 Task: Remove the watermark and format the document title with a new font, size, and color. Highlight important text and change the page color.
Action: Mouse scrolled (836, 341) with delta (0, 0)
Screenshot: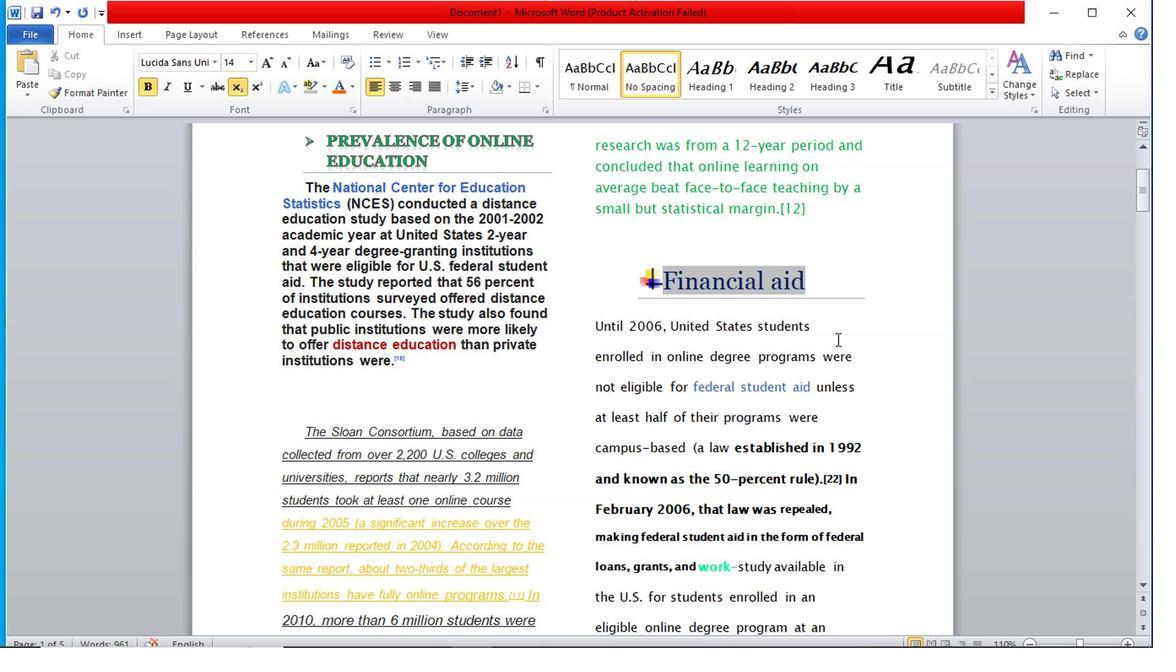 
Action: Mouse scrolled (836, 341) with delta (0, 0)
Screenshot: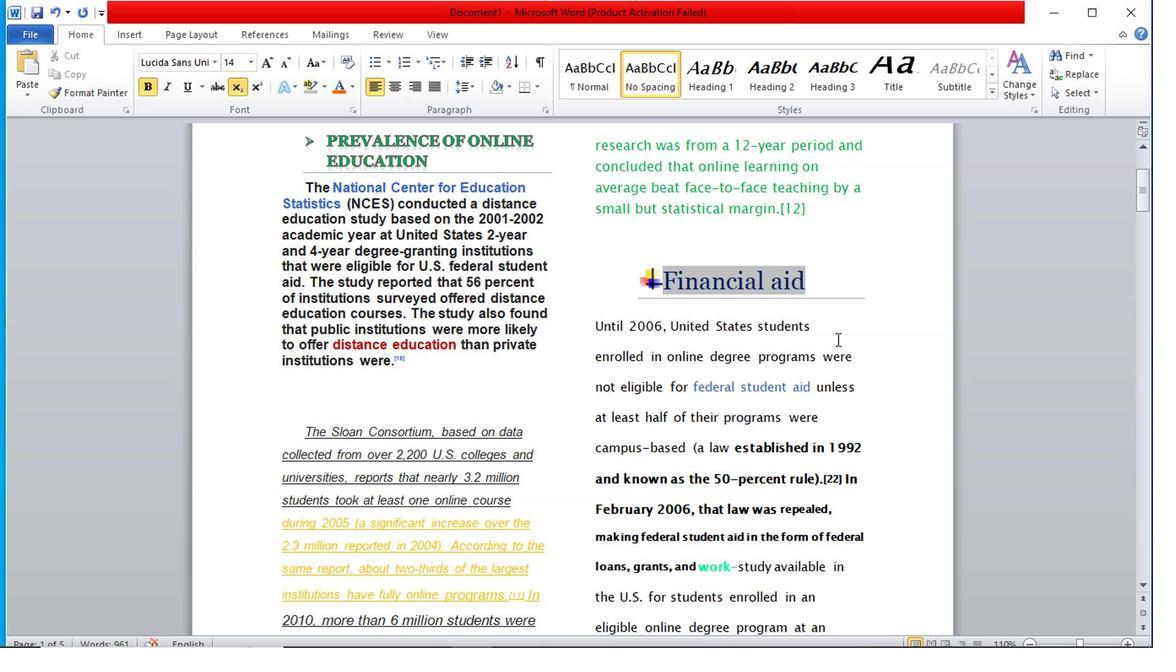 
Action: Mouse scrolled (836, 341) with delta (0, 0)
Screenshot: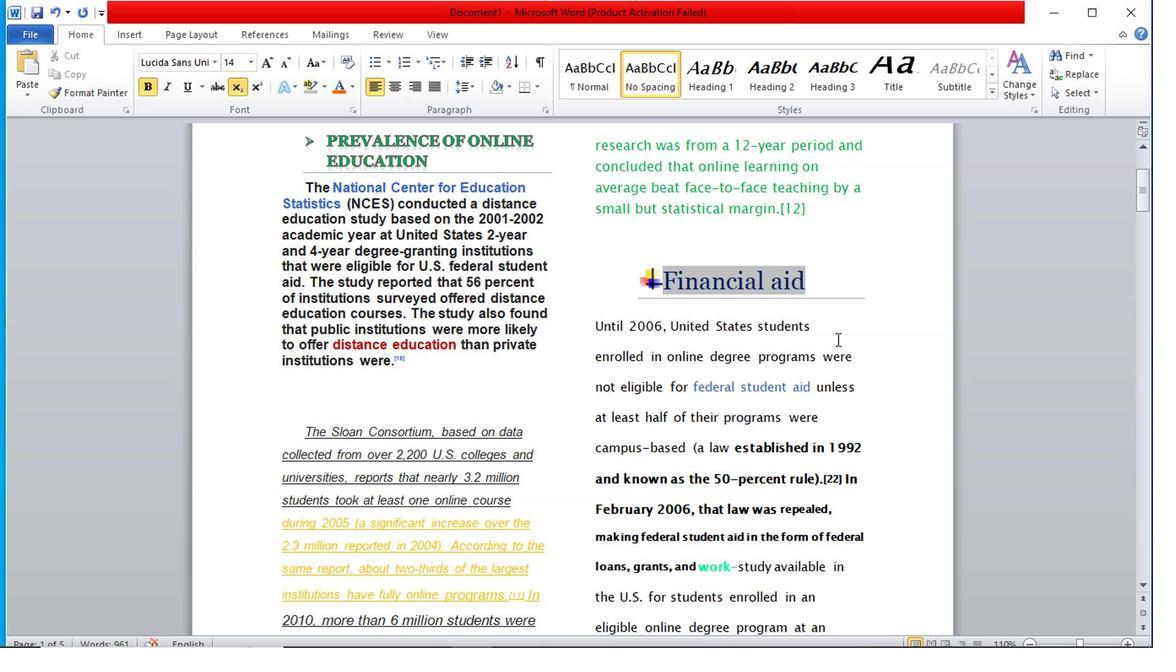 
Action: Mouse scrolled (836, 339) with delta (0, 0)
Screenshot: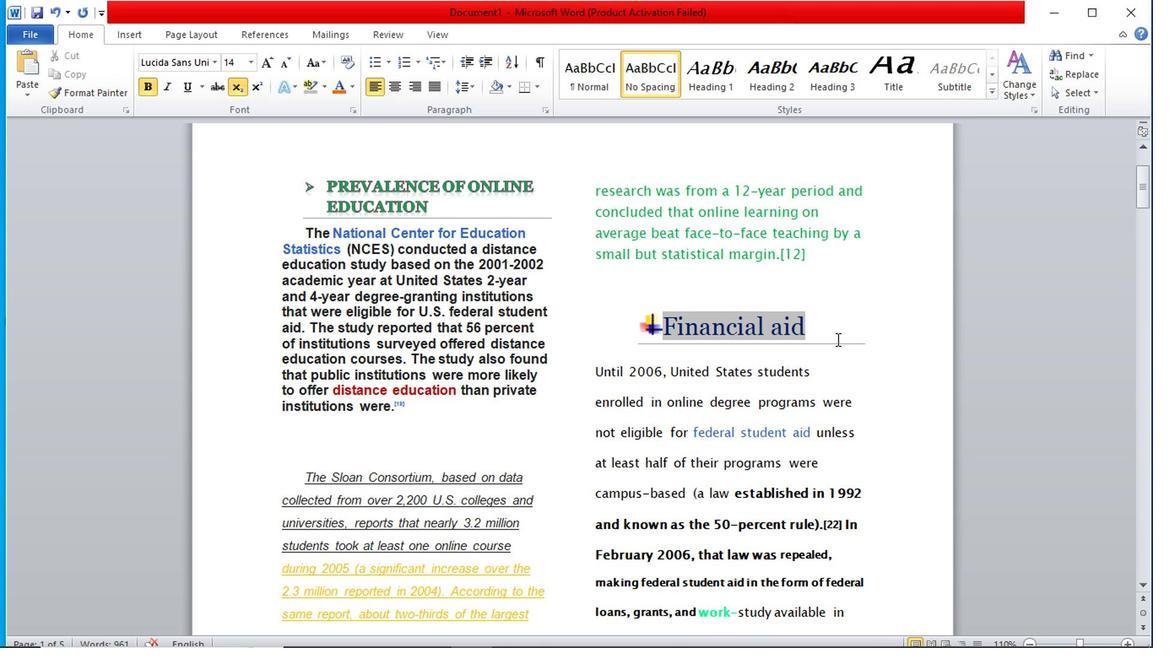 
Action: Mouse scrolled (836, 339) with delta (0, 0)
Screenshot: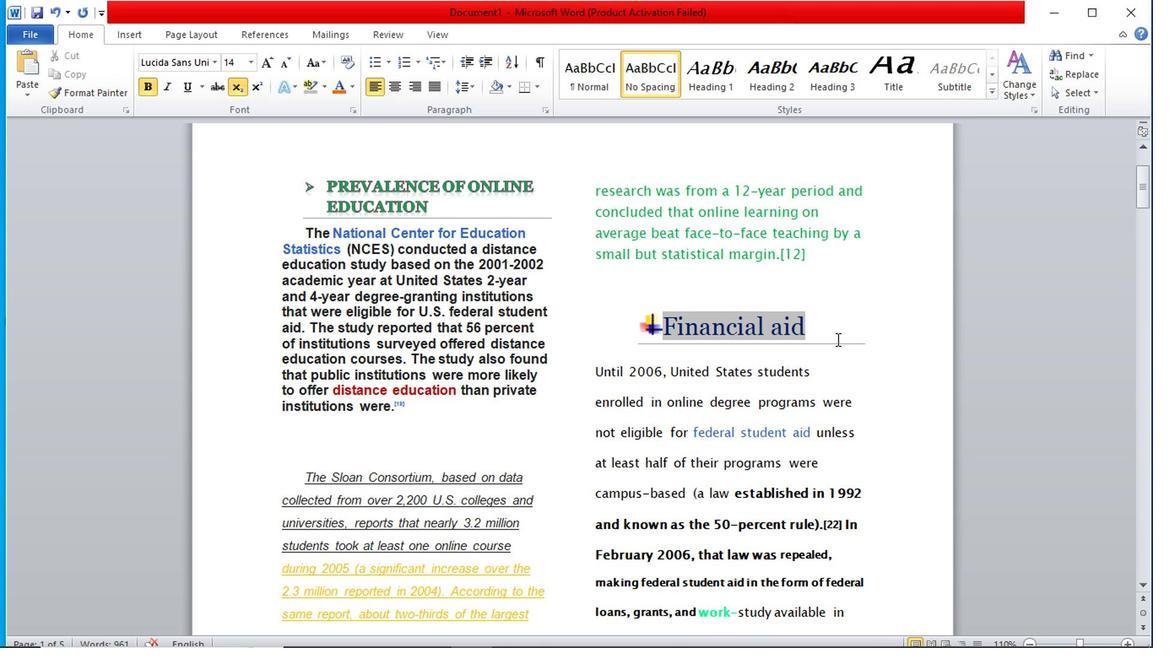 
Action: Mouse scrolled (836, 339) with delta (0, 0)
Screenshot: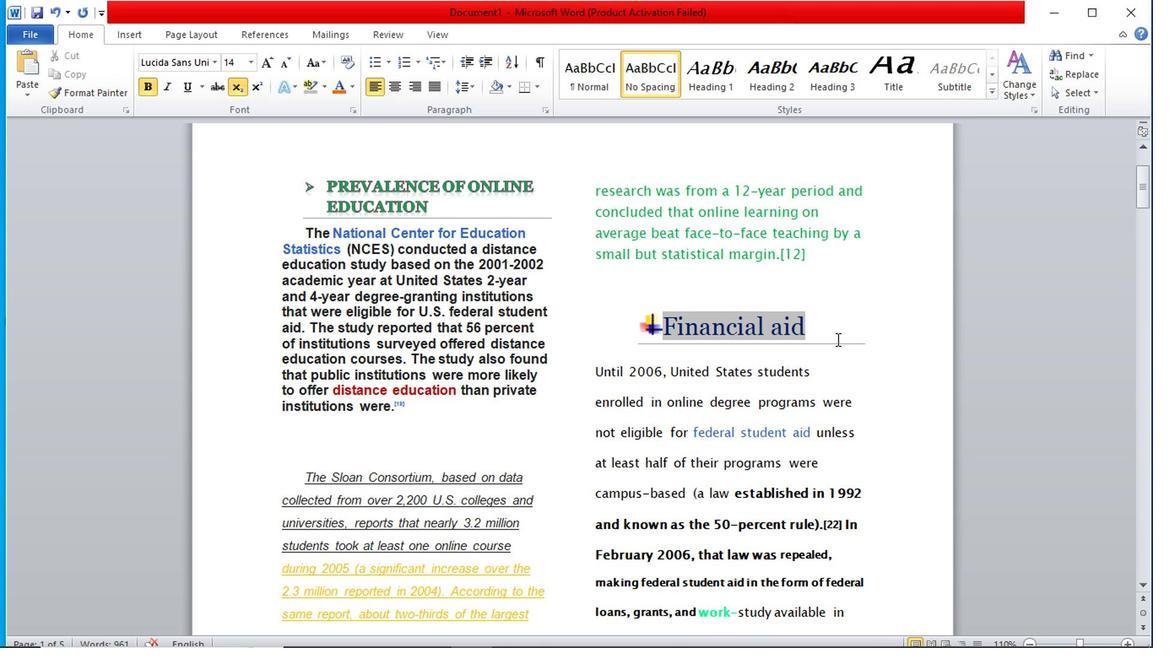 
Action: Mouse scrolled (836, 339) with delta (0, 0)
Screenshot: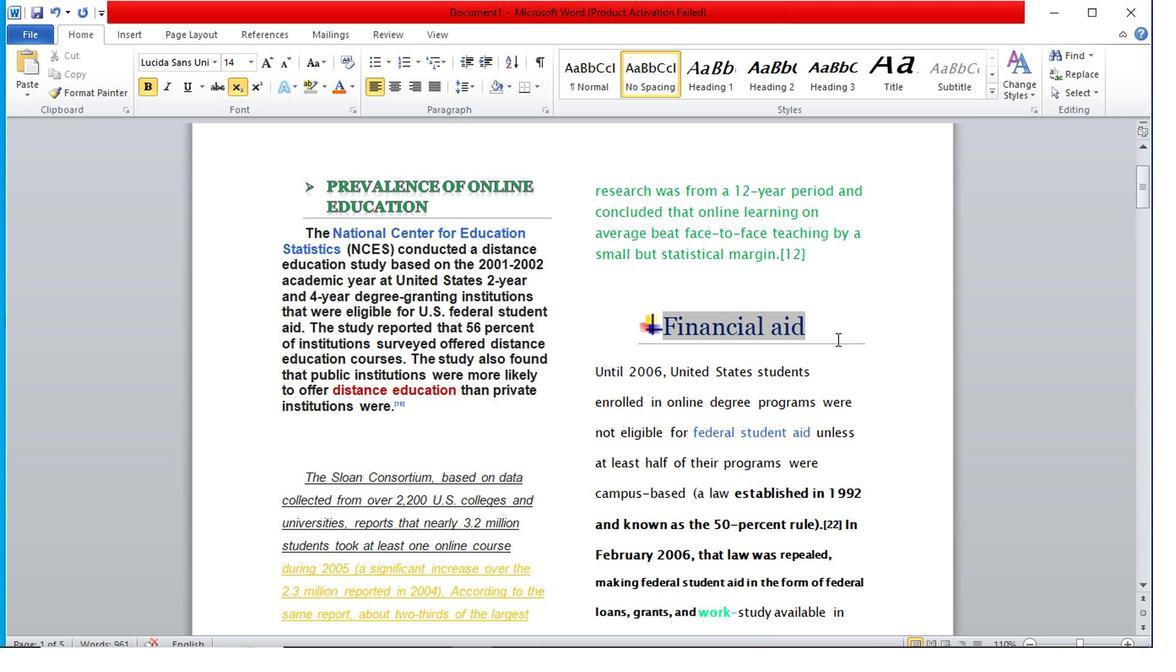 
Action: Mouse scrolled (836, 339) with delta (0, 0)
Screenshot: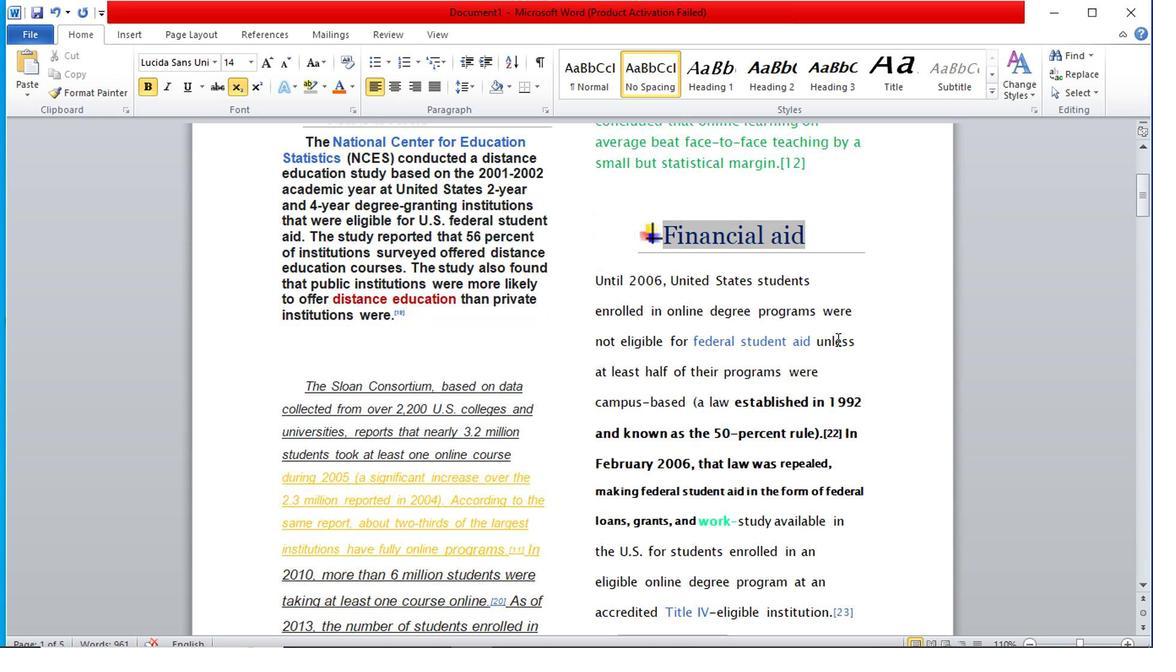 
Action: Mouse scrolled (836, 339) with delta (0, 0)
Screenshot: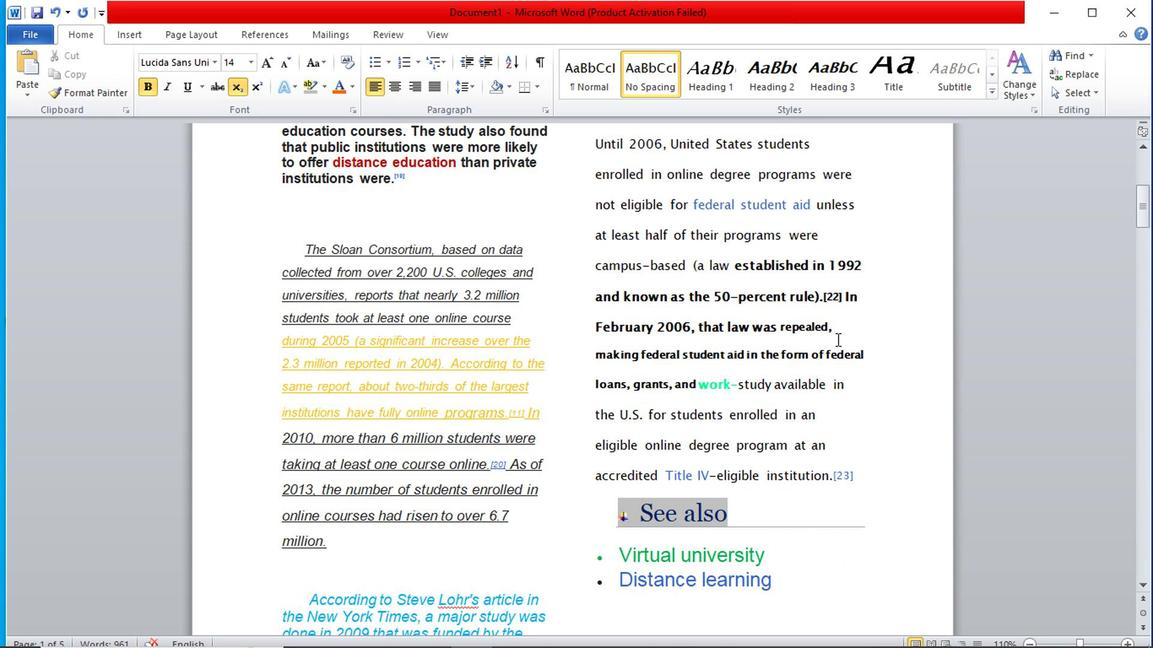
Action: Mouse scrolled (836, 339) with delta (0, 0)
Screenshot: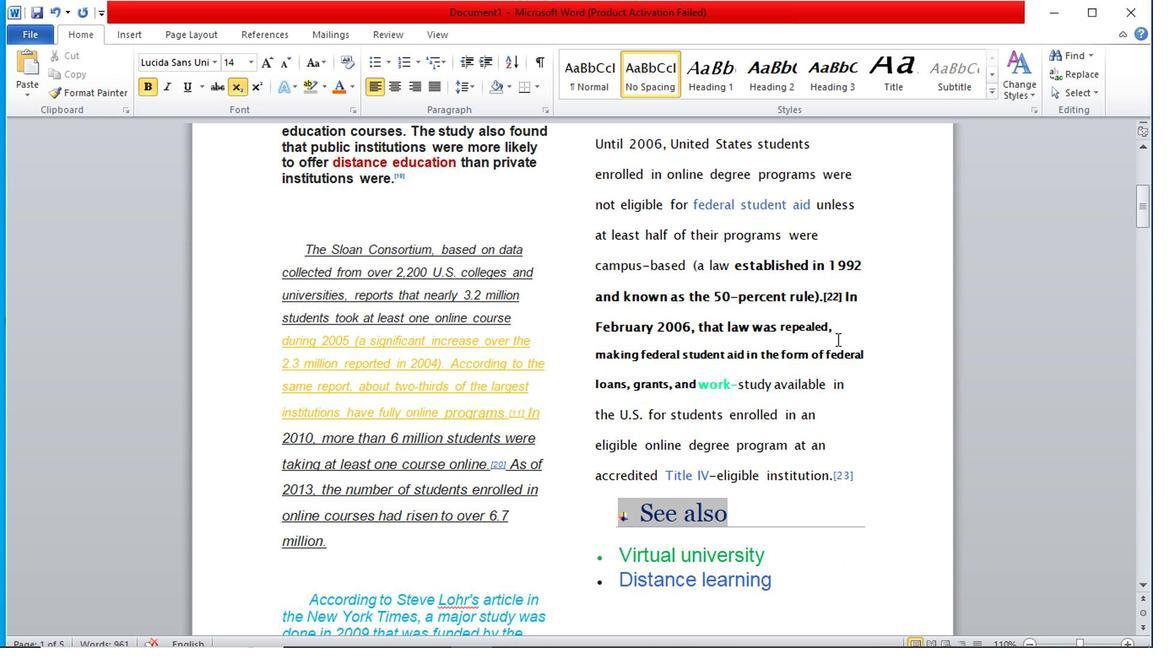 
Action: Mouse scrolled (836, 339) with delta (0, 0)
Screenshot: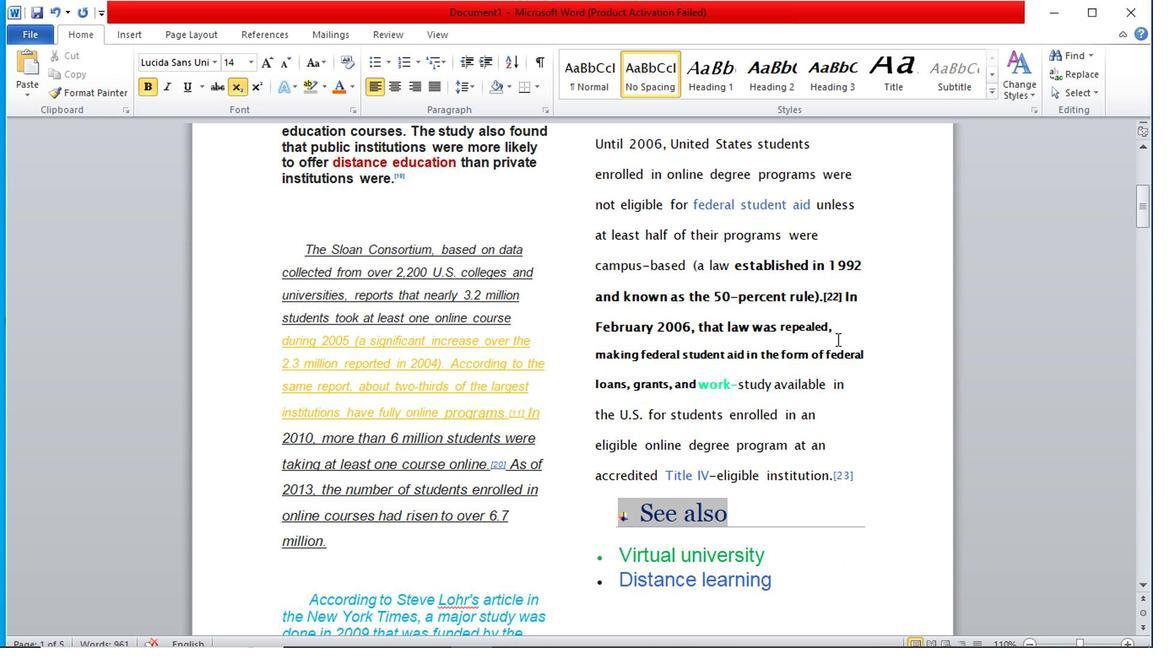 
Action: Mouse scrolled (836, 339) with delta (0, 0)
Screenshot: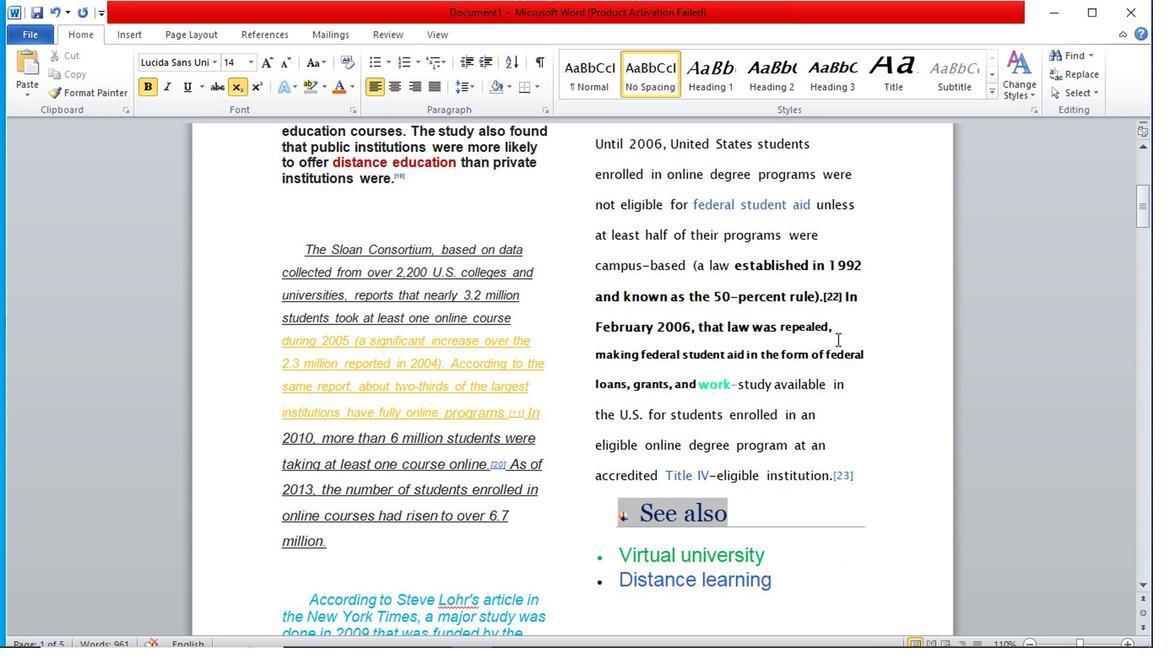 
Action: Mouse scrolled (836, 339) with delta (0, 0)
Screenshot: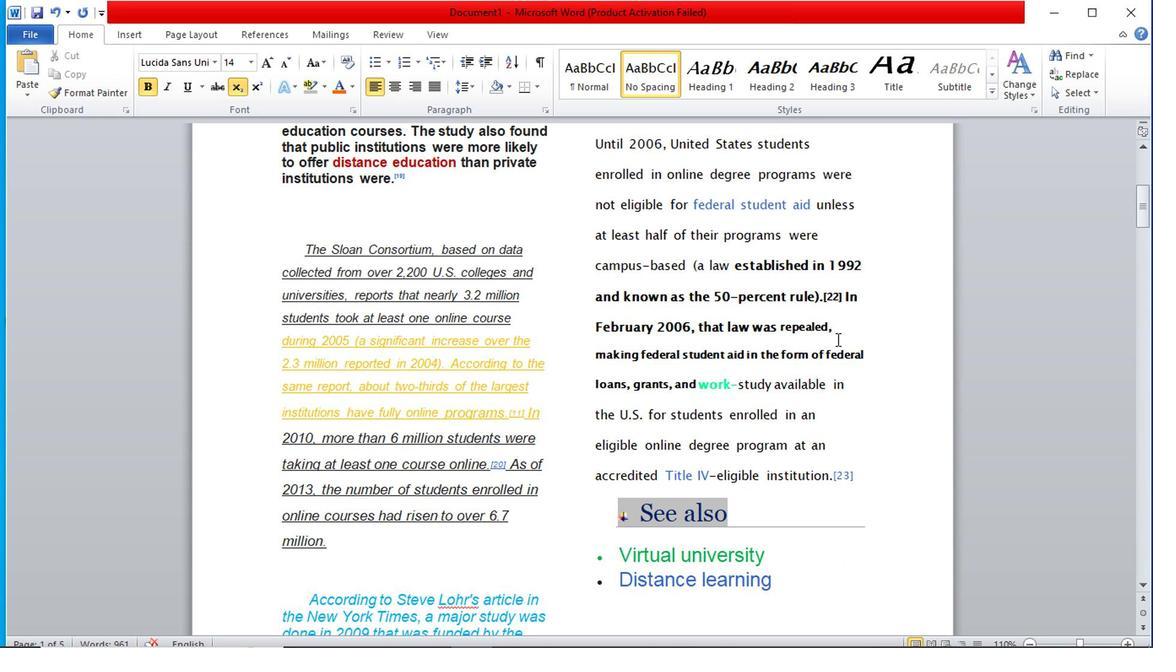 
Action: Mouse scrolled (836, 341) with delta (0, 0)
Screenshot: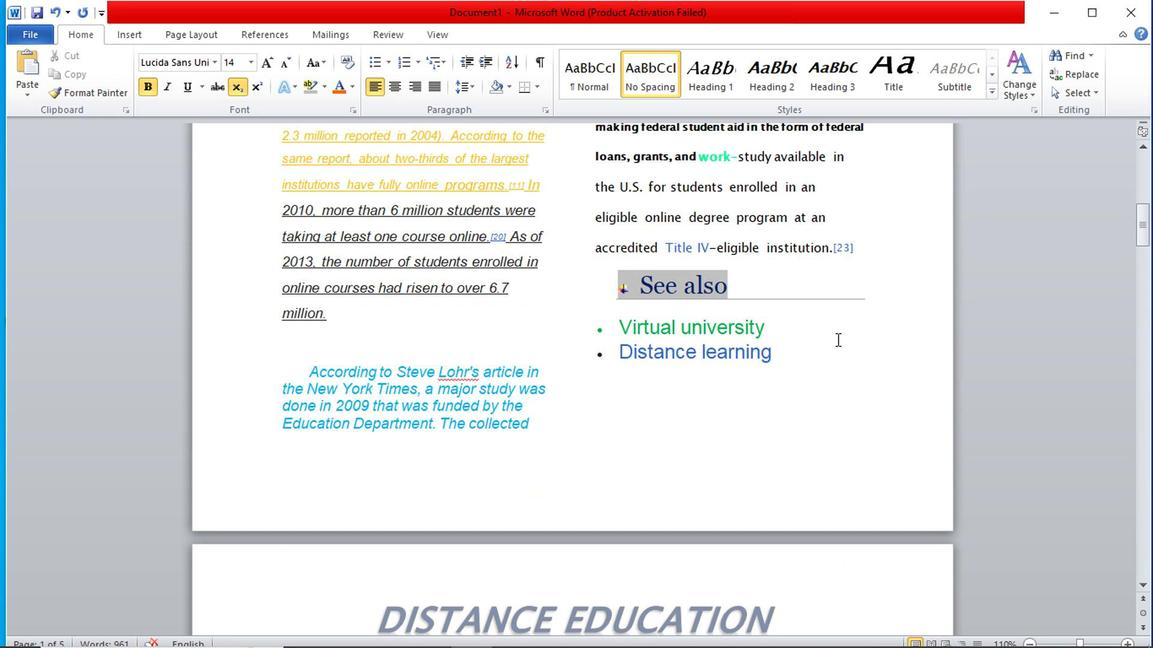 
Action: Mouse scrolled (836, 341) with delta (0, 0)
Screenshot: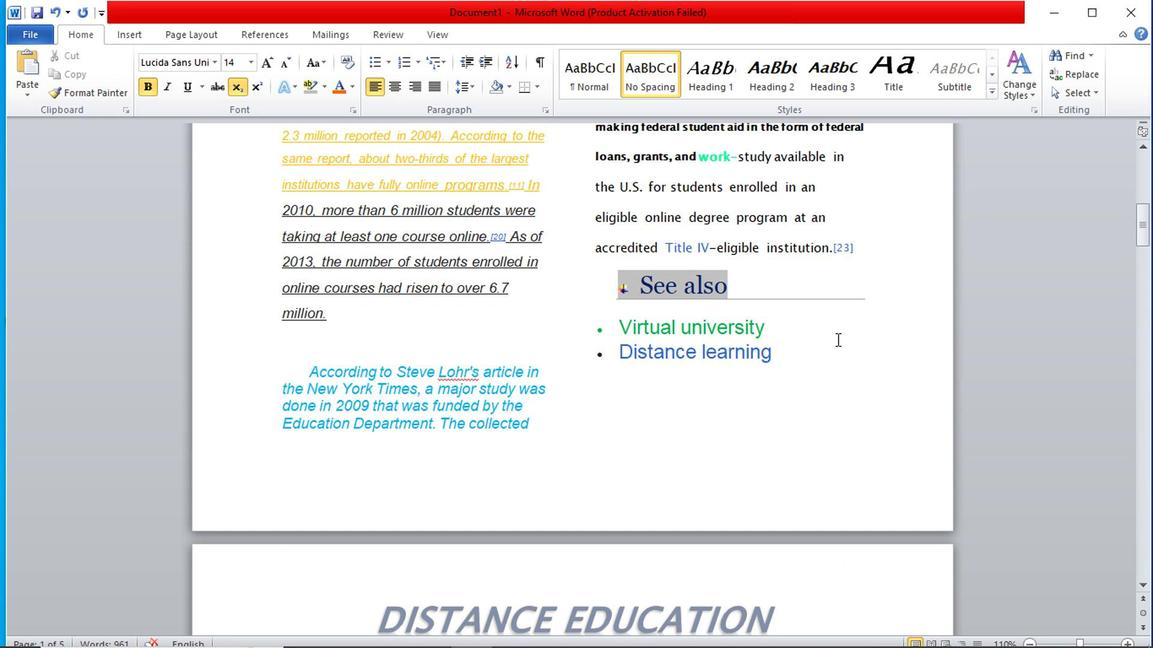 
Action: Mouse scrolled (836, 341) with delta (0, 0)
Screenshot: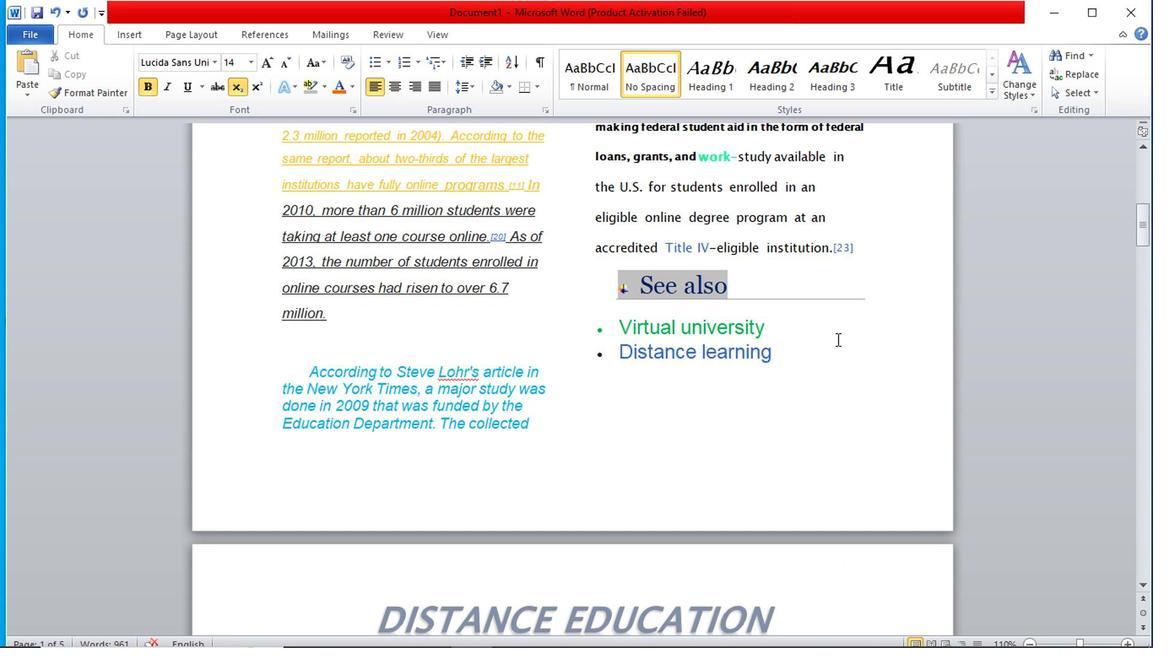 
Action: Mouse scrolled (836, 341) with delta (0, 0)
Screenshot: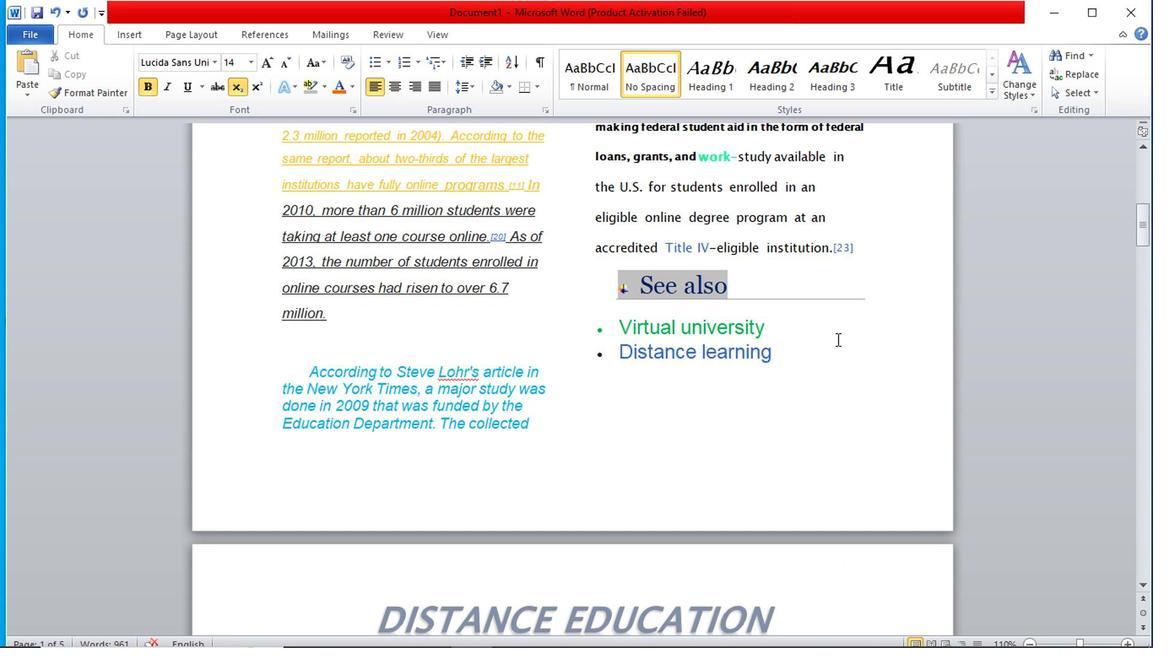 
Action: Mouse scrolled (836, 341) with delta (0, 0)
Screenshot: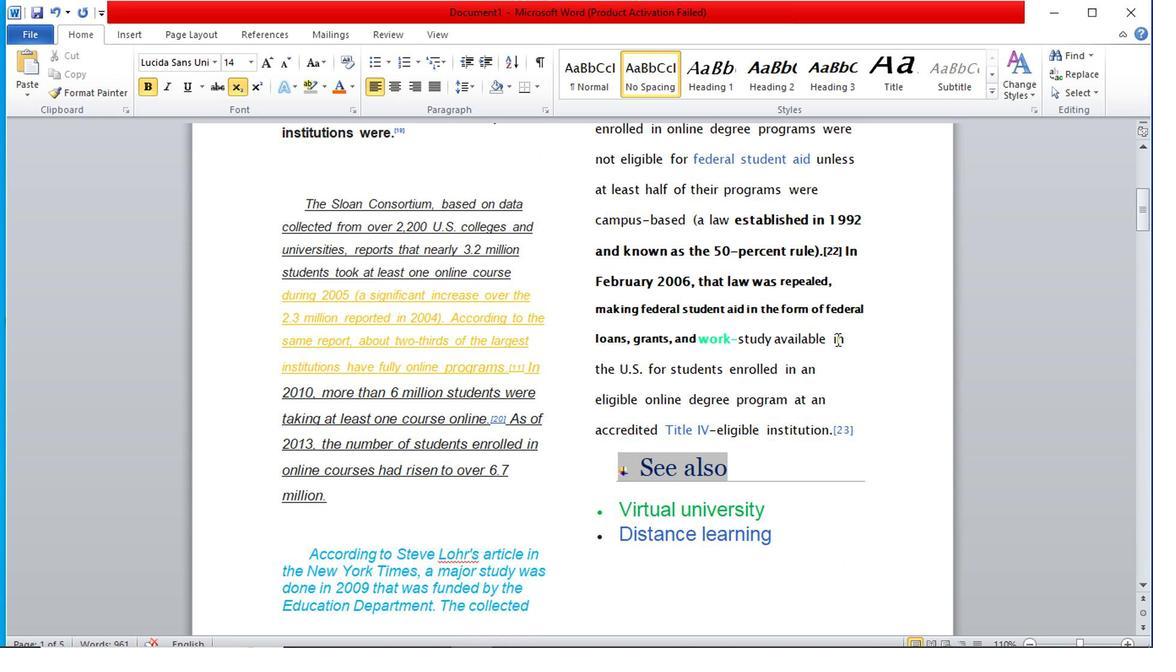 
Action: Mouse scrolled (836, 341) with delta (0, 0)
Screenshot: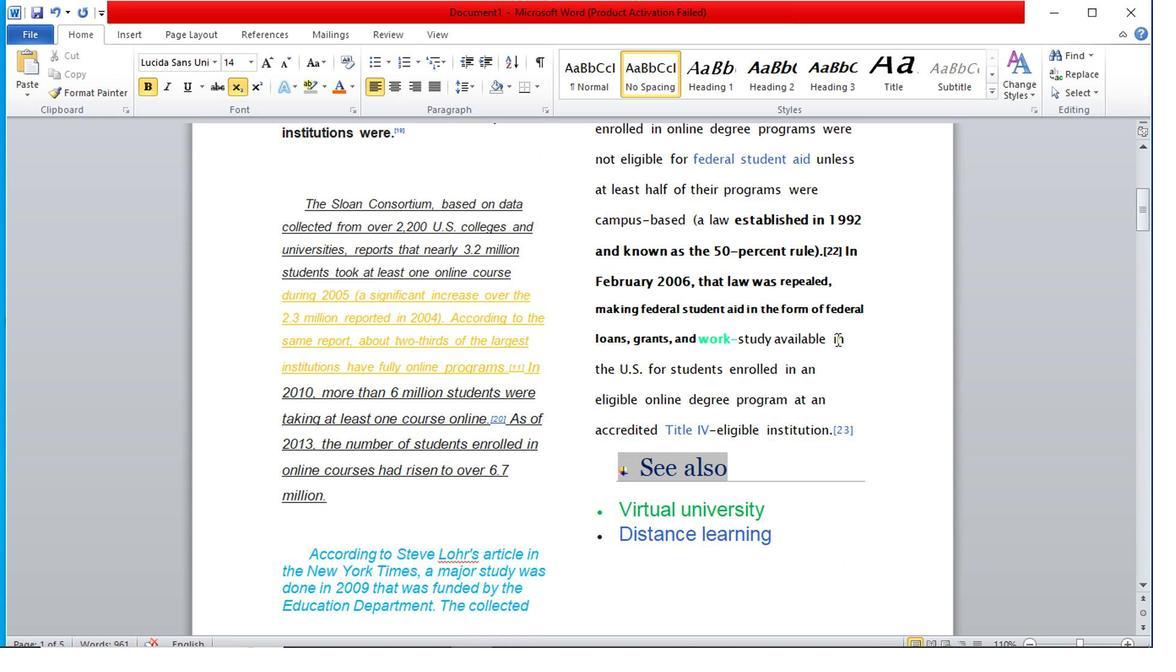 
Action: Mouse scrolled (836, 341) with delta (0, 0)
Screenshot: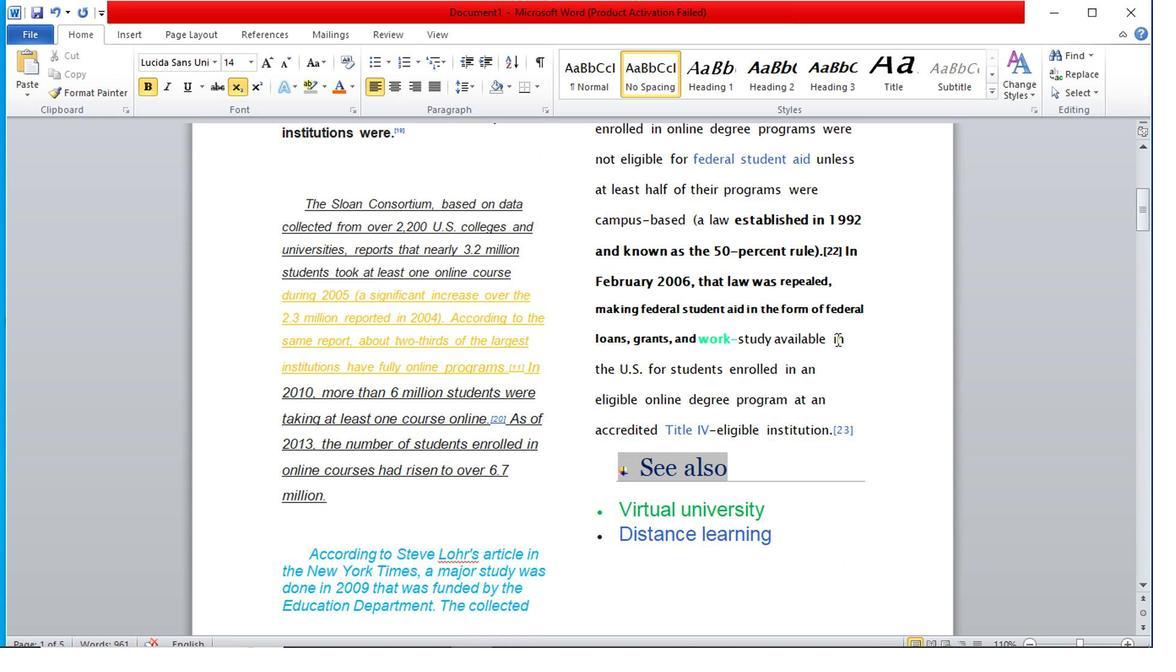 
Action: Mouse scrolled (836, 341) with delta (0, 0)
Screenshot: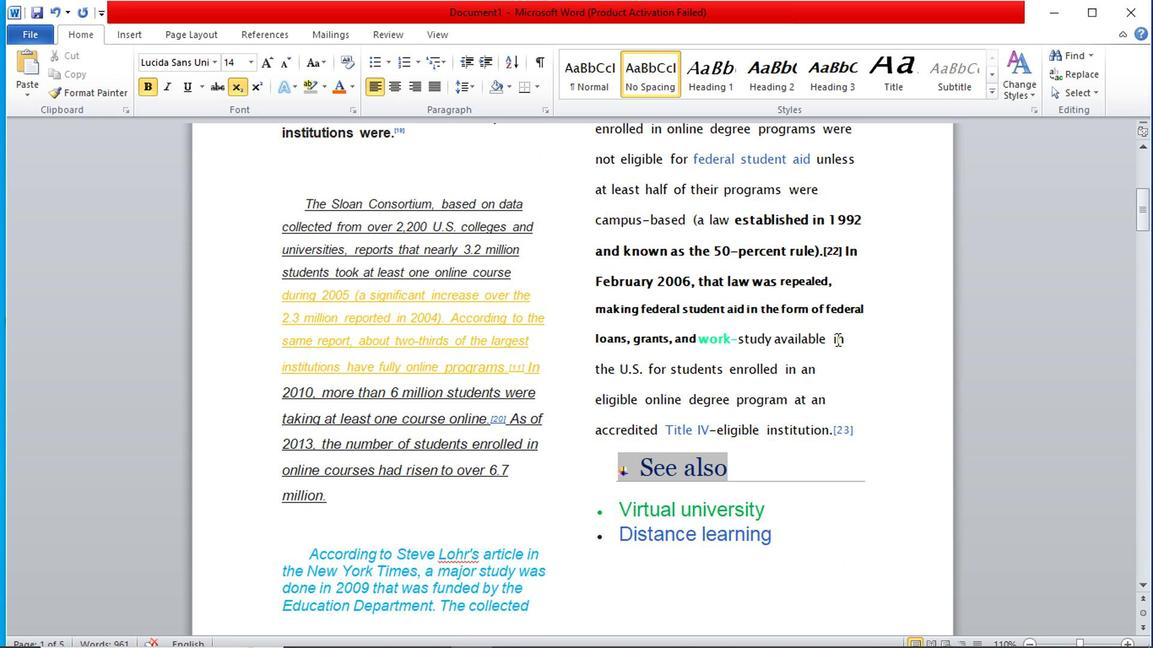 
Action: Mouse scrolled (836, 341) with delta (0, 0)
Screenshot: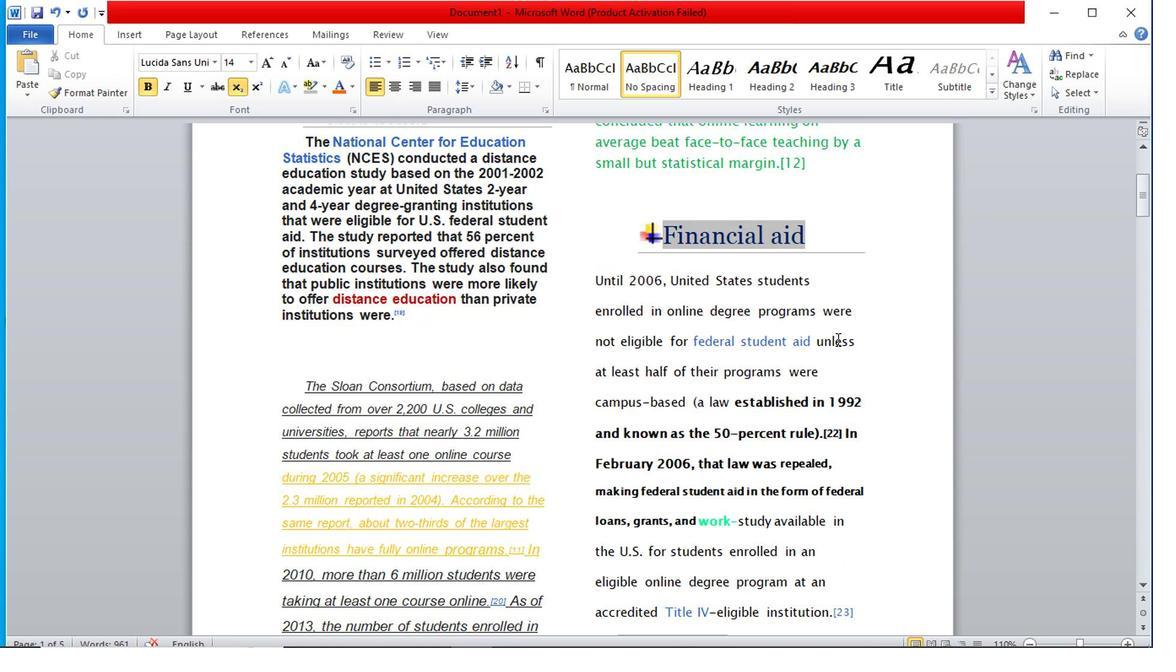 
Action: Mouse scrolled (836, 341) with delta (0, 0)
Screenshot: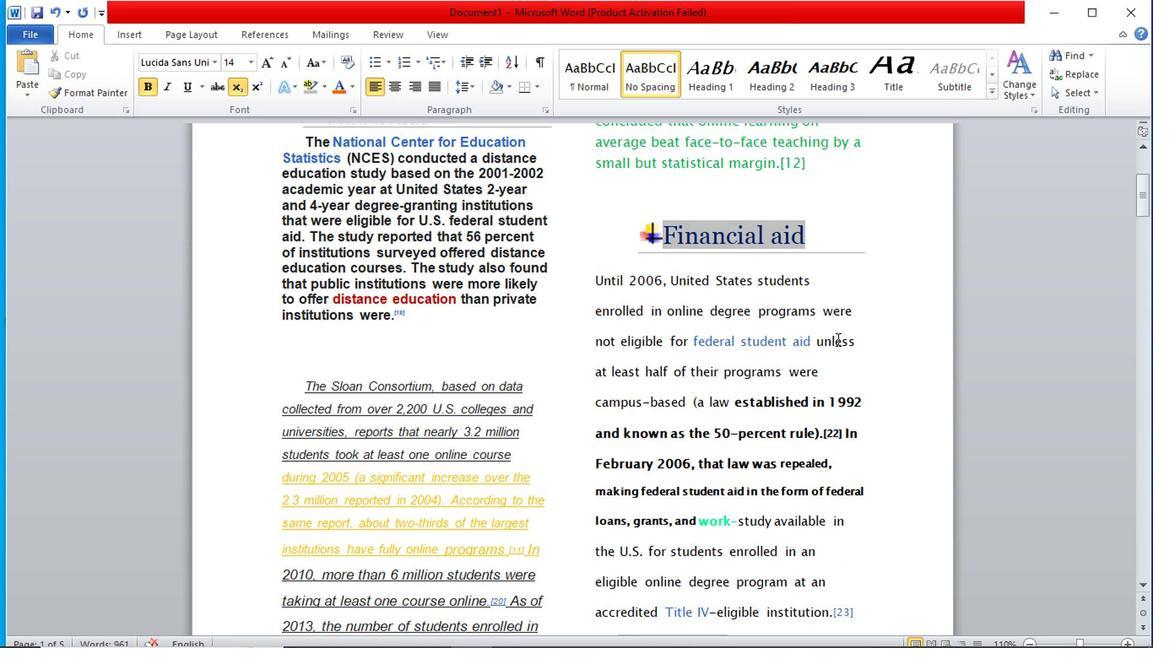 
Action: Mouse scrolled (836, 341) with delta (0, 0)
Screenshot: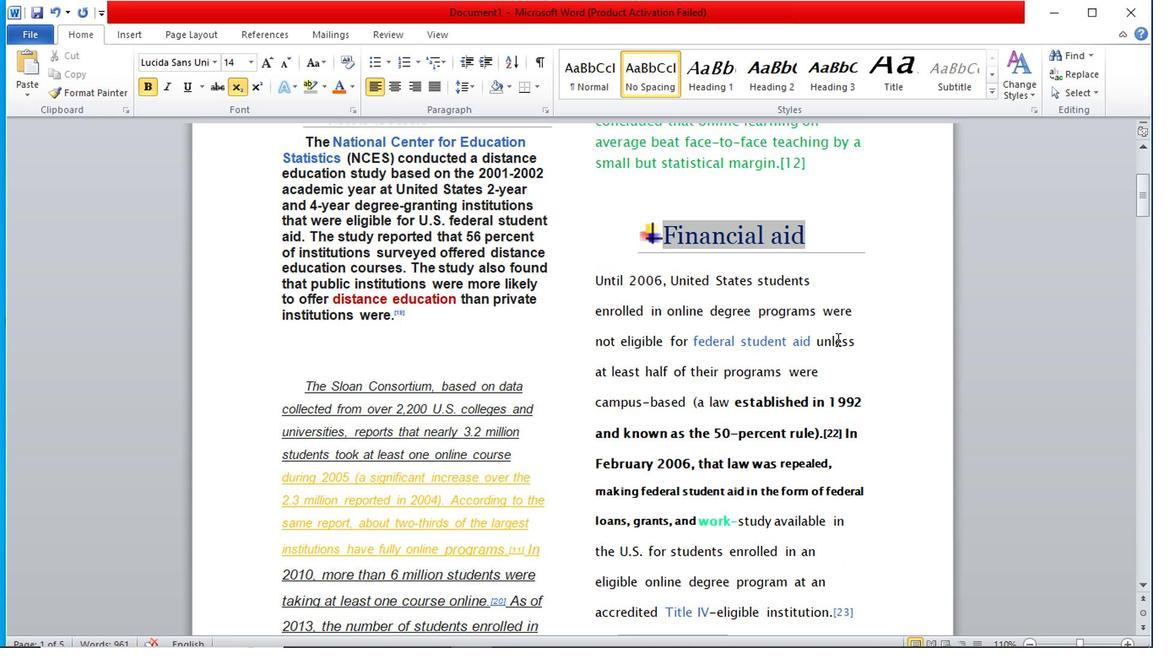 
Action: Mouse scrolled (836, 341) with delta (0, 0)
Screenshot: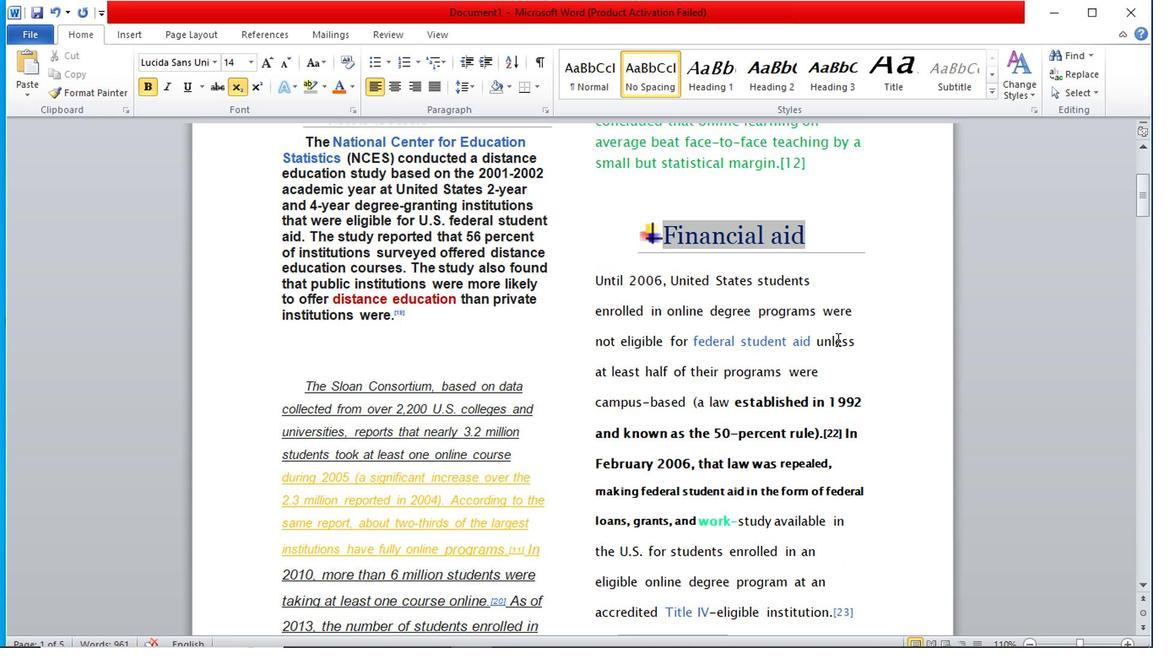 
Action: Mouse scrolled (836, 341) with delta (0, 0)
Screenshot: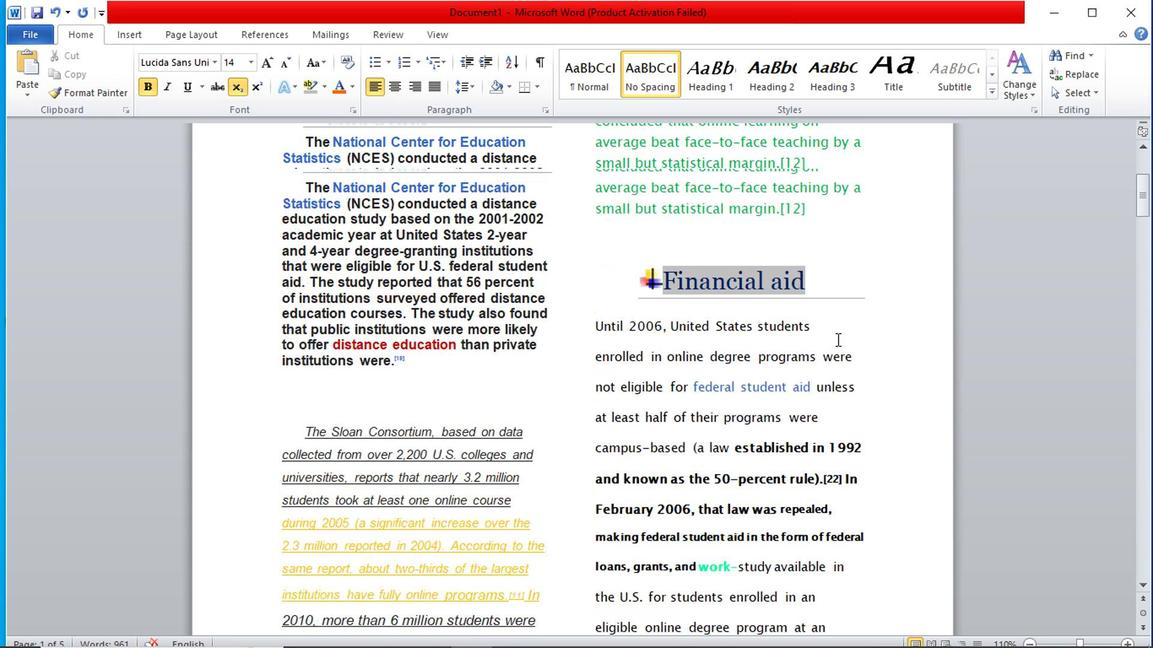 
Action: Mouse scrolled (836, 341) with delta (0, 0)
Screenshot: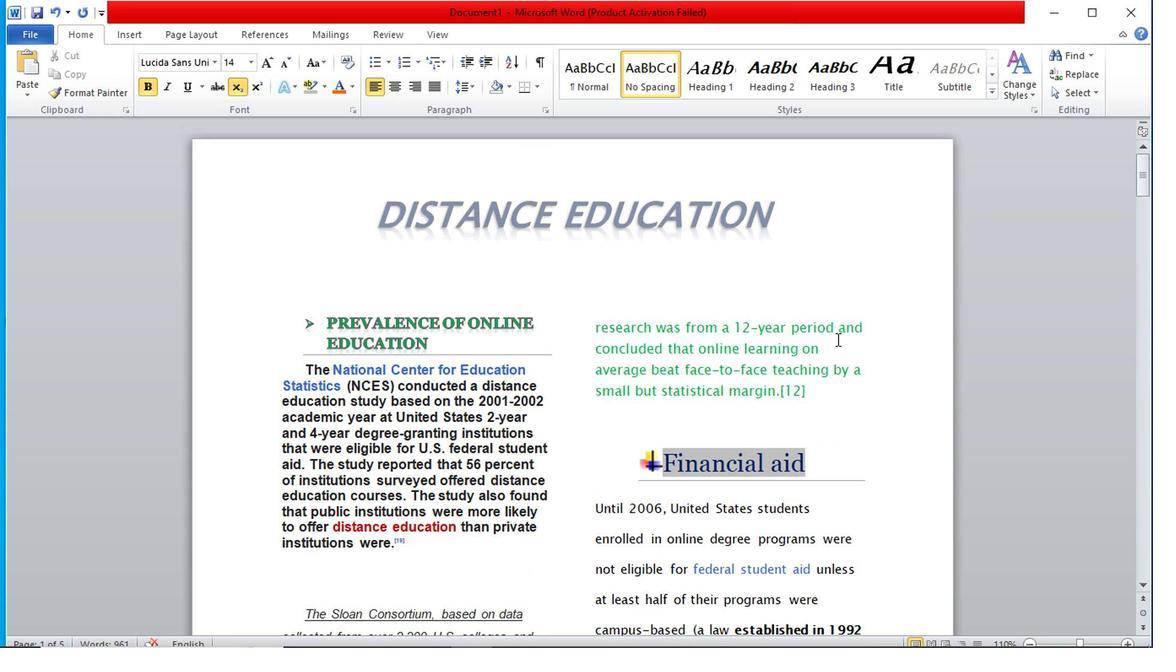 
Action: Mouse scrolled (836, 341) with delta (0, 0)
Screenshot: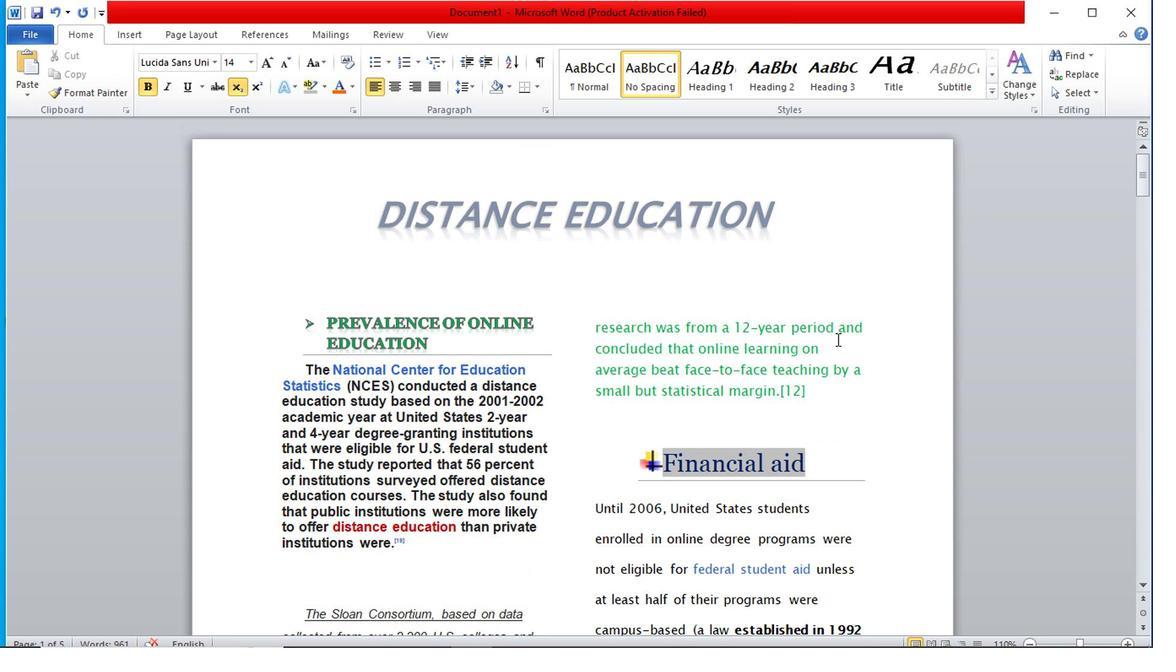 
Action: Mouse scrolled (836, 341) with delta (0, 0)
Screenshot: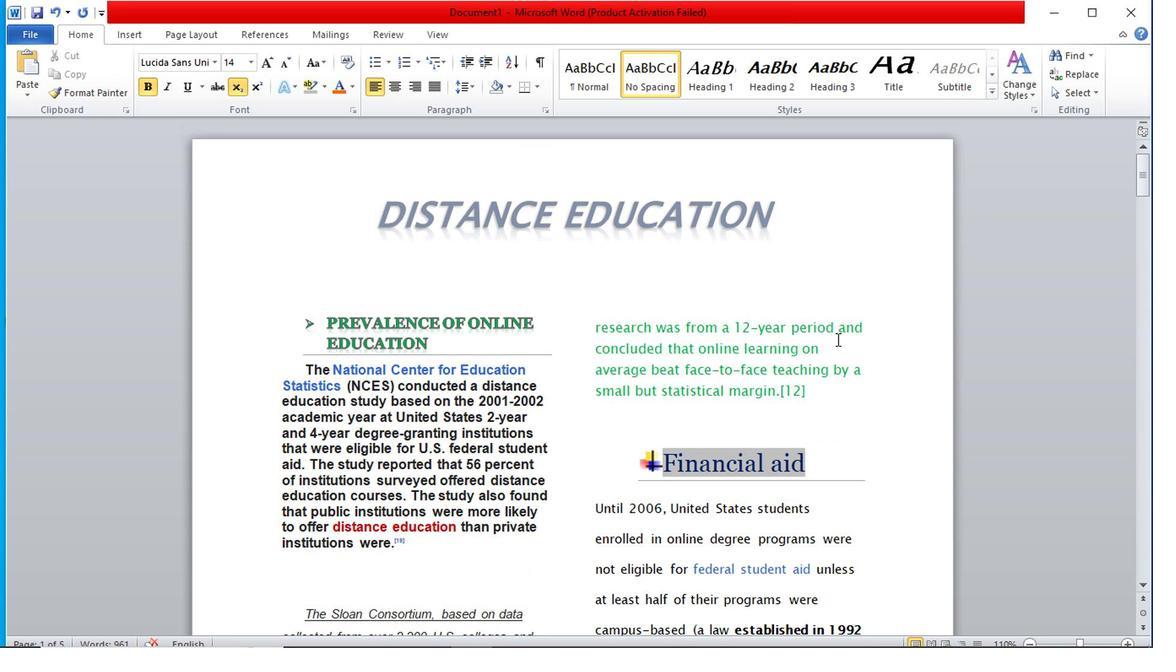 
Action: Mouse scrolled (836, 341) with delta (0, 0)
Screenshot: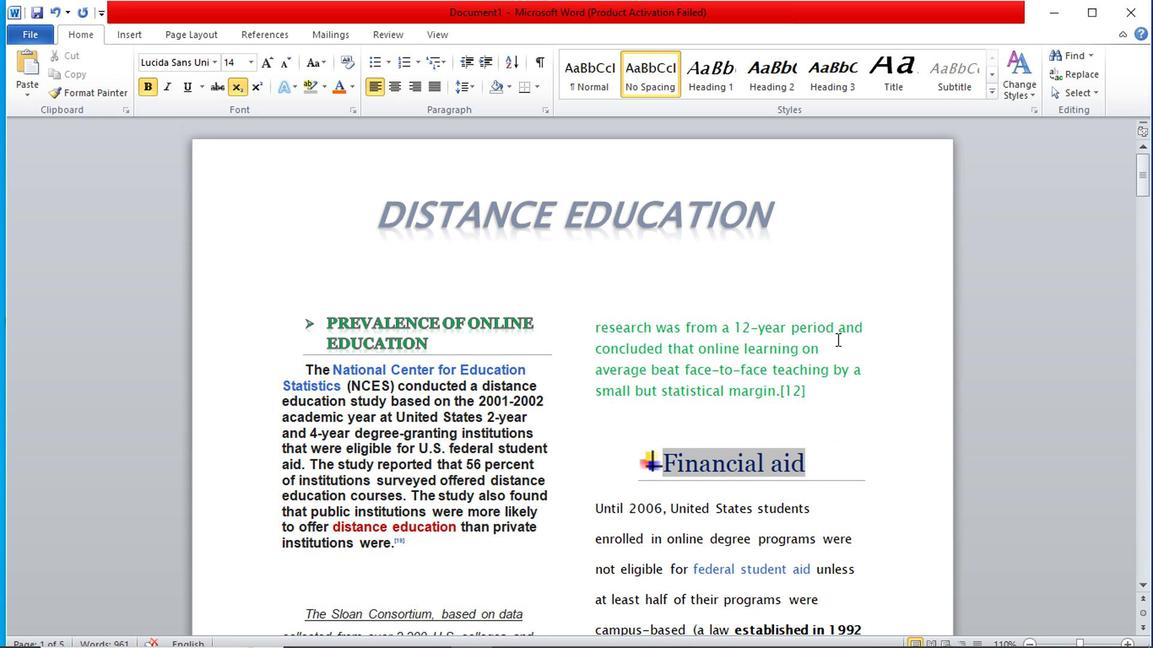 
Action: Mouse scrolled (836, 341) with delta (0, 0)
Screenshot: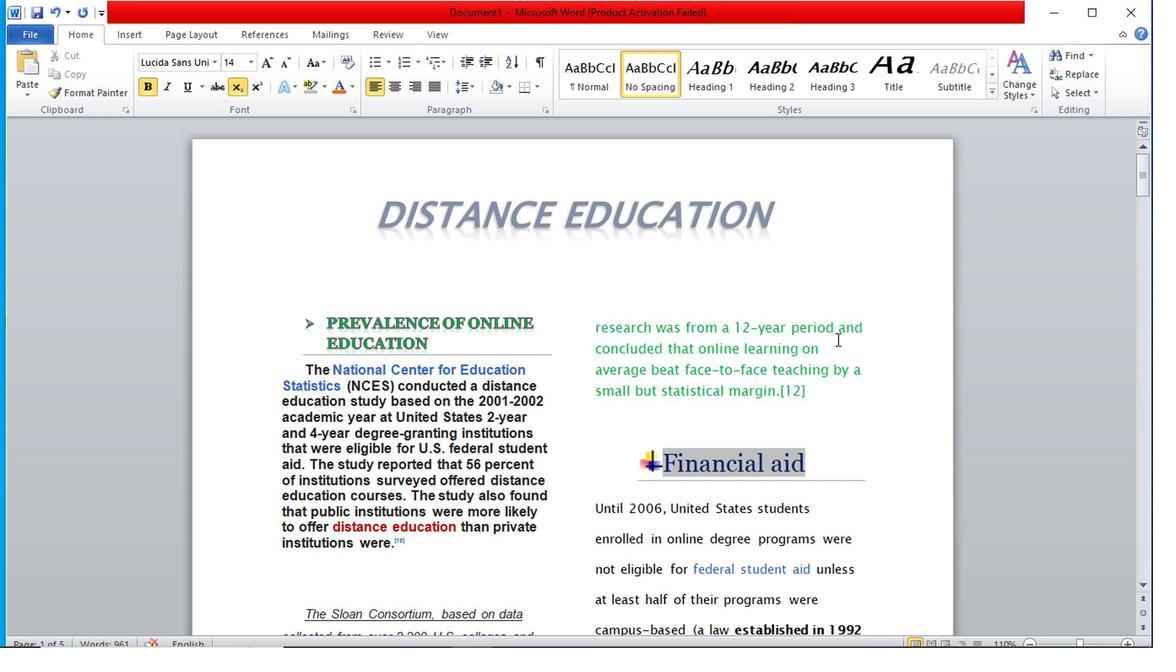 
Action: Mouse scrolled (836, 341) with delta (0, 0)
Screenshot: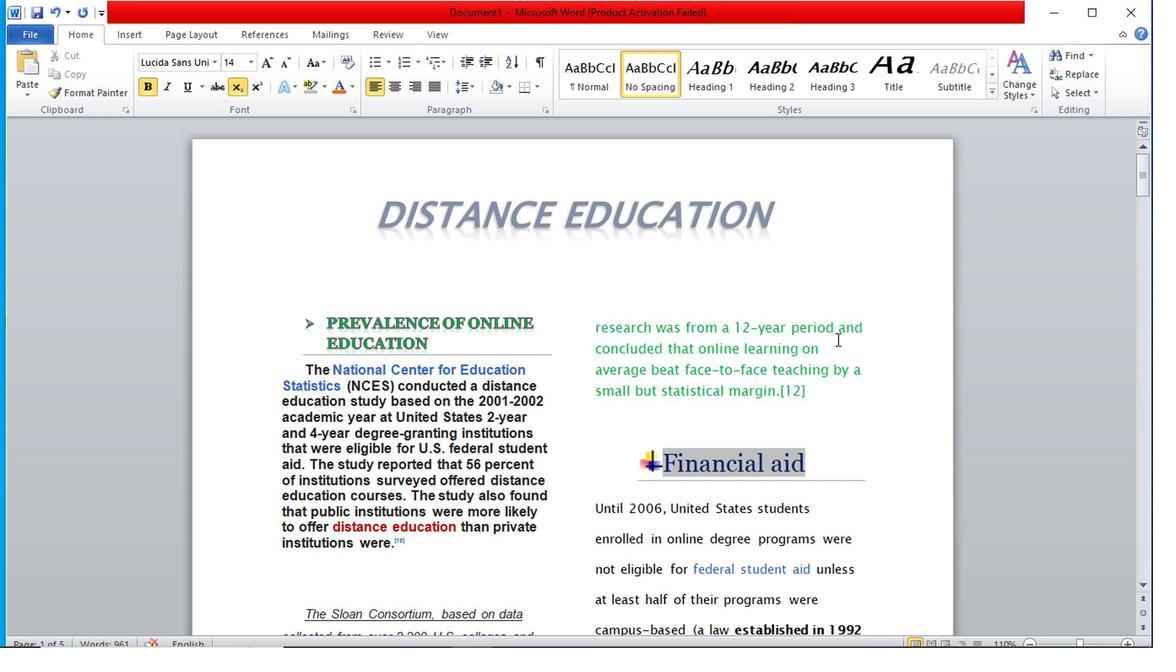
Action: Mouse scrolled (836, 341) with delta (0, 0)
Screenshot: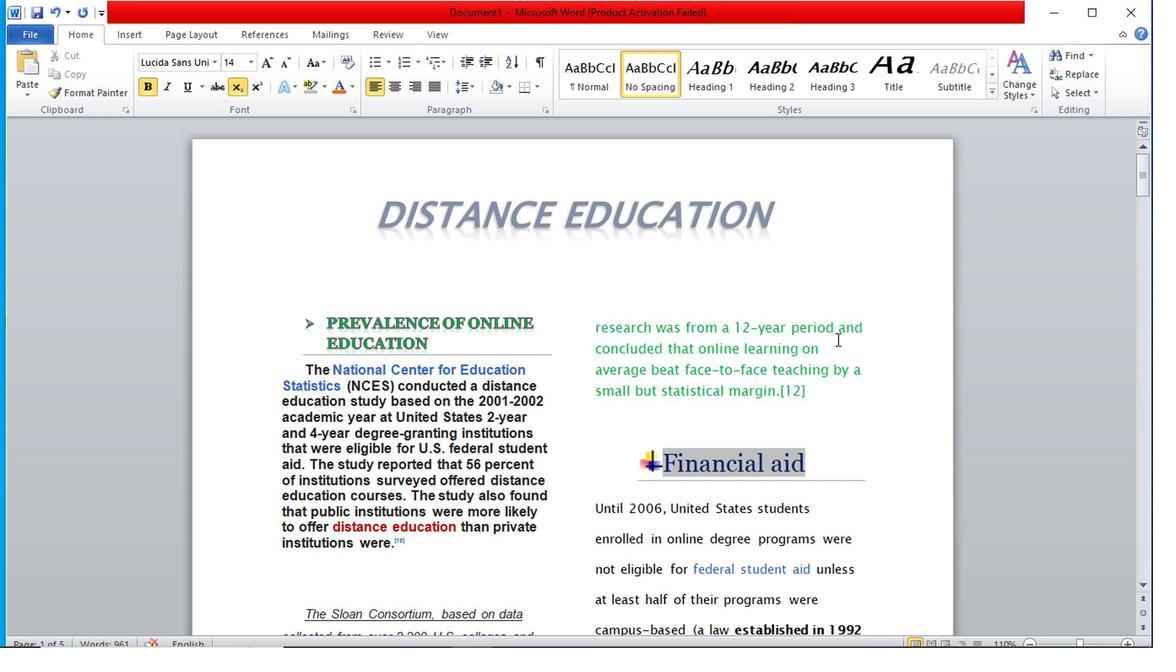 
Action: Mouse scrolled (836, 341) with delta (0, 0)
Screenshot: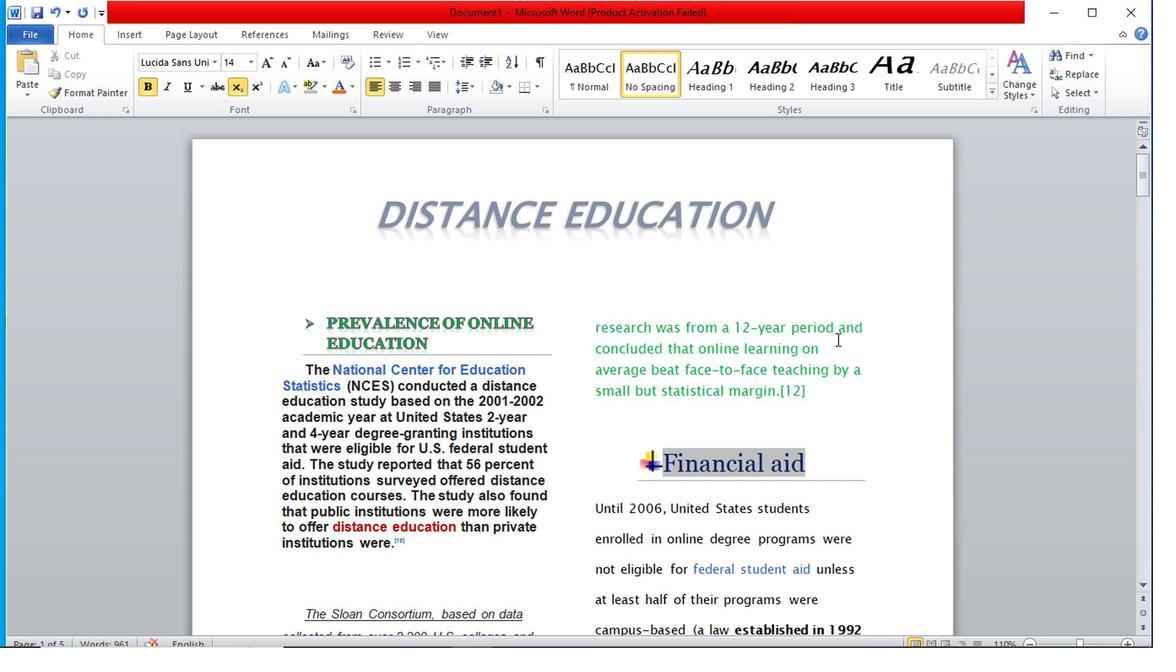 
Action: Mouse scrolled (836, 339) with delta (0, 0)
Screenshot: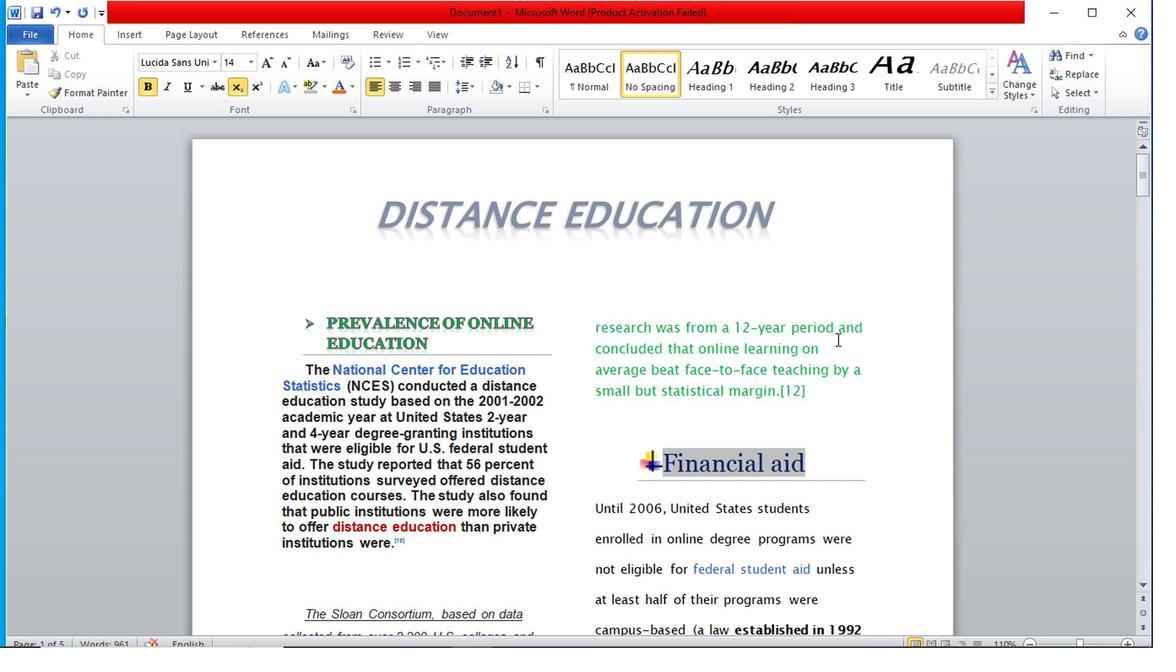 
Action: Mouse scrolled (836, 339) with delta (0, 0)
Screenshot: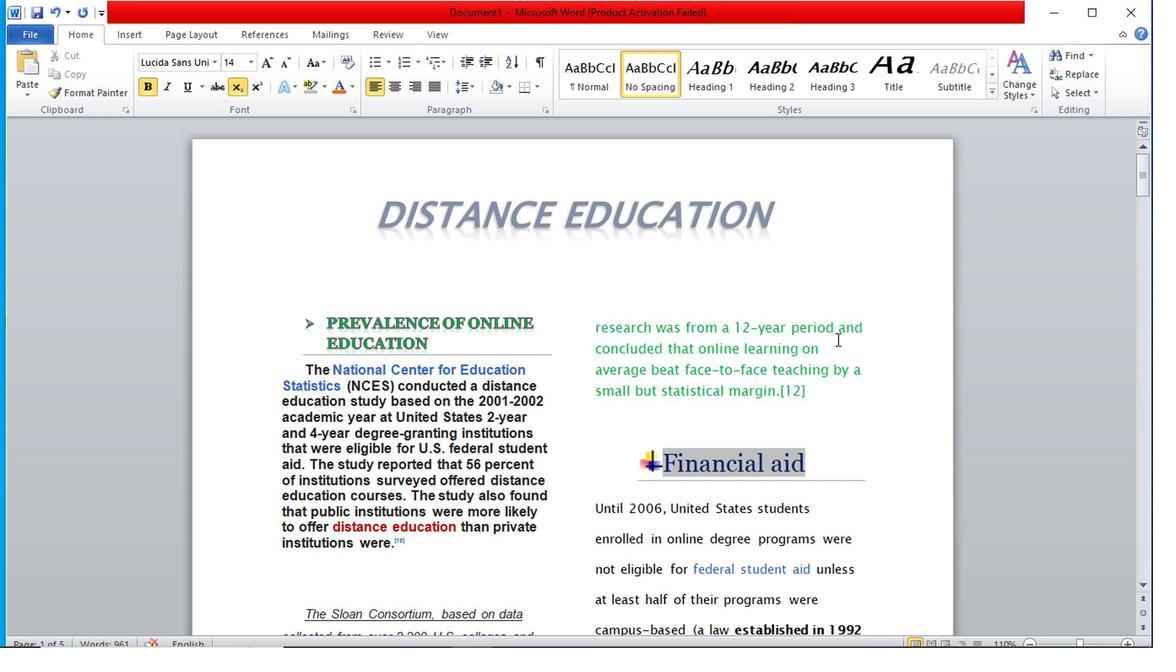 
Action: Mouse scrolled (836, 339) with delta (0, 0)
Screenshot: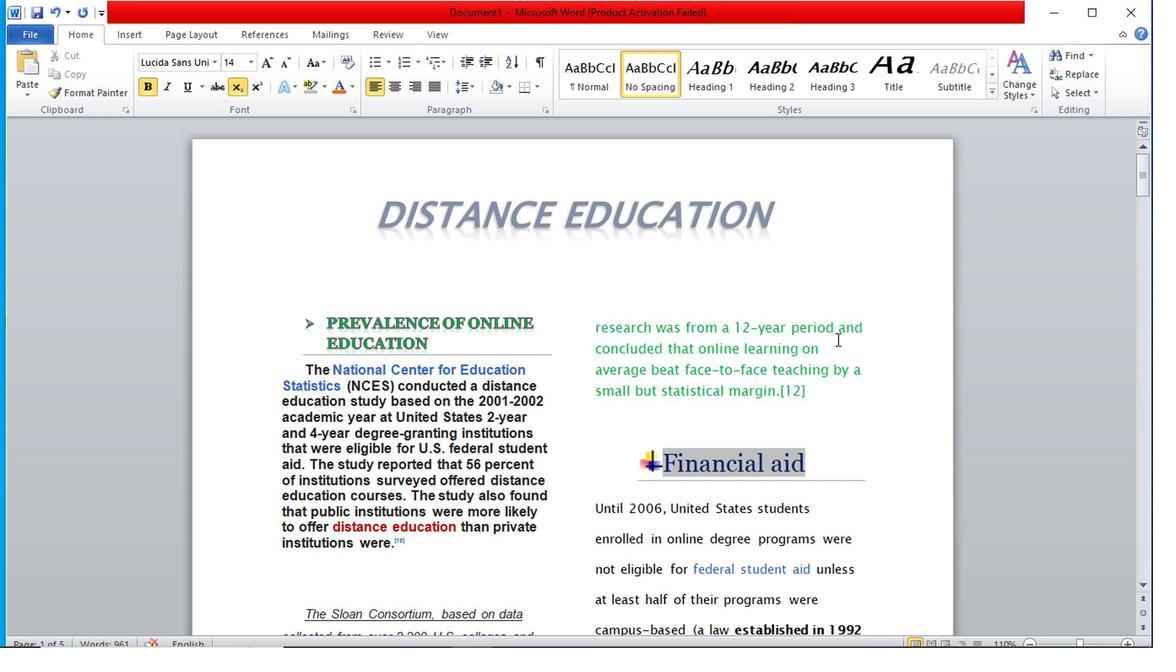 
Action: Mouse scrolled (836, 339) with delta (0, 0)
Screenshot: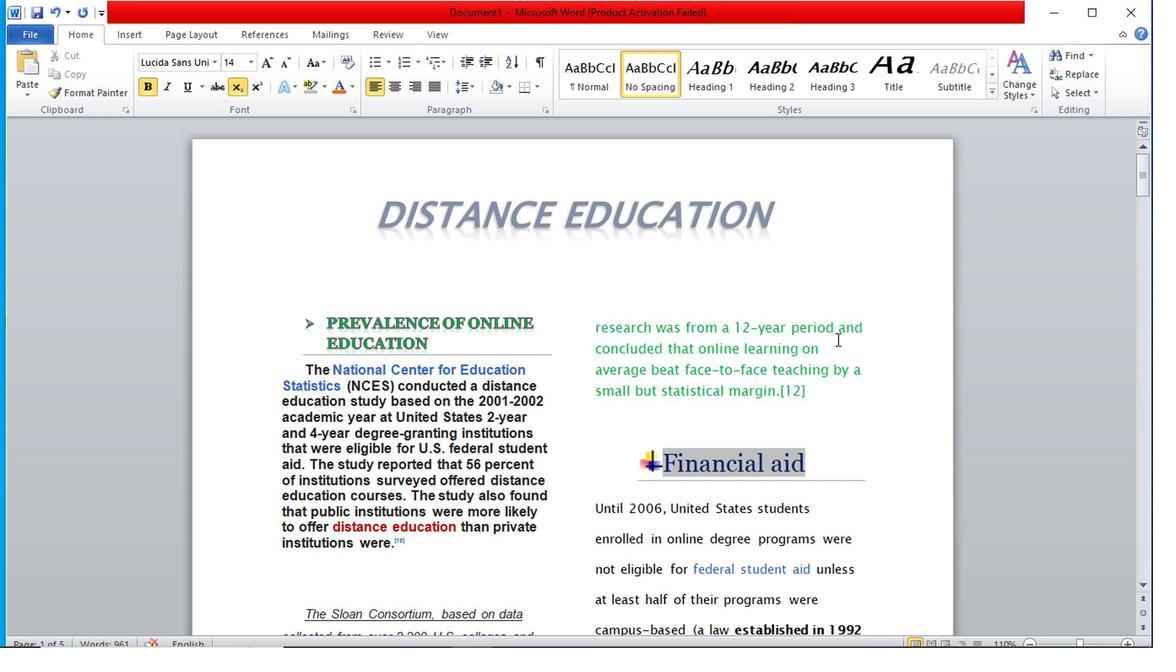 
Action: Mouse scrolled (836, 339) with delta (0, 0)
Screenshot: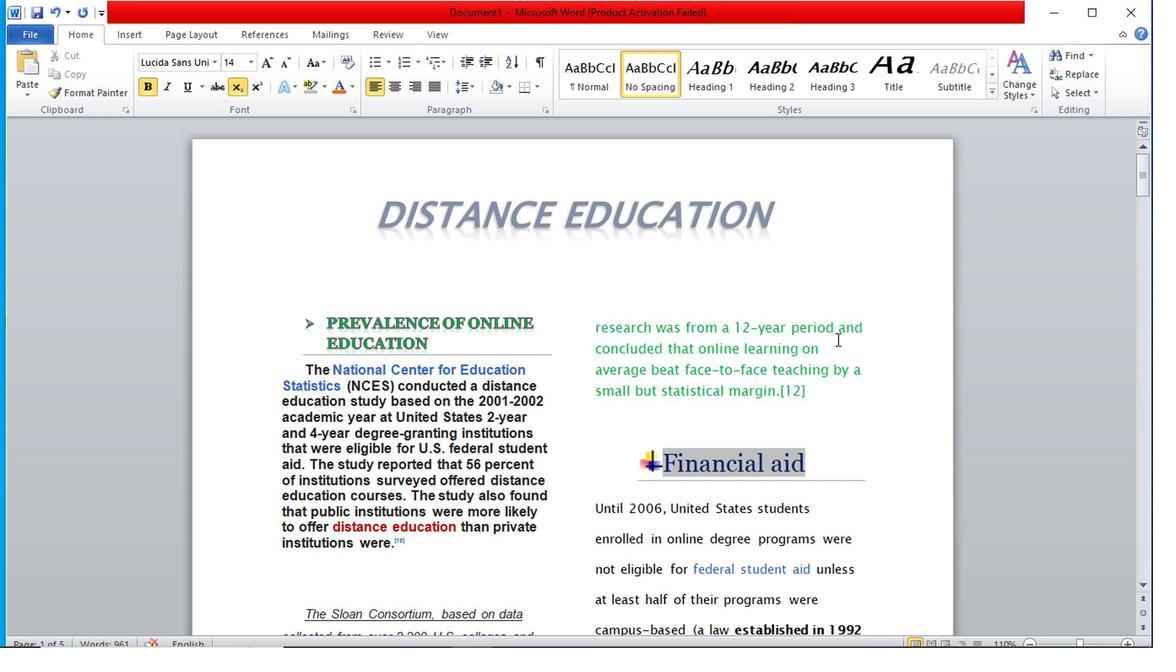 
Action: Mouse scrolled (836, 339) with delta (0, 0)
Screenshot: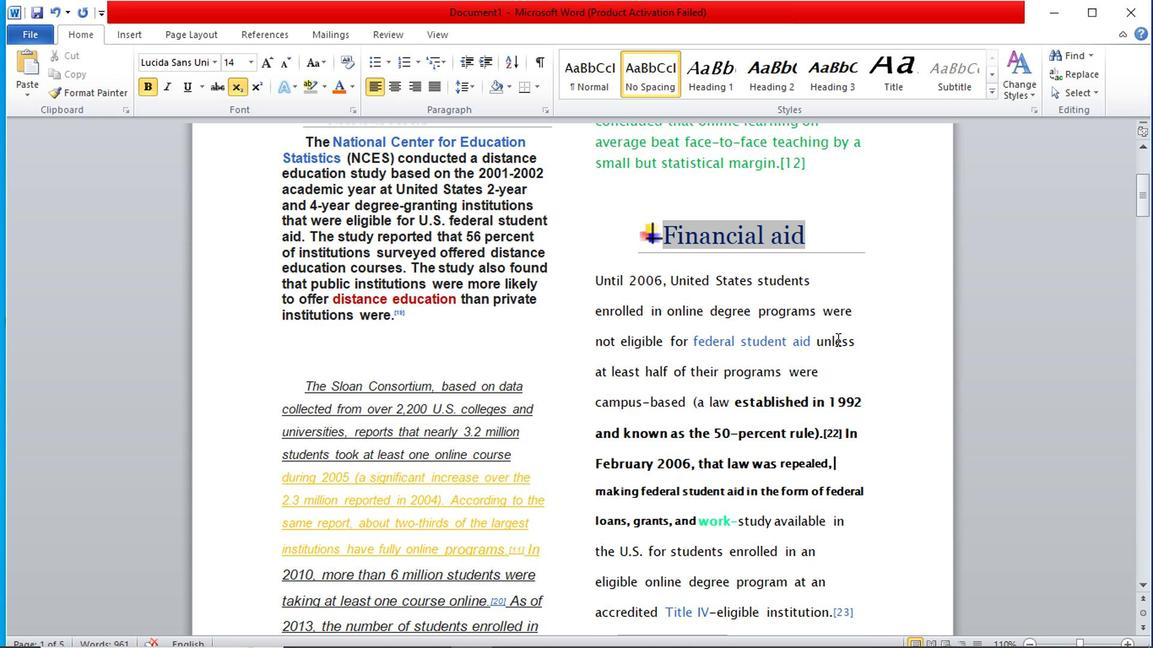 
Action: Mouse scrolled (836, 339) with delta (0, 0)
Screenshot: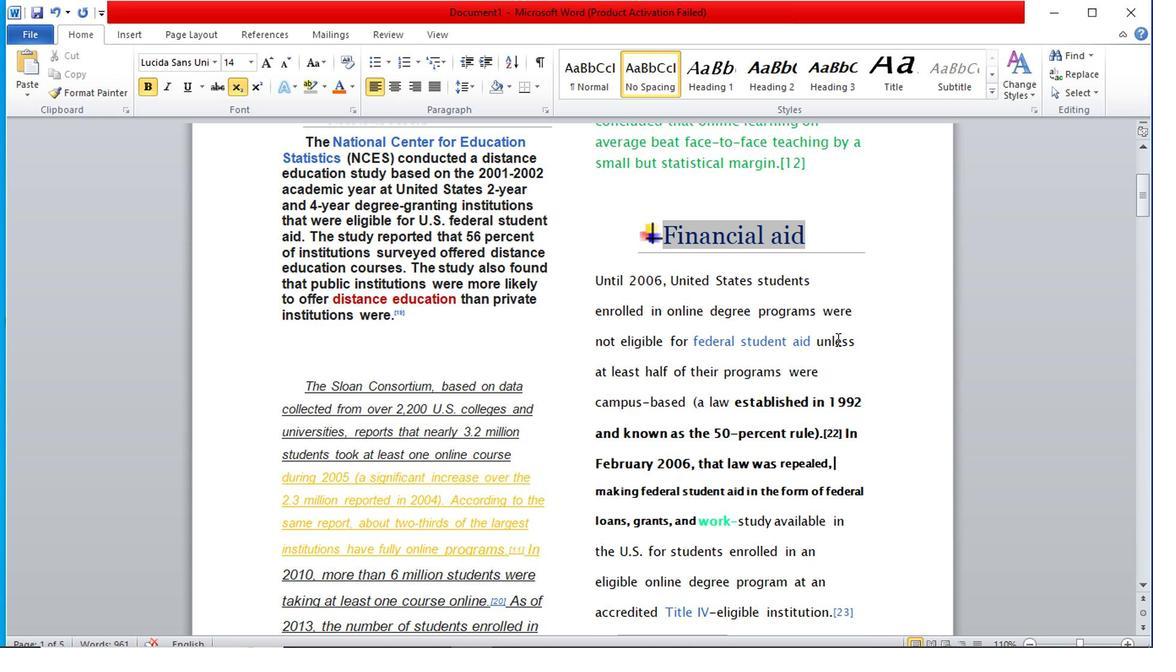 
Action: Mouse scrolled (836, 339) with delta (0, 0)
Screenshot: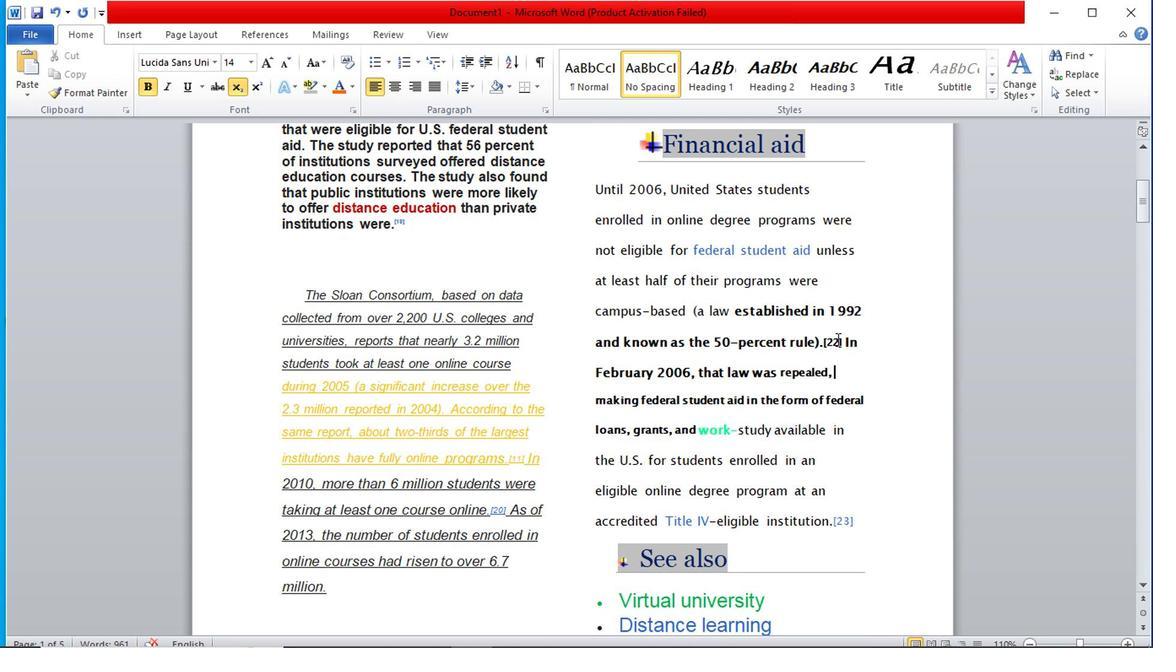 
Action: Mouse scrolled (836, 339) with delta (0, 0)
Screenshot: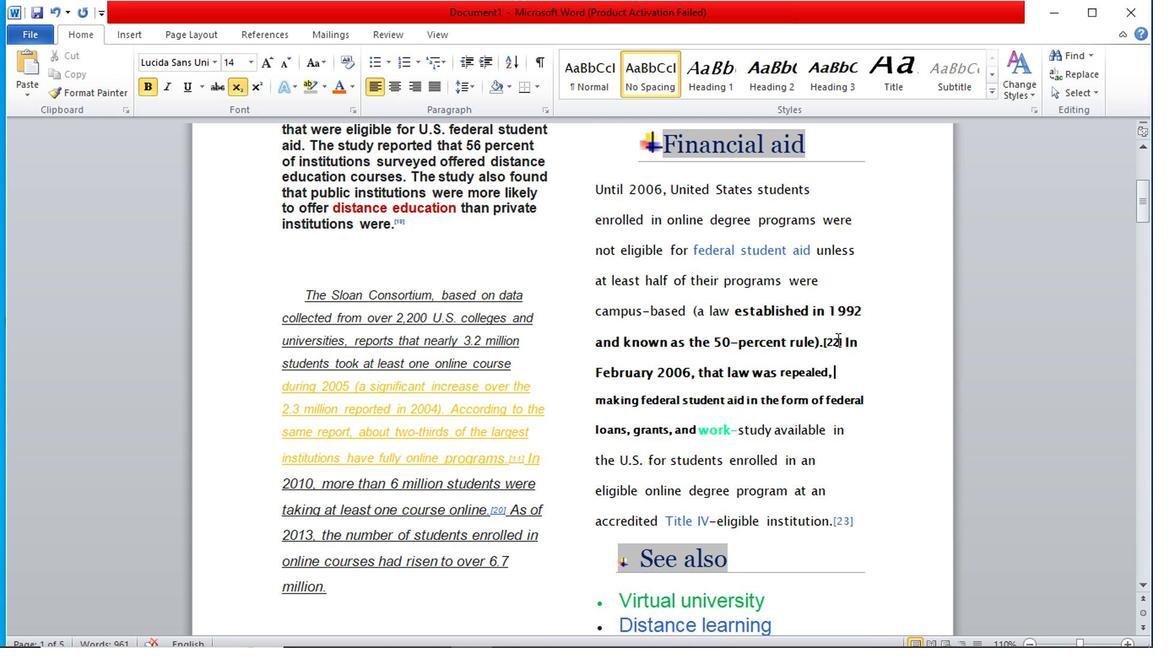 
Action: Mouse scrolled (836, 339) with delta (0, 0)
Screenshot: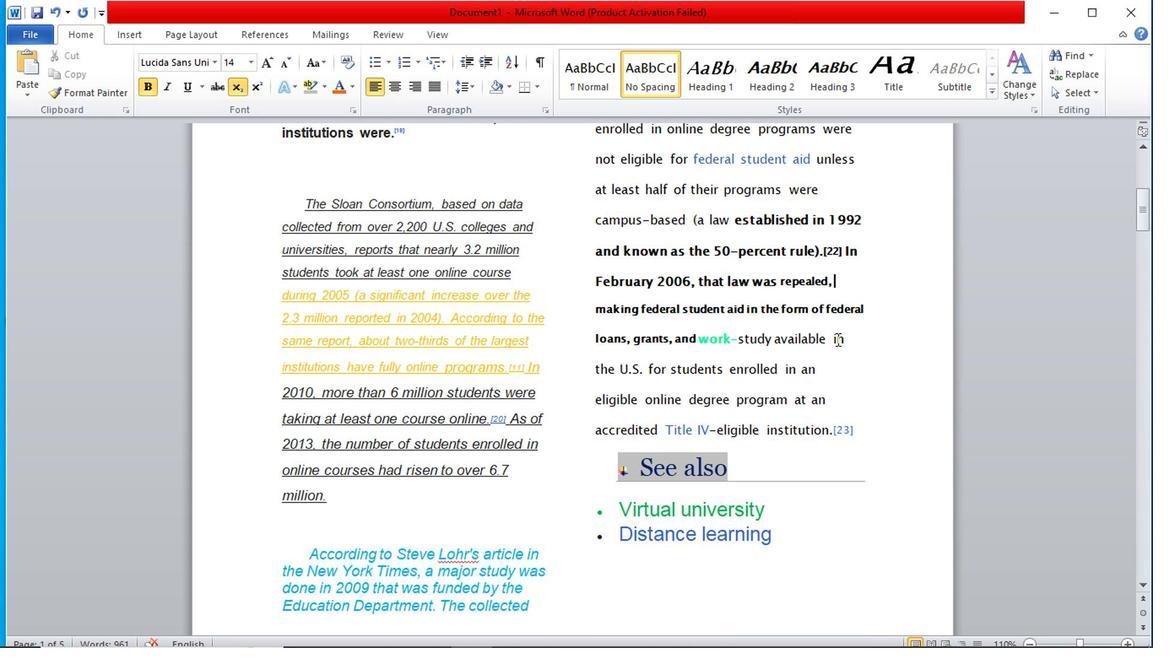 
Action: Mouse scrolled (836, 339) with delta (0, 0)
Screenshot: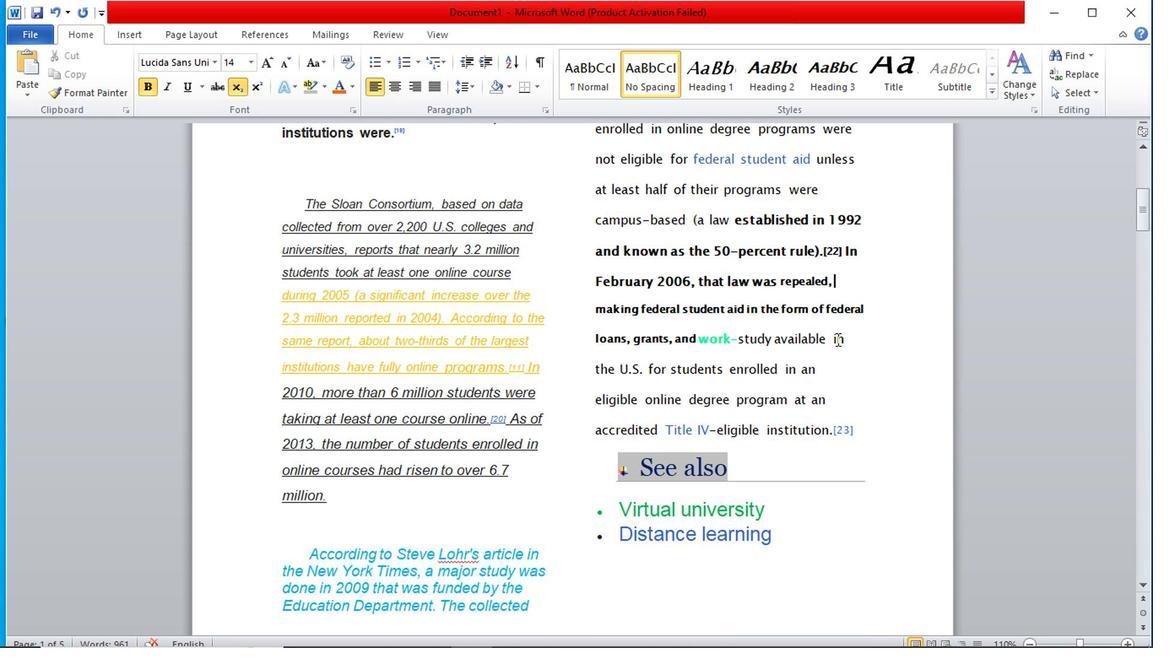 
Action: Mouse scrolled (836, 339) with delta (0, 0)
Screenshot: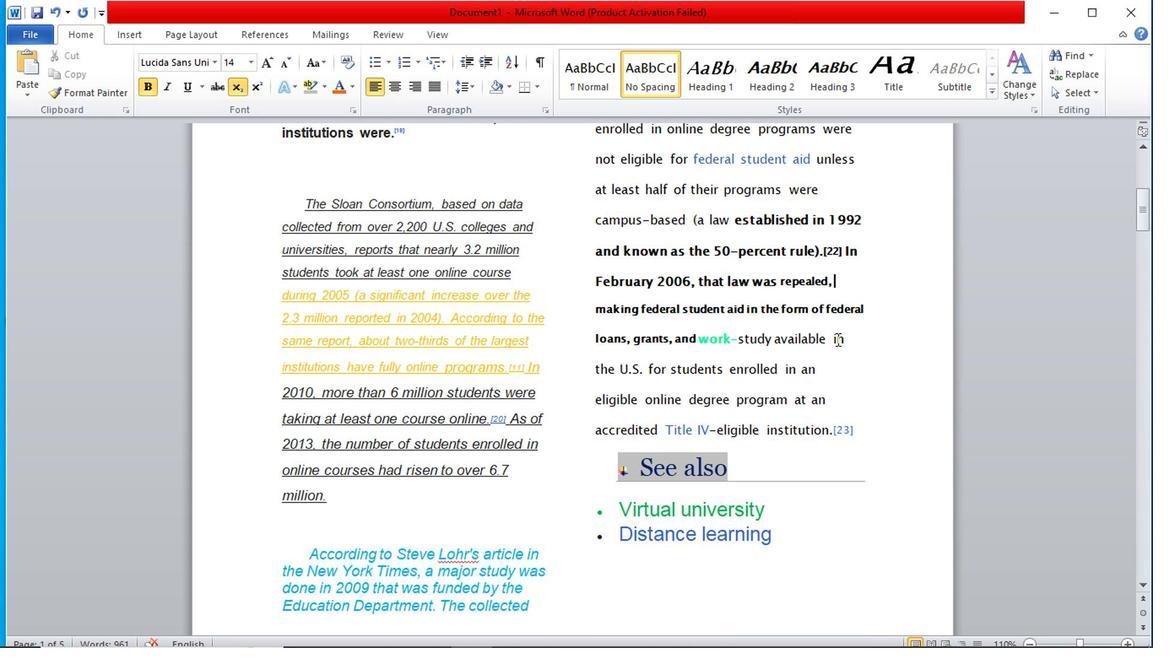 
Action: Mouse scrolled (836, 339) with delta (0, 0)
Screenshot: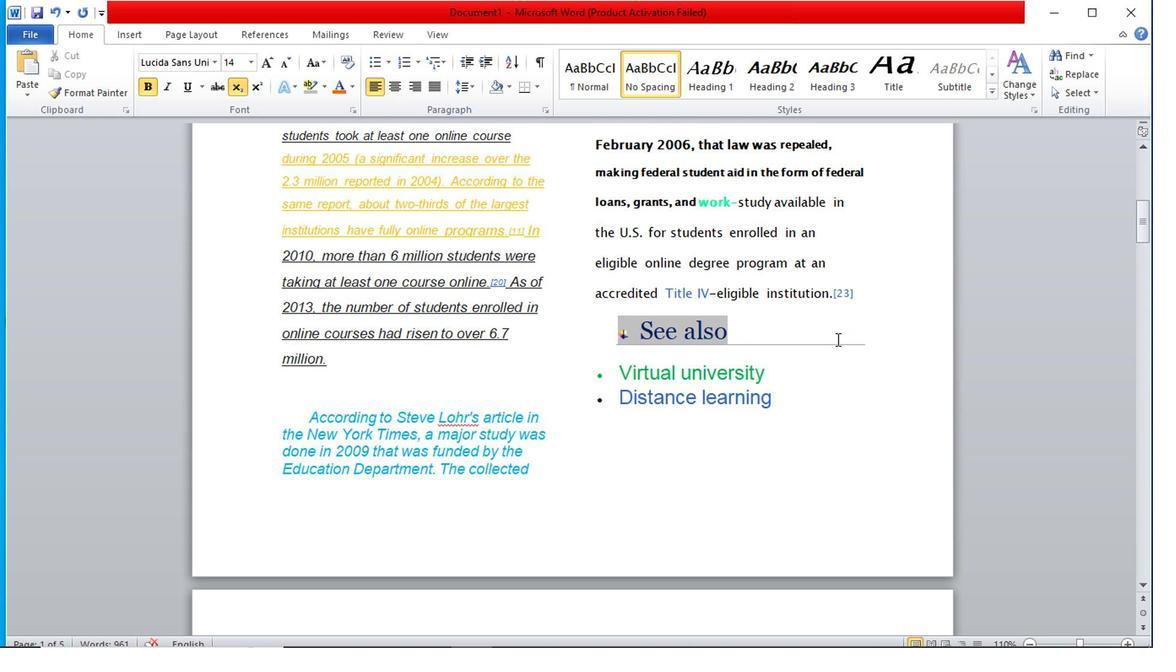 
Action: Mouse scrolled (836, 339) with delta (0, 0)
Screenshot: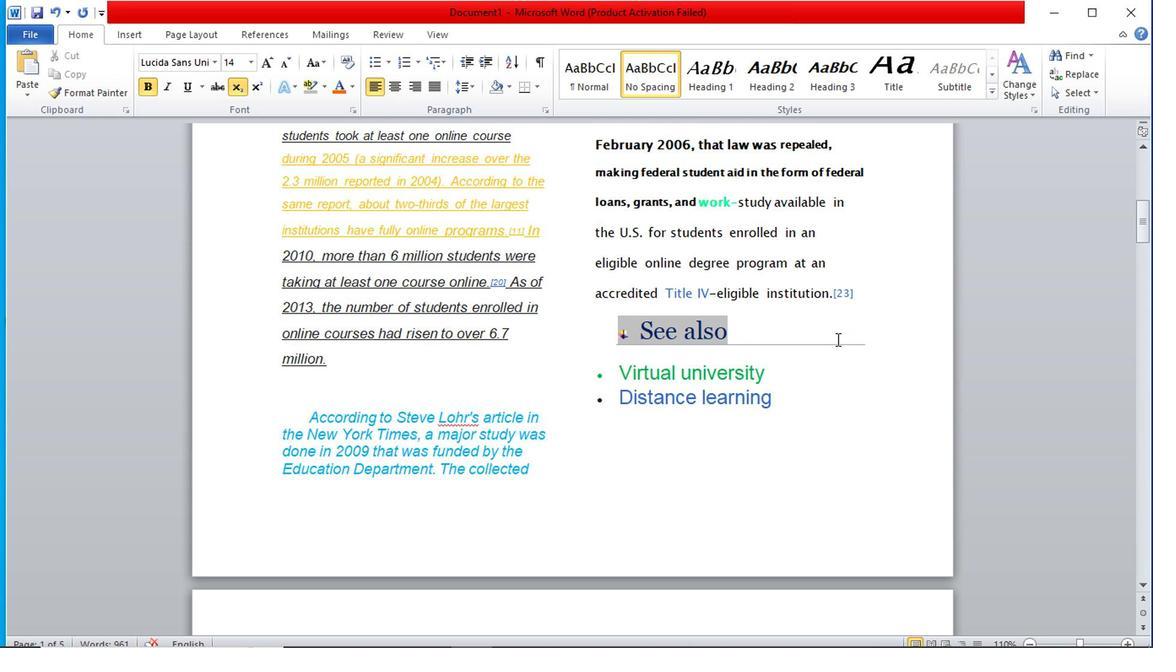 
Action: Mouse scrolled (836, 339) with delta (0, 0)
Screenshot: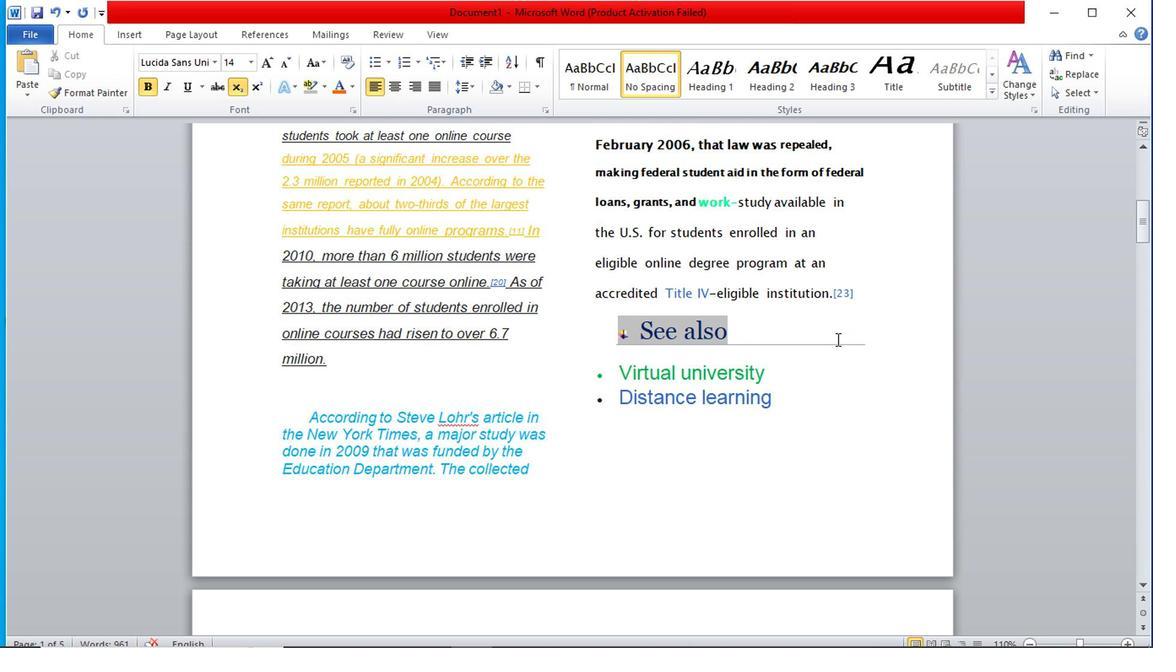 
Action: Mouse scrolled (836, 339) with delta (0, 0)
Screenshot: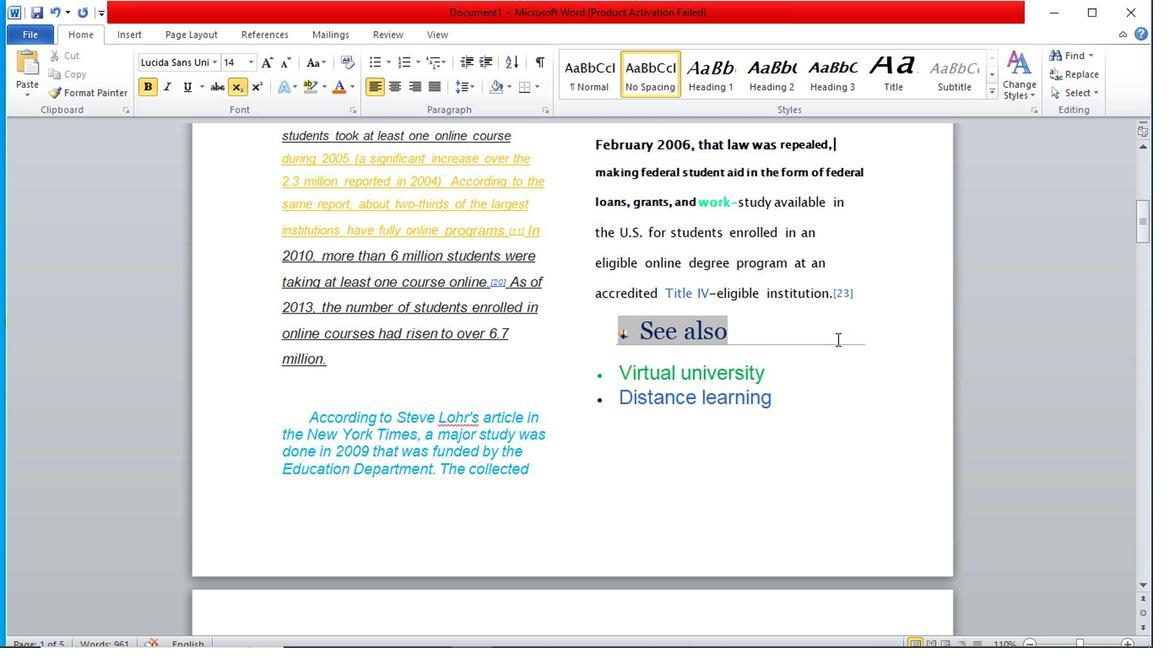 
Action: Mouse scrolled (836, 339) with delta (0, 0)
Screenshot: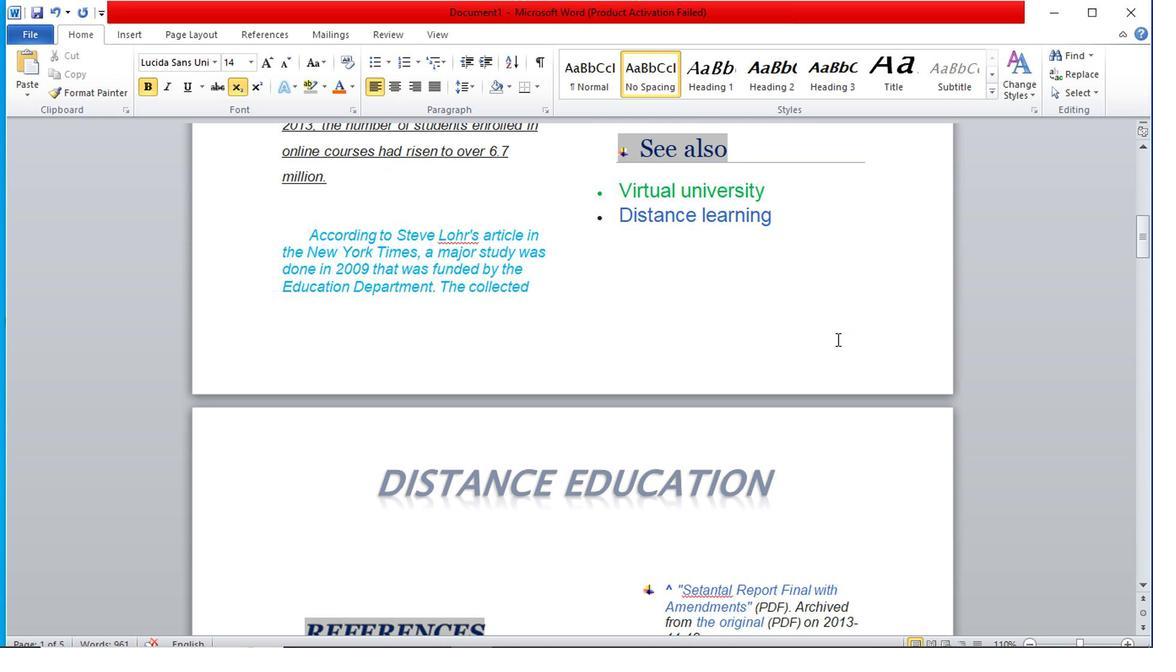 
Action: Mouse scrolled (836, 339) with delta (0, 0)
Screenshot: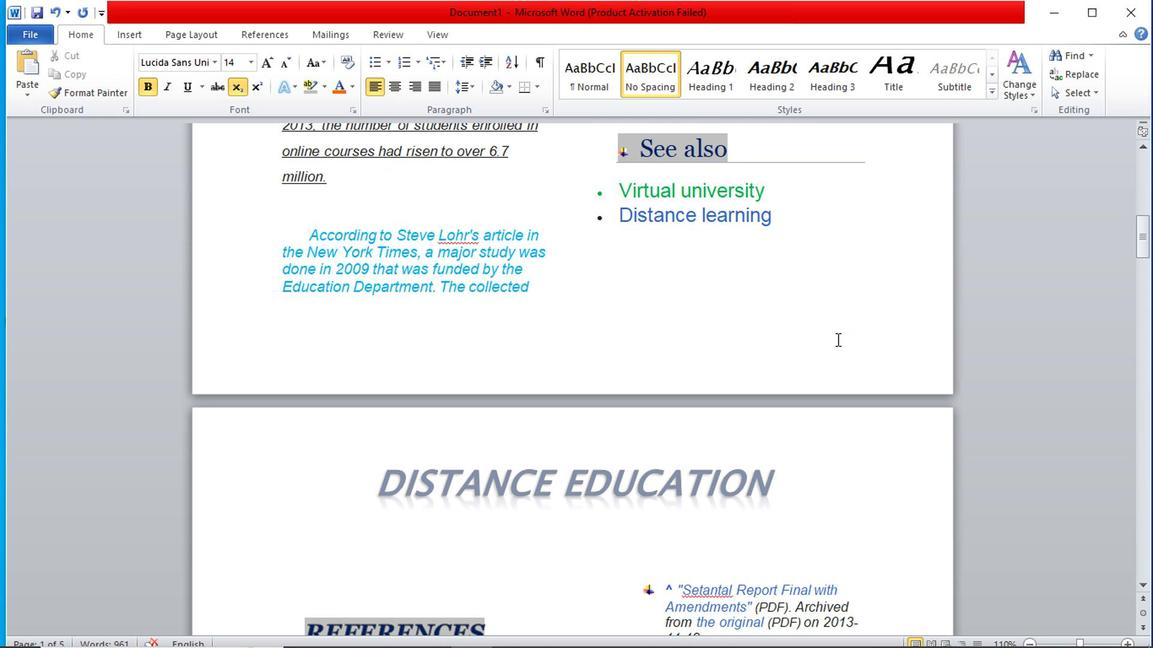 
Action: Mouse scrolled (836, 339) with delta (0, 0)
Screenshot: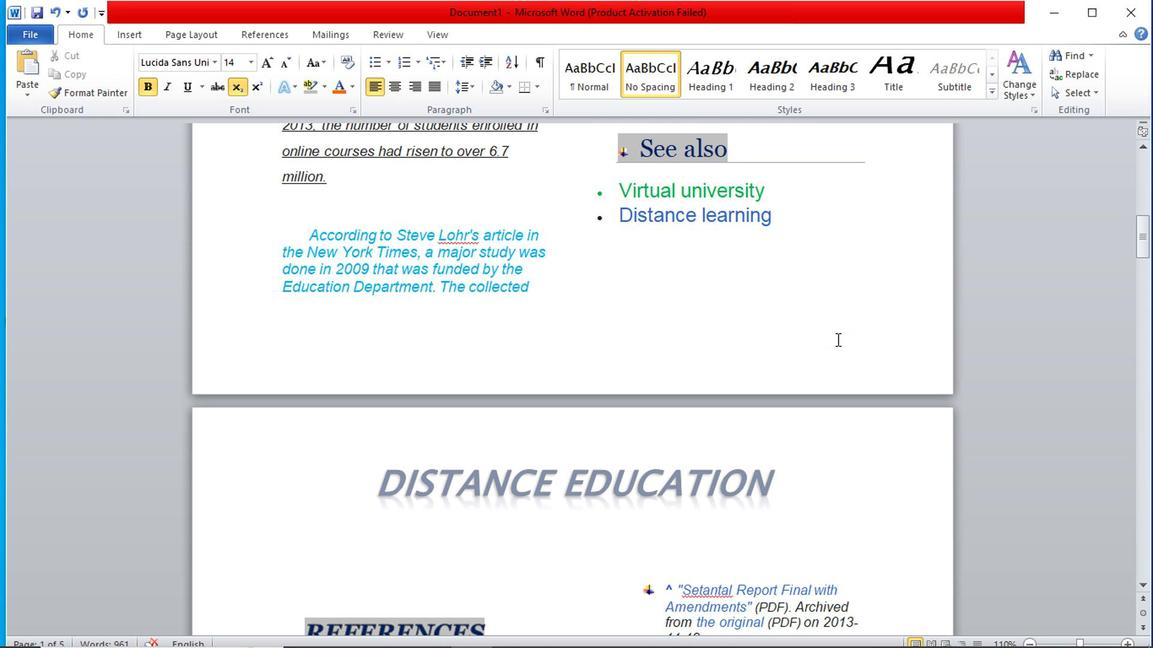 
Action: Mouse scrolled (836, 339) with delta (0, 0)
Screenshot: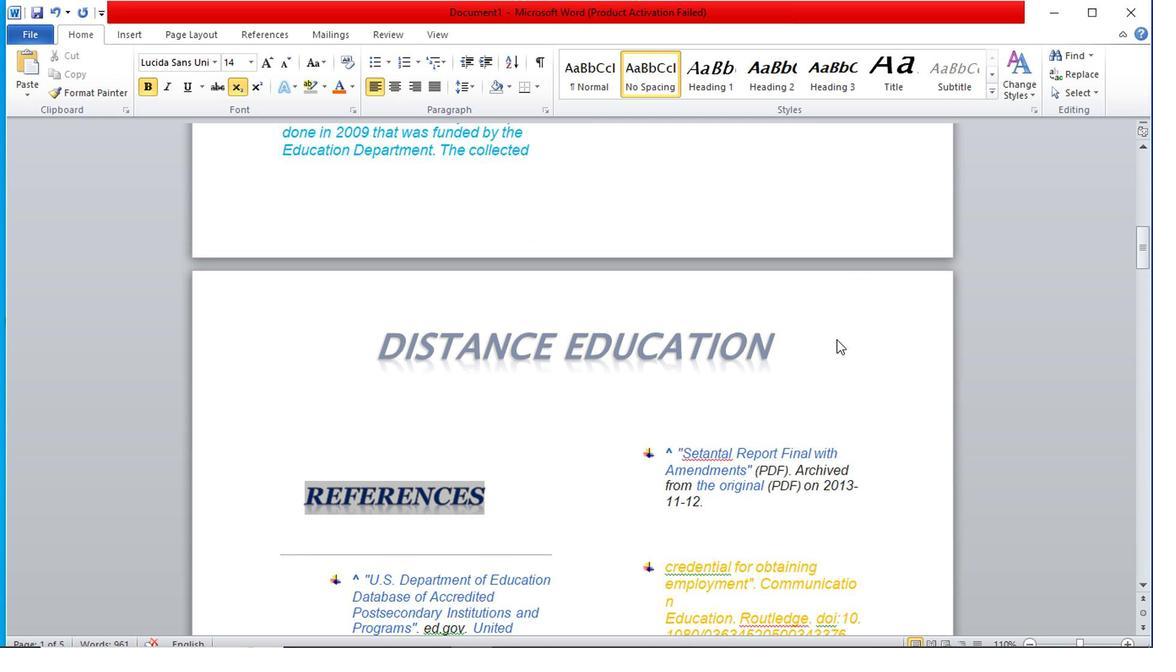 
Action: Mouse scrolled (836, 339) with delta (0, 0)
Screenshot: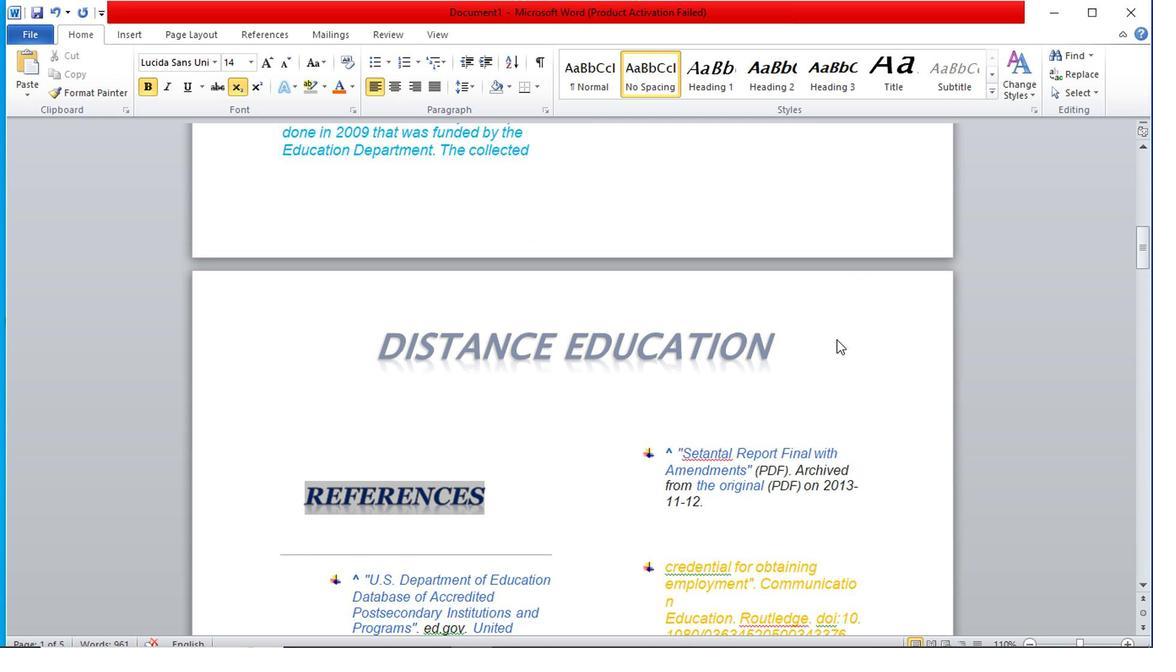 
Action: Mouse scrolled (836, 339) with delta (0, 0)
Screenshot: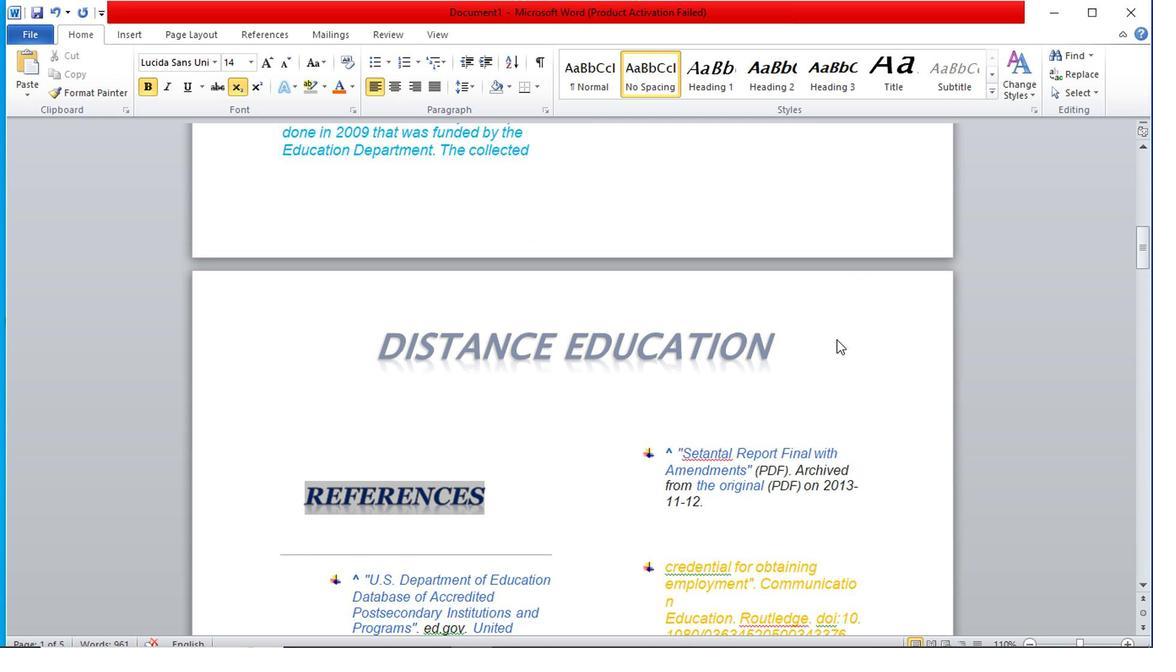 
Action: Mouse scrolled (836, 339) with delta (0, 0)
Screenshot: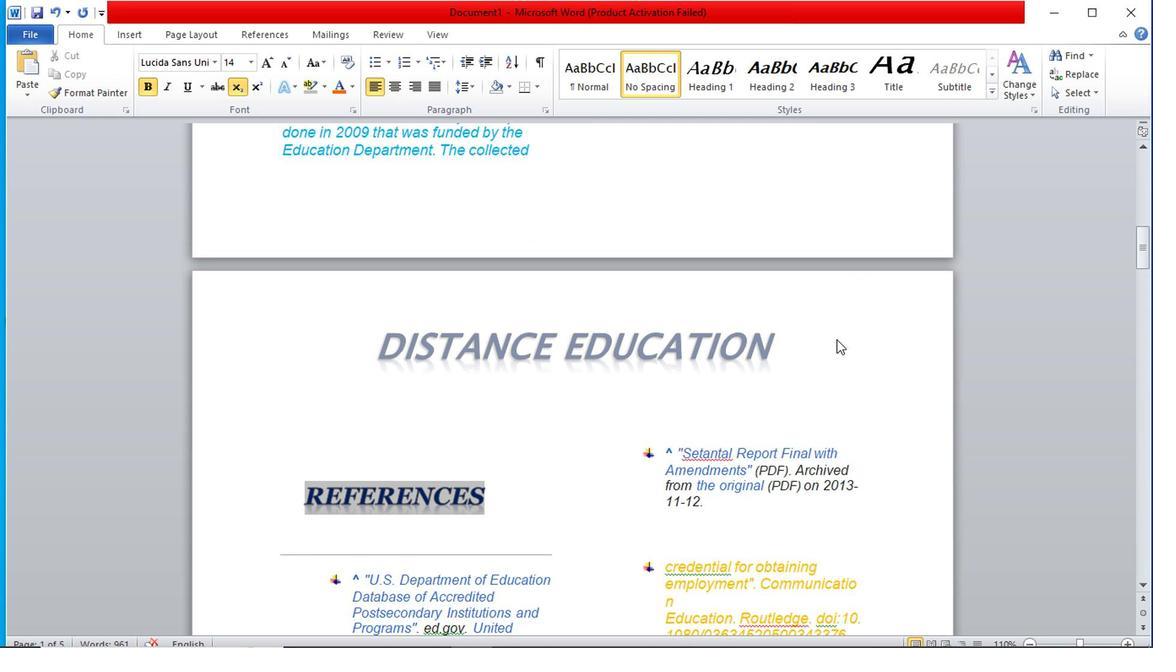 
Action: Mouse scrolled (836, 339) with delta (0, 0)
Screenshot: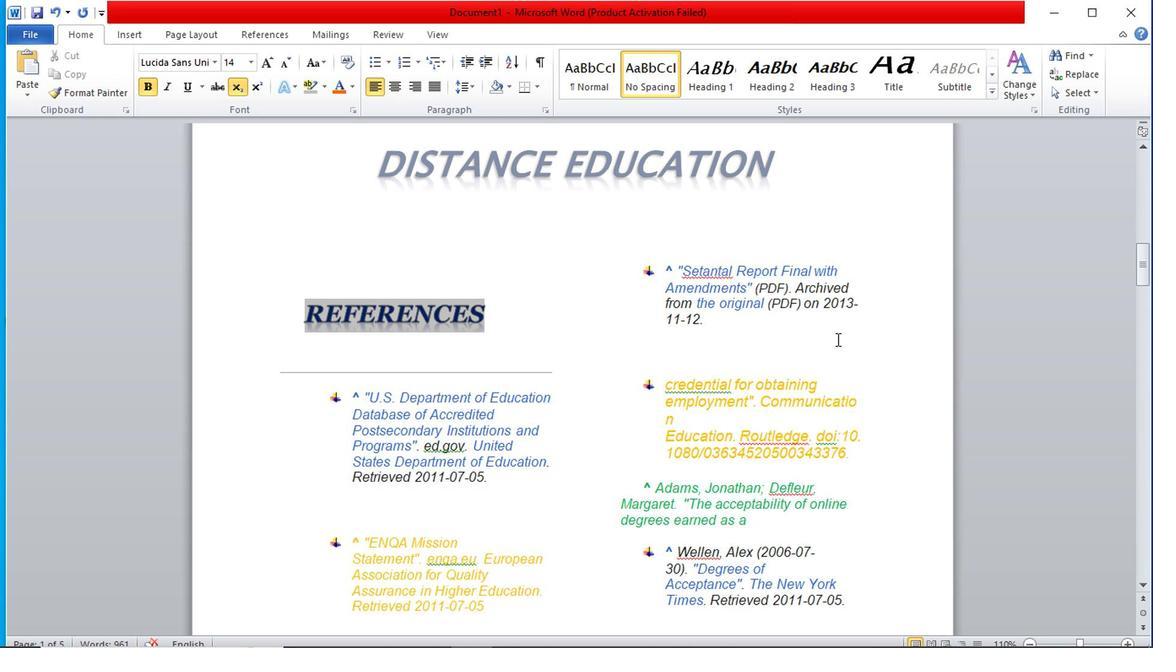 
Action: Mouse scrolled (836, 339) with delta (0, 0)
Screenshot: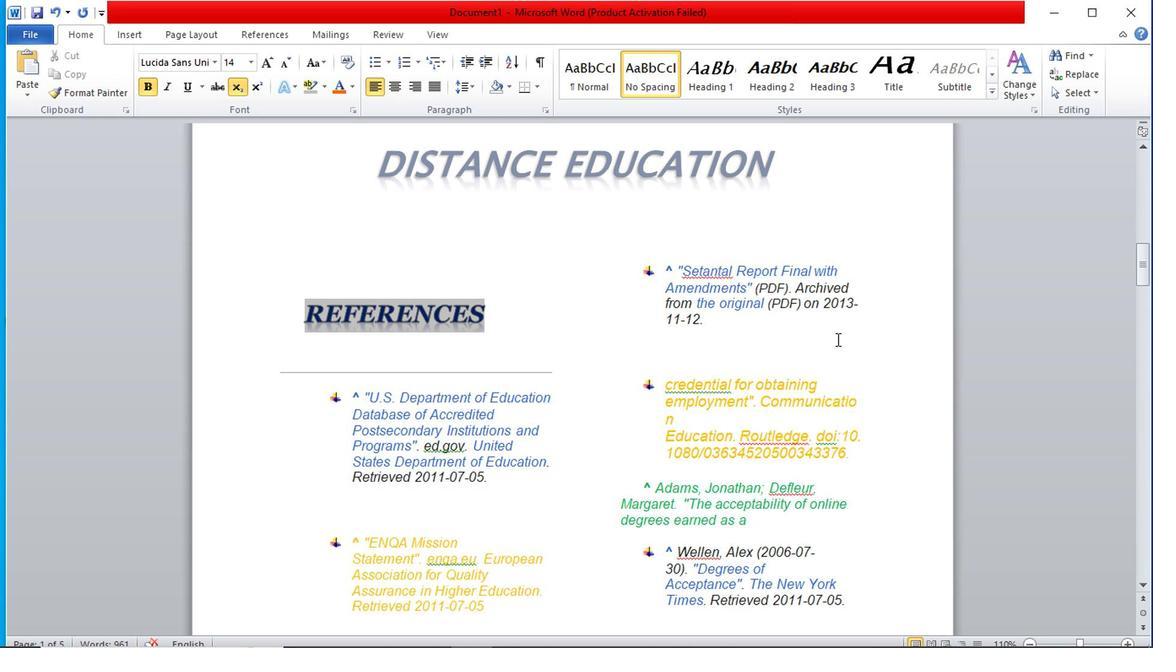 
Action: Mouse scrolled (836, 339) with delta (0, 0)
Screenshot: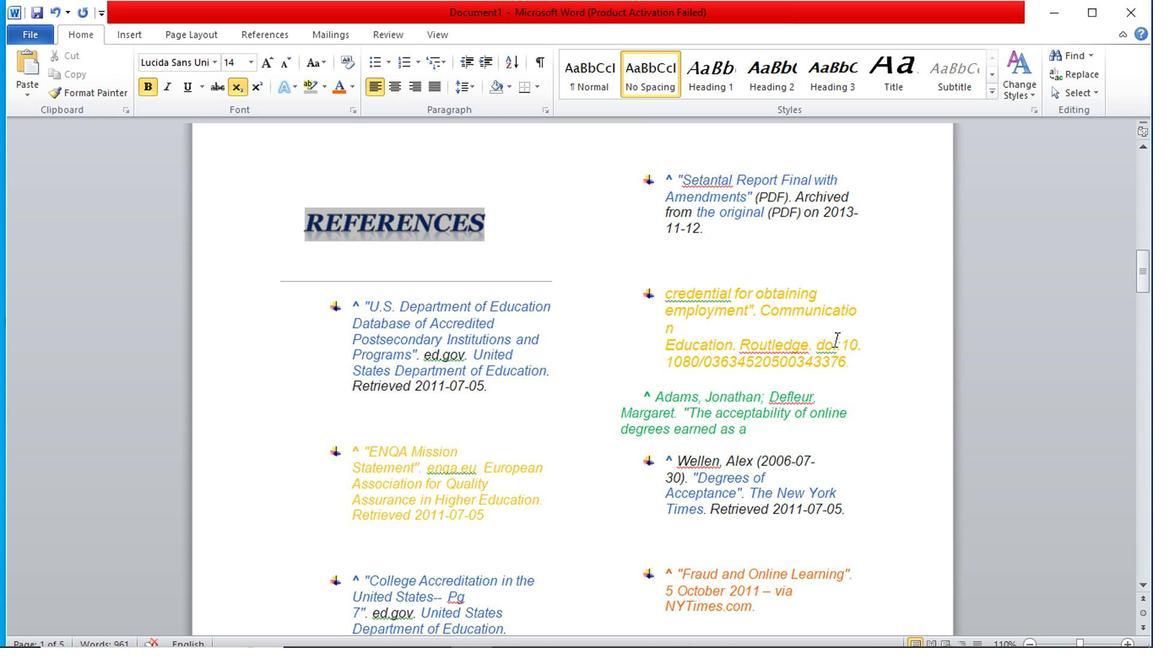 
Action: Mouse scrolled (836, 339) with delta (0, 0)
Screenshot: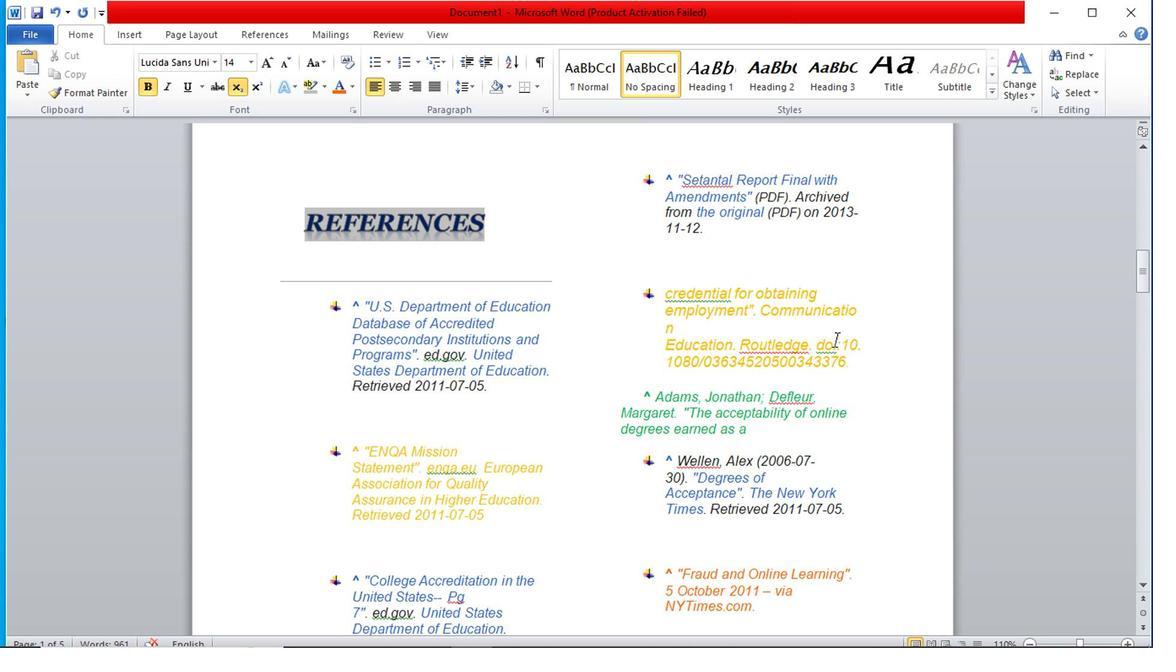 
Action: Mouse scrolled (836, 339) with delta (0, 0)
Screenshot: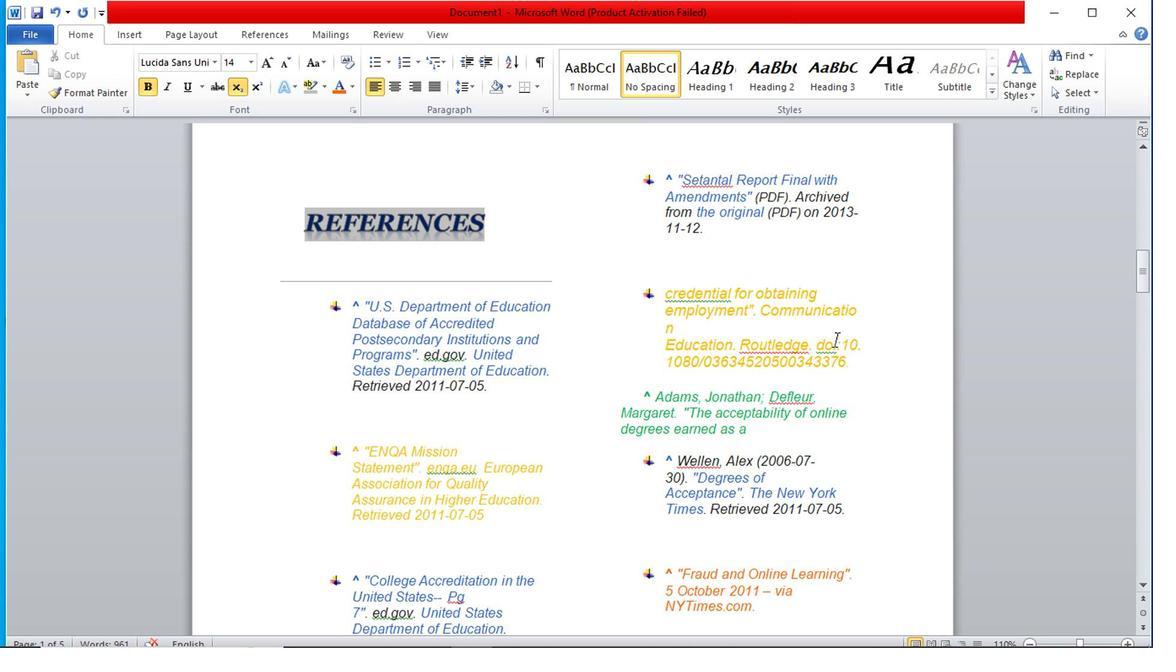 
Action: Mouse scrolled (836, 339) with delta (0, 0)
Screenshot: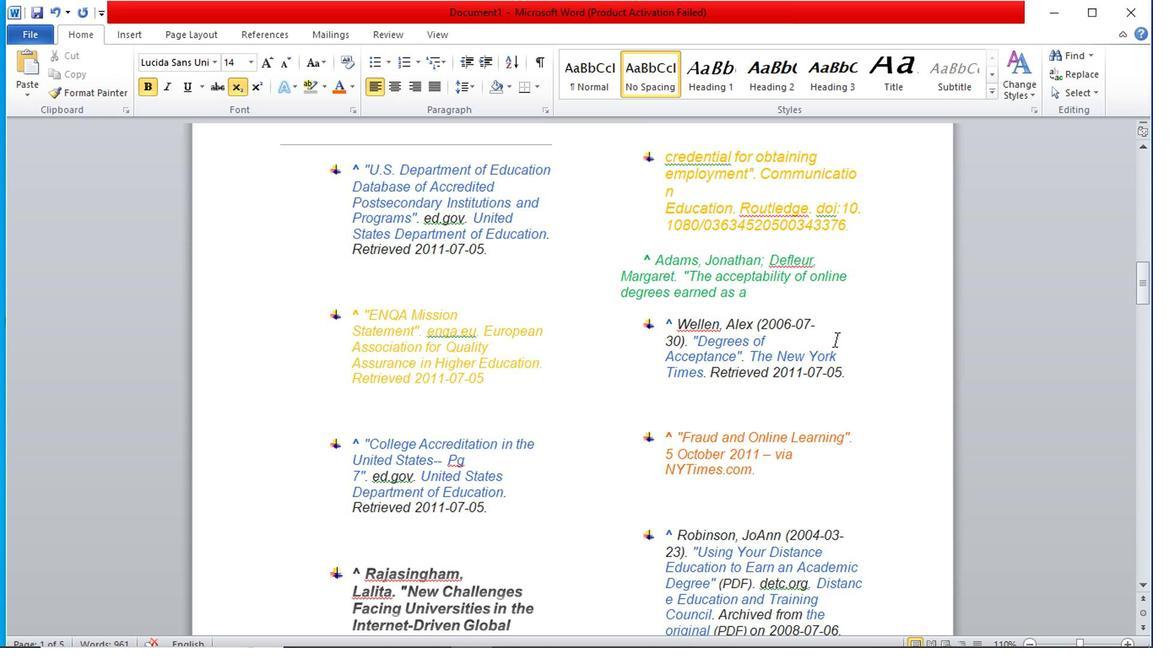 
Action: Mouse scrolled (836, 339) with delta (0, 0)
Screenshot: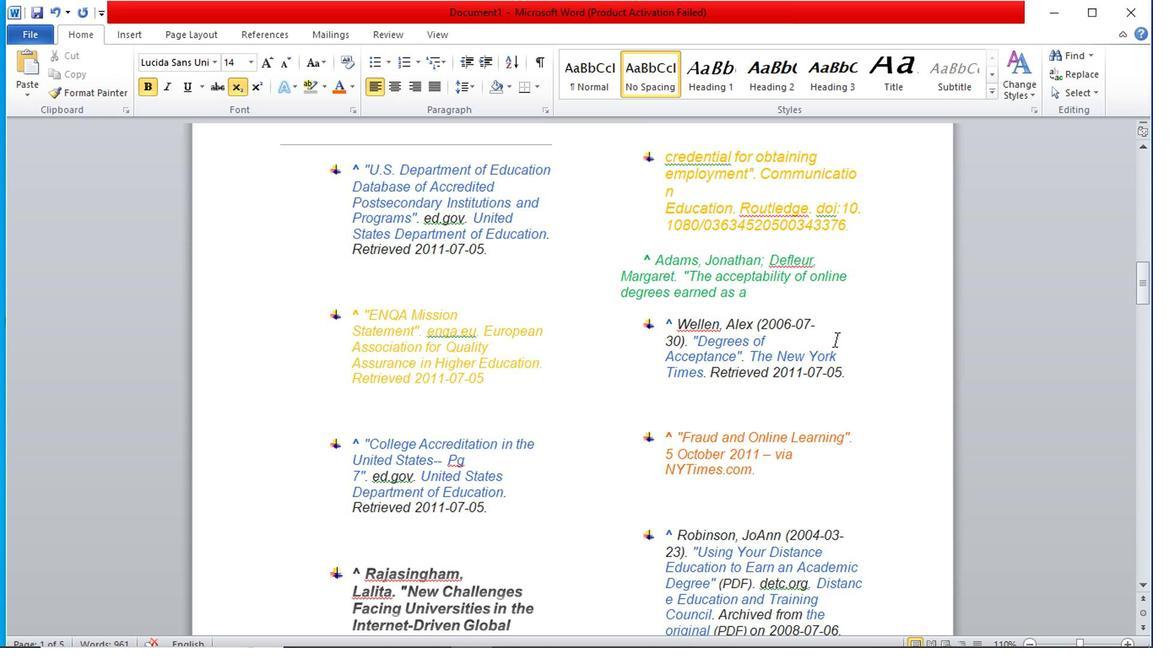 
Action: Mouse scrolled (836, 339) with delta (0, 0)
Screenshot: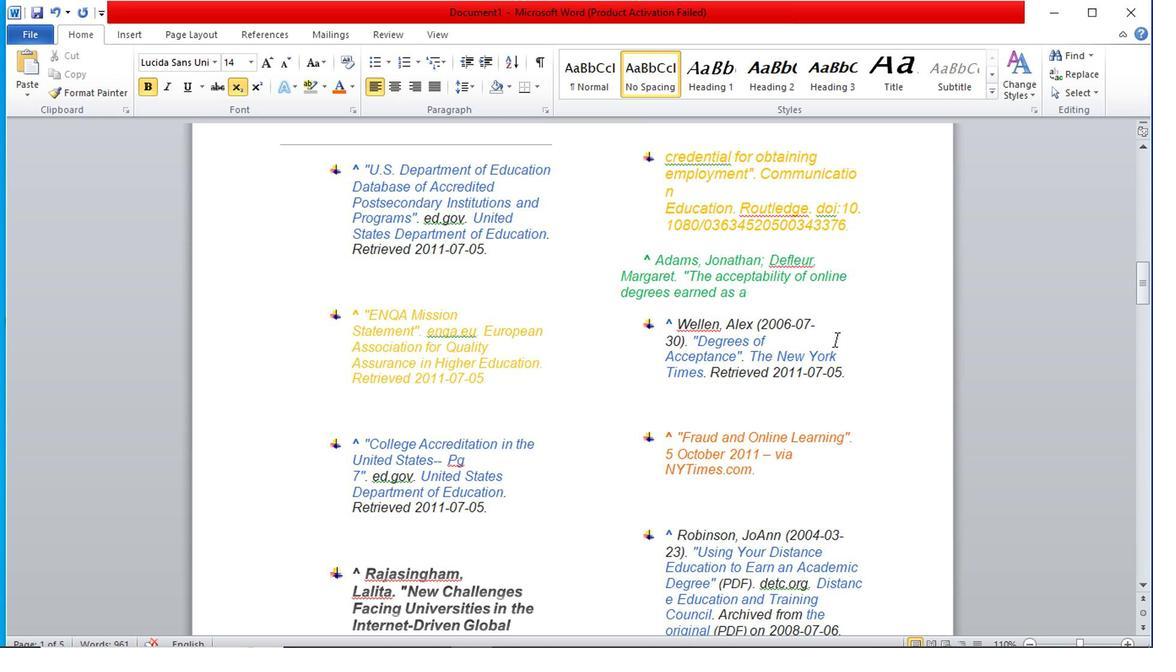 
Action: Mouse scrolled (836, 339) with delta (0, 0)
Screenshot: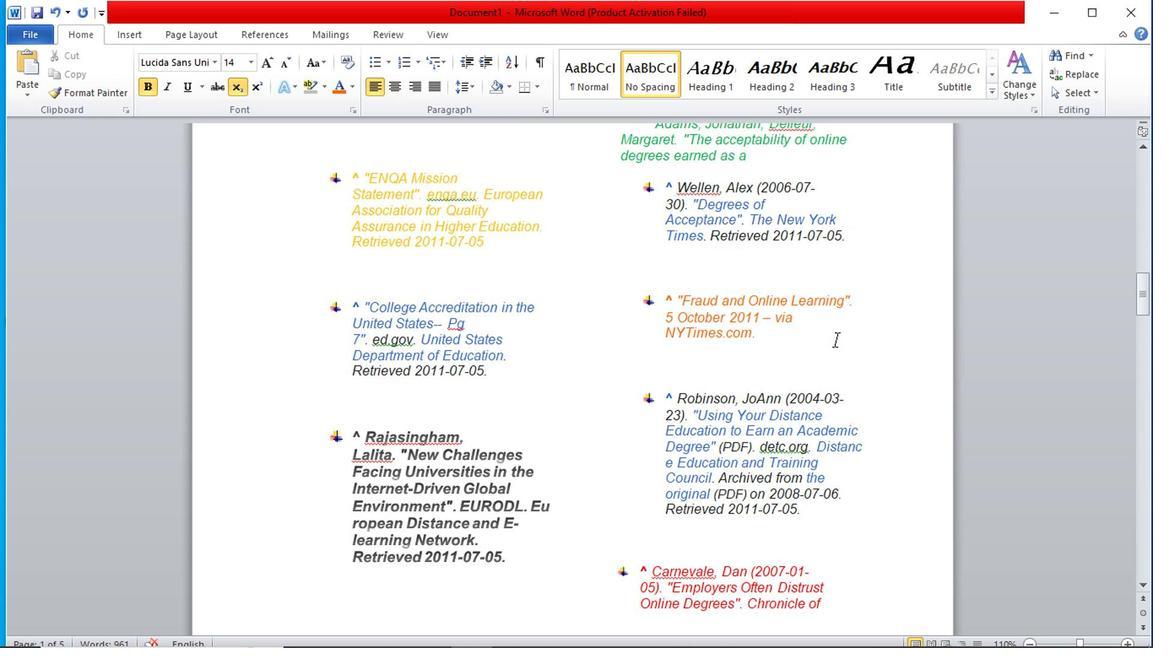 
Action: Mouse scrolled (836, 339) with delta (0, 0)
Screenshot: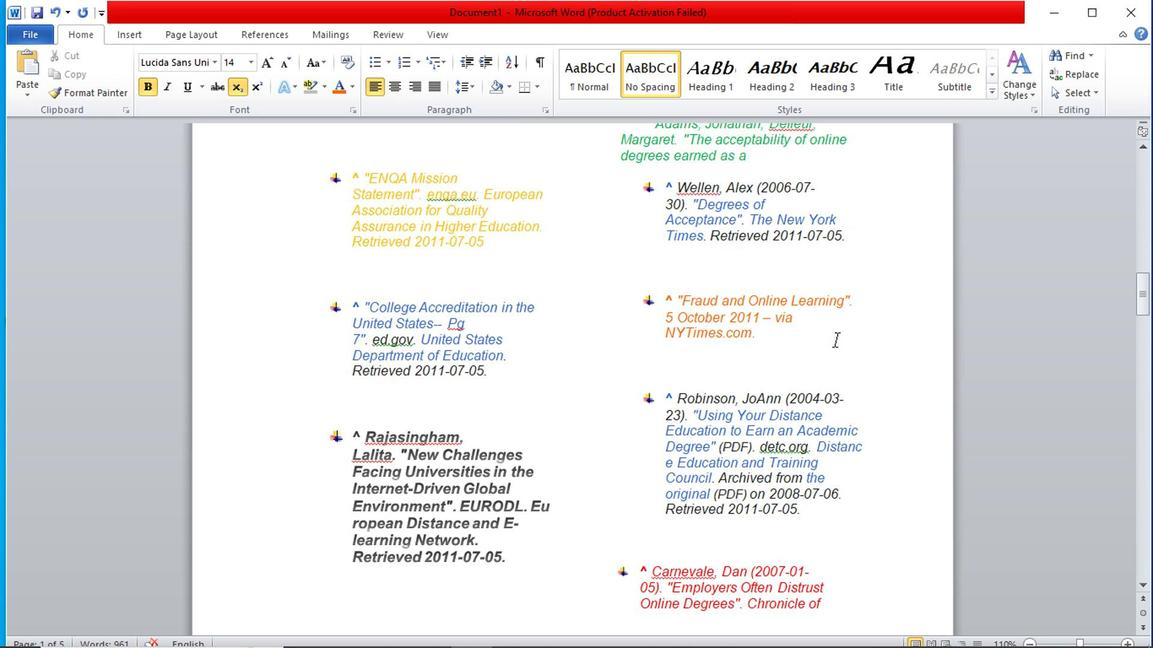 
Action: Mouse scrolled (836, 339) with delta (0, 0)
Screenshot: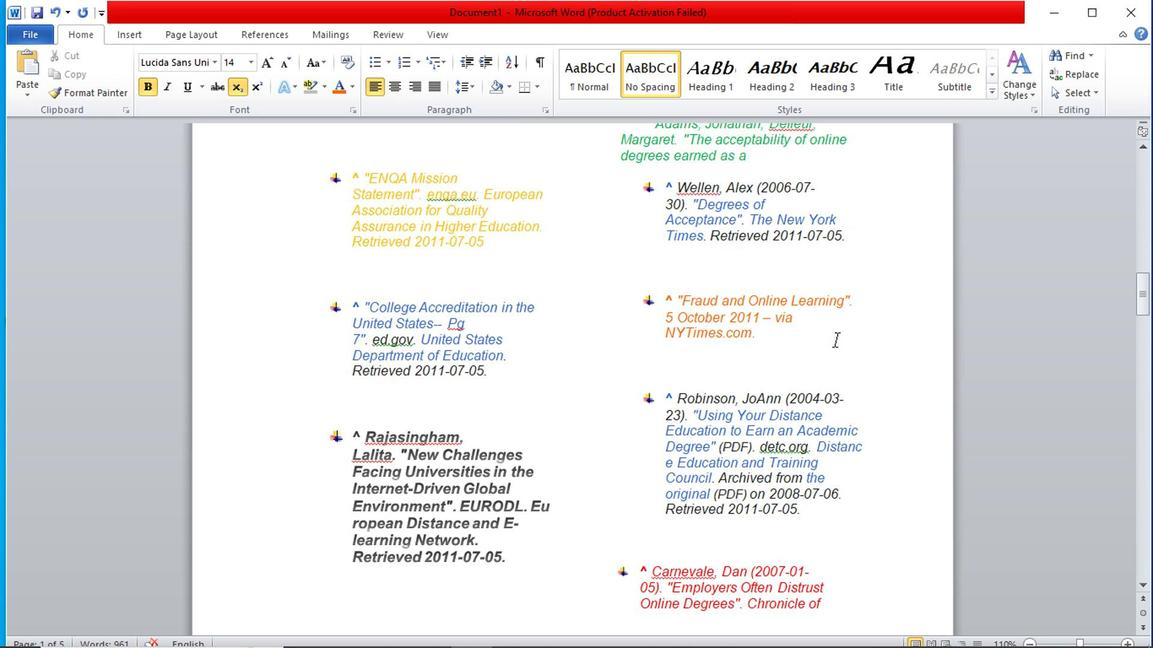 
Action: Mouse scrolled (836, 339) with delta (0, 0)
Screenshot: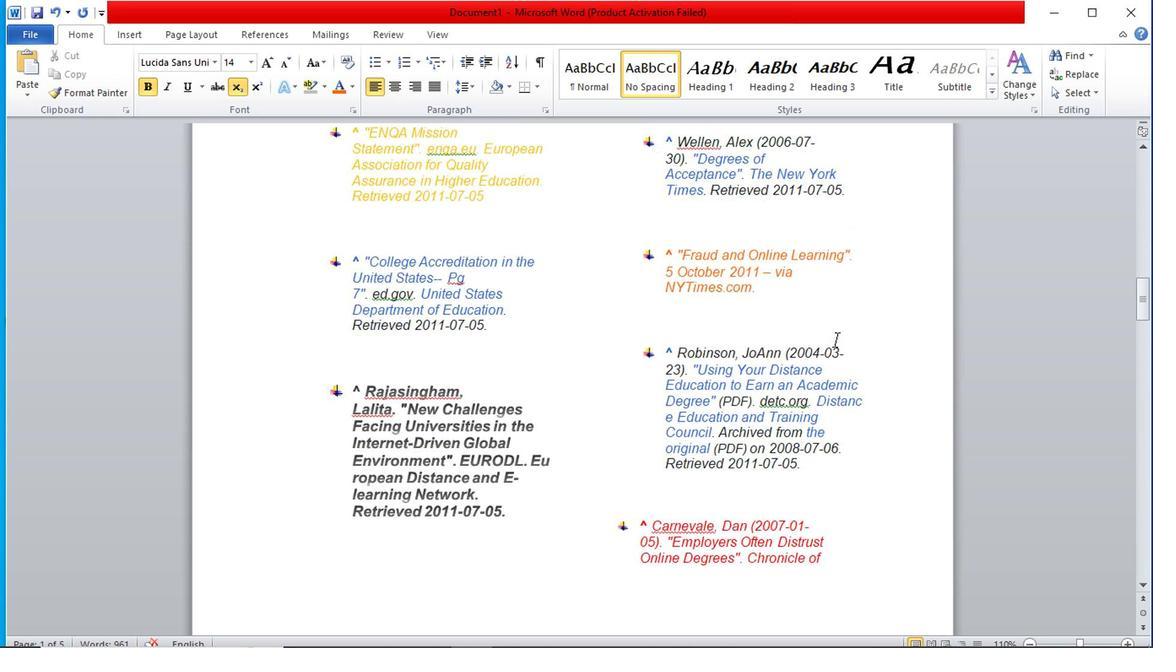 
Action: Mouse scrolled (836, 339) with delta (0, 0)
Screenshot: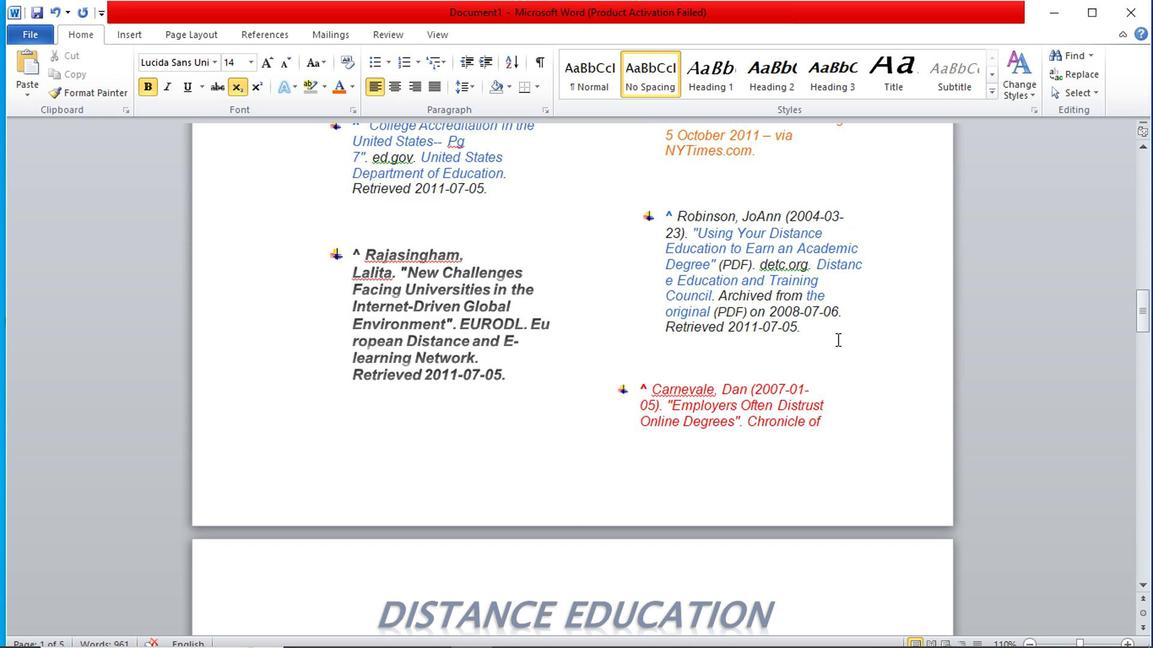 
Action: Mouse scrolled (836, 339) with delta (0, 0)
Screenshot: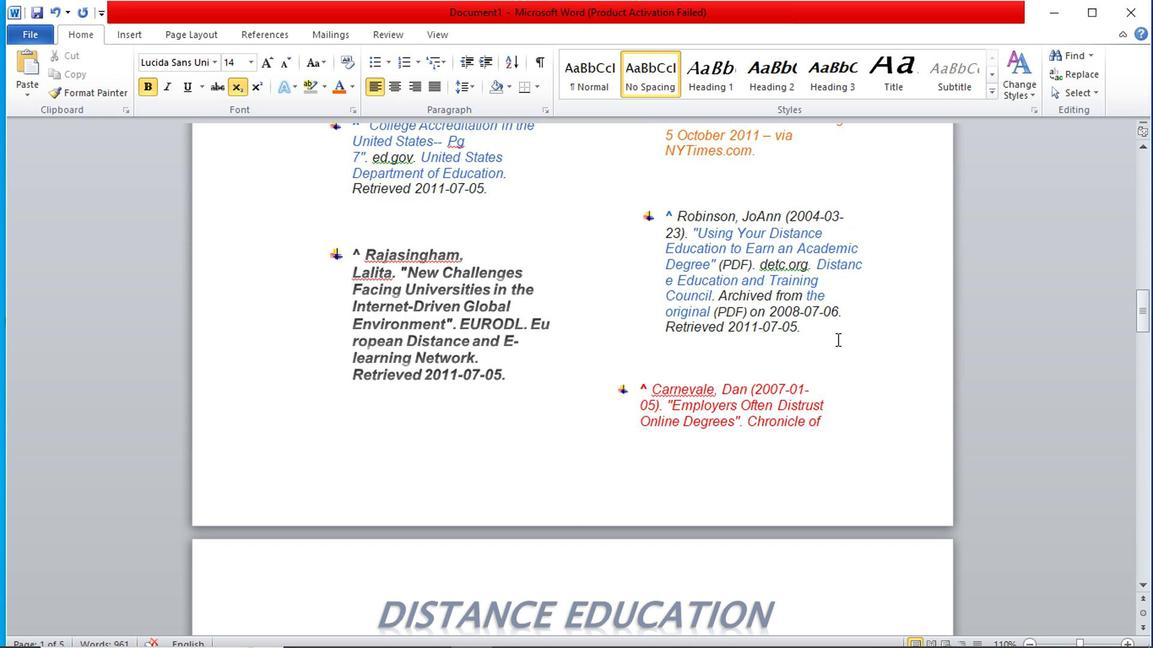 
Action: Mouse scrolled (836, 339) with delta (0, 0)
Screenshot: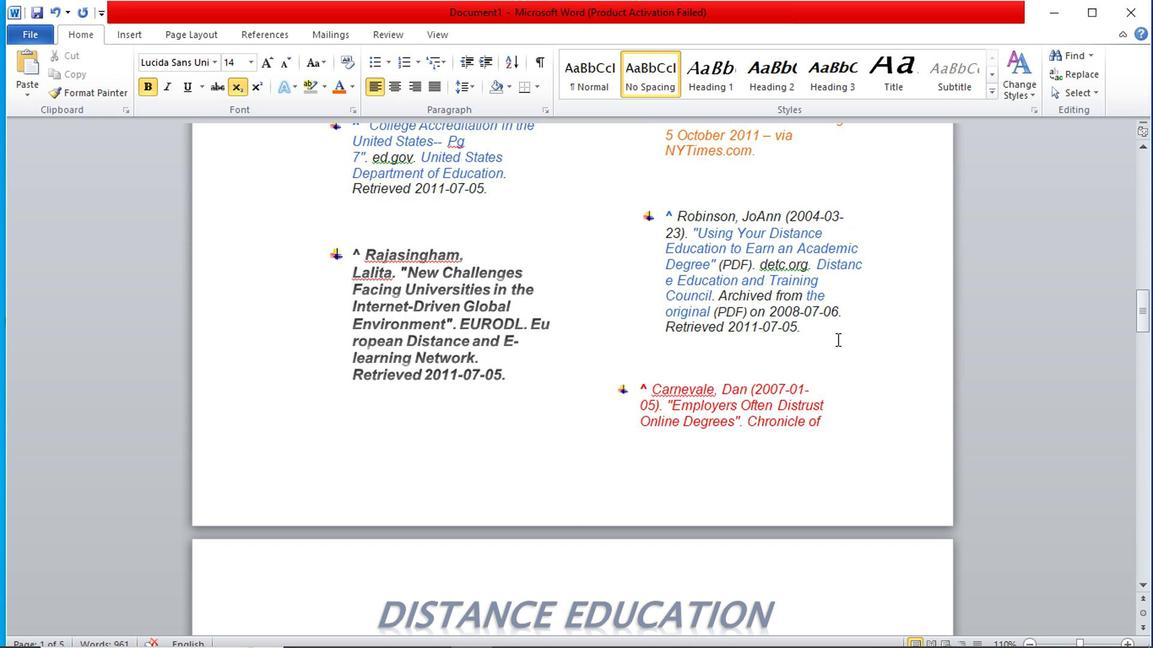 
Action: Mouse scrolled (836, 341) with delta (0, 0)
Screenshot: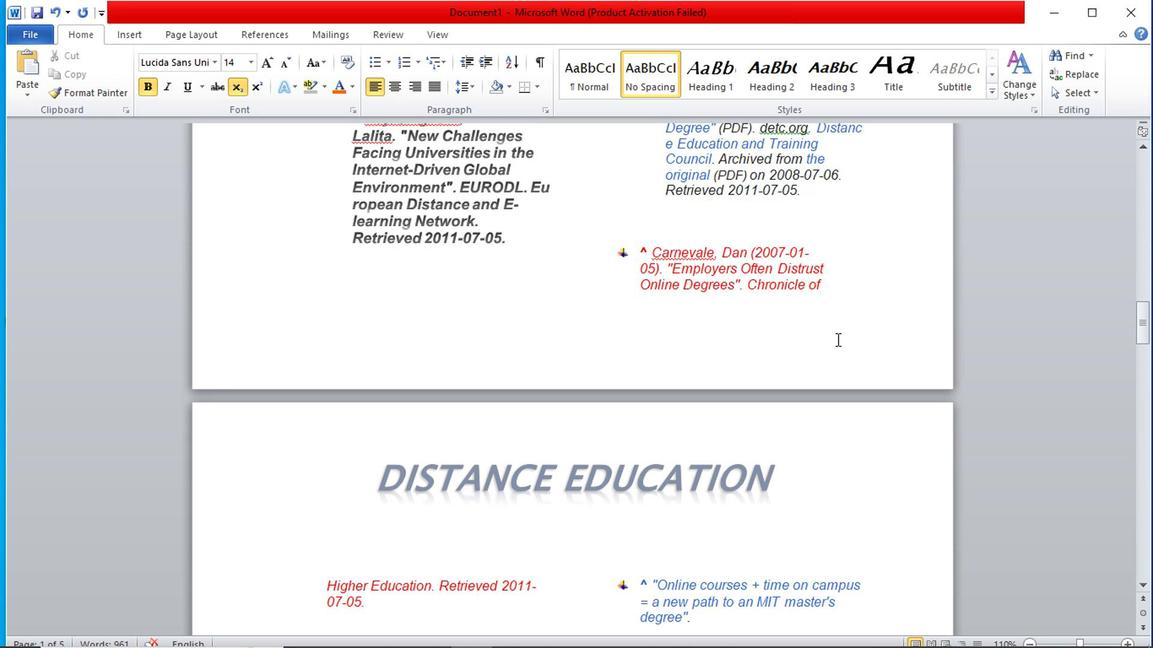 
Action: Mouse scrolled (836, 341) with delta (0, 0)
Screenshot: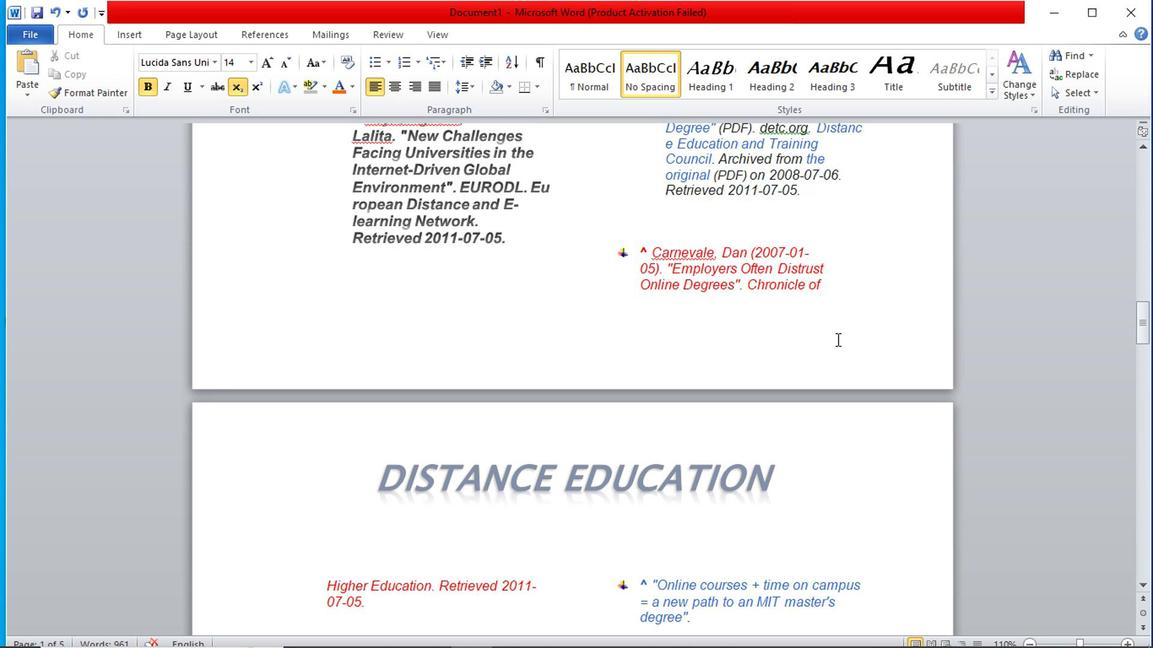 
Action: Mouse scrolled (836, 341) with delta (0, 0)
Screenshot: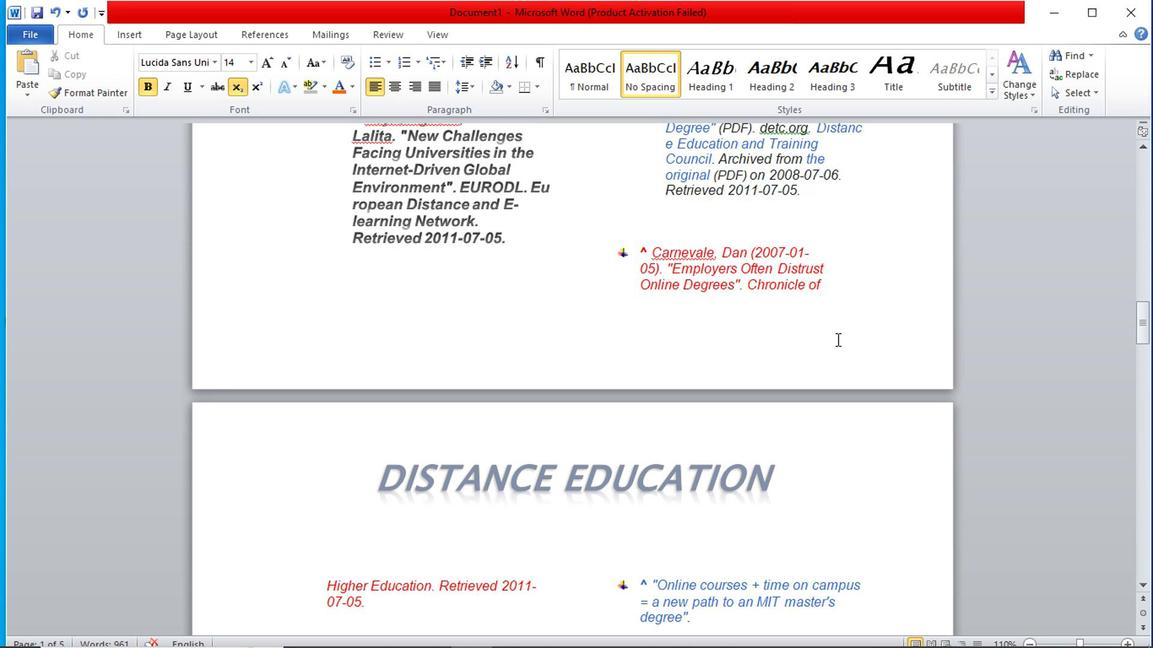 
Action: Mouse scrolled (836, 341) with delta (0, 0)
Screenshot: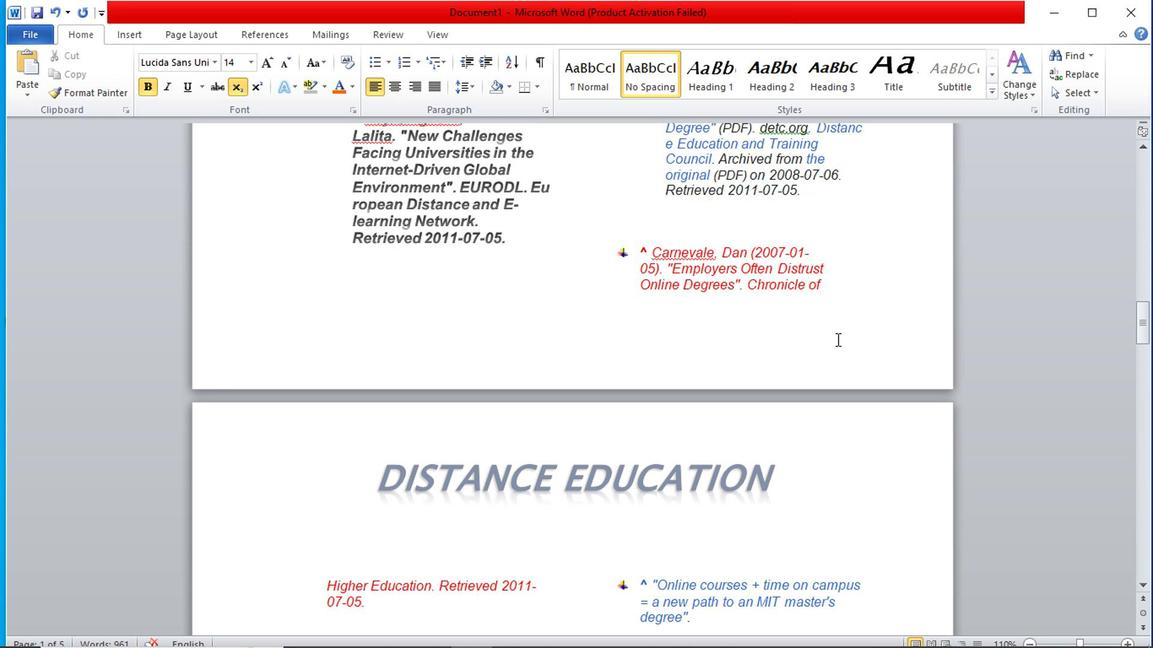 
Action: Mouse moved to (806, 302)
Screenshot: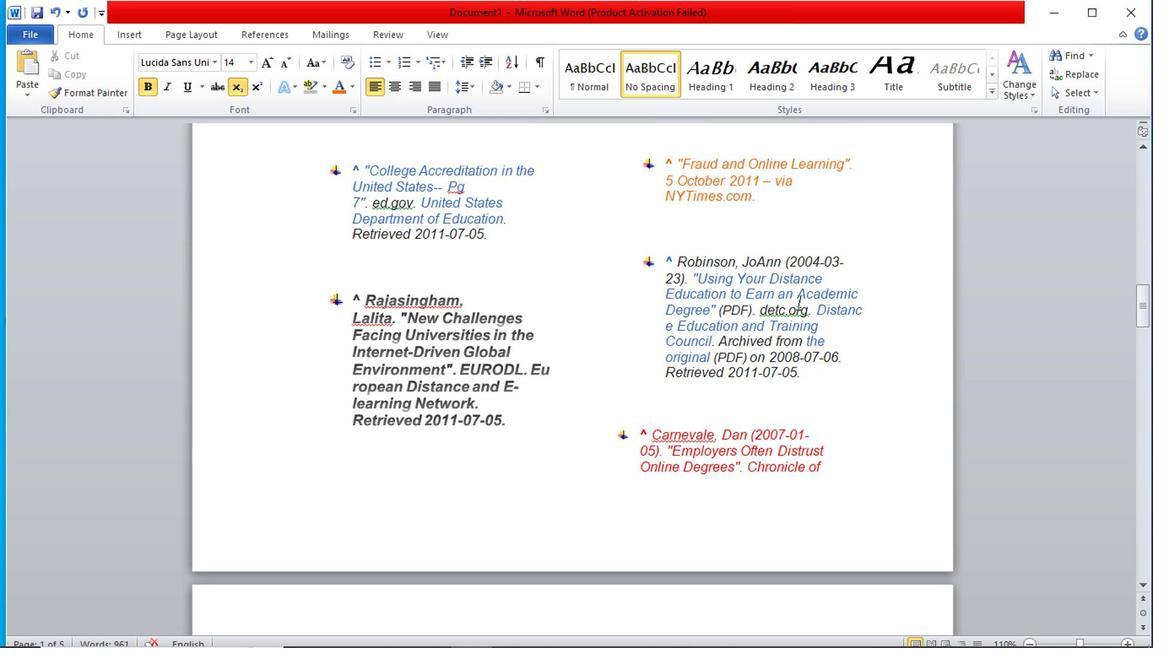 
Action: Mouse scrolled (806, 303) with delta (0, 1)
Screenshot: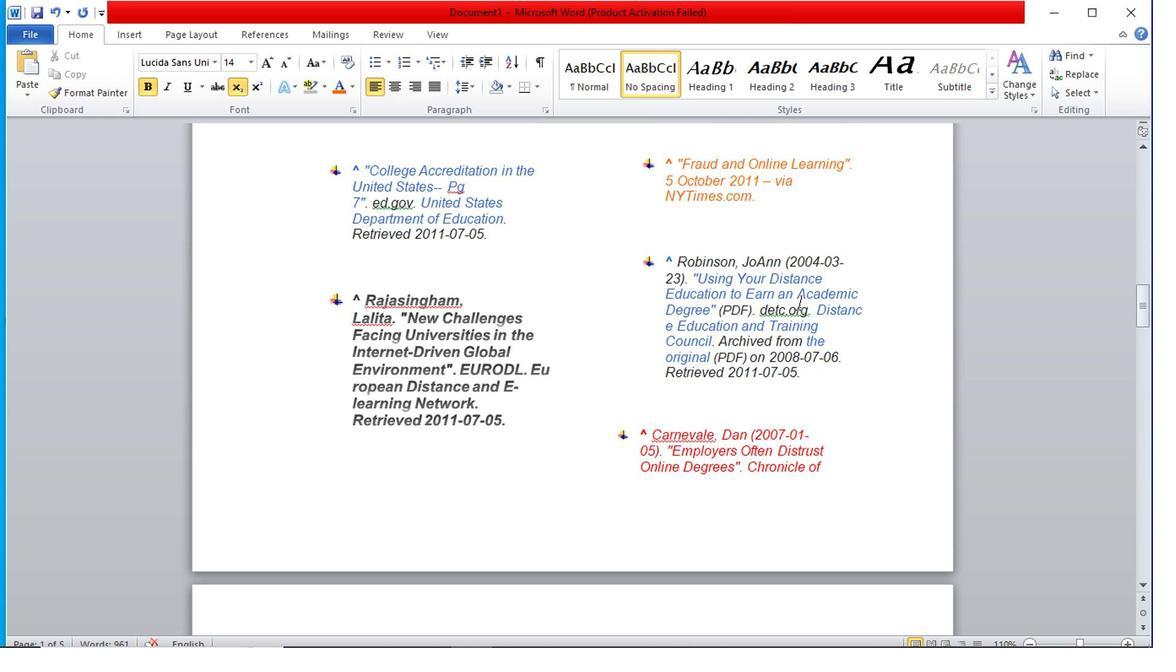 
Action: Mouse moved to (807, 302)
Screenshot: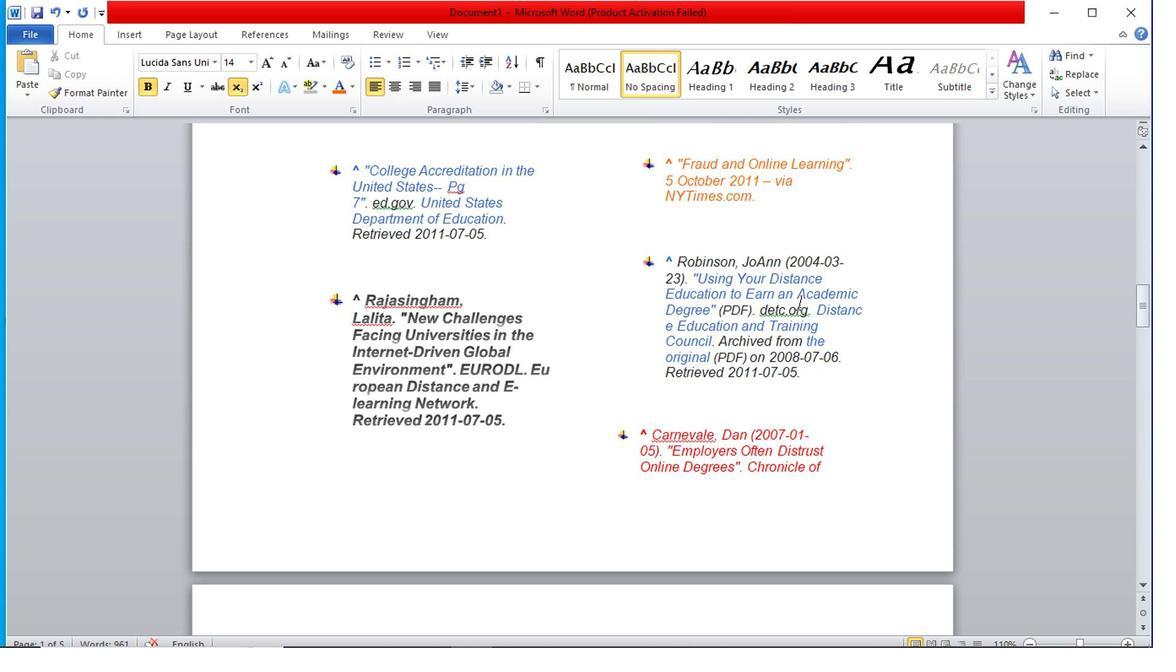 
Action: Mouse scrolled (807, 303) with delta (0, 1)
Screenshot: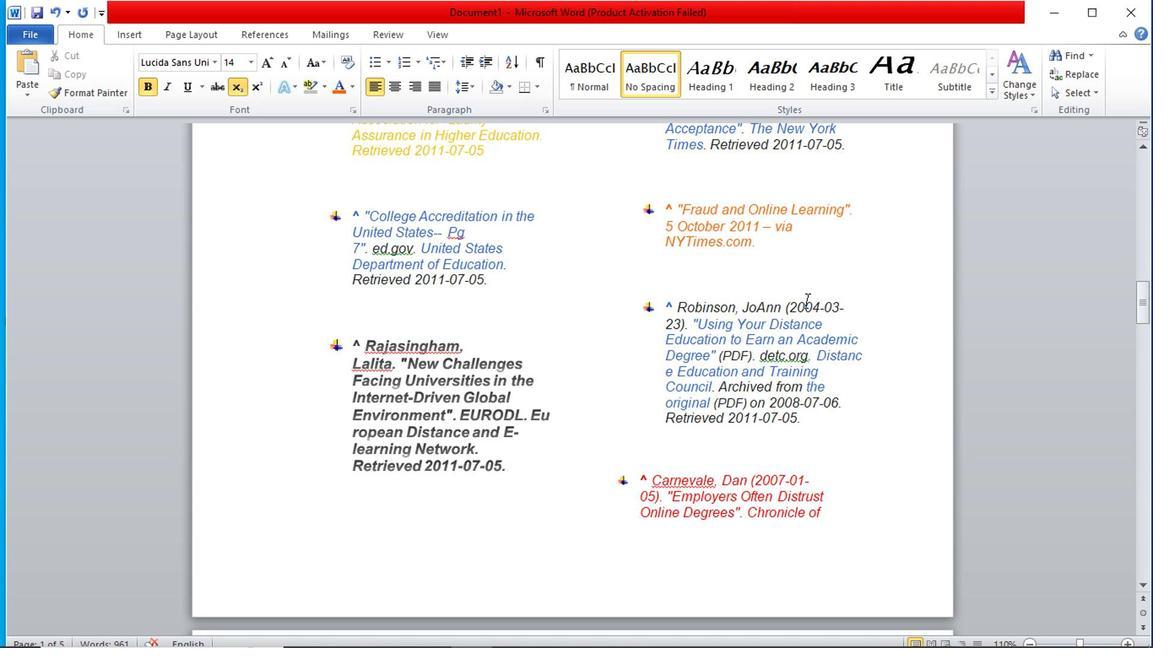 
Action: Mouse scrolled (807, 303) with delta (0, 1)
Screenshot: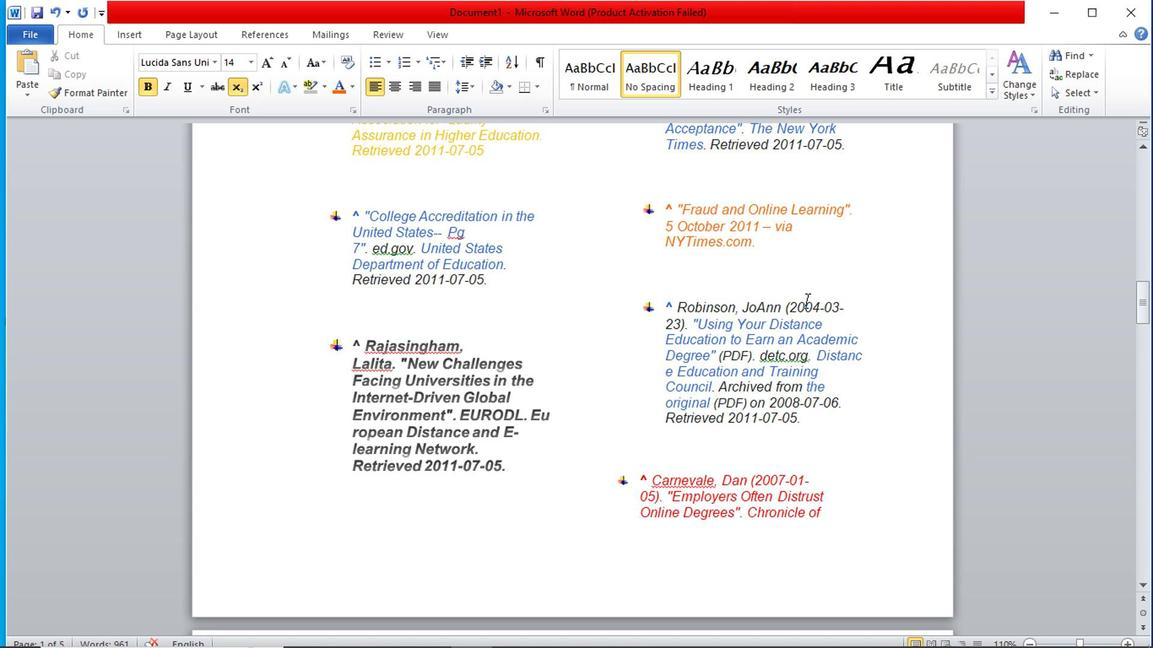 
Action: Mouse scrolled (807, 303) with delta (0, 1)
Screenshot: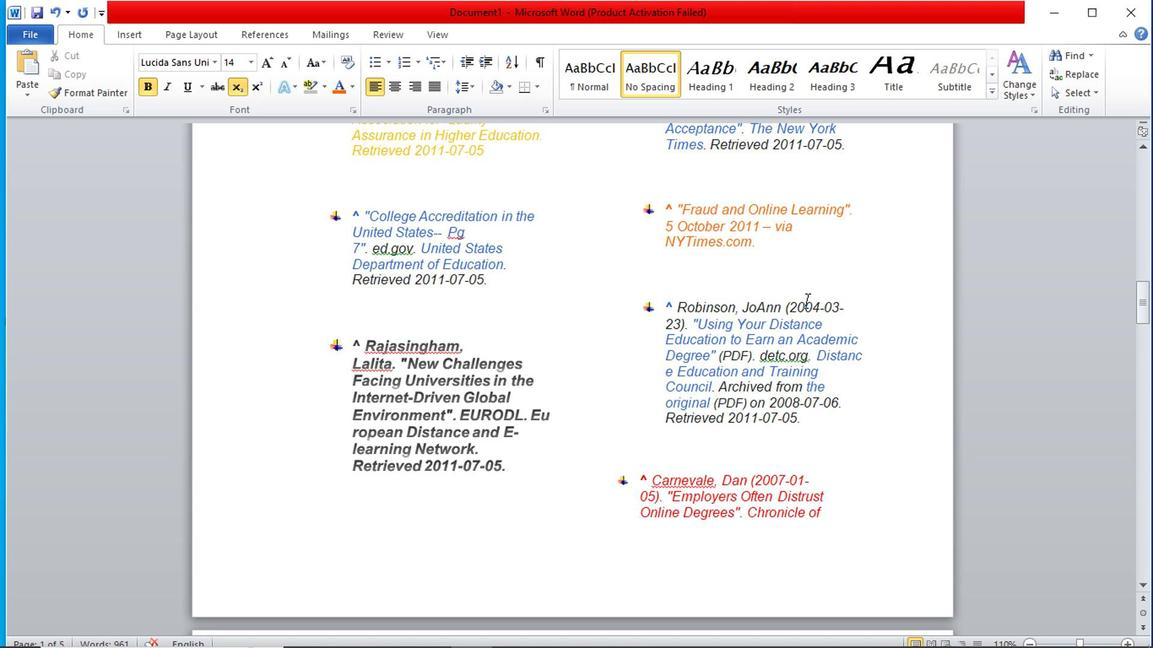 
Action: Mouse scrolled (807, 303) with delta (0, 1)
Screenshot: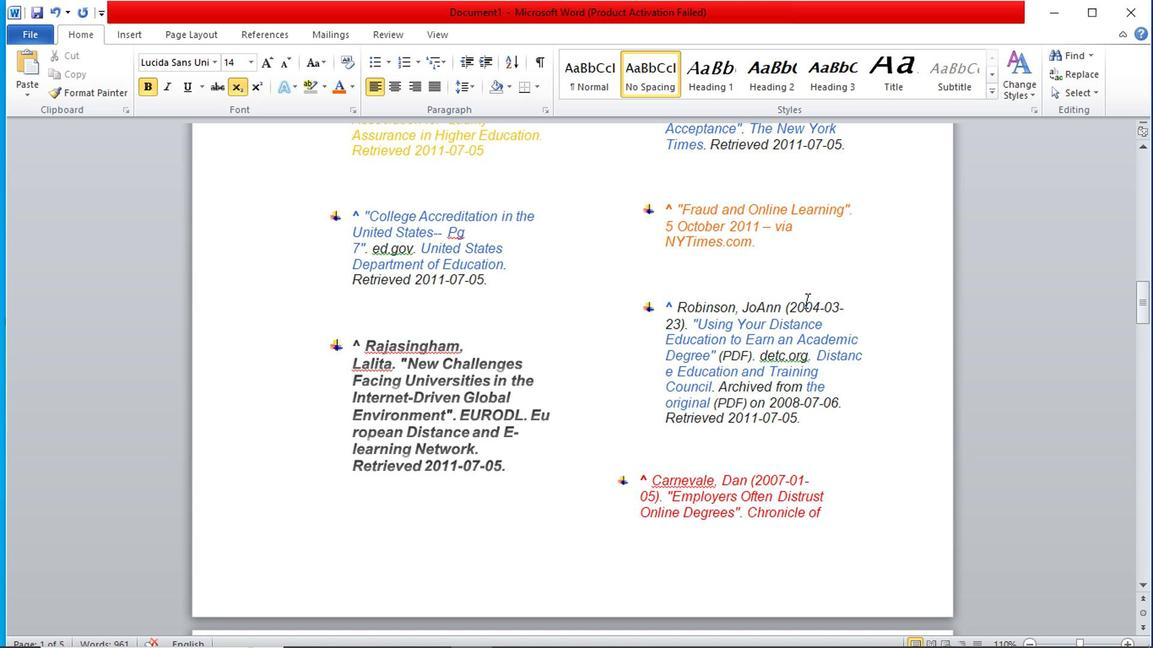 
Action: Mouse scrolled (807, 303) with delta (0, 1)
Screenshot: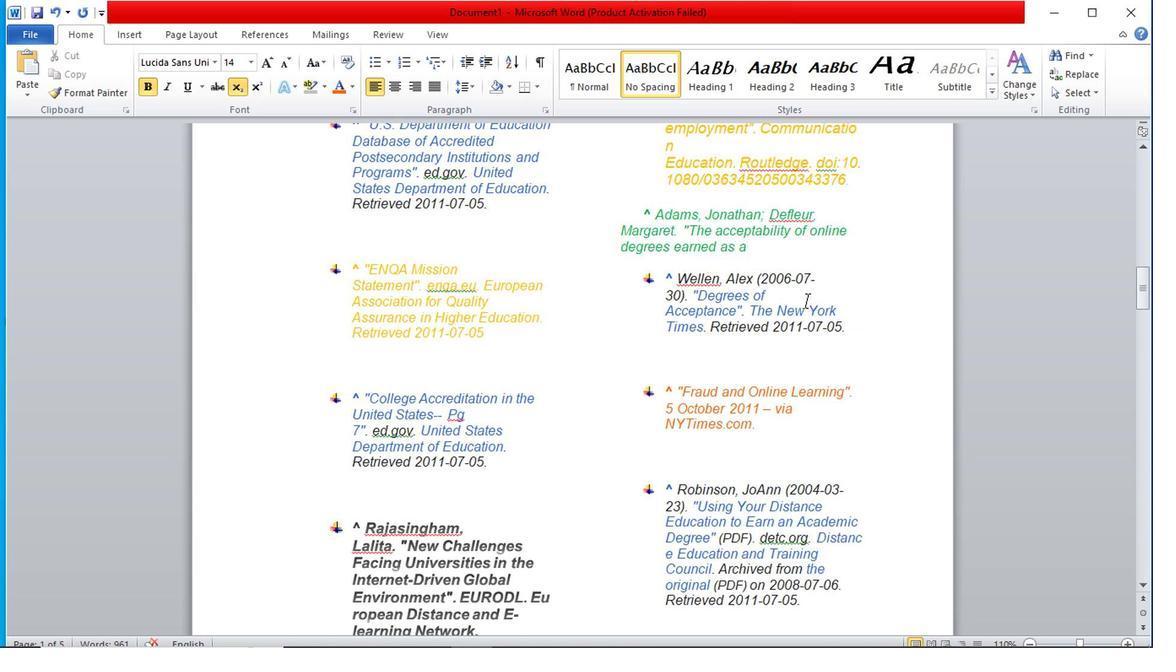 
Action: Mouse scrolled (807, 303) with delta (0, 1)
Screenshot: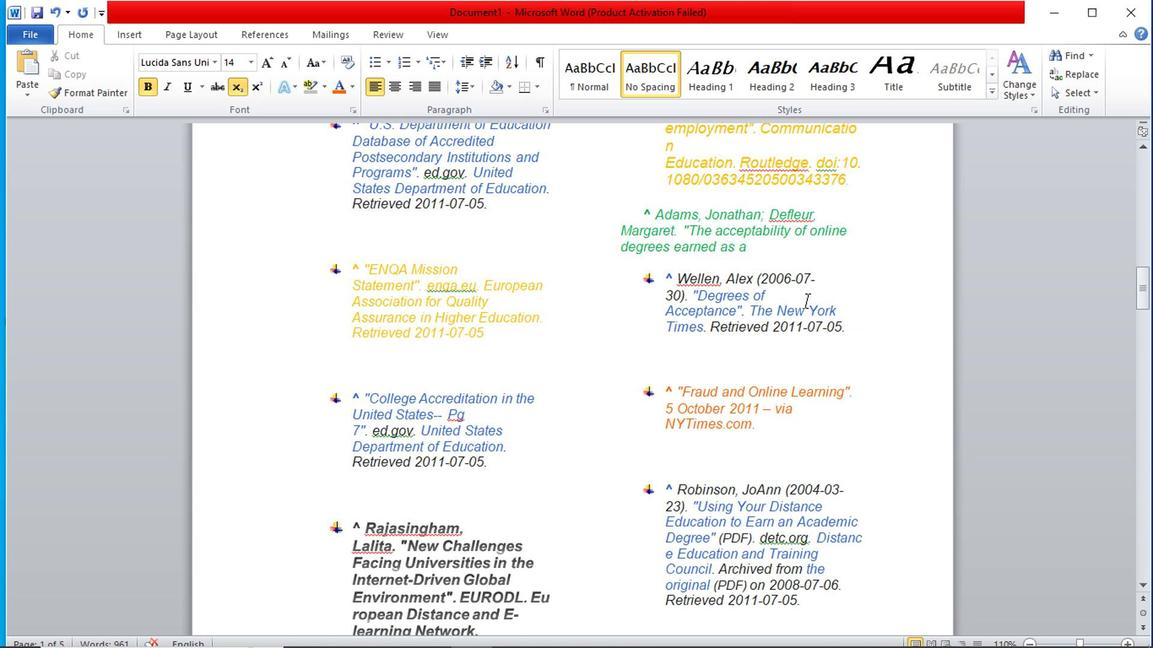 
Action: Mouse scrolled (807, 303) with delta (0, 1)
Screenshot: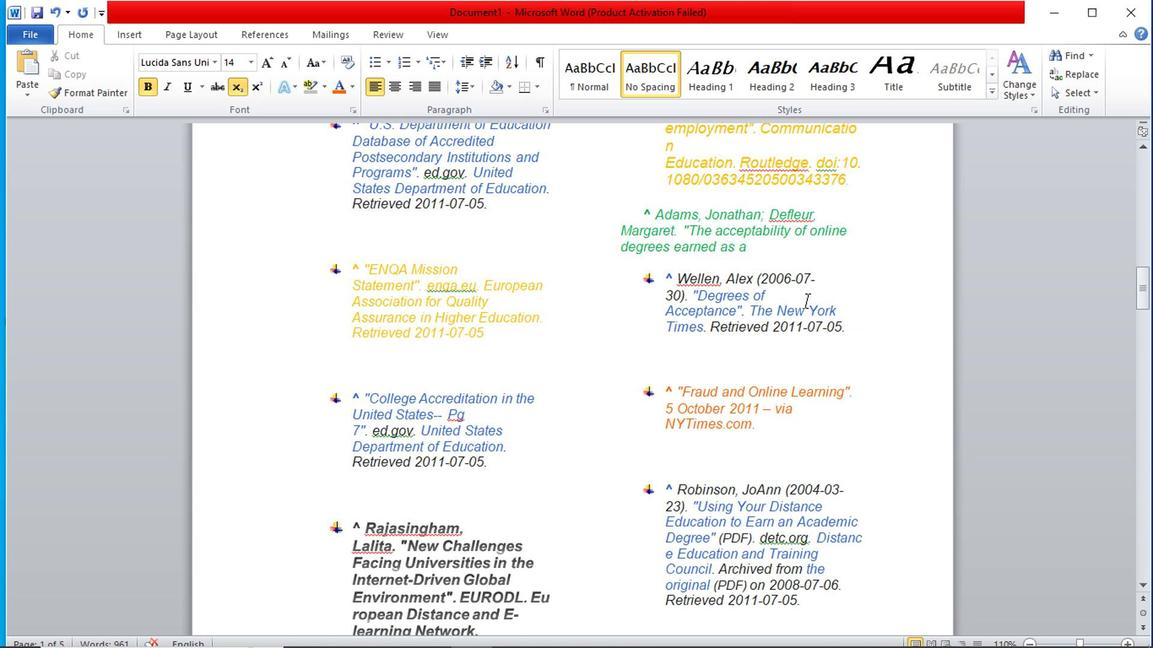 
Action: Mouse scrolled (807, 303) with delta (0, 1)
Screenshot: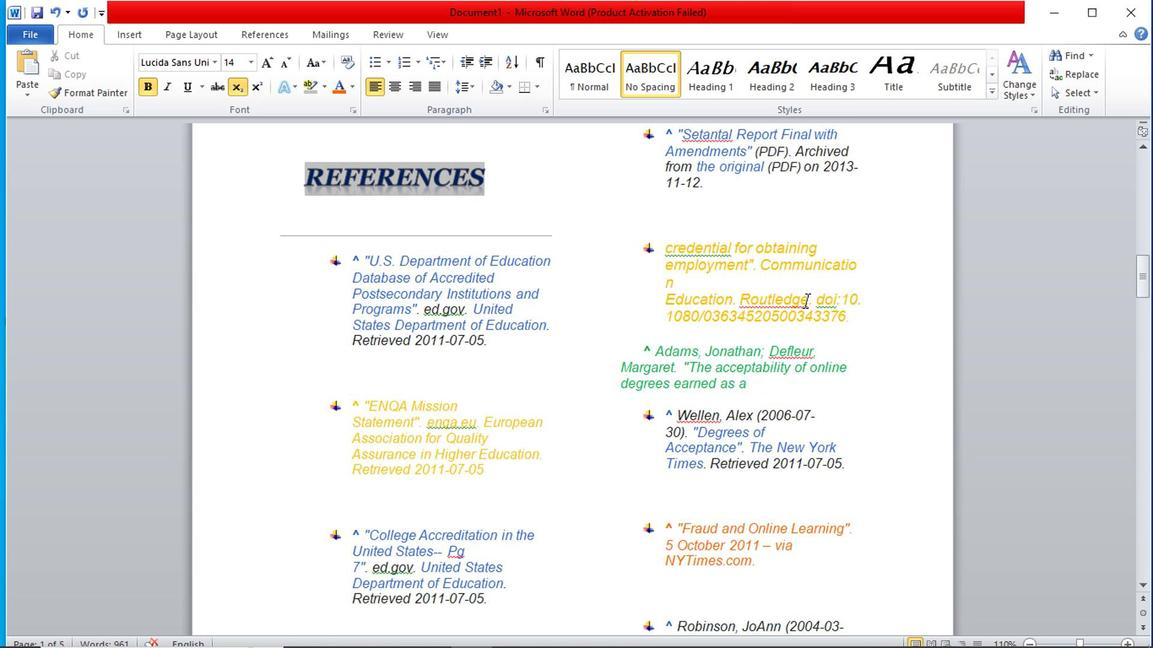 
Action: Mouse scrolled (807, 303) with delta (0, 1)
Screenshot: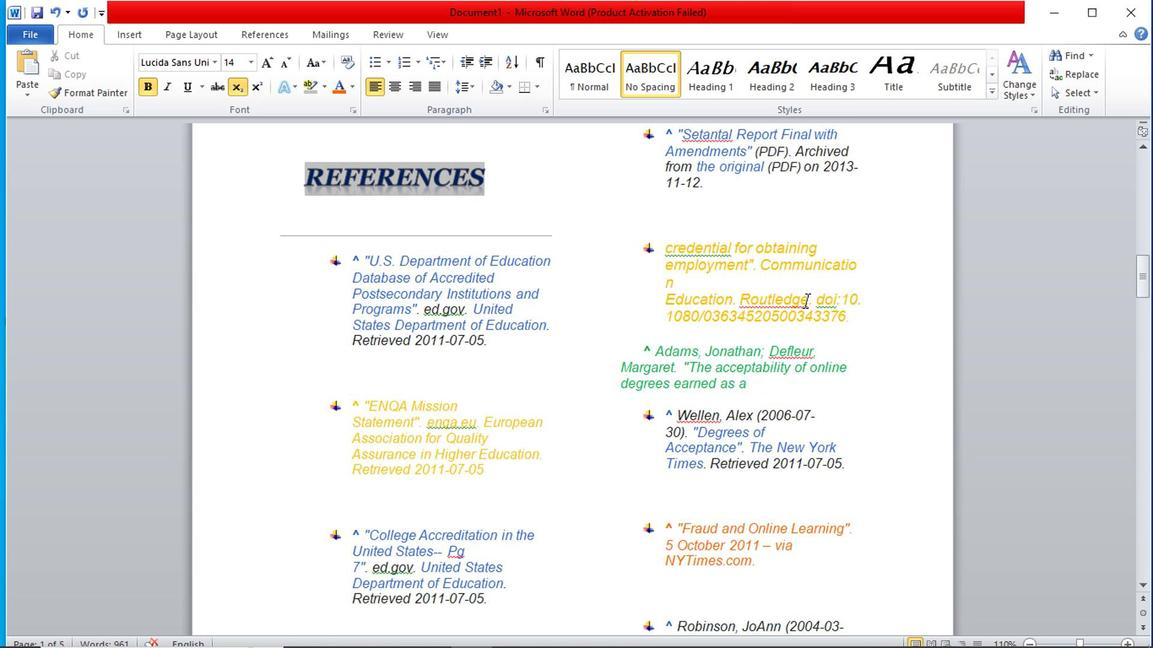 
Action: Mouse scrolled (807, 303) with delta (0, 1)
Screenshot: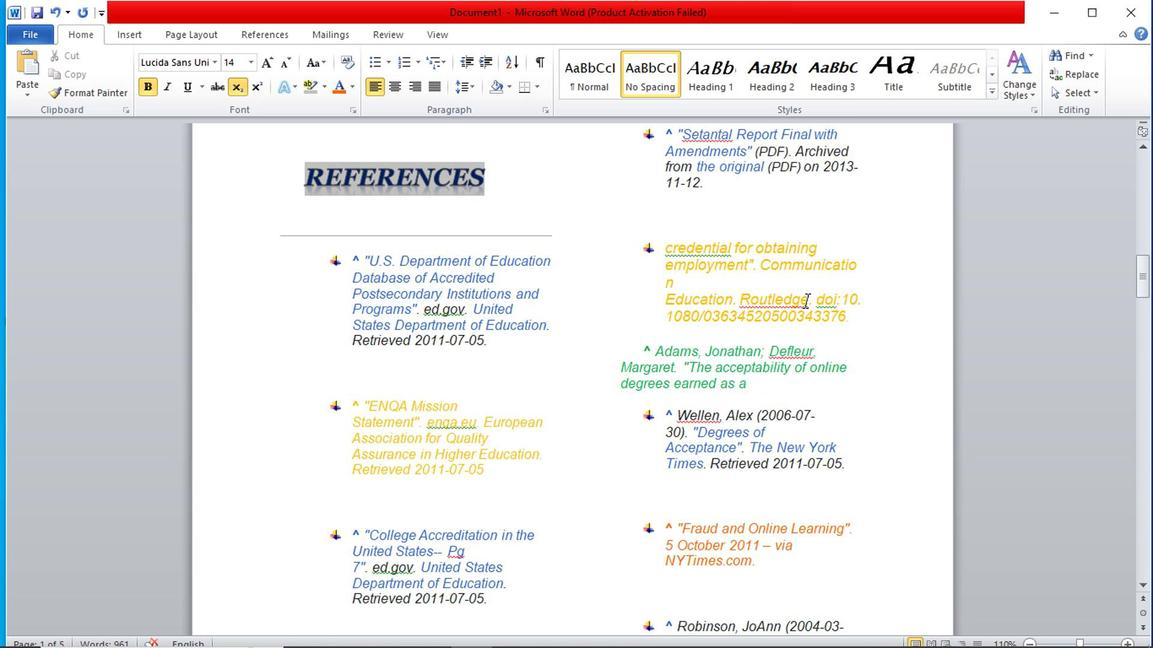 
Action: Mouse scrolled (807, 303) with delta (0, 1)
Screenshot: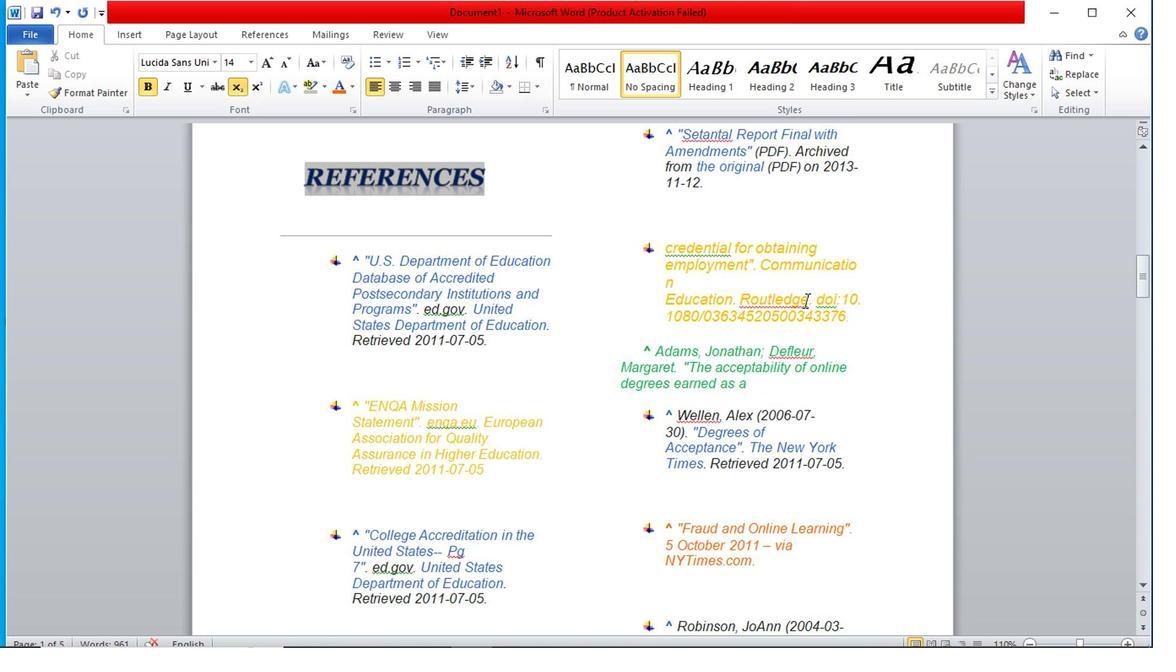 
Action: Mouse scrolled (807, 303) with delta (0, 1)
Screenshot: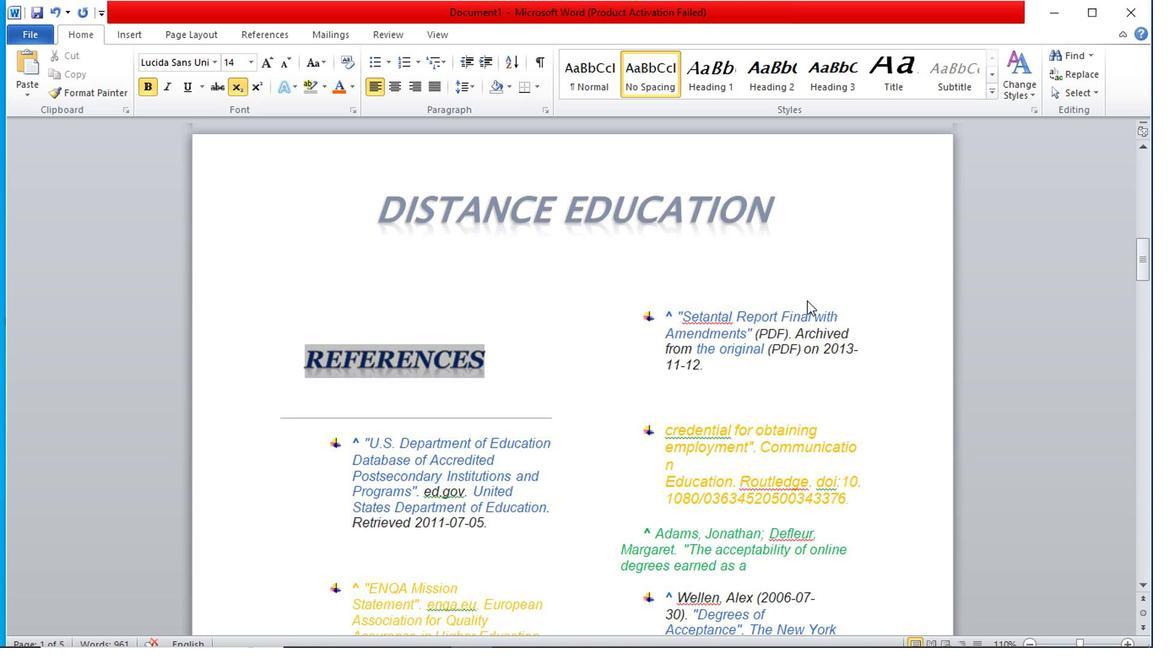 
Action: Mouse scrolled (807, 303) with delta (0, 1)
Screenshot: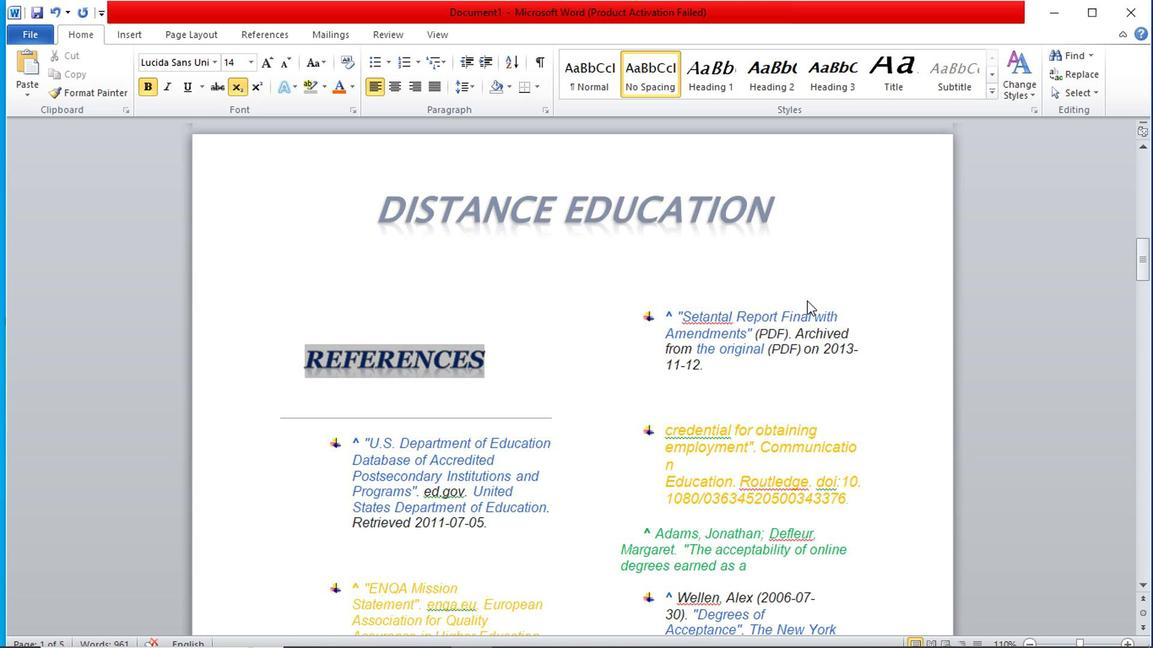 
Action: Mouse scrolled (807, 303) with delta (0, 1)
Screenshot: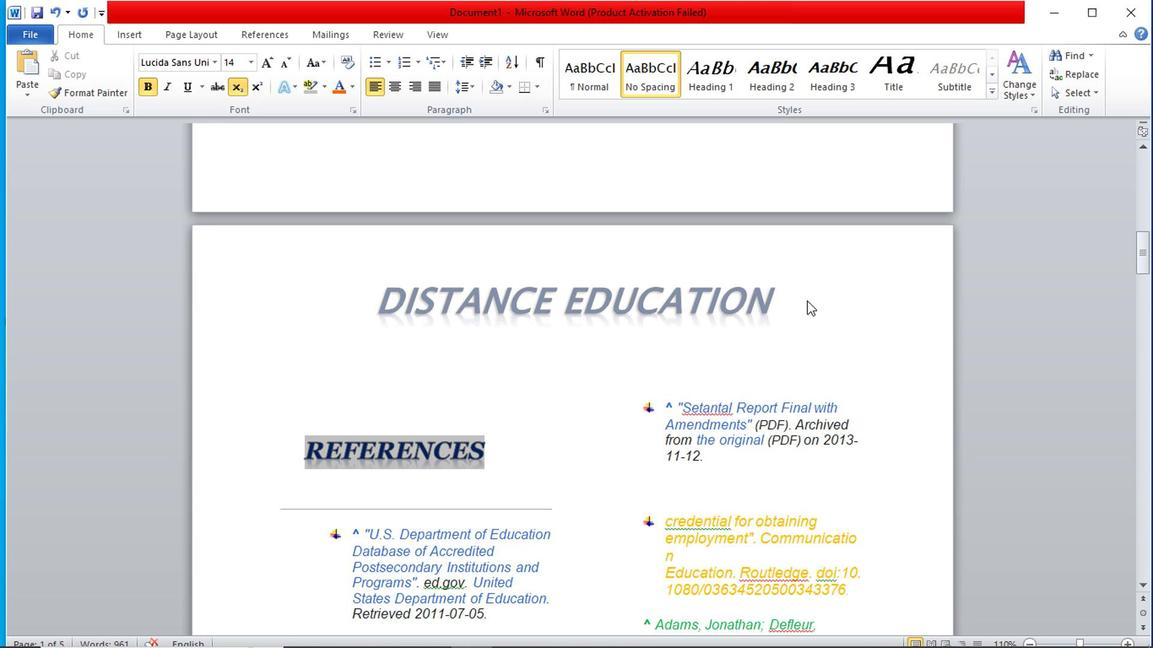 
Action: Mouse scrolled (807, 303) with delta (0, 1)
Screenshot: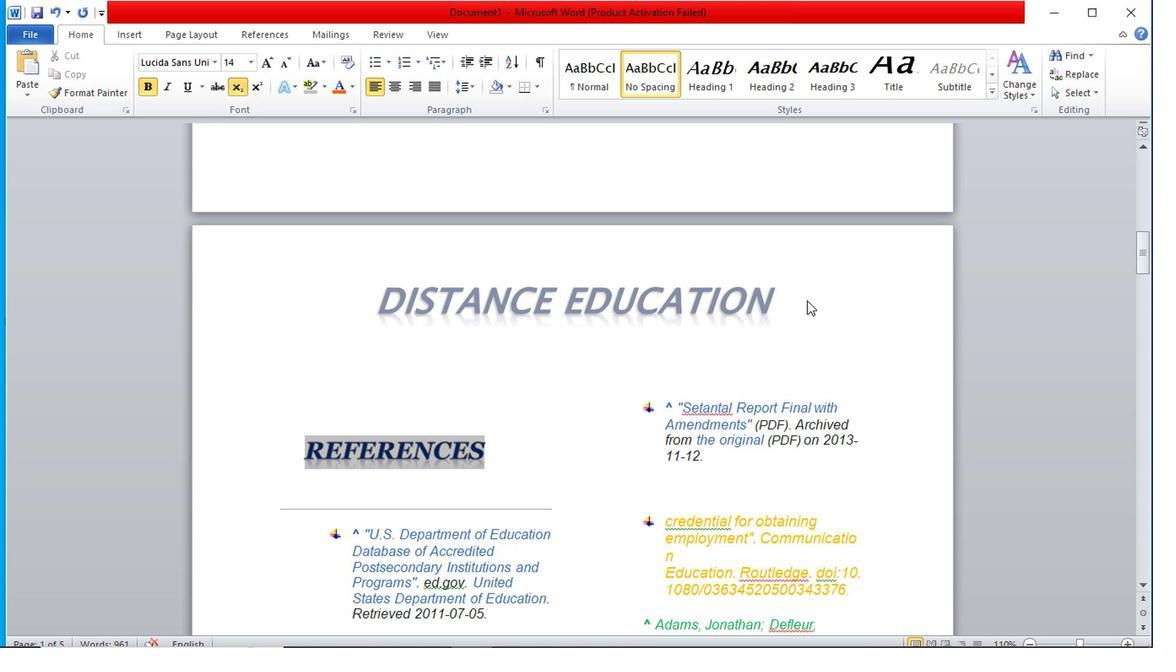 
Action: Mouse scrolled (807, 303) with delta (0, 1)
Screenshot: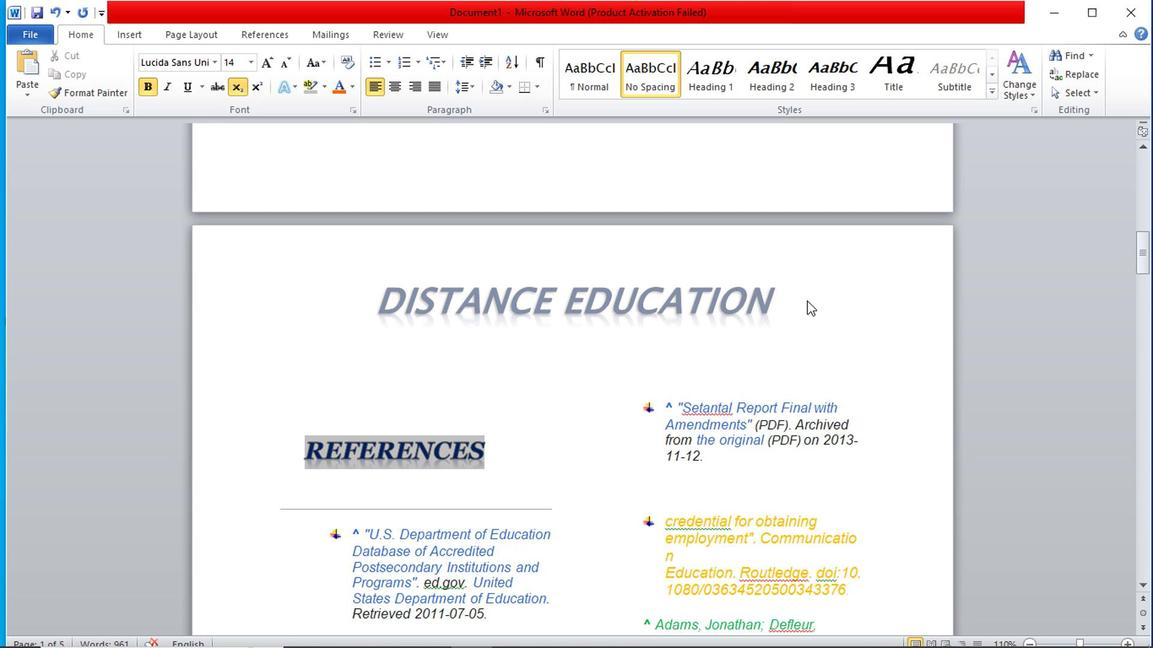 
Action: Mouse scrolled (807, 303) with delta (0, 1)
Screenshot: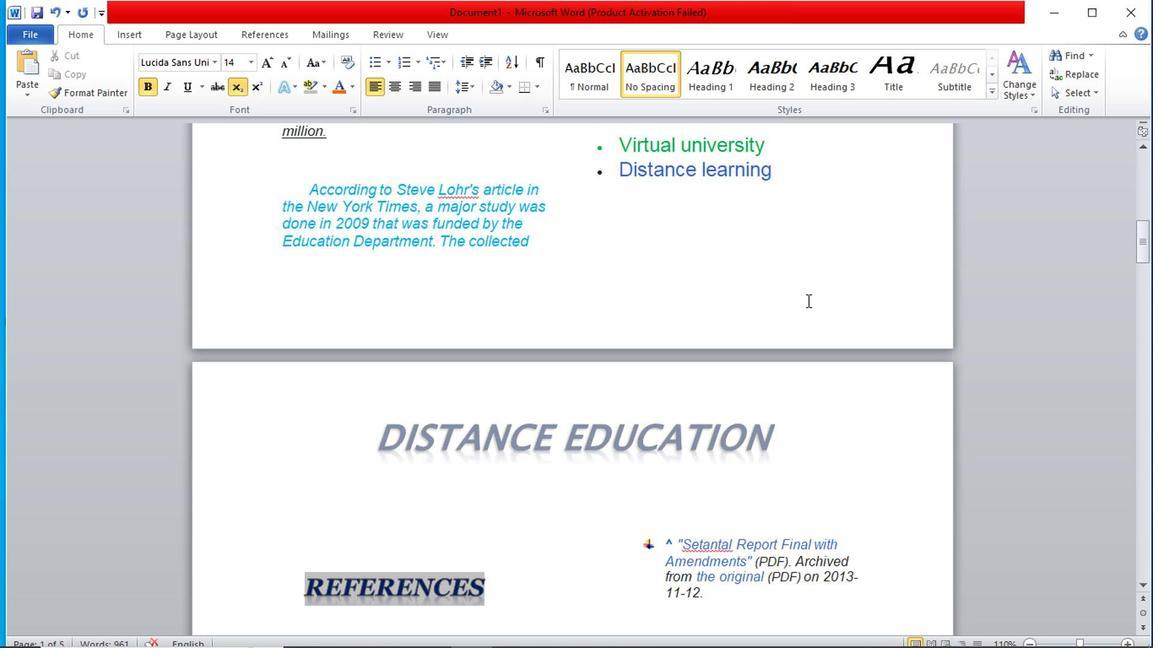 
Action: Mouse scrolled (807, 303) with delta (0, 1)
Screenshot: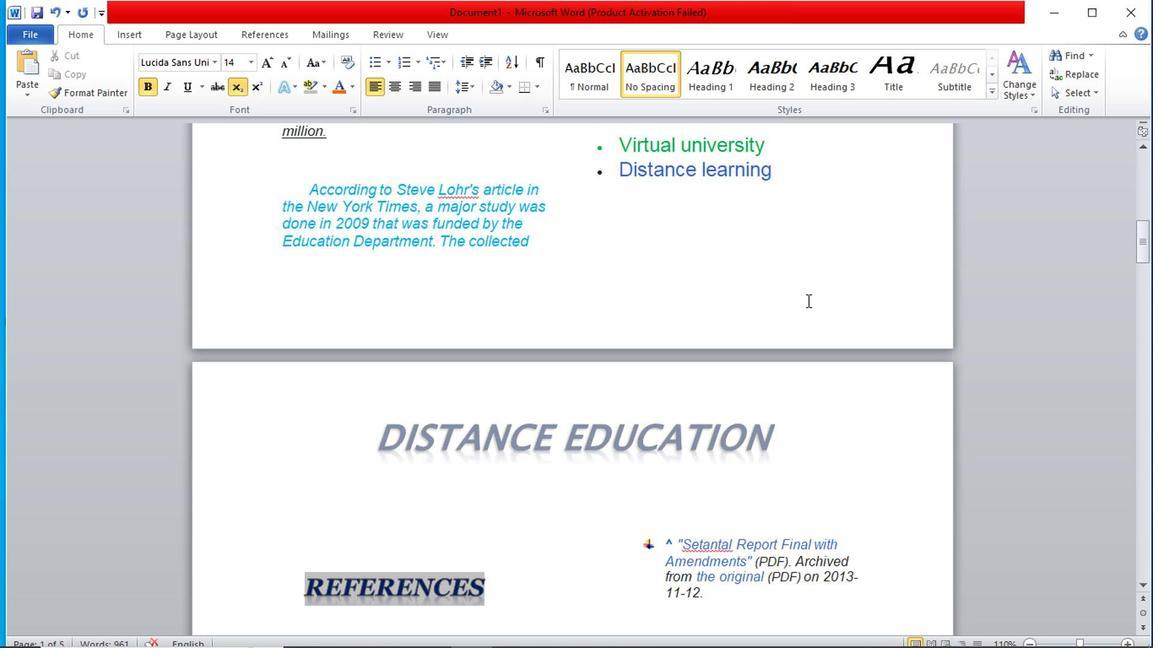 
Action: Mouse scrolled (807, 303) with delta (0, 1)
Screenshot: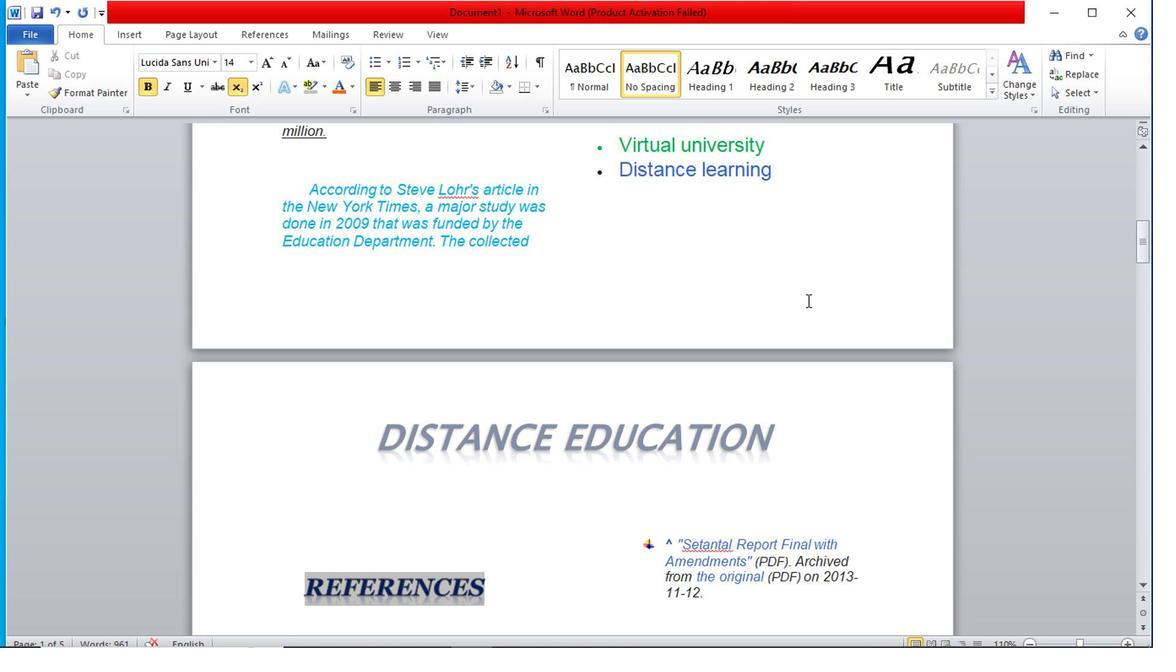 
Action: Mouse scrolled (807, 303) with delta (0, 1)
Screenshot: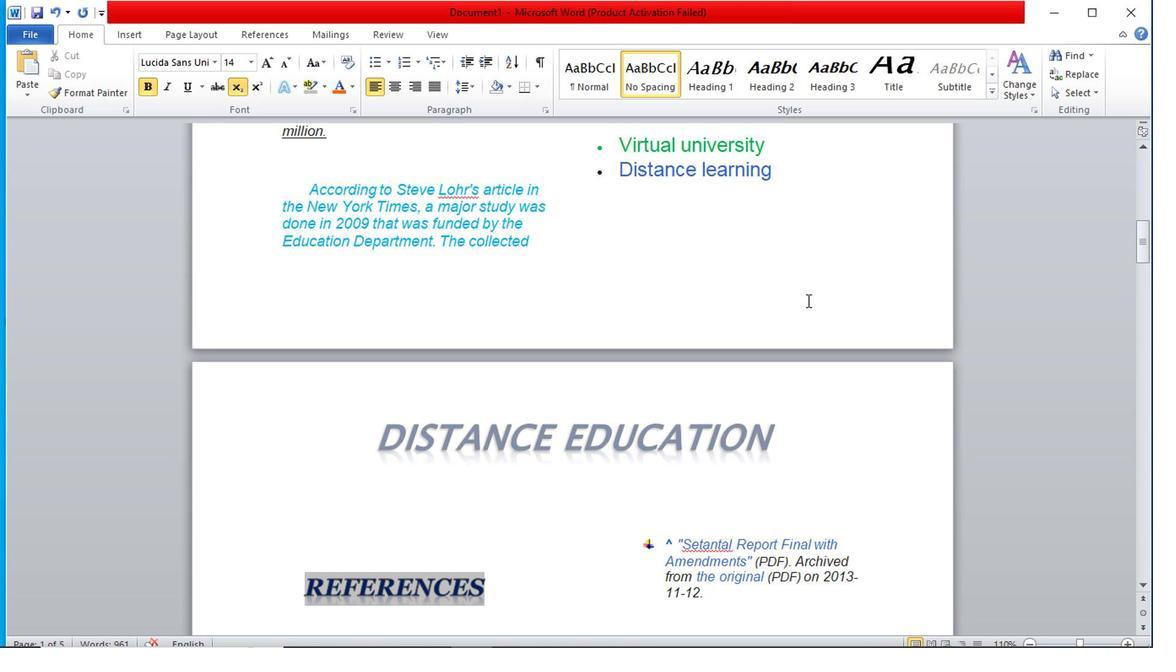 
Action: Mouse scrolled (807, 303) with delta (0, 1)
Screenshot: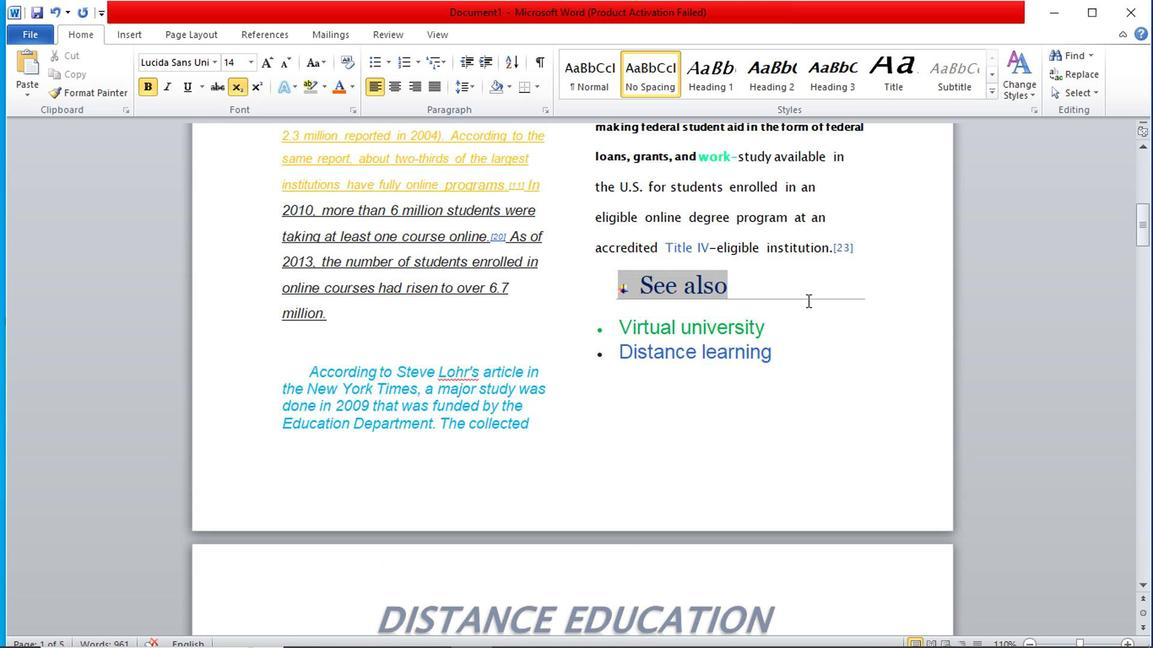 
Action: Mouse scrolled (807, 303) with delta (0, 1)
Screenshot: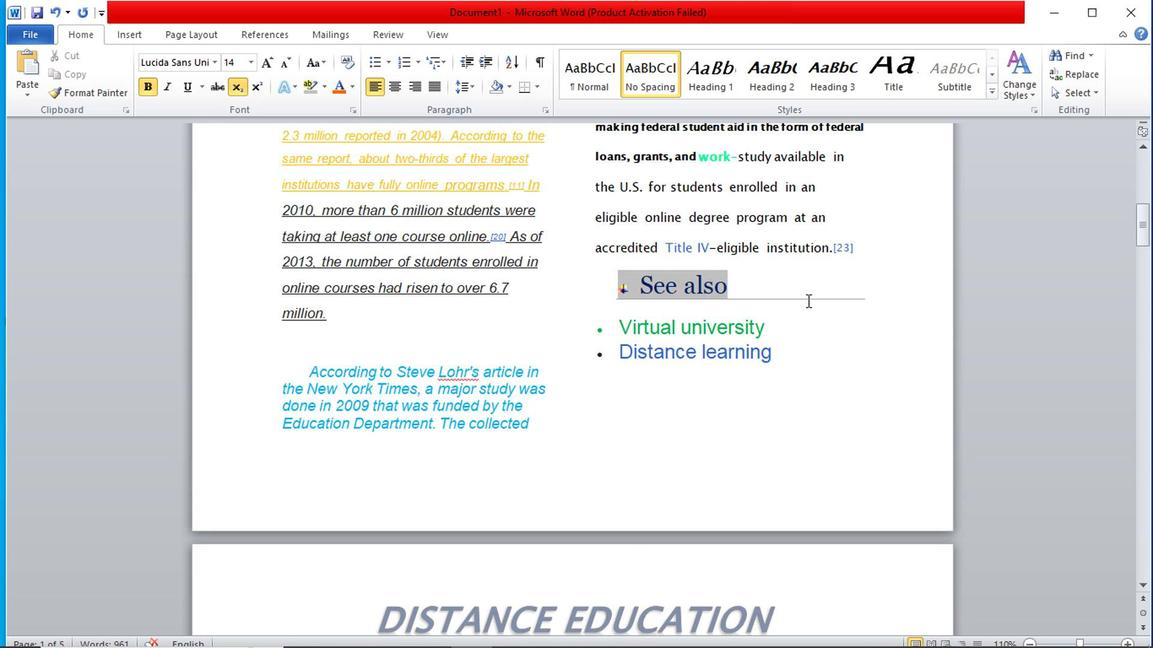 
Action: Mouse scrolled (807, 303) with delta (0, 1)
Screenshot: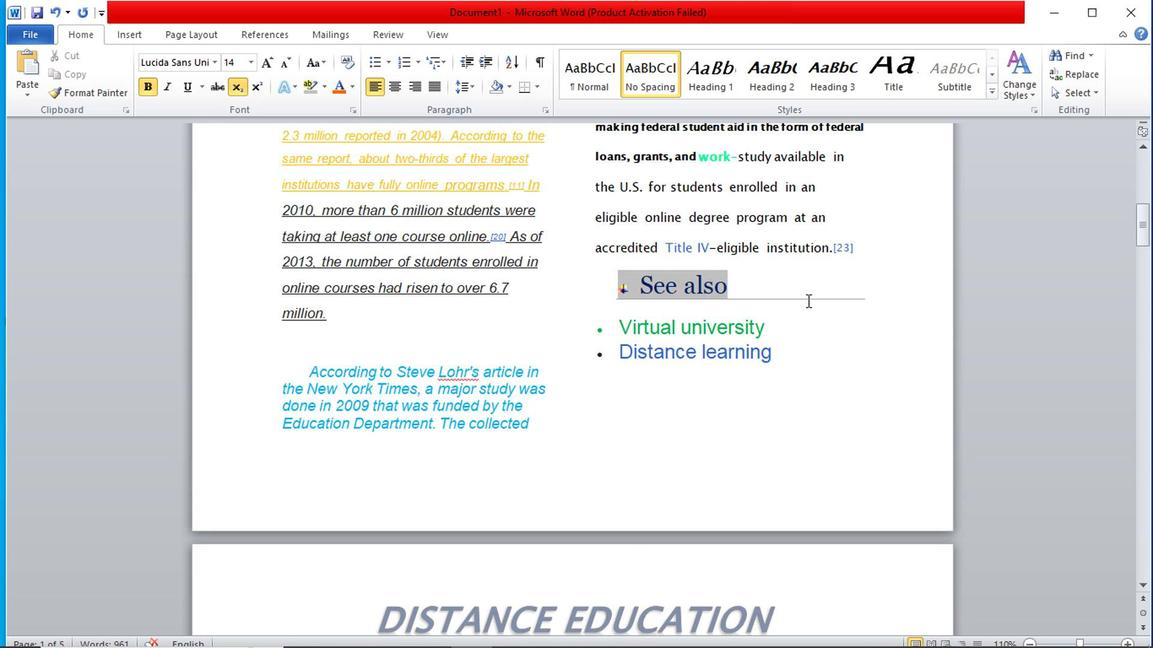 
Action: Mouse scrolled (807, 303) with delta (0, 1)
Screenshot: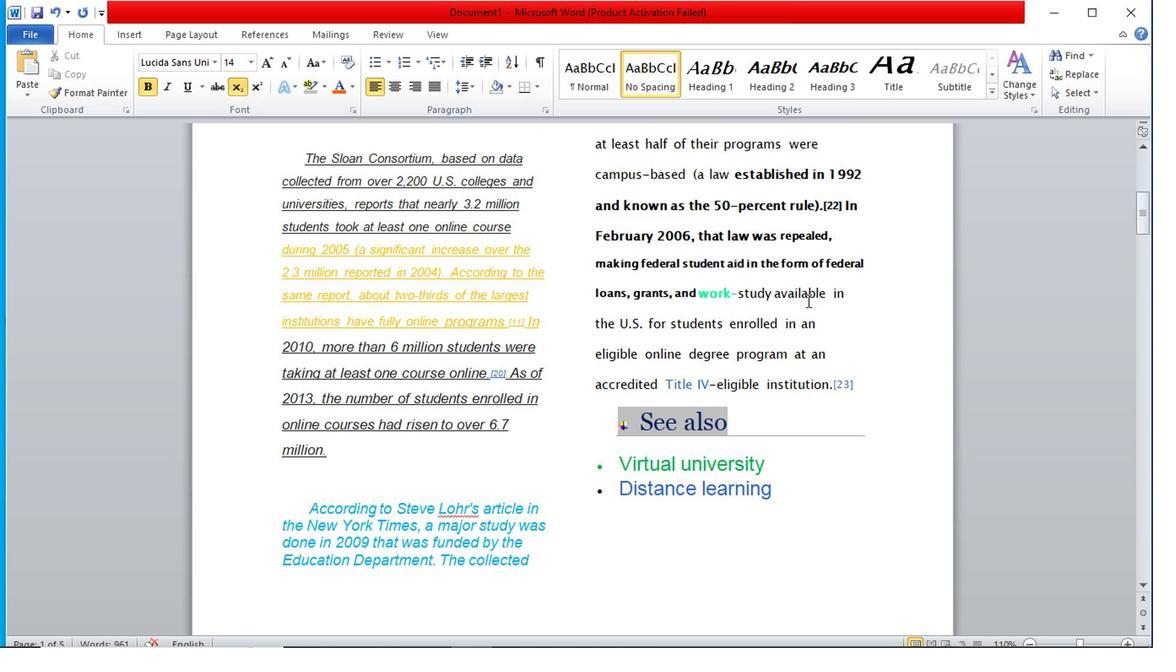
Action: Mouse scrolled (807, 303) with delta (0, 1)
Screenshot: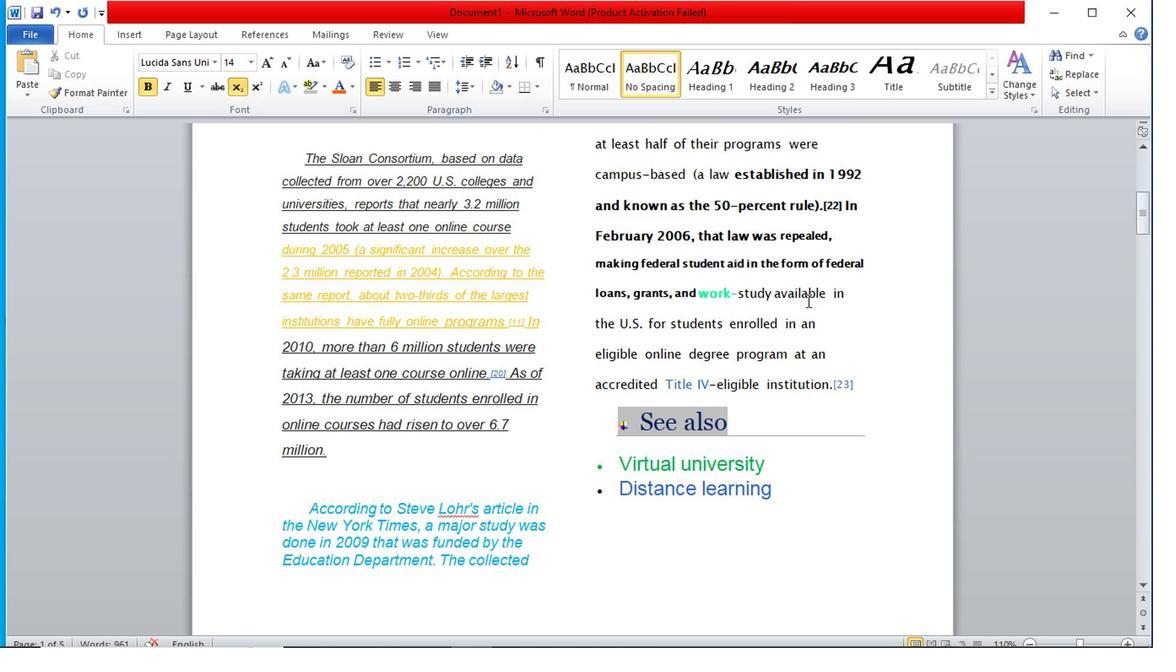 
Action: Mouse scrolled (807, 303) with delta (0, 1)
Screenshot: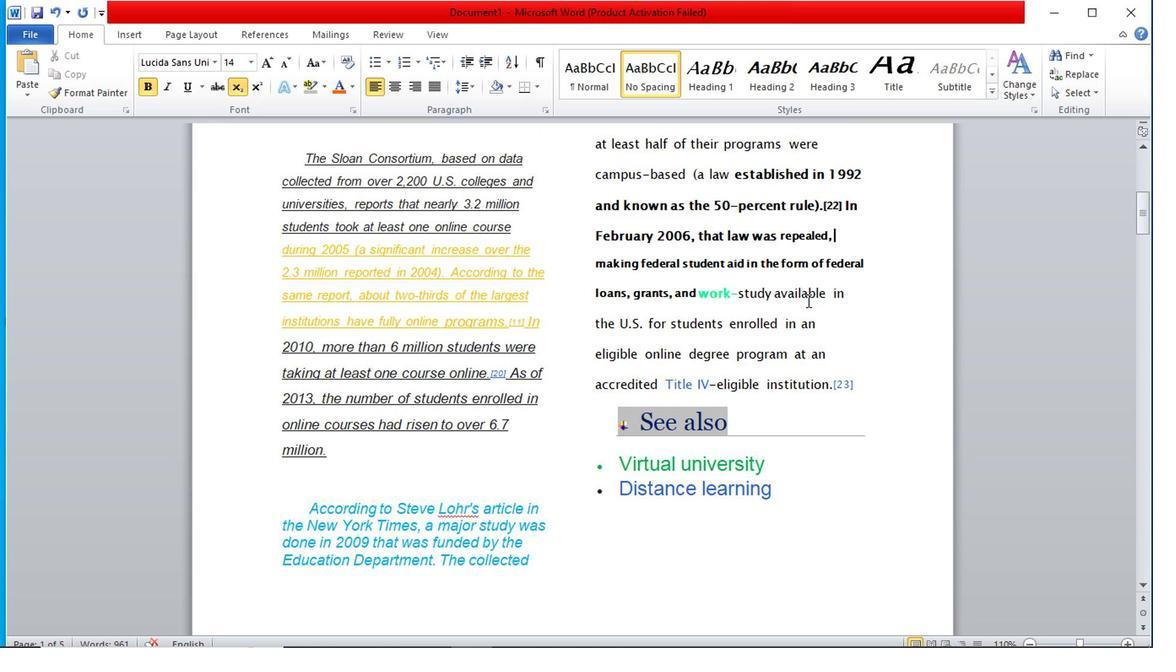 
Action: Mouse scrolled (807, 303) with delta (0, 1)
Screenshot: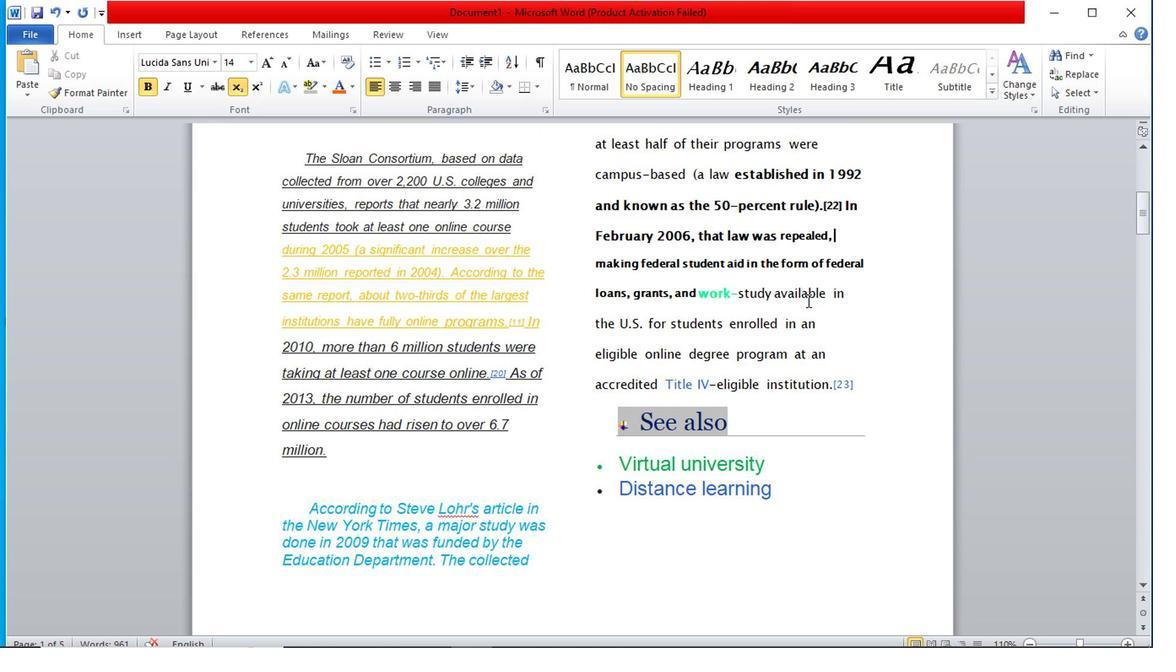 
Action: Mouse scrolled (807, 303) with delta (0, 1)
Screenshot: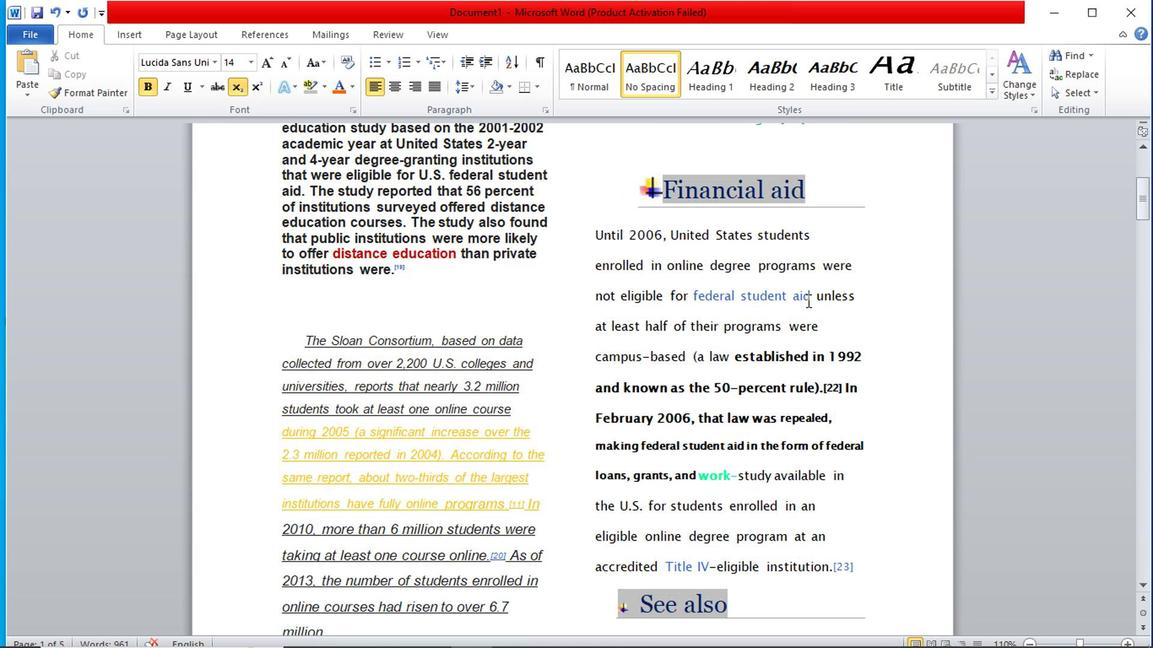 
Action: Mouse scrolled (807, 303) with delta (0, 1)
Screenshot: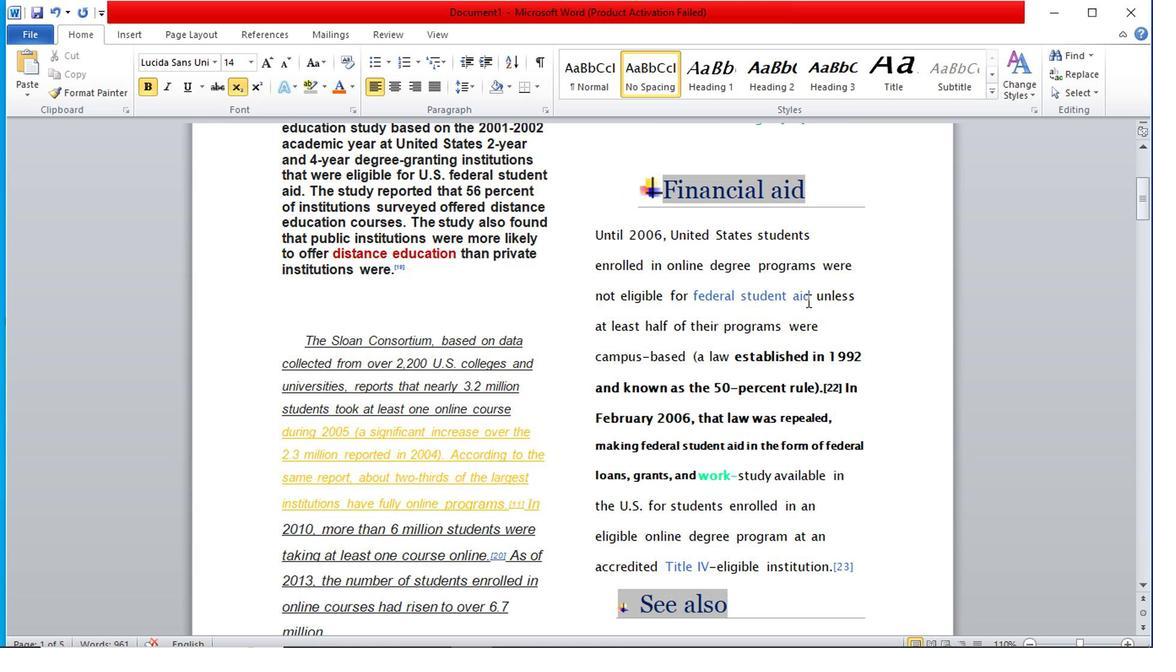 
Action: Mouse scrolled (807, 303) with delta (0, 1)
Screenshot: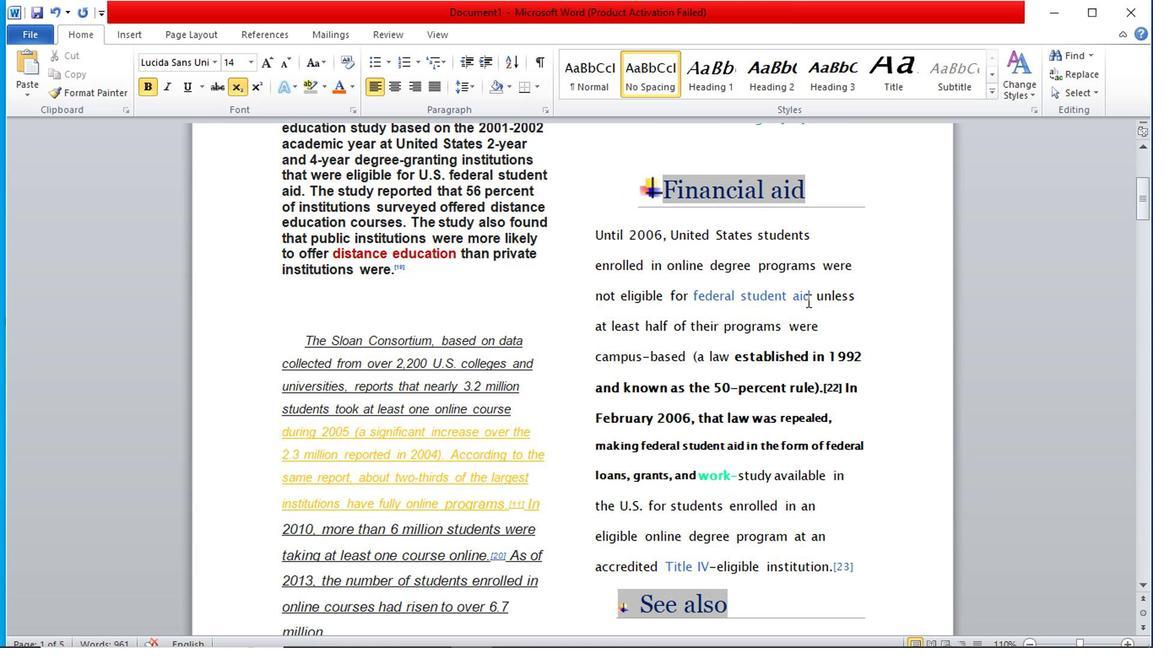
Action: Mouse scrolled (807, 303) with delta (0, 1)
Screenshot: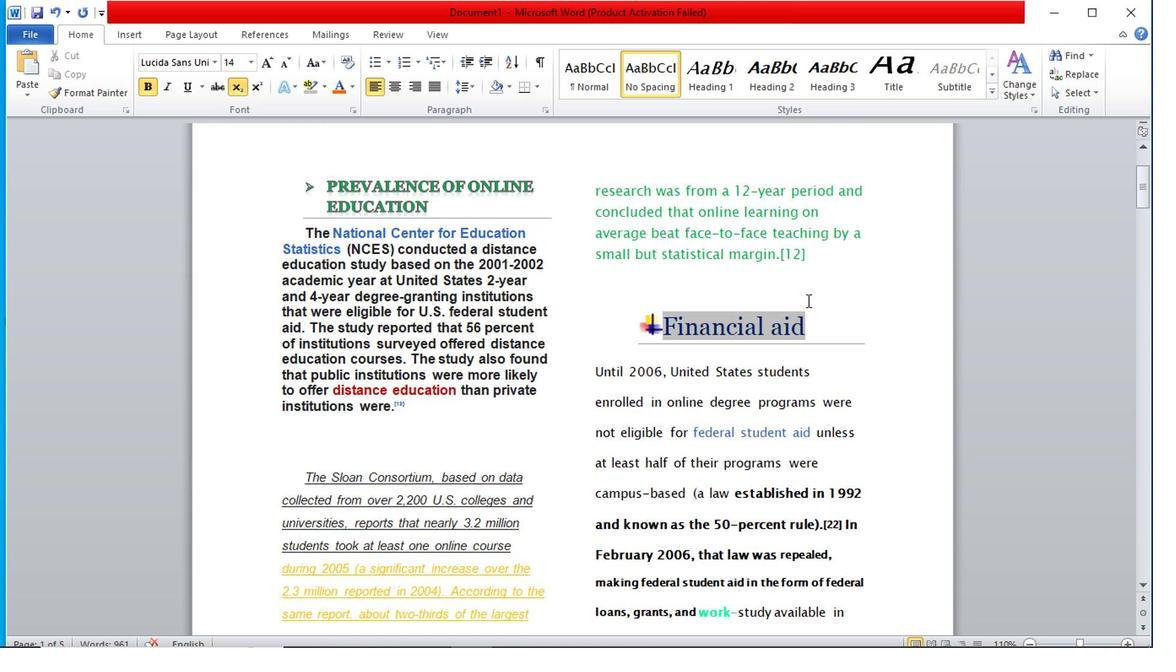 
Action: Mouse scrolled (807, 303) with delta (0, 1)
Screenshot: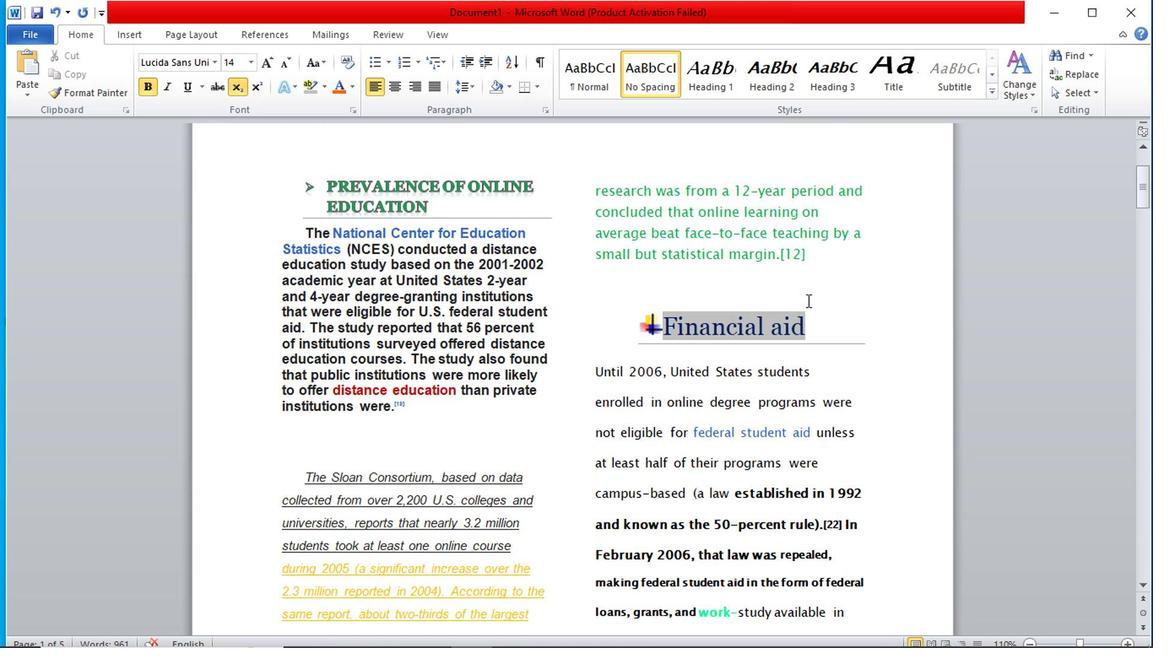 
Action: Mouse scrolled (807, 303) with delta (0, 1)
Screenshot: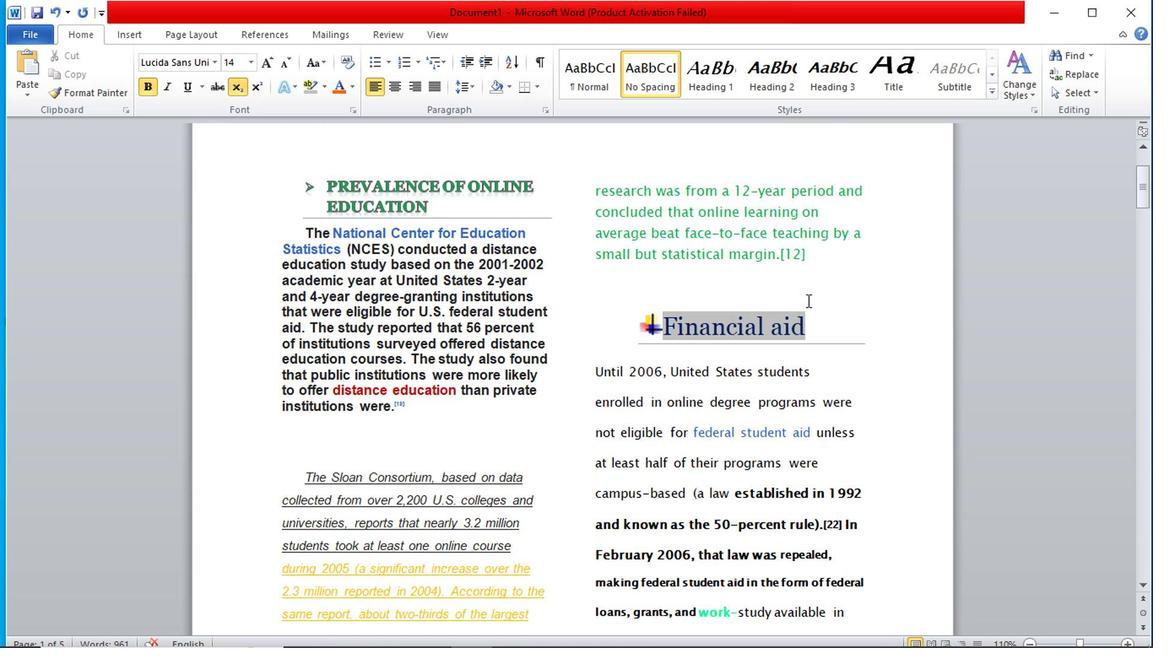 
Action: Mouse scrolled (807, 303) with delta (0, 1)
Screenshot: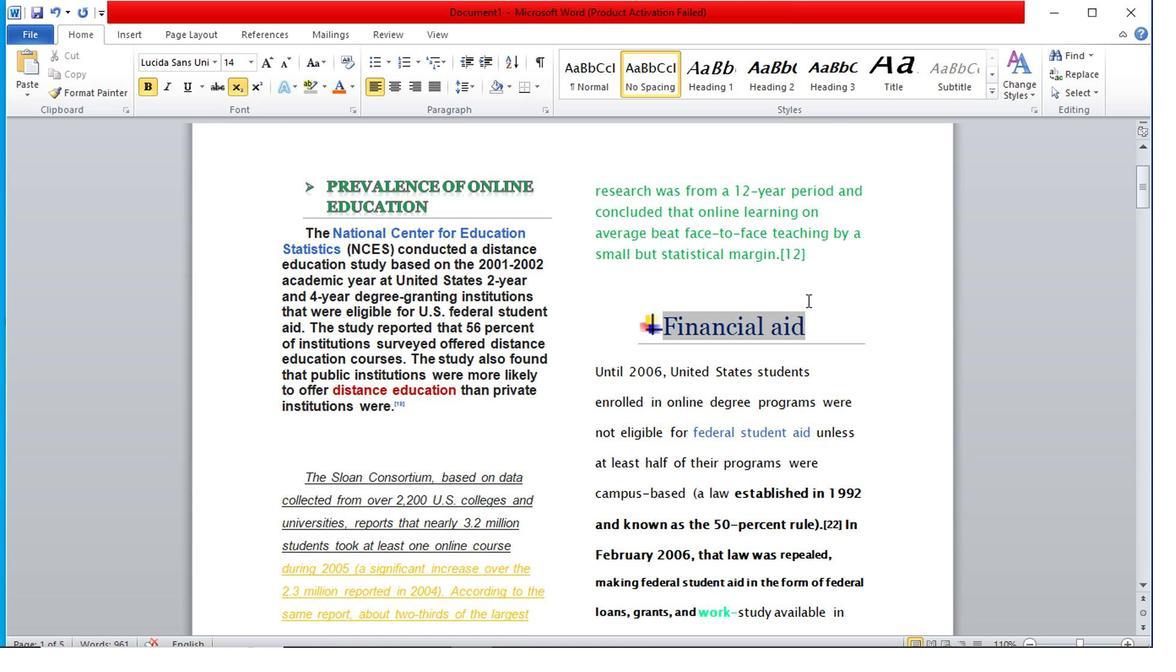 
Action: Mouse scrolled (807, 303) with delta (0, 1)
Screenshot: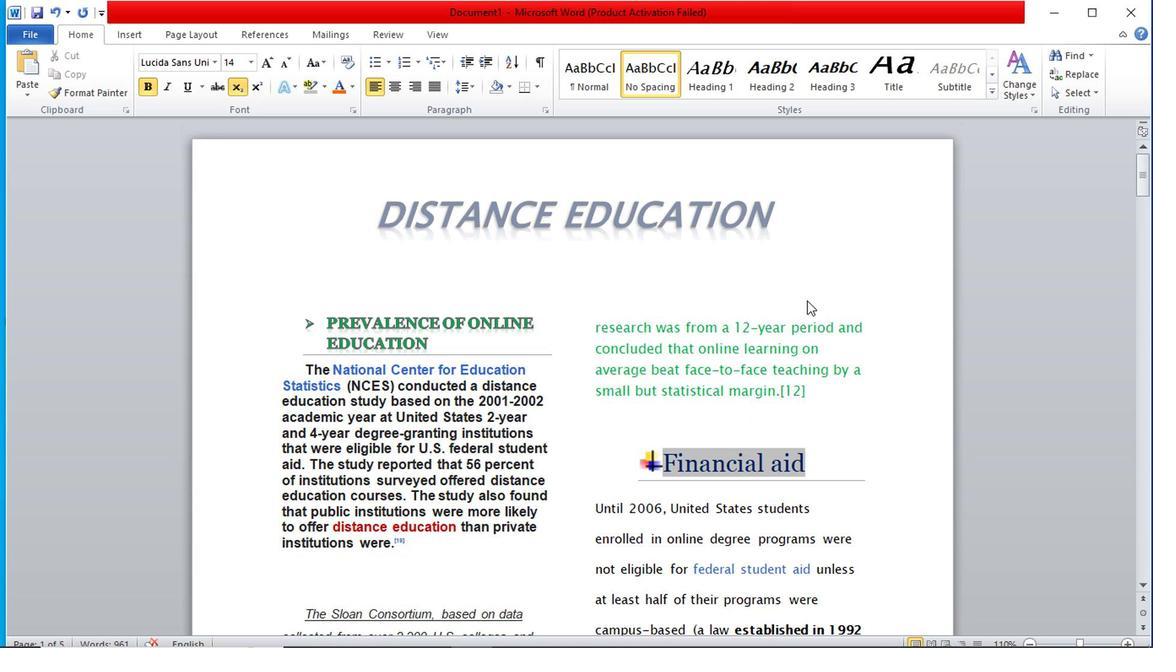 
Action: Mouse scrolled (807, 303) with delta (0, 1)
Screenshot: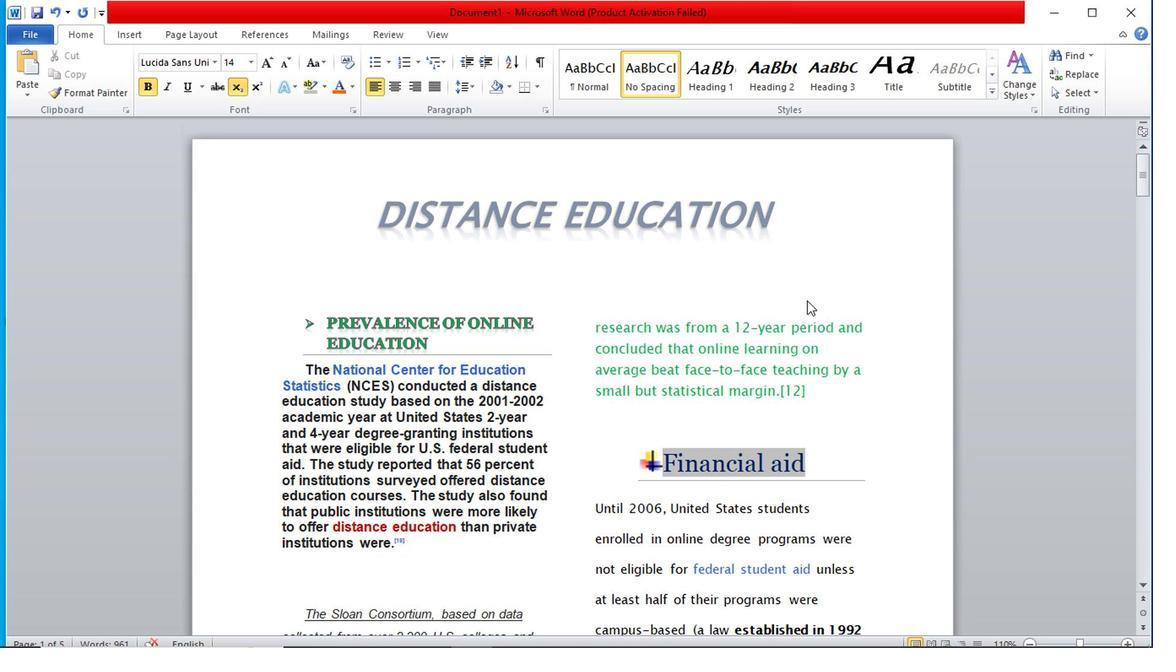 
Action: Mouse scrolled (807, 303) with delta (0, 1)
Screenshot: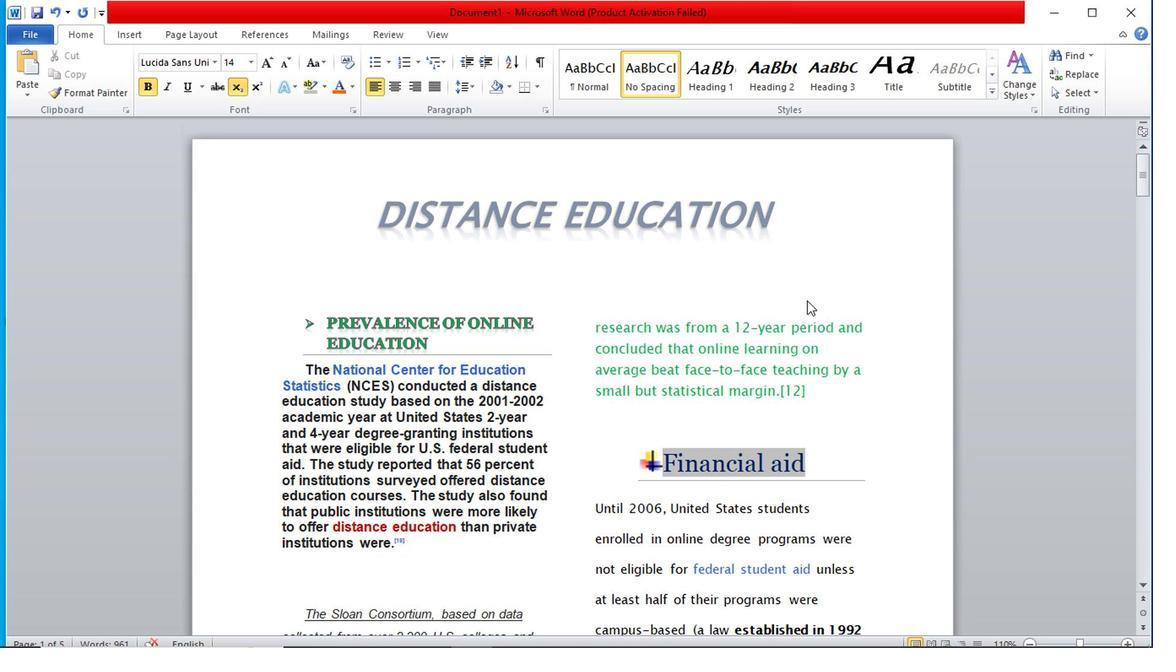 
Action: Mouse scrolled (807, 303) with delta (0, 1)
Screenshot: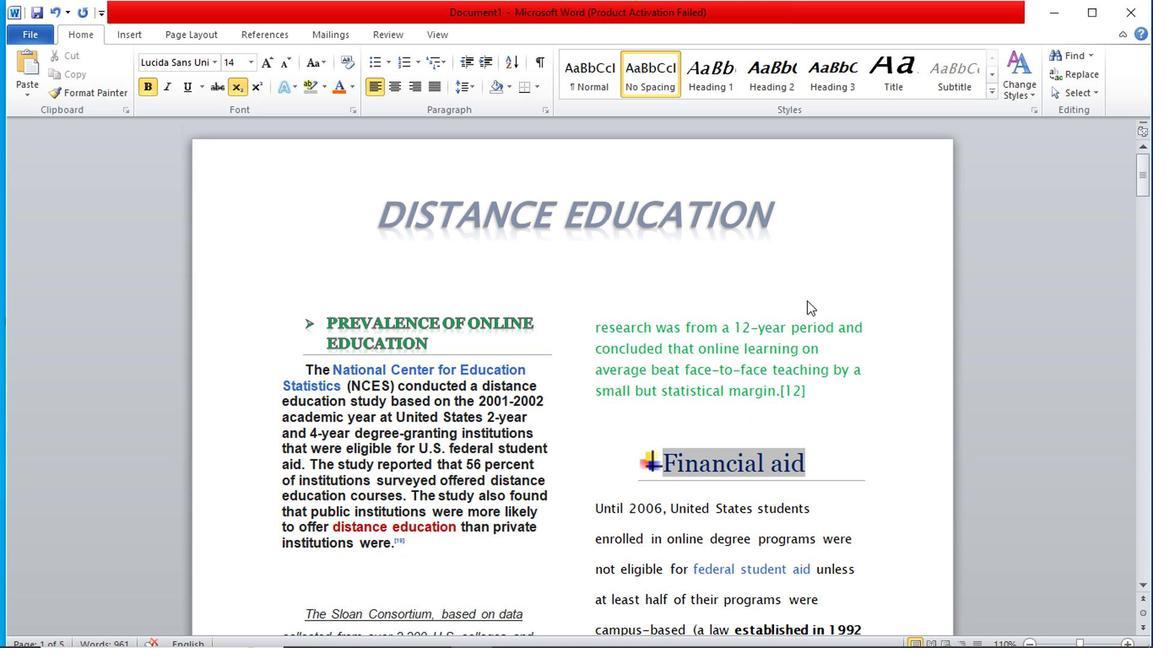 
Action: Mouse scrolled (807, 303) with delta (0, 1)
Screenshot: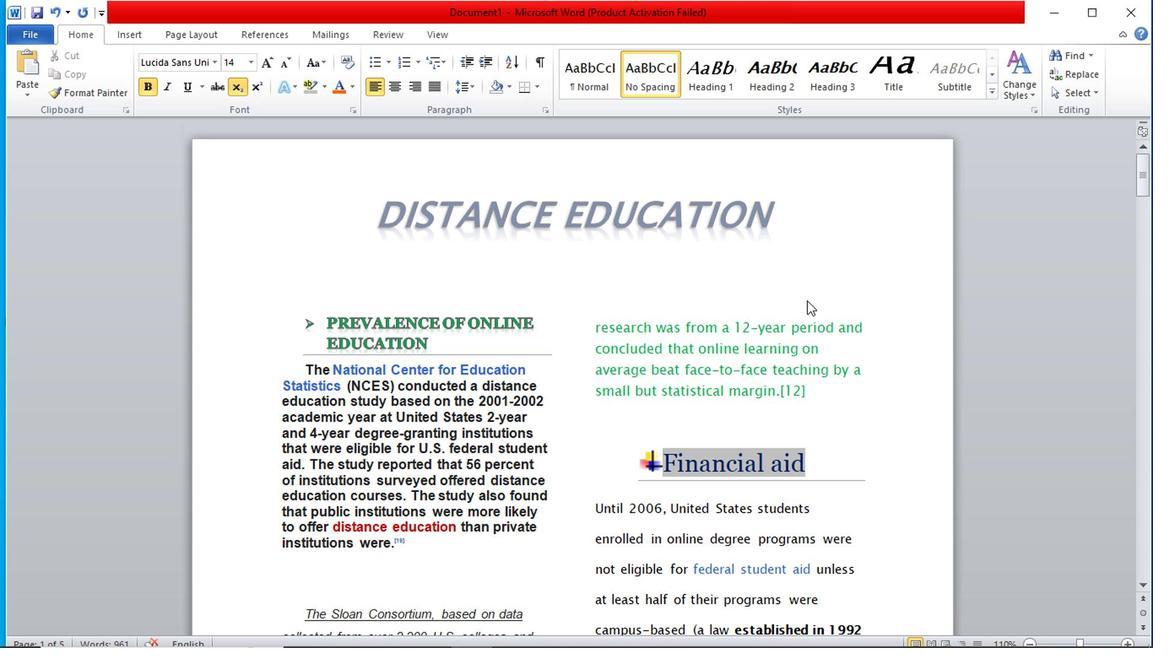 
Action: Mouse scrolled (807, 303) with delta (0, 1)
Screenshot: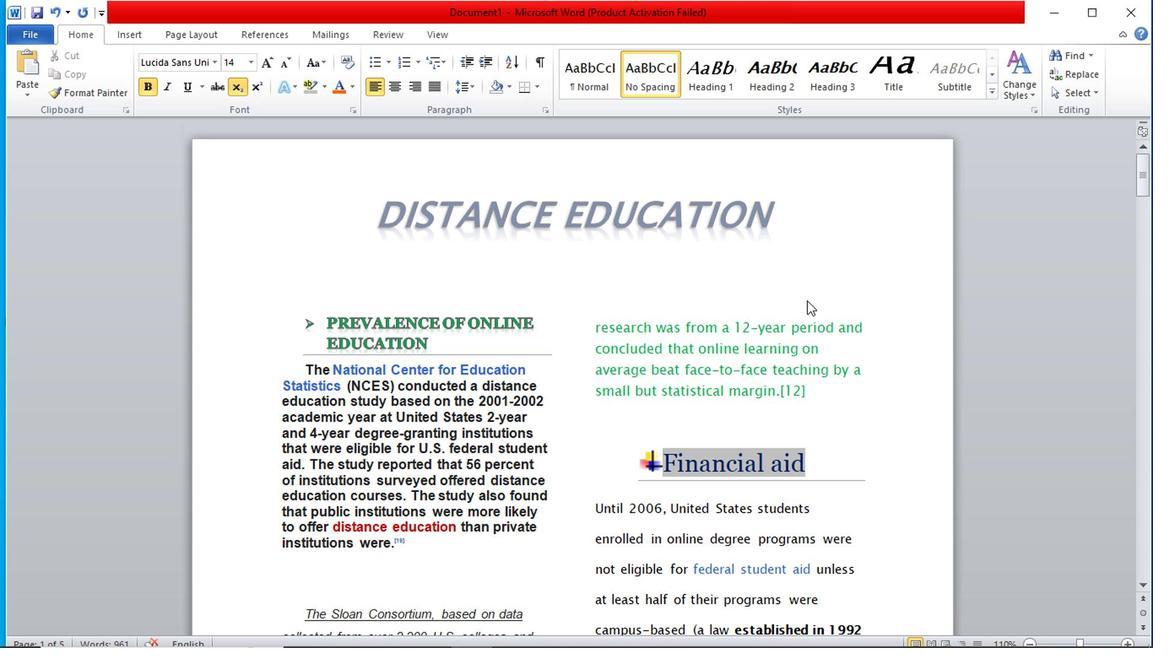 
Action: Mouse scrolled (807, 301) with delta (0, 0)
Screenshot: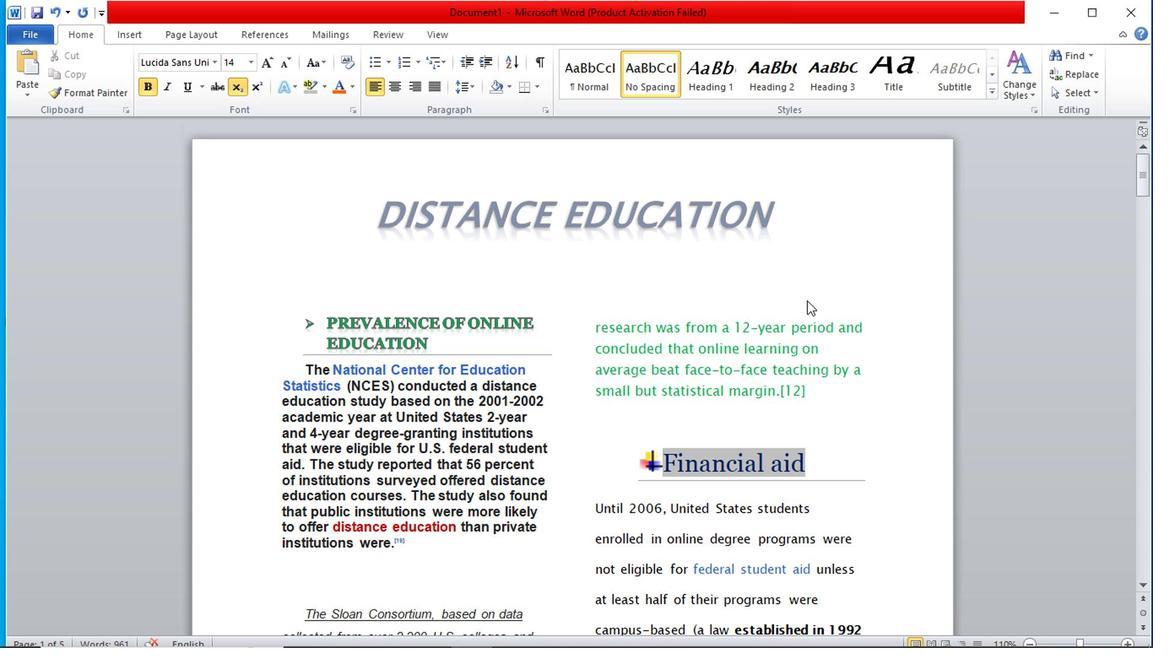 
Action: Mouse scrolled (807, 301) with delta (0, 0)
Screenshot: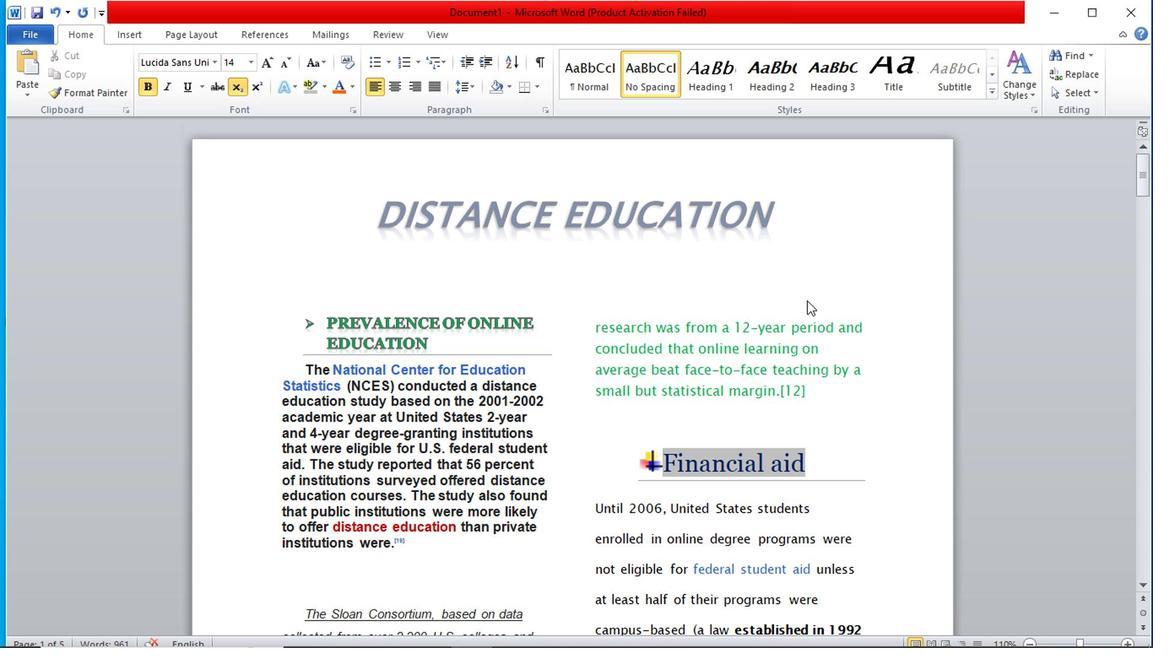 
Action: Mouse scrolled (807, 301) with delta (0, 0)
Screenshot: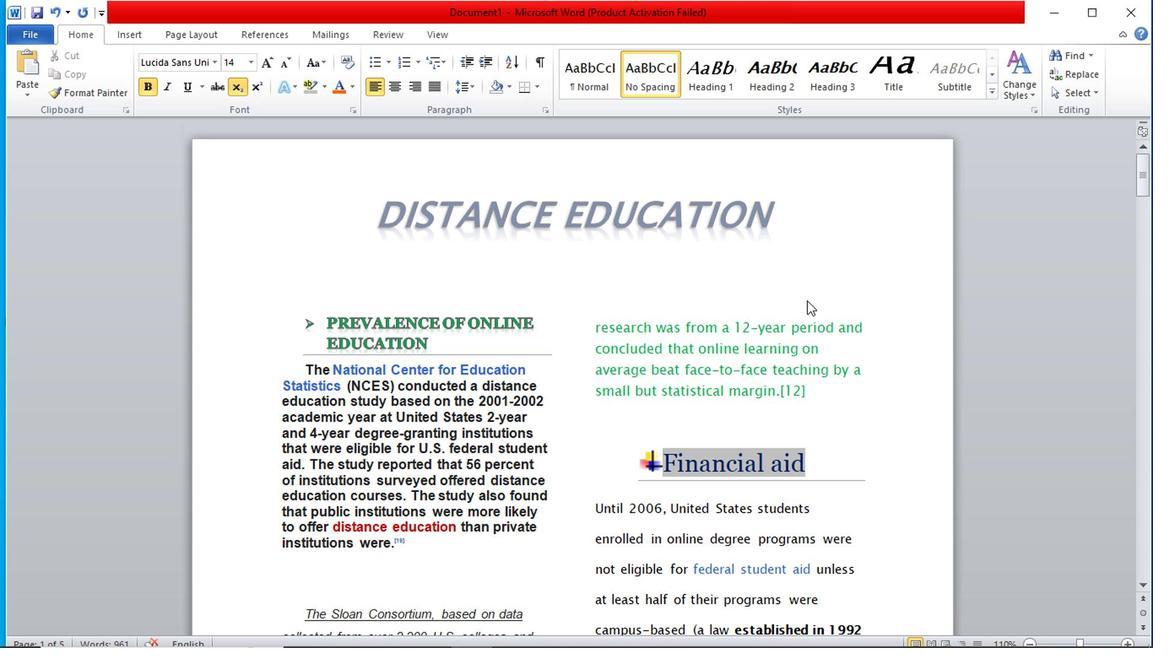 
Action: Mouse scrolled (807, 301) with delta (0, 0)
Screenshot: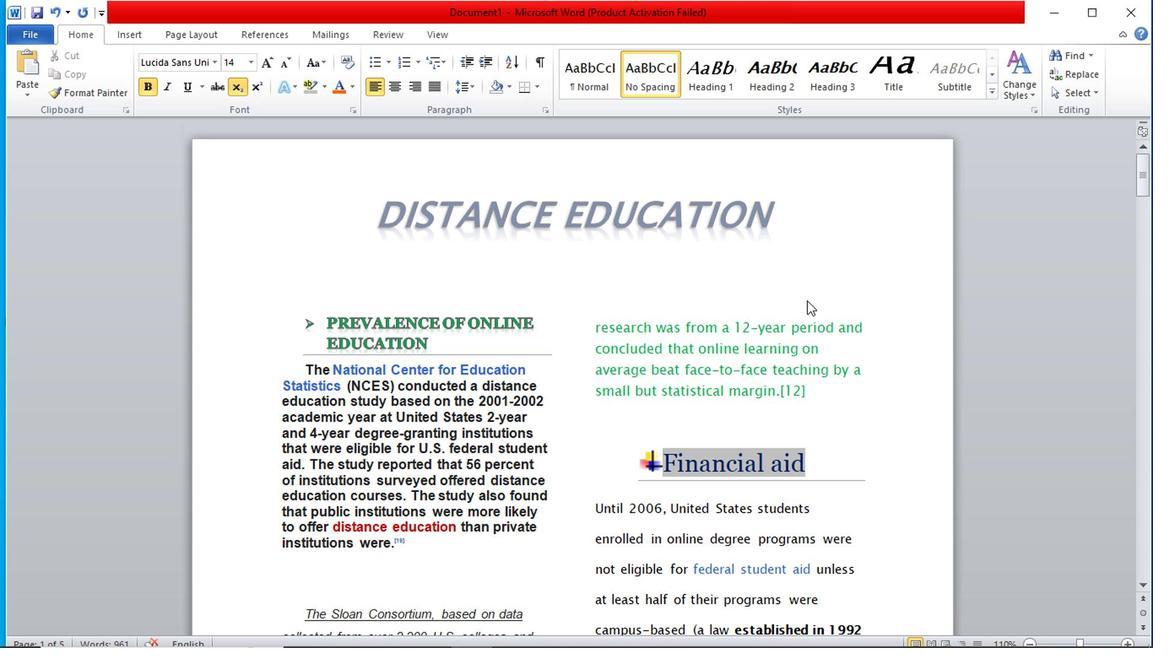 
Action: Mouse moved to (807, 303)
Screenshot: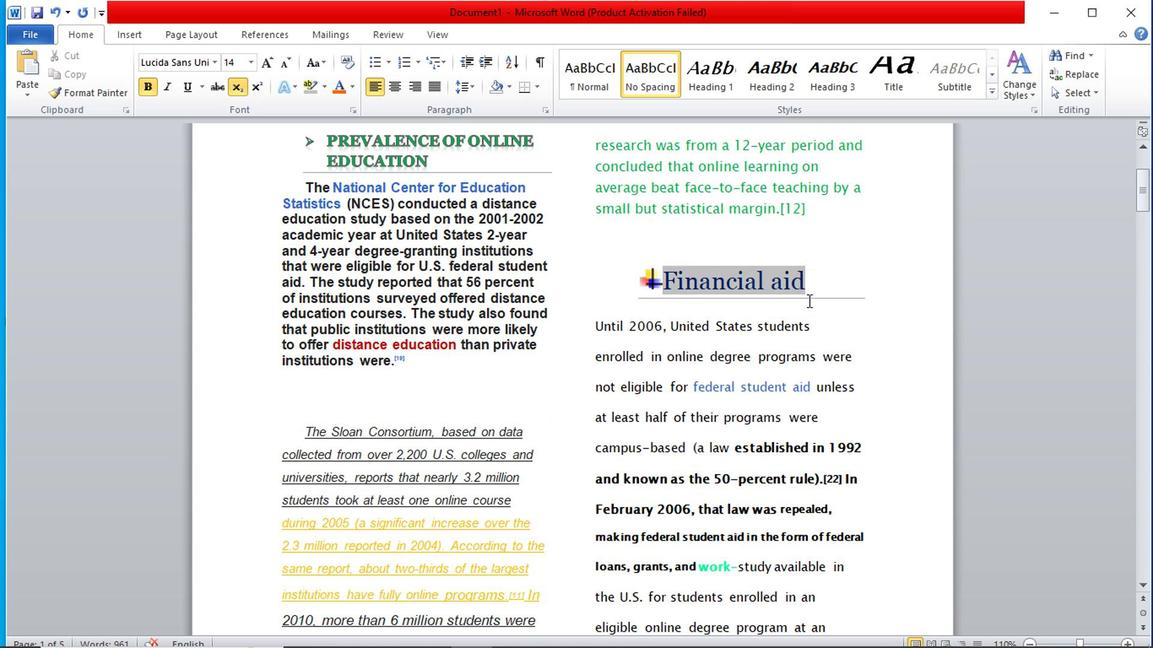 
Action: Mouse scrolled (807, 302) with delta (0, -1)
Screenshot: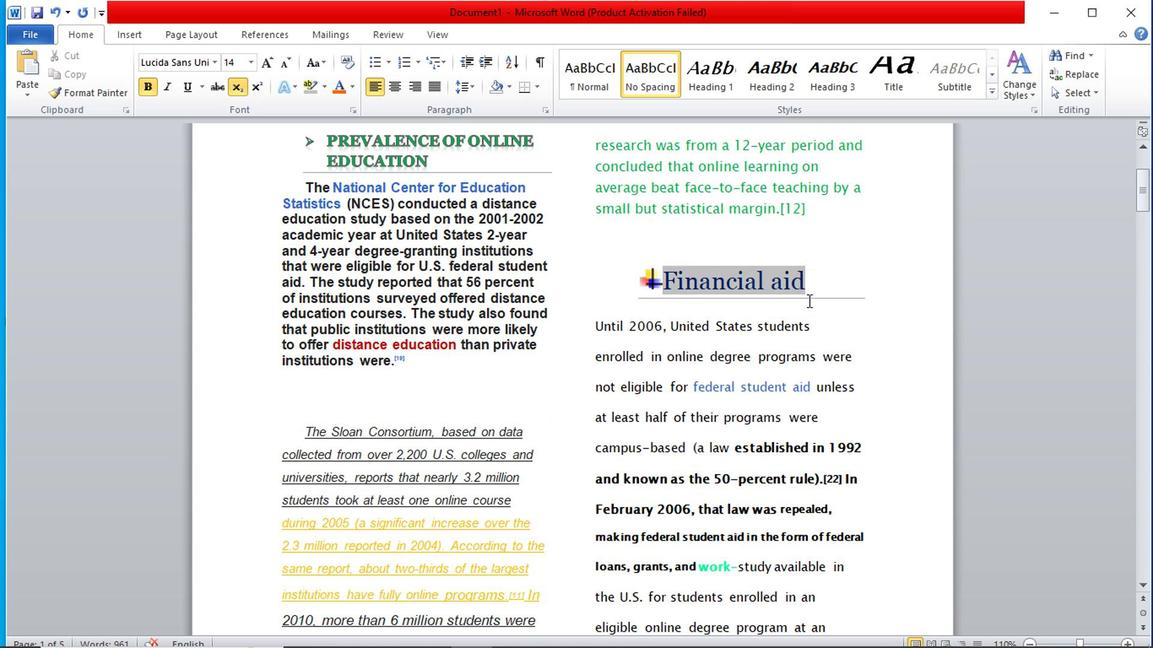 
Action: Mouse scrolled (807, 302) with delta (0, -1)
Screenshot: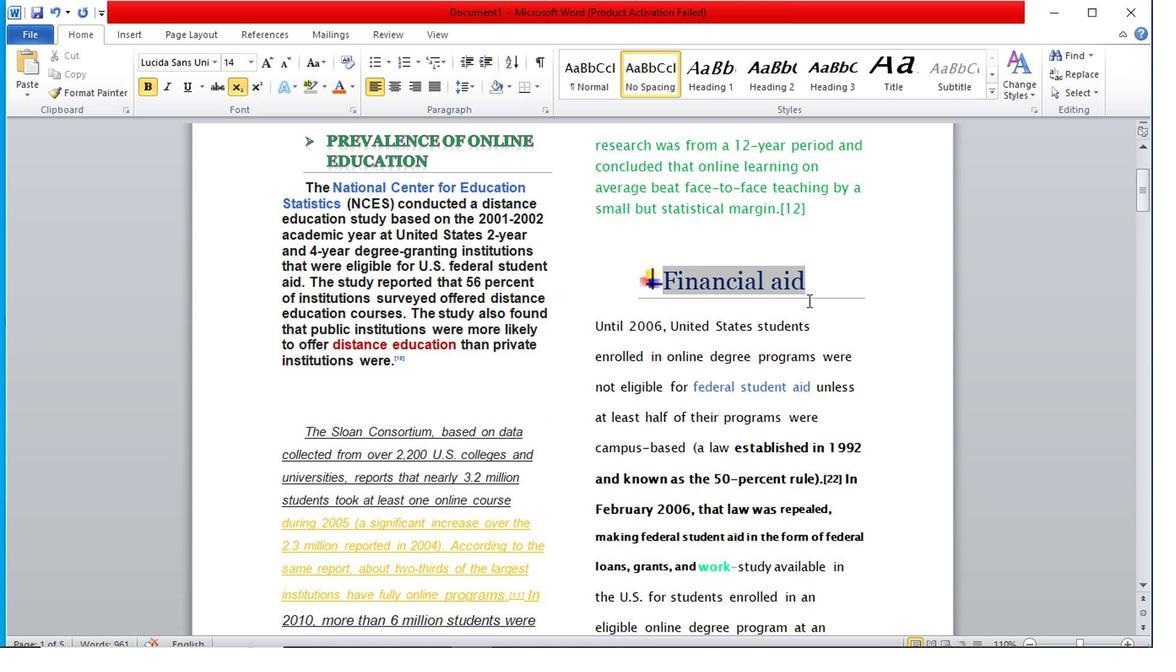
Action: Mouse scrolled (807, 302) with delta (0, -1)
Screenshot: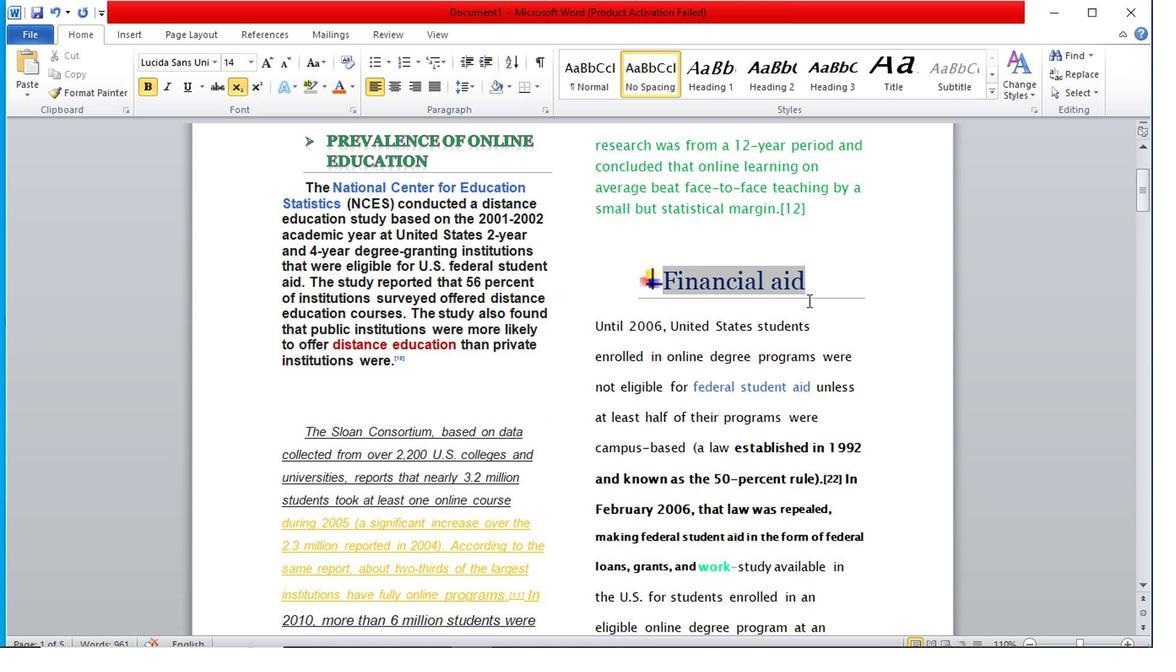 
Action: Mouse scrolled (807, 302) with delta (0, -1)
Screenshot: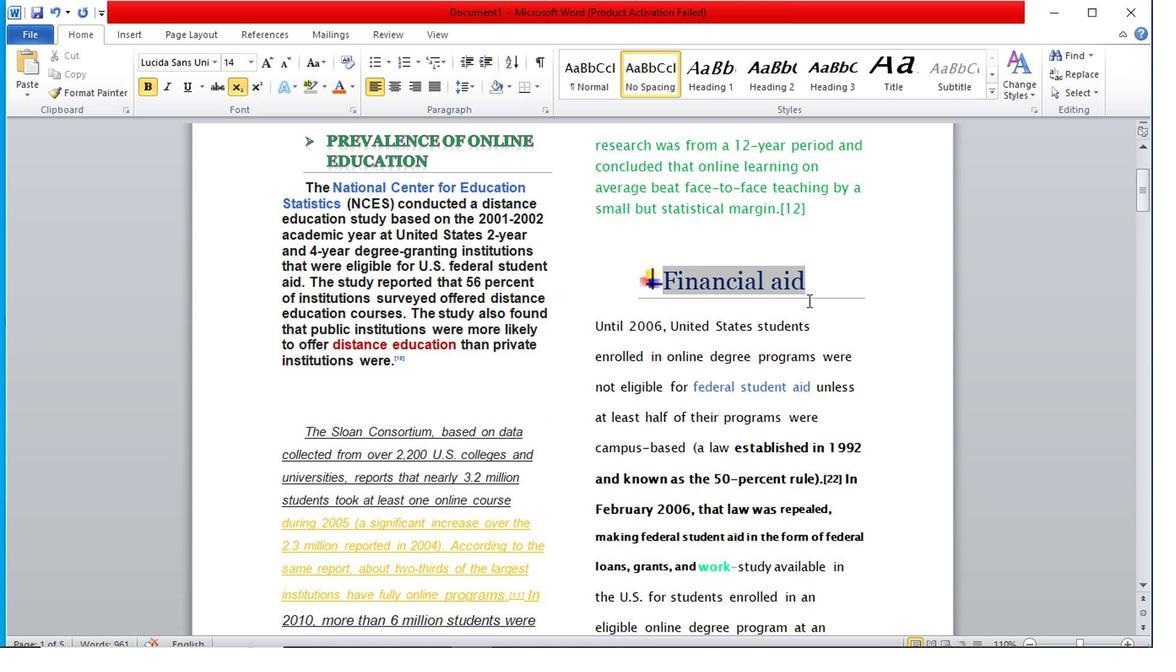 
Action: Mouse scrolled (807, 302) with delta (0, -1)
Screenshot: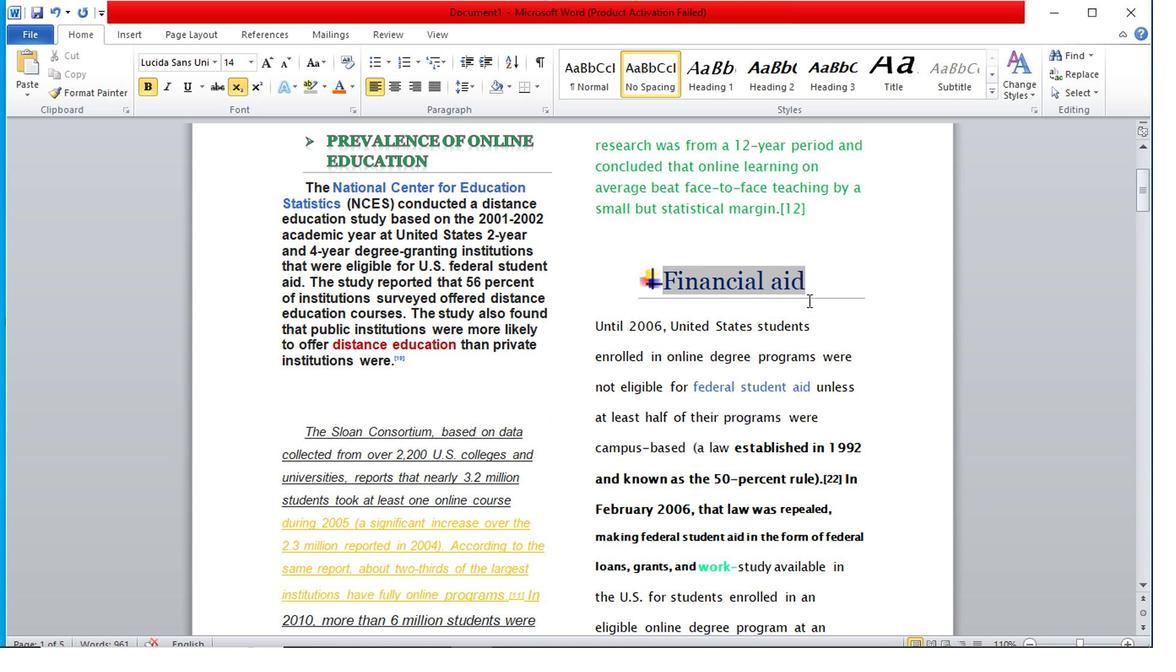 
Action: Mouse scrolled (807, 302) with delta (0, -1)
Screenshot: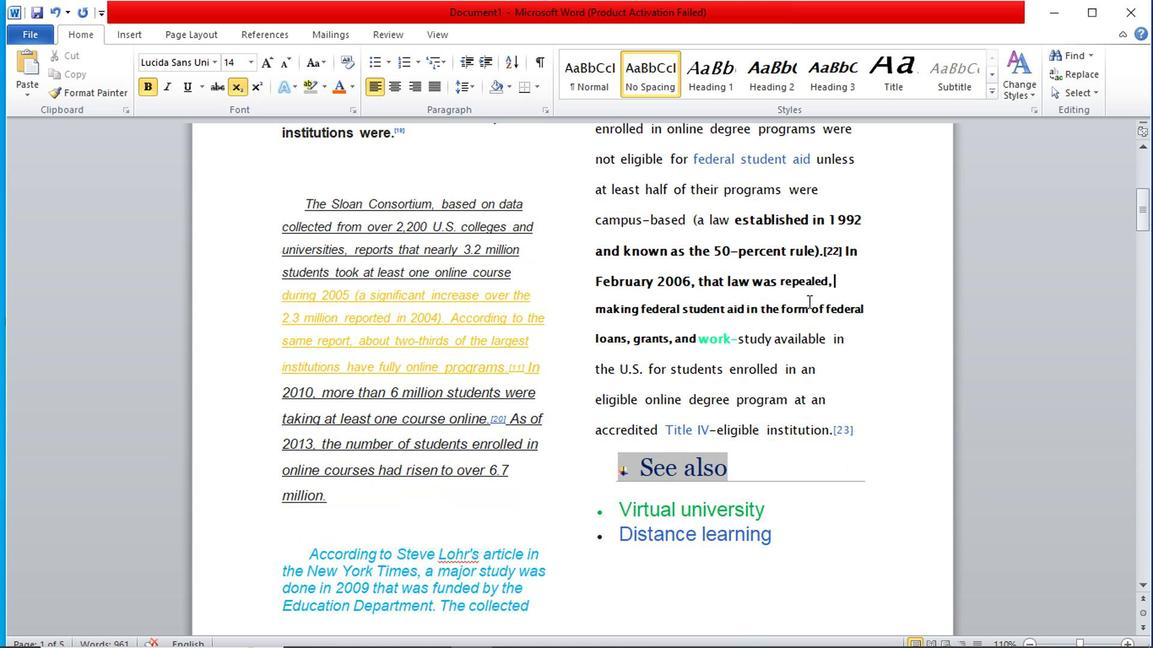 
Action: Mouse scrolled (807, 302) with delta (0, -1)
Screenshot: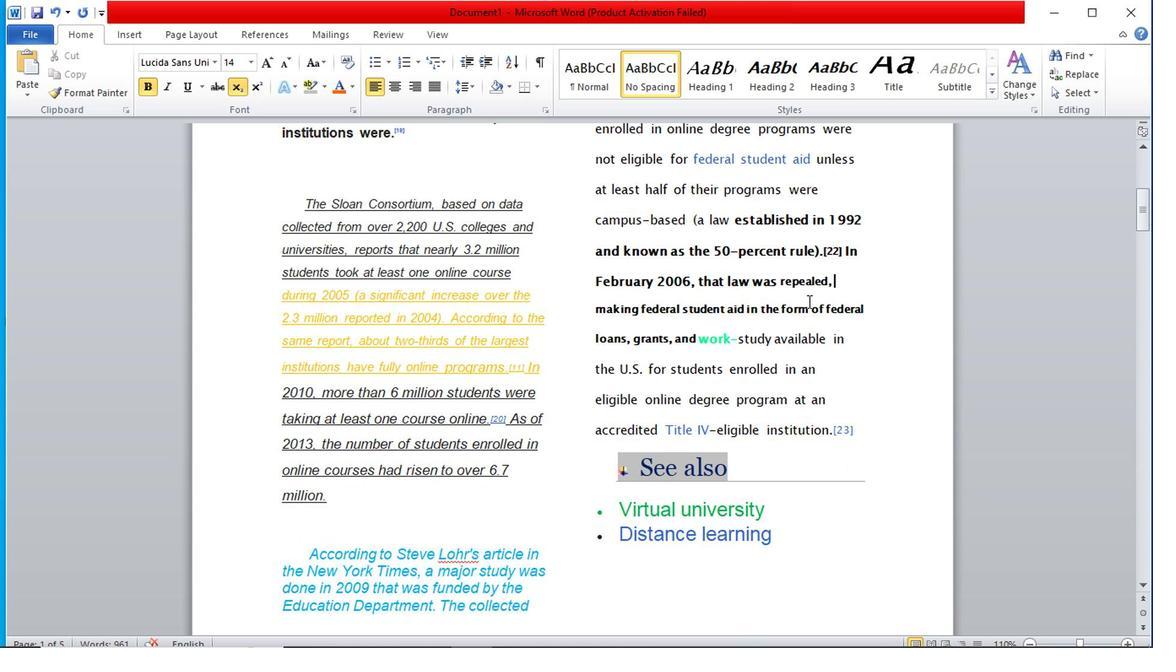 
Action: Mouse scrolled (807, 302) with delta (0, -1)
Screenshot: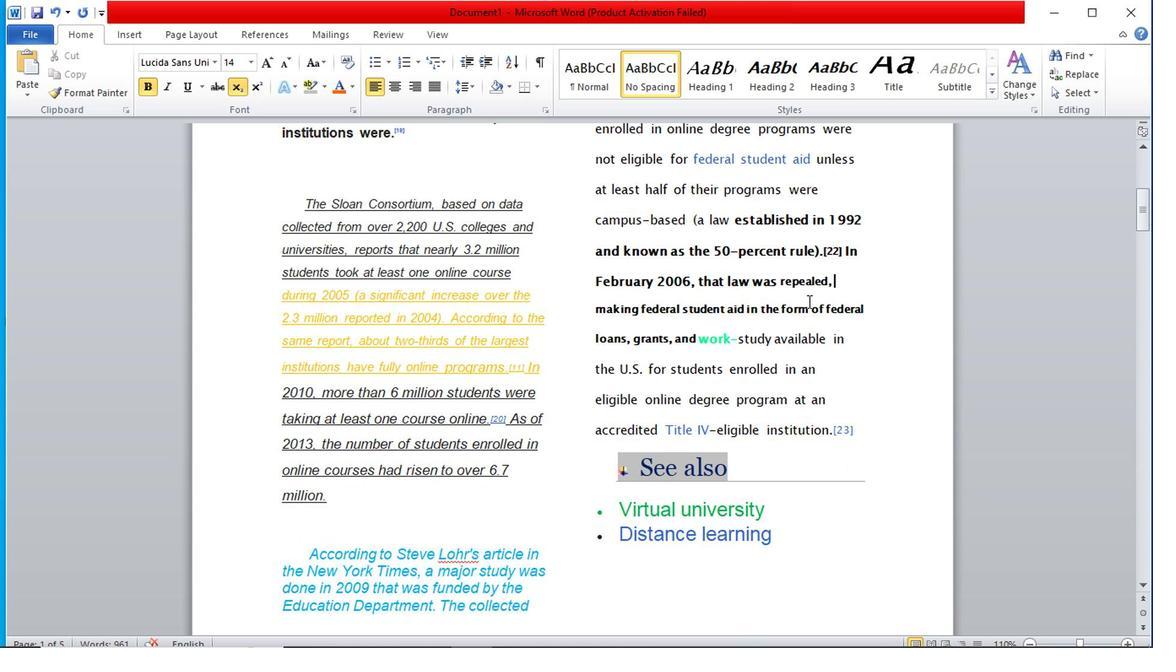
Action: Mouse scrolled (807, 302) with delta (0, -1)
Screenshot: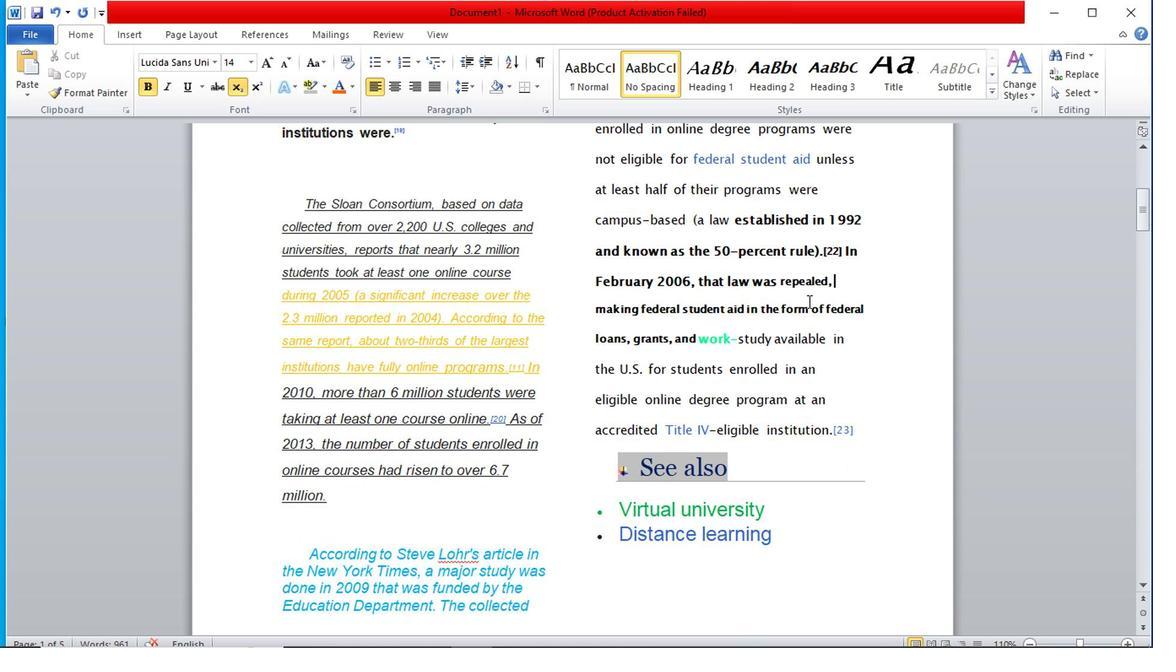 
Action: Mouse scrolled (807, 302) with delta (0, -1)
Screenshot: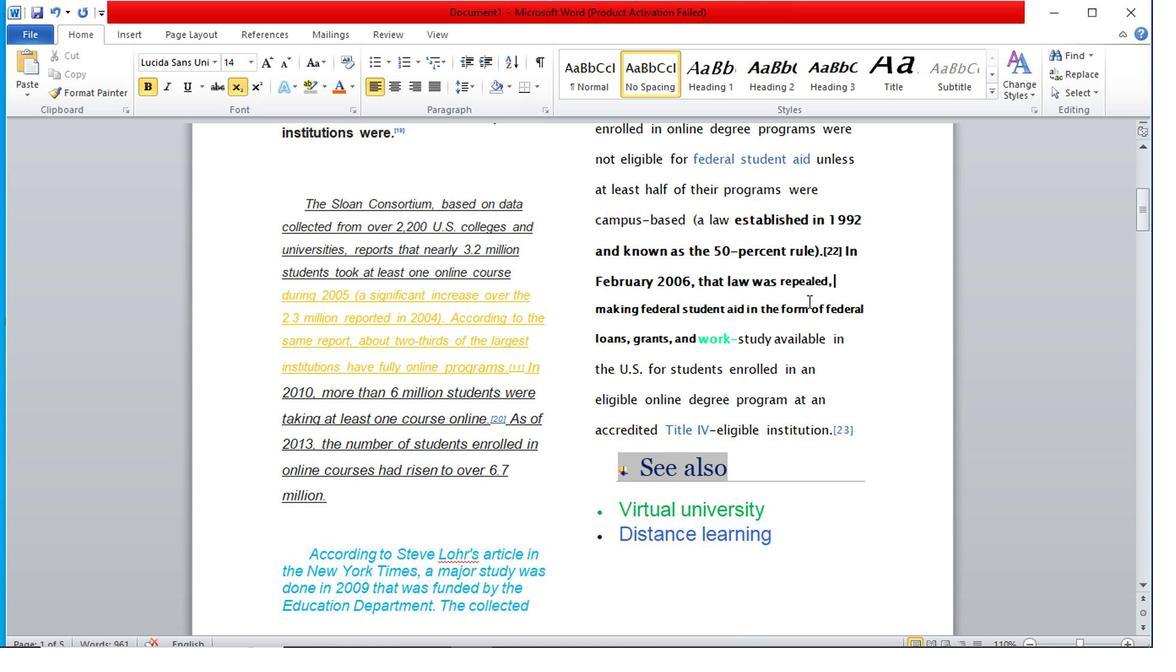 
Action: Mouse scrolled (807, 302) with delta (0, -1)
Screenshot: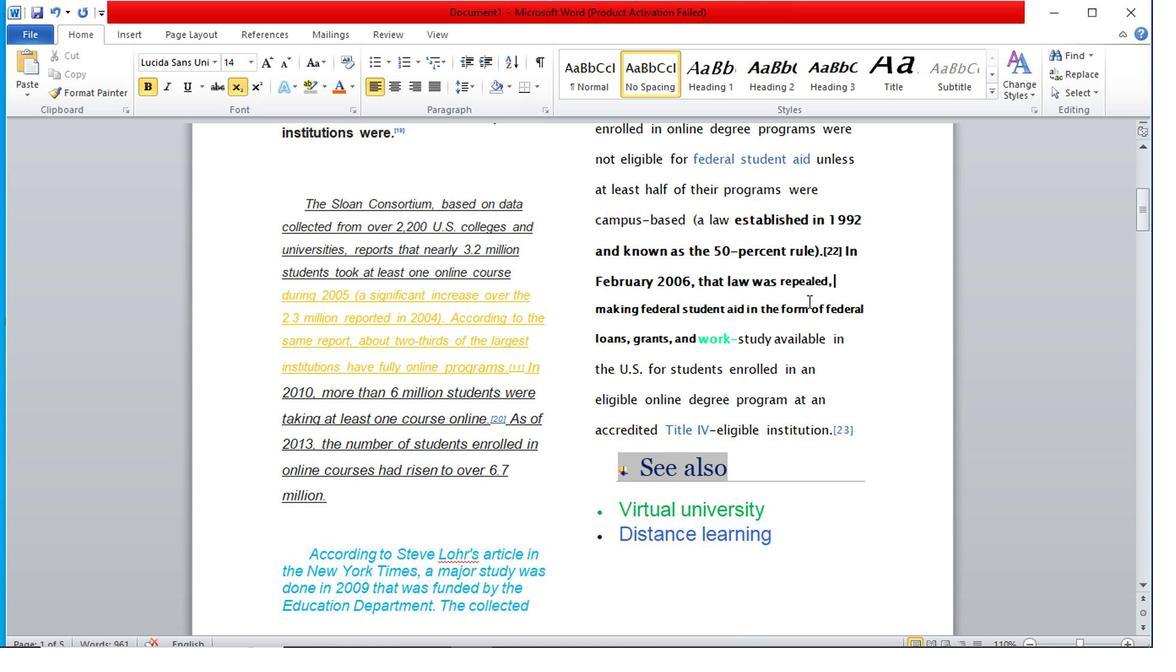 
Action: Mouse scrolled (807, 303) with delta (0, 0)
Screenshot: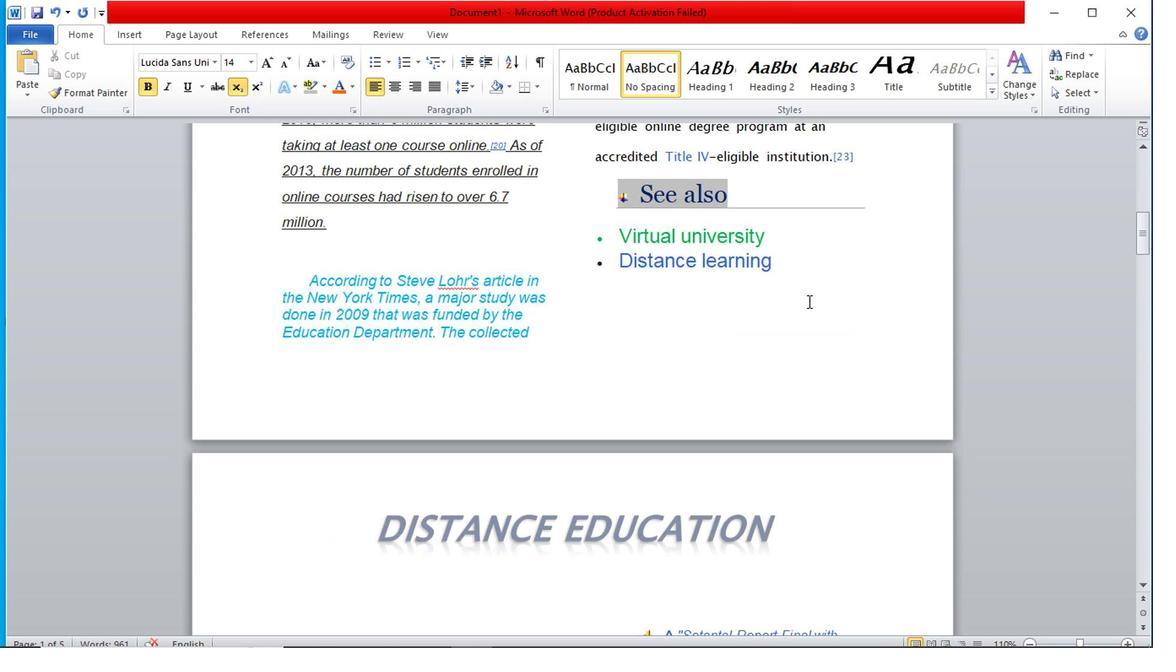 
Action: Mouse scrolled (807, 303) with delta (0, 0)
Screenshot: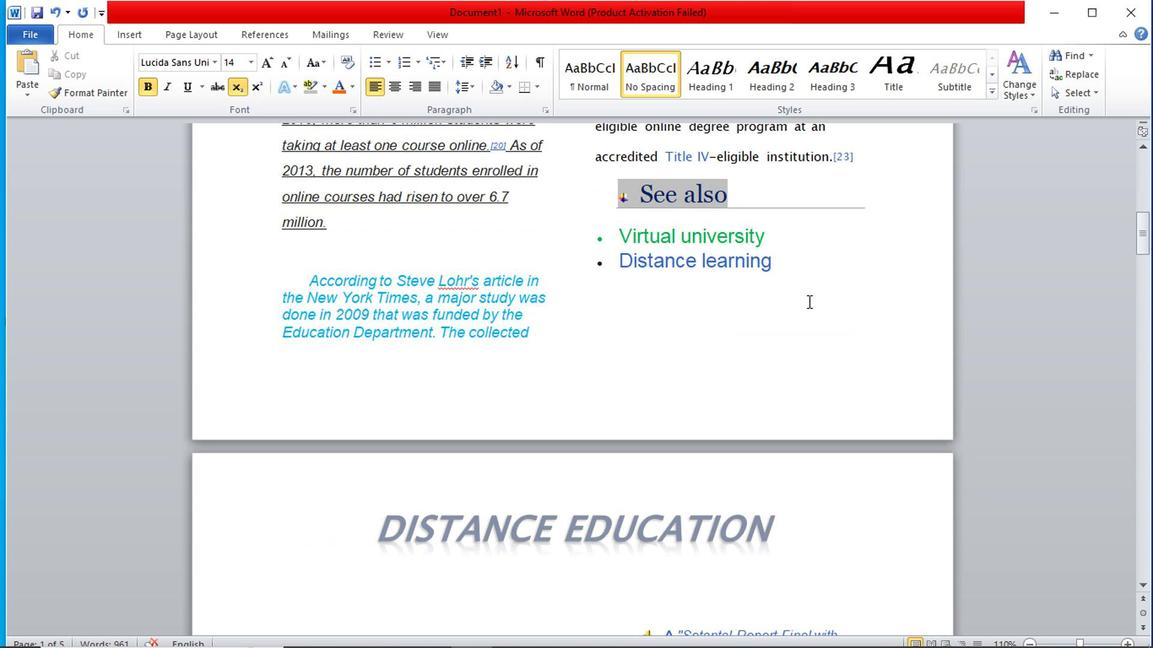 
Action: Mouse scrolled (807, 303) with delta (0, 0)
Screenshot: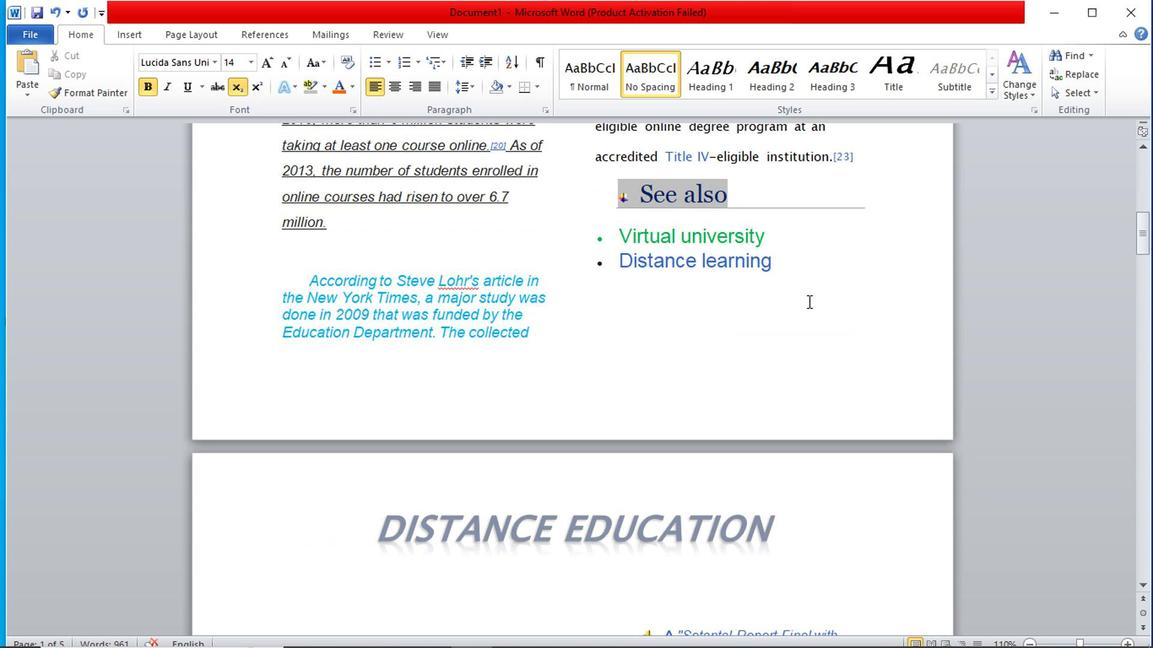 
Action: Mouse scrolled (807, 303) with delta (0, 0)
Screenshot: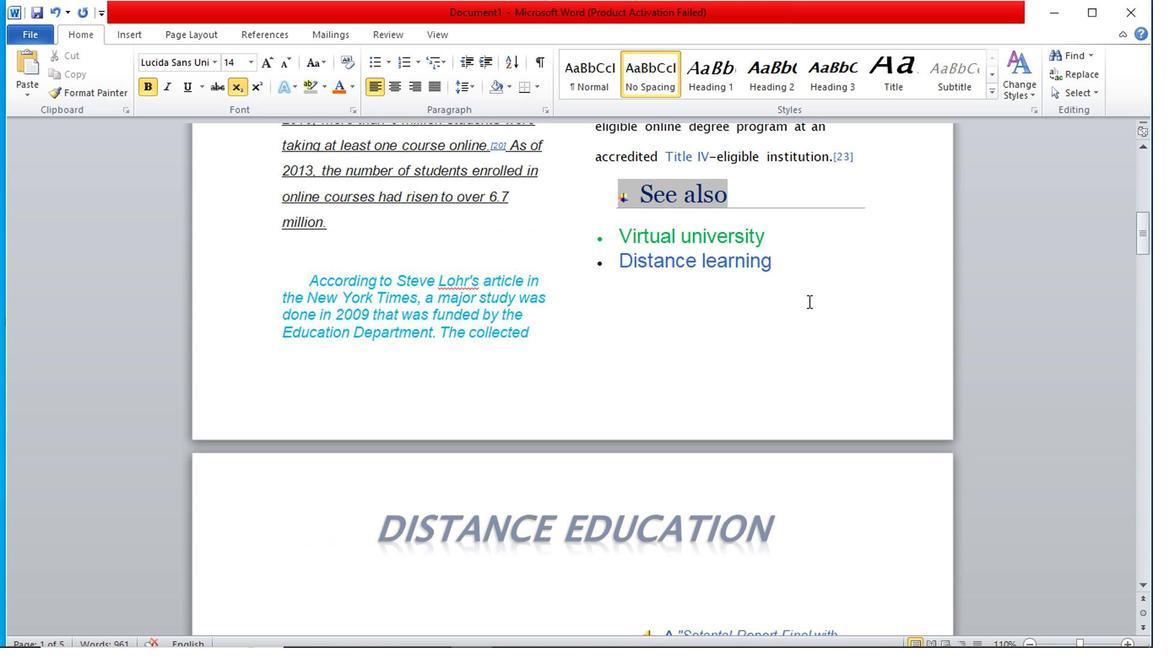 
Action: Mouse scrolled (807, 303) with delta (0, 0)
Screenshot: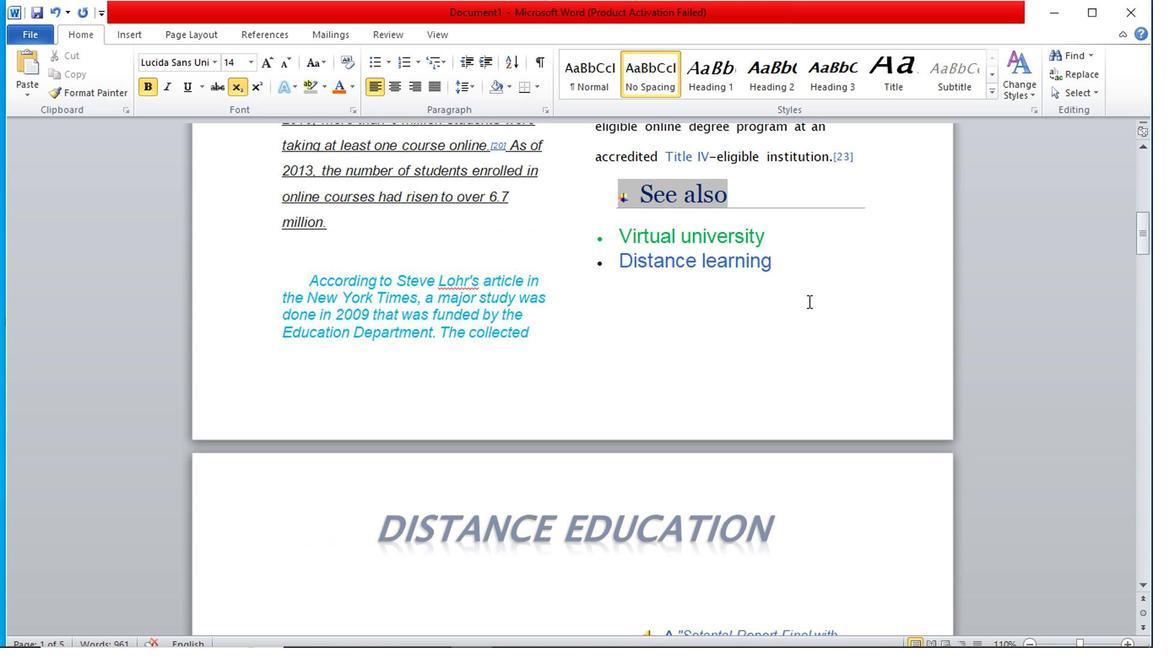 
Action: Mouse scrolled (807, 303) with delta (0, 0)
Screenshot: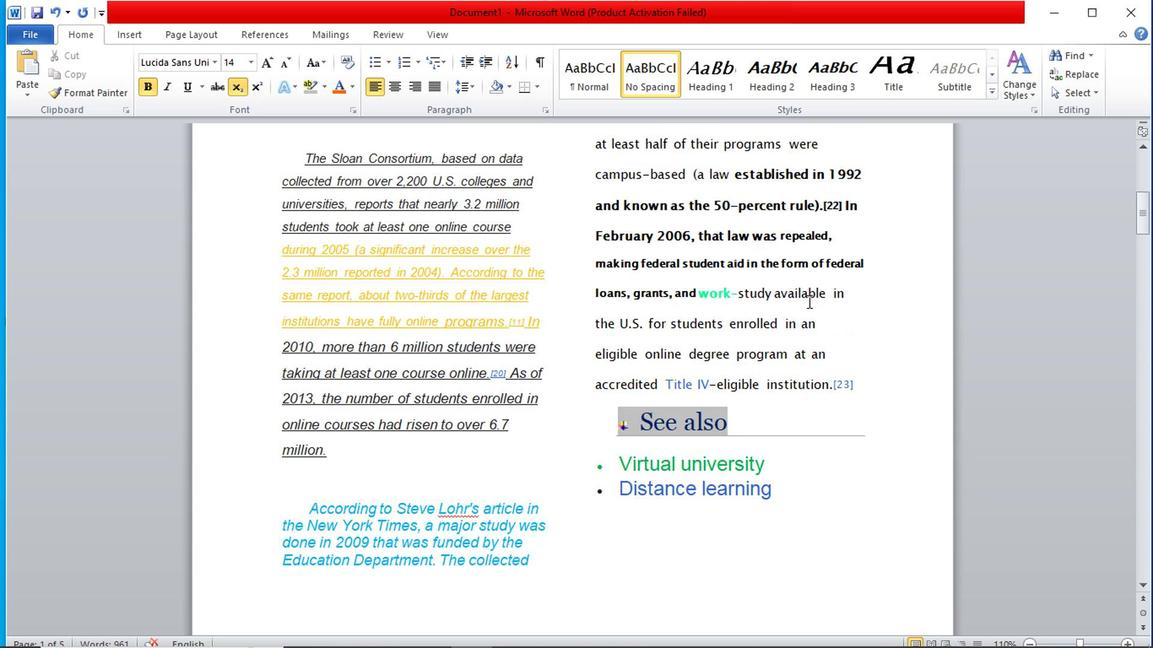 
Action: Mouse scrolled (807, 303) with delta (0, 0)
Screenshot: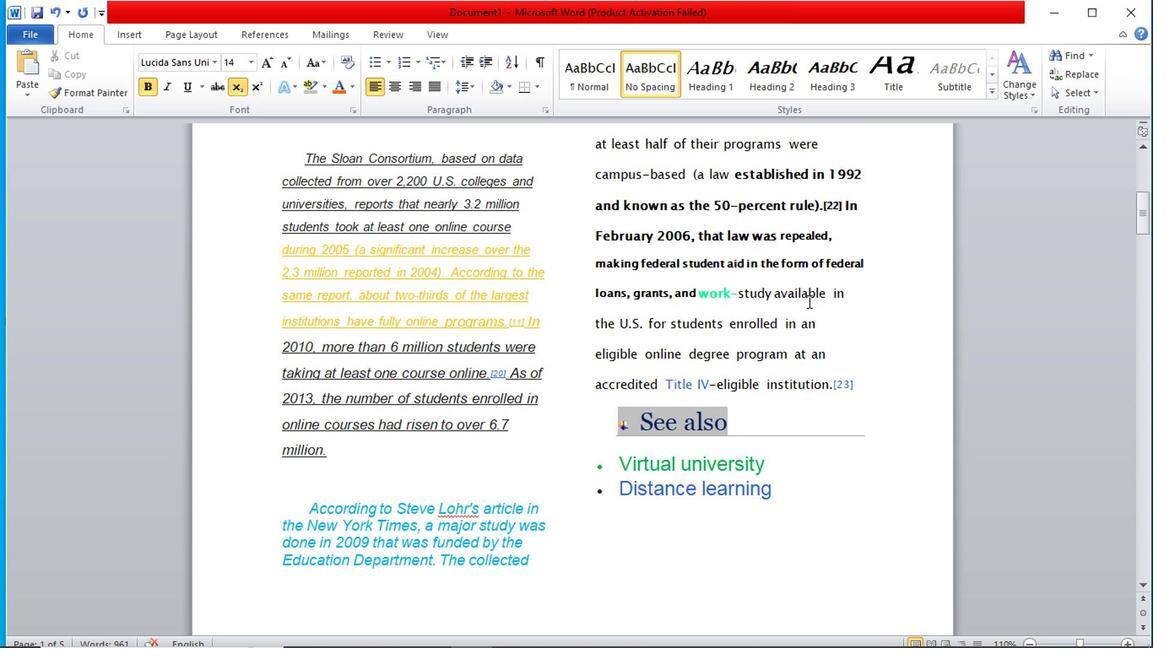 
Action: Mouse scrolled (807, 303) with delta (0, 0)
Screenshot: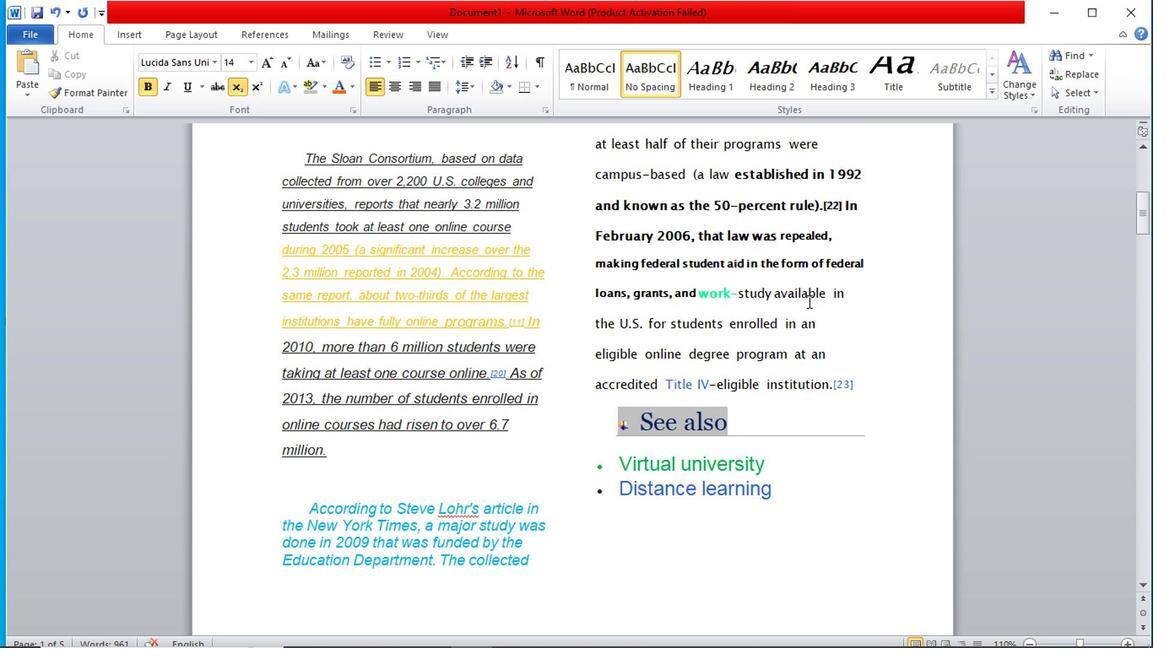 
Action: Mouse scrolled (807, 303) with delta (0, 0)
Screenshot: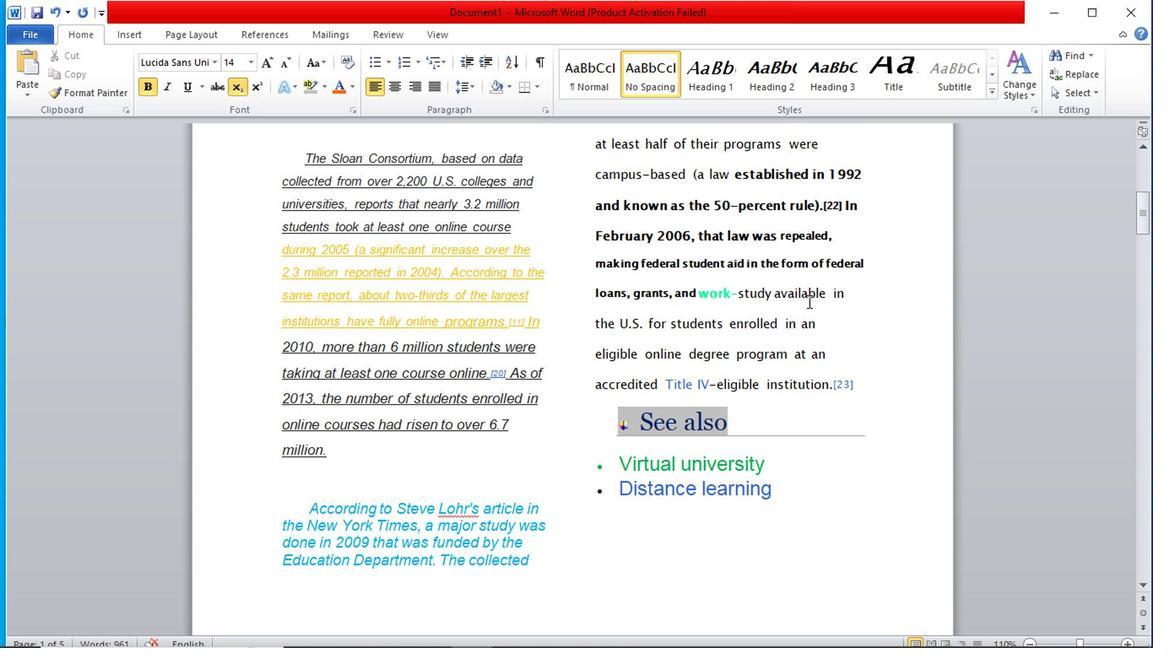 
Action: Mouse scrolled (807, 303) with delta (0, 0)
Screenshot: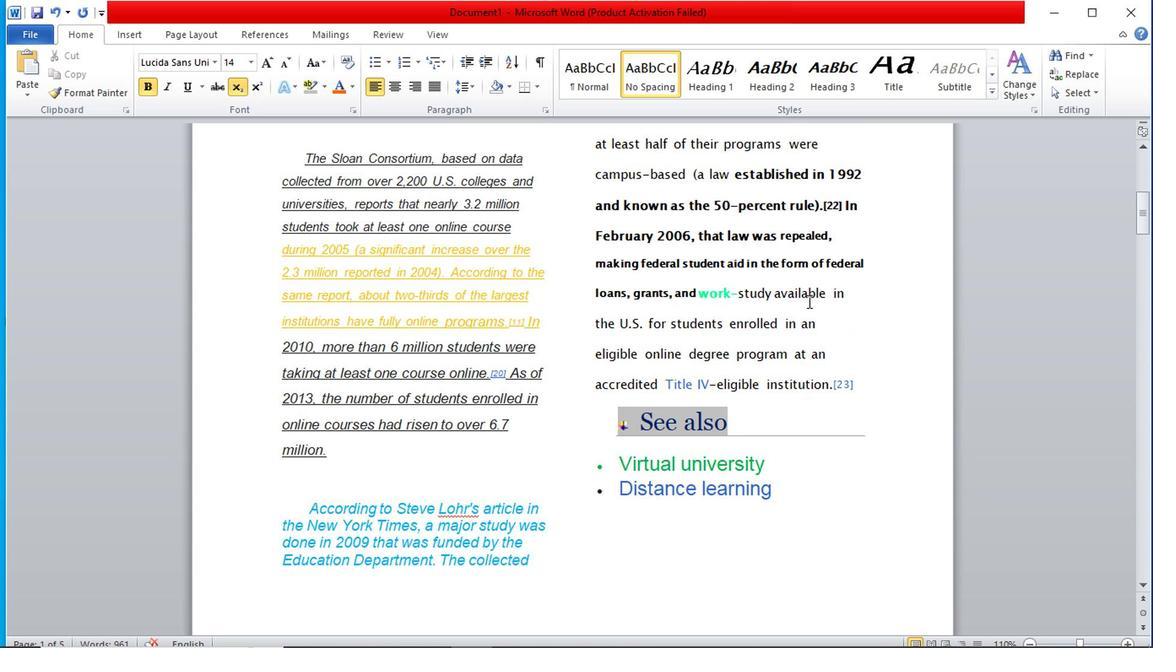 
Action: Mouse scrolled (807, 303) with delta (0, 0)
Screenshot: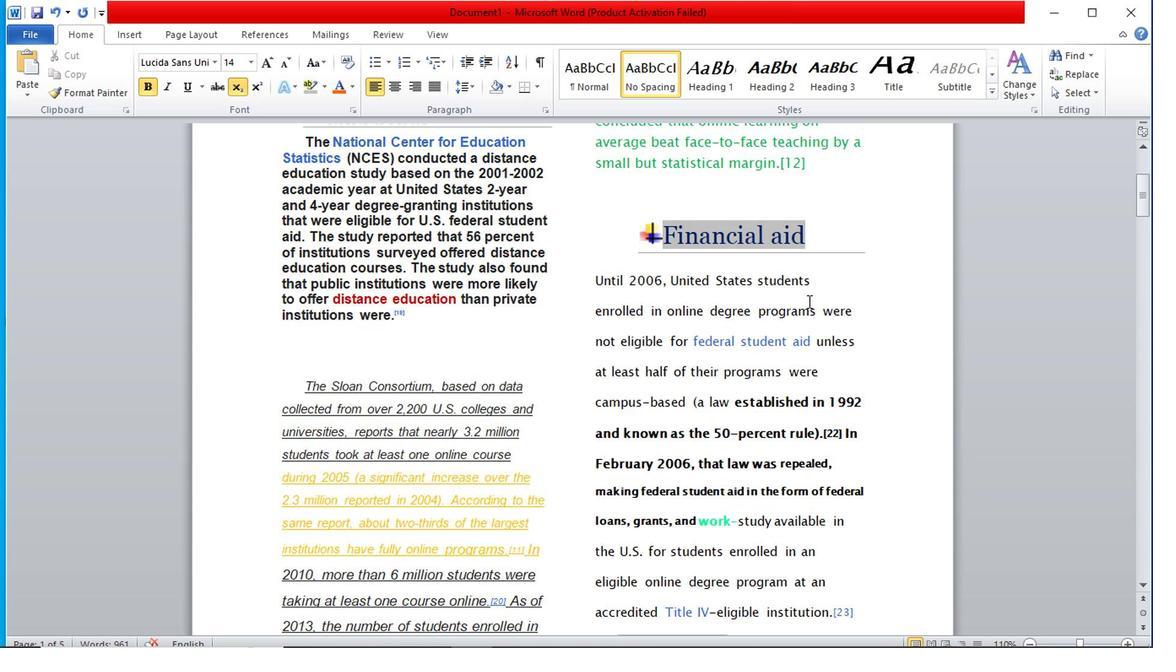 
Action: Mouse scrolled (807, 303) with delta (0, 0)
Screenshot: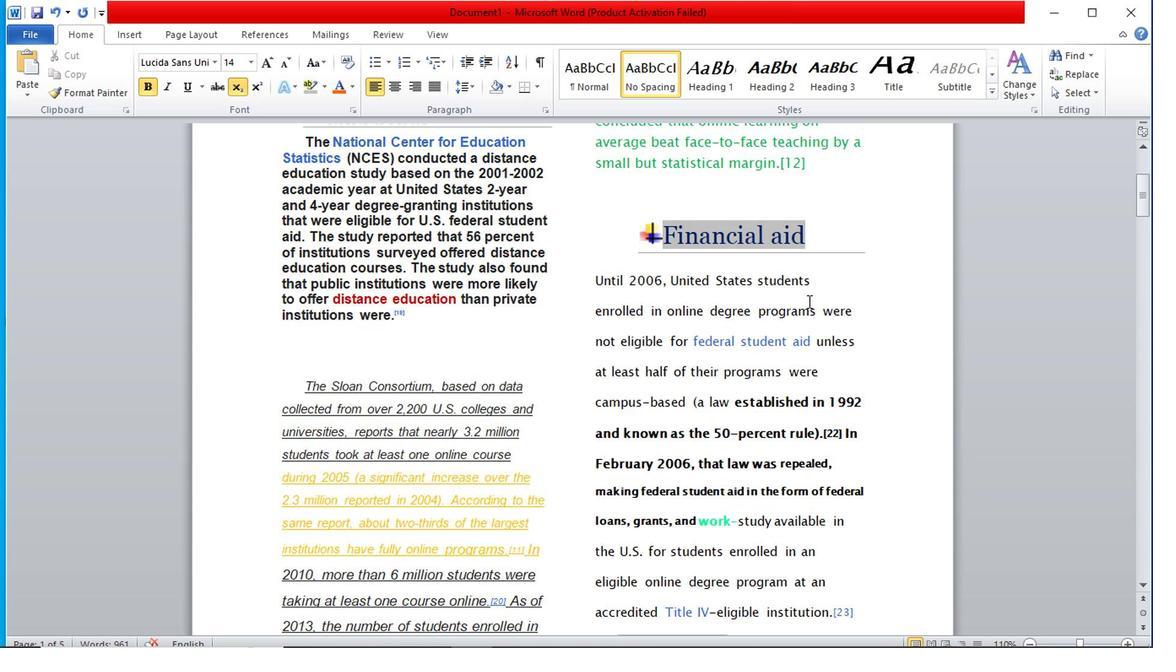 
Action: Mouse scrolled (807, 303) with delta (0, 0)
Screenshot: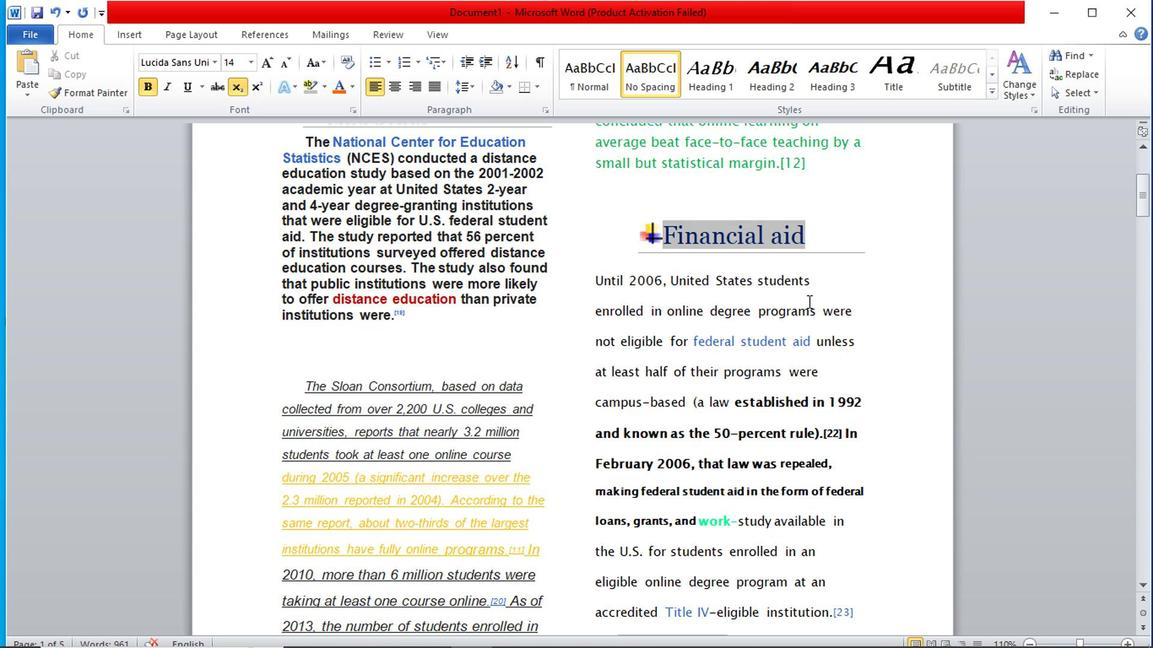 
Action: Mouse scrolled (807, 303) with delta (0, 0)
Screenshot: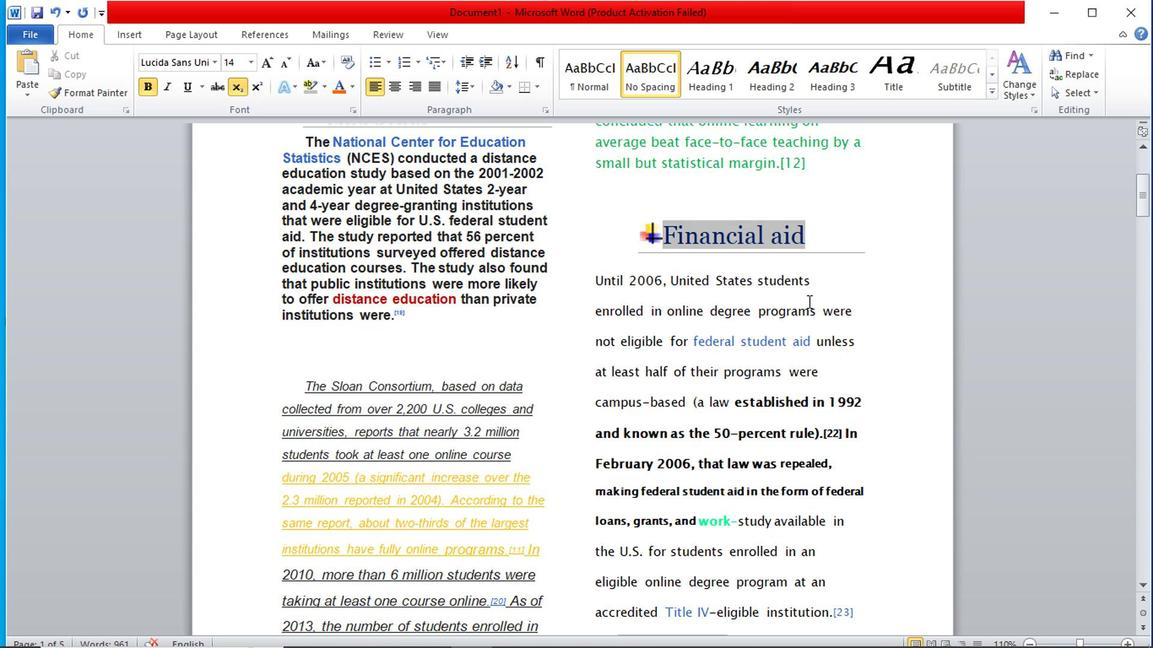 
Action: Mouse scrolled (807, 303) with delta (0, 0)
Screenshot: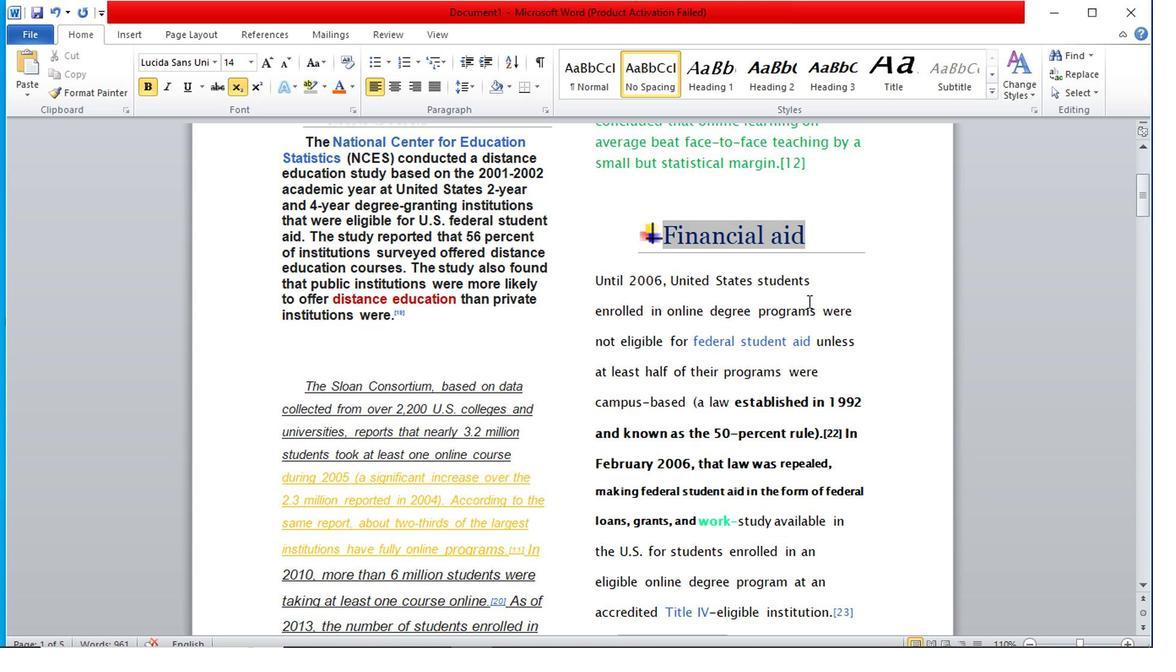 
Action: Mouse scrolled (807, 303) with delta (0, 0)
Screenshot: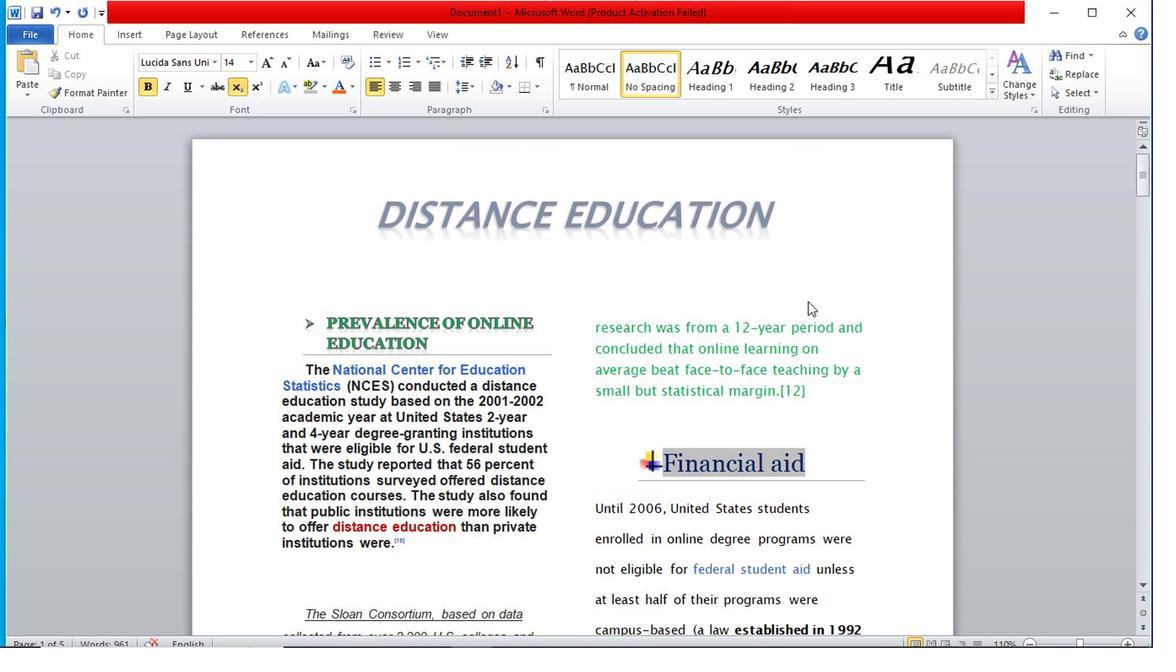
Action: Mouse scrolled (807, 303) with delta (0, 0)
Screenshot: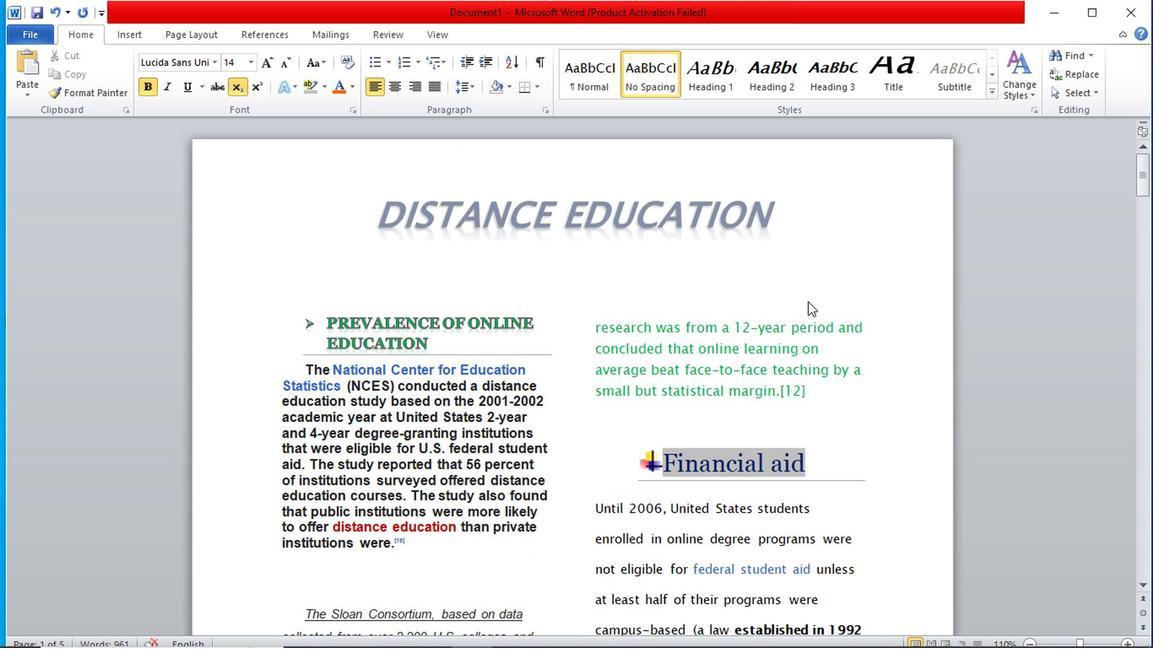 
Action: Mouse scrolled (807, 303) with delta (0, 0)
Screenshot: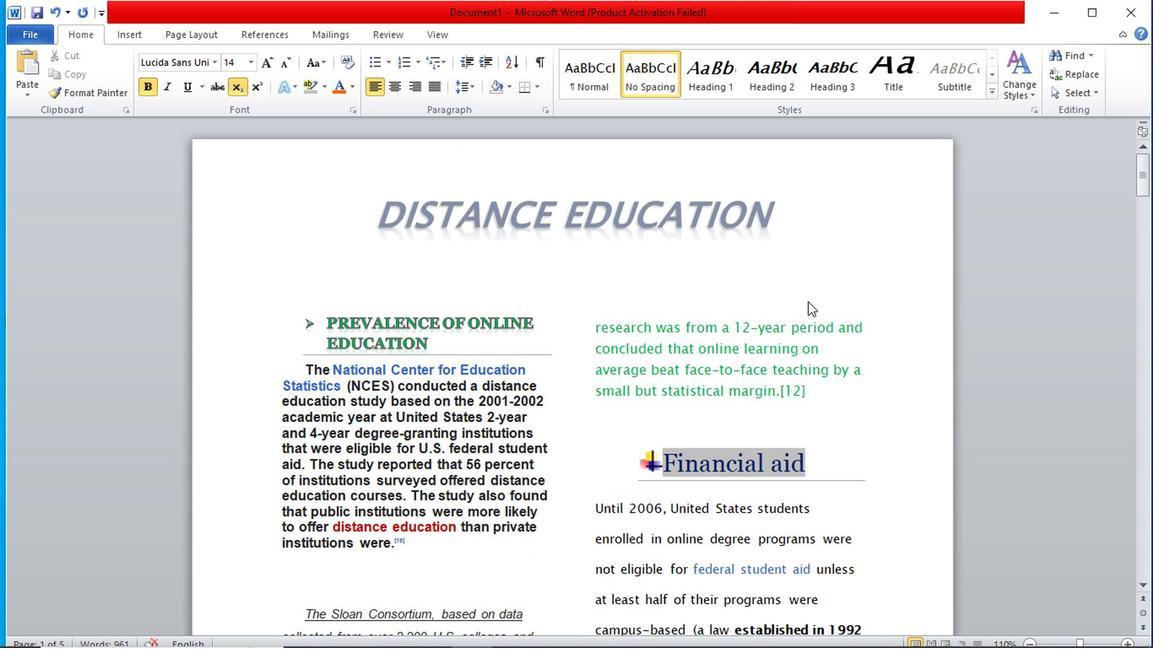 
Action: Mouse scrolled (807, 303) with delta (0, 0)
Screenshot: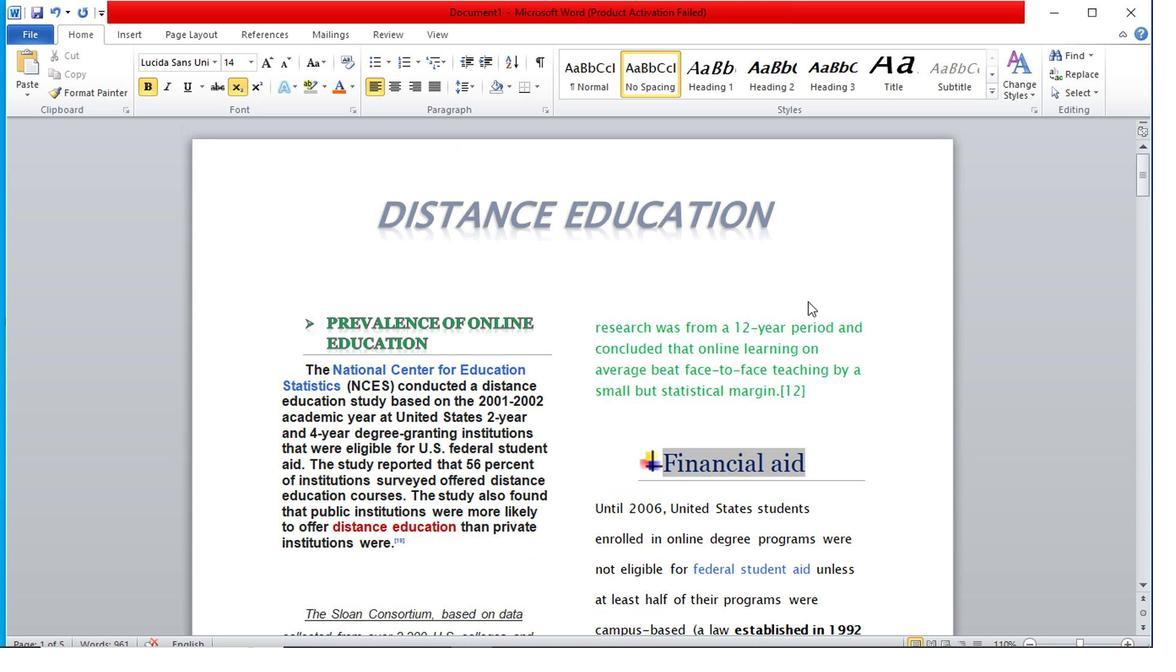 
Action: Mouse scrolled (807, 302) with delta (0, -1)
Screenshot: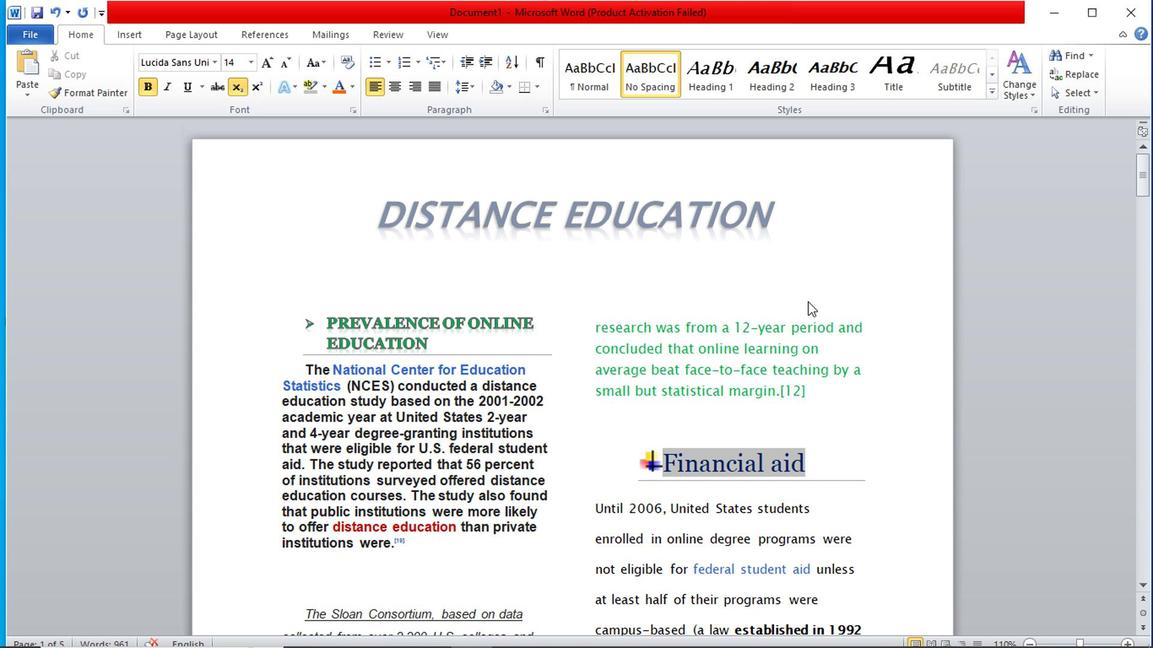 
Action: Mouse scrolled (807, 302) with delta (0, -1)
Screenshot: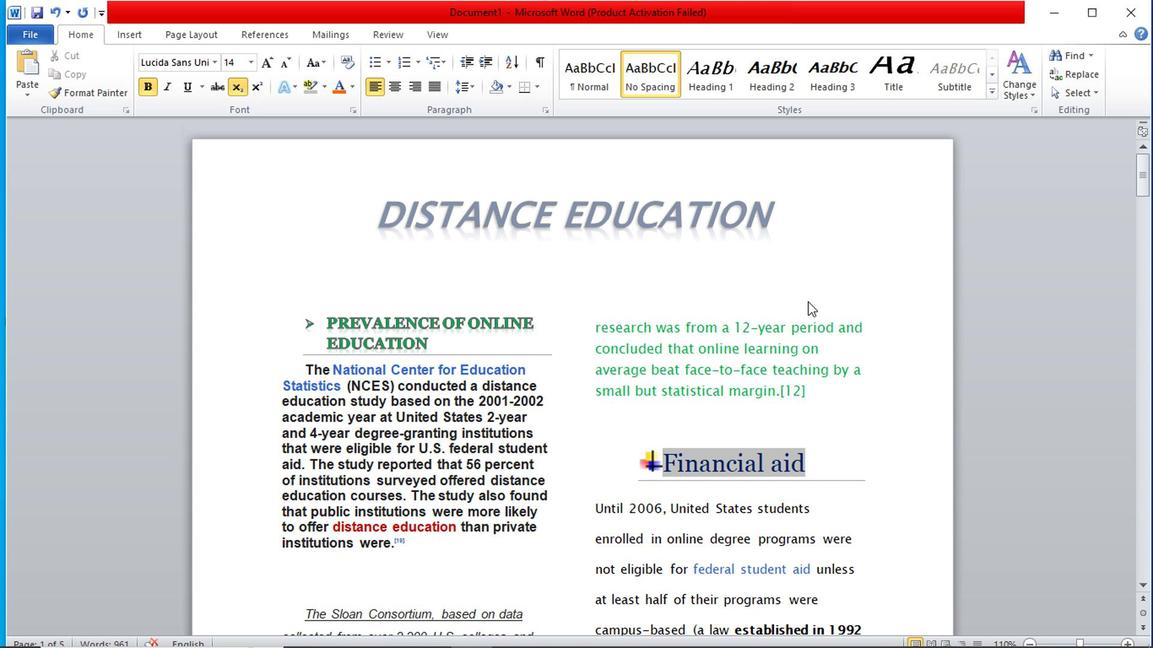 
Action: Mouse scrolled (807, 302) with delta (0, -1)
Screenshot: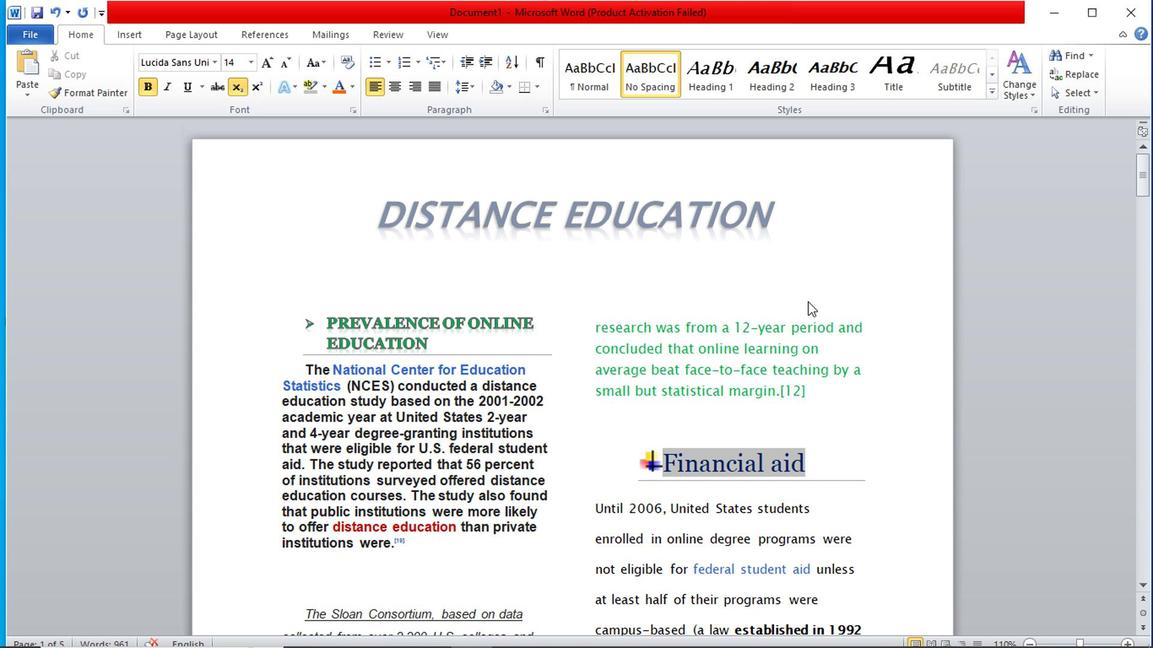 
Action: Mouse scrolled (807, 302) with delta (0, -1)
Screenshot: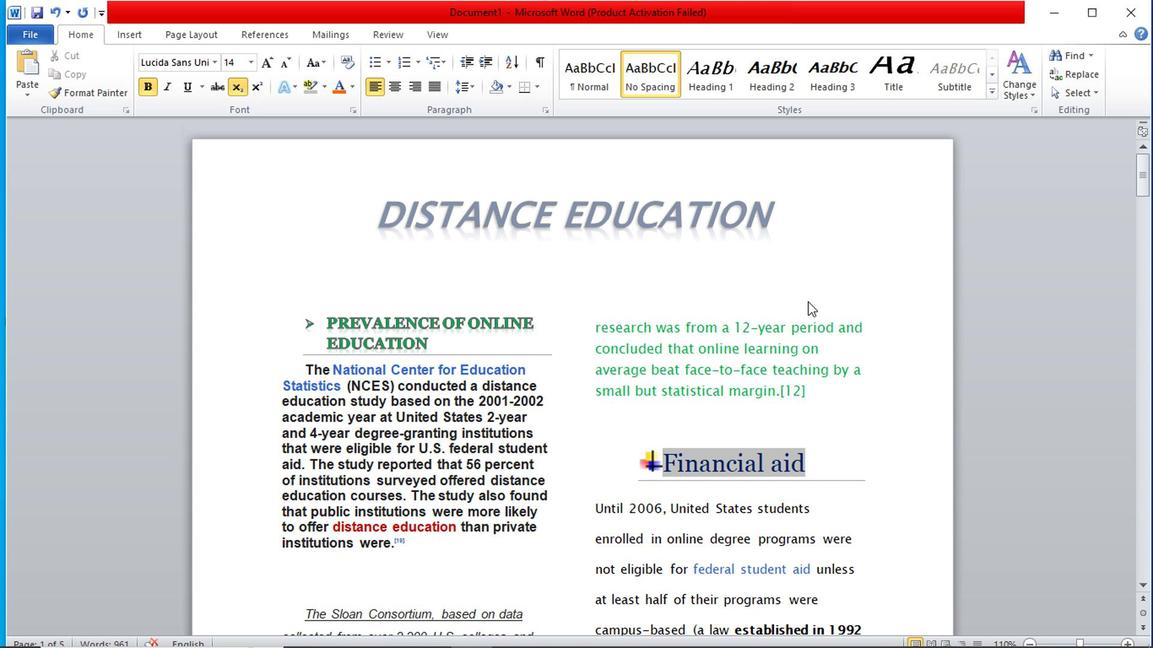 
Action: Mouse scrolled (807, 302) with delta (0, -1)
Screenshot: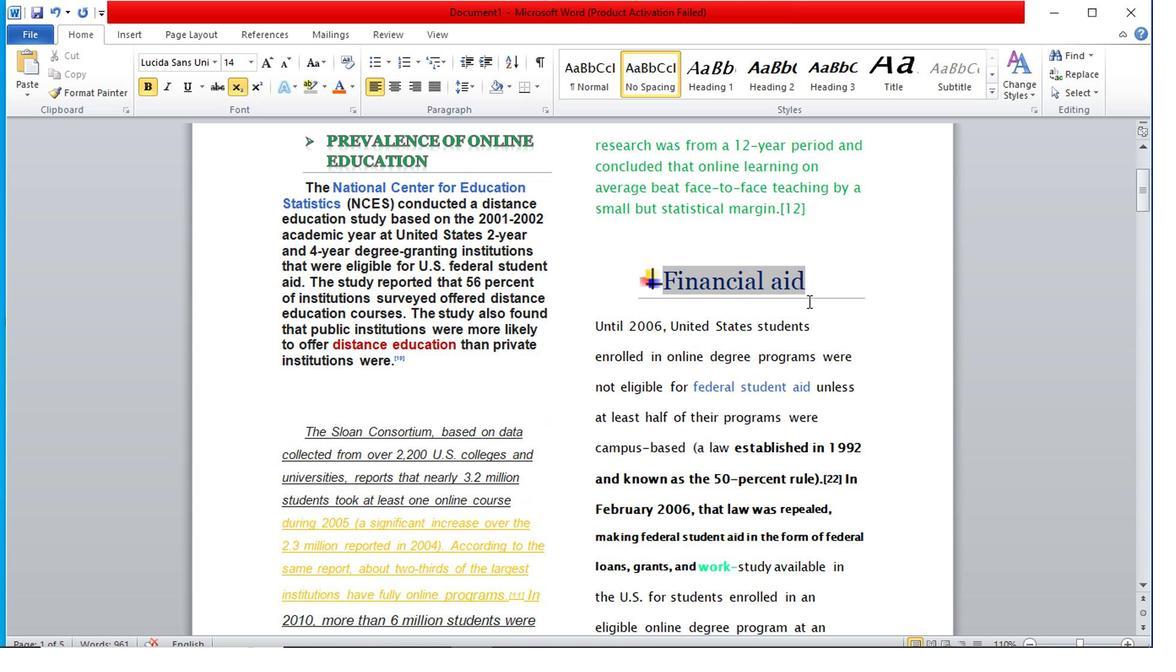 
Action: Mouse scrolled (807, 302) with delta (0, -1)
Screenshot: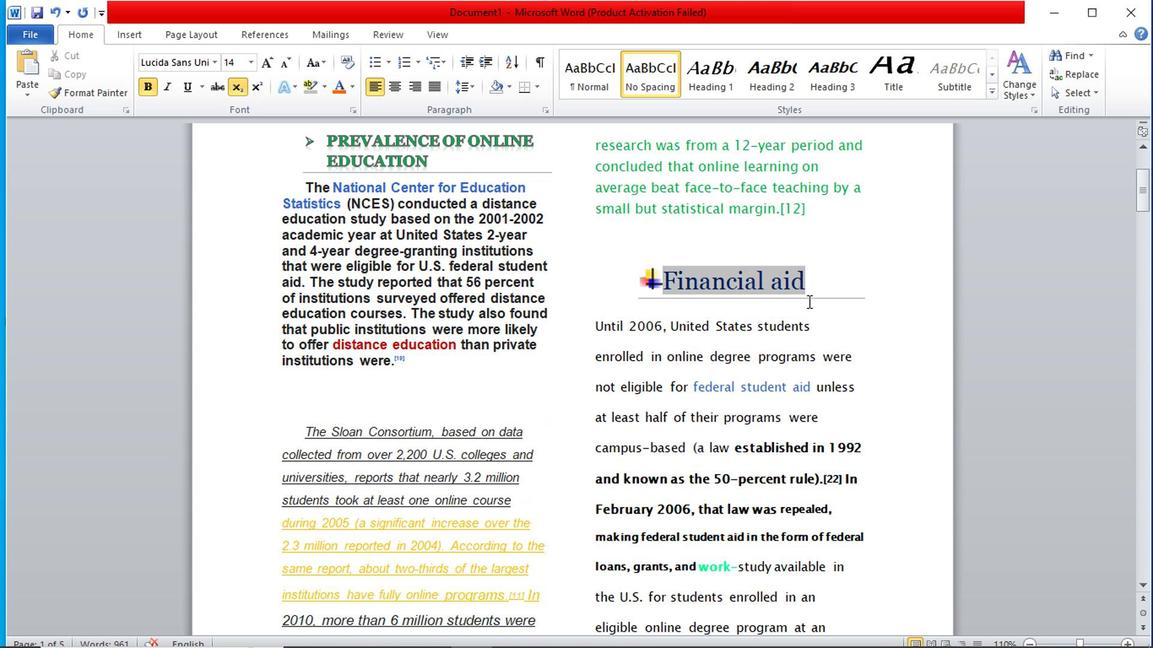 
Action: Mouse scrolled (807, 302) with delta (0, -1)
Screenshot: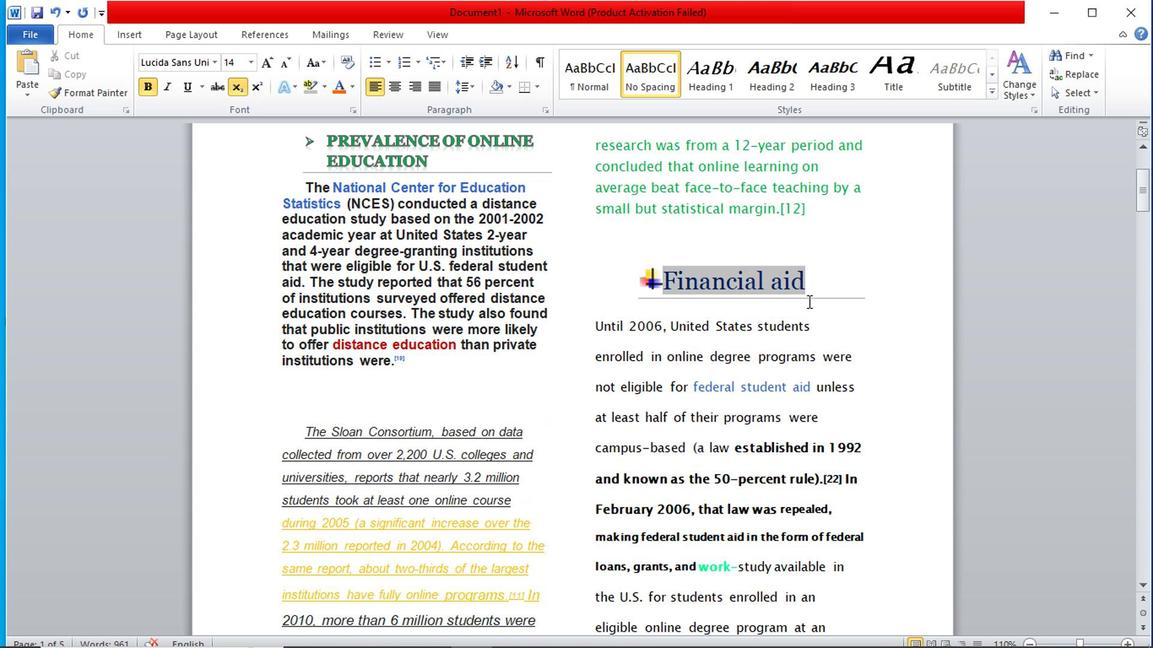 
Action: Mouse scrolled (807, 302) with delta (0, -1)
Screenshot: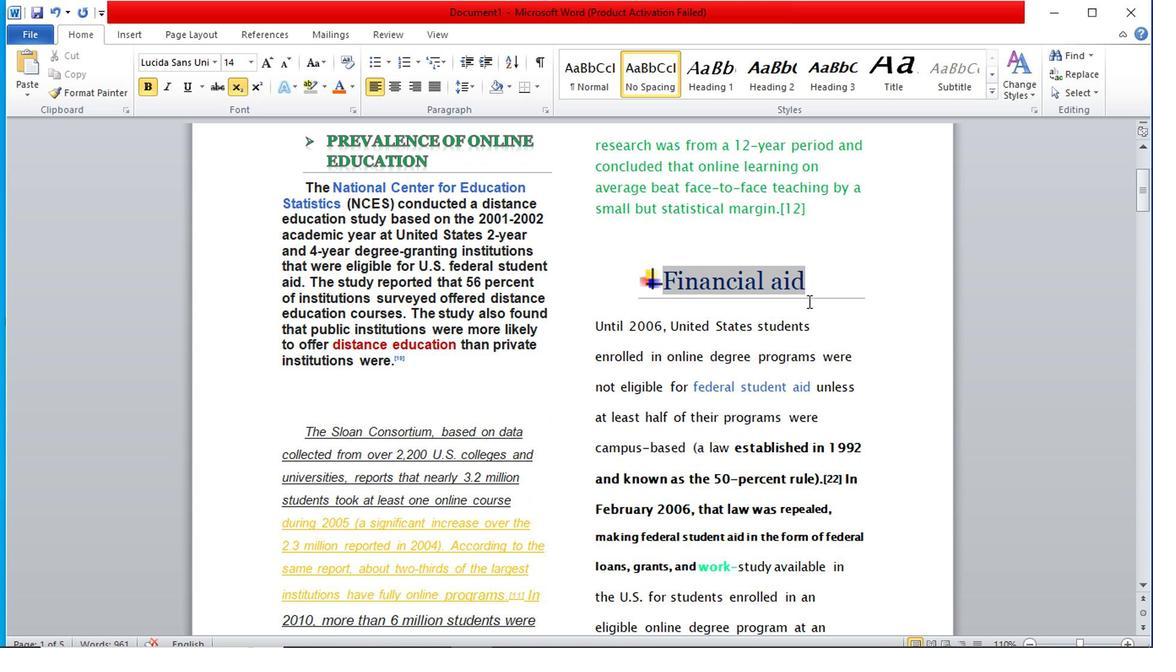 
Action: Mouse scrolled (807, 302) with delta (0, -1)
Screenshot: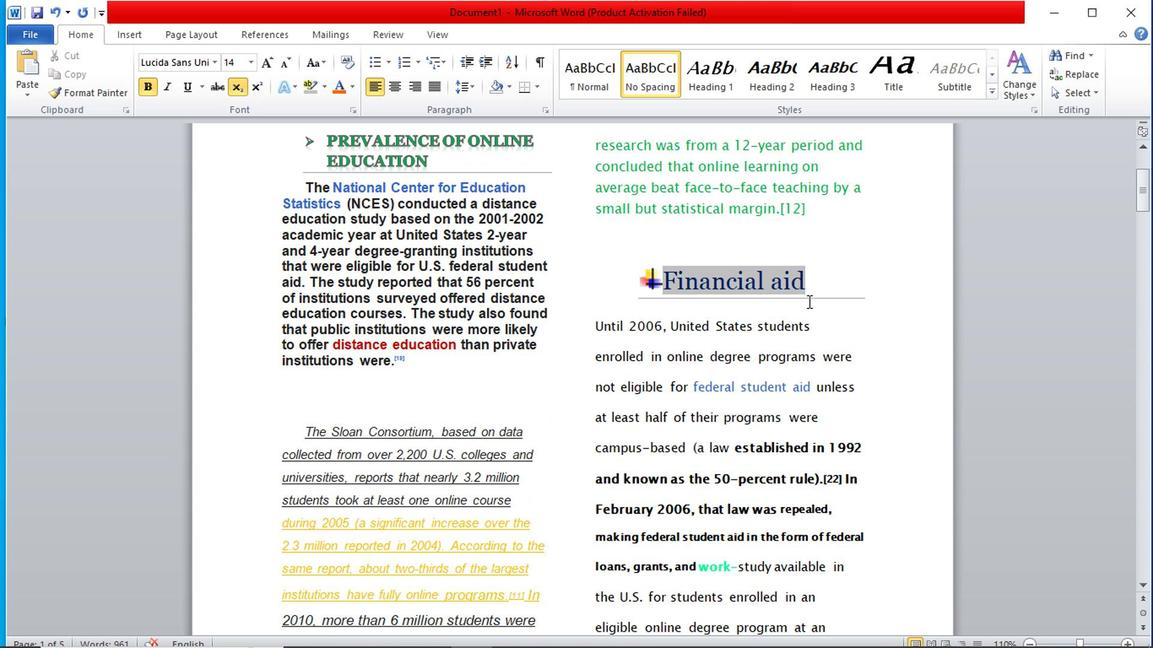
Action: Mouse scrolled (807, 302) with delta (0, -1)
Screenshot: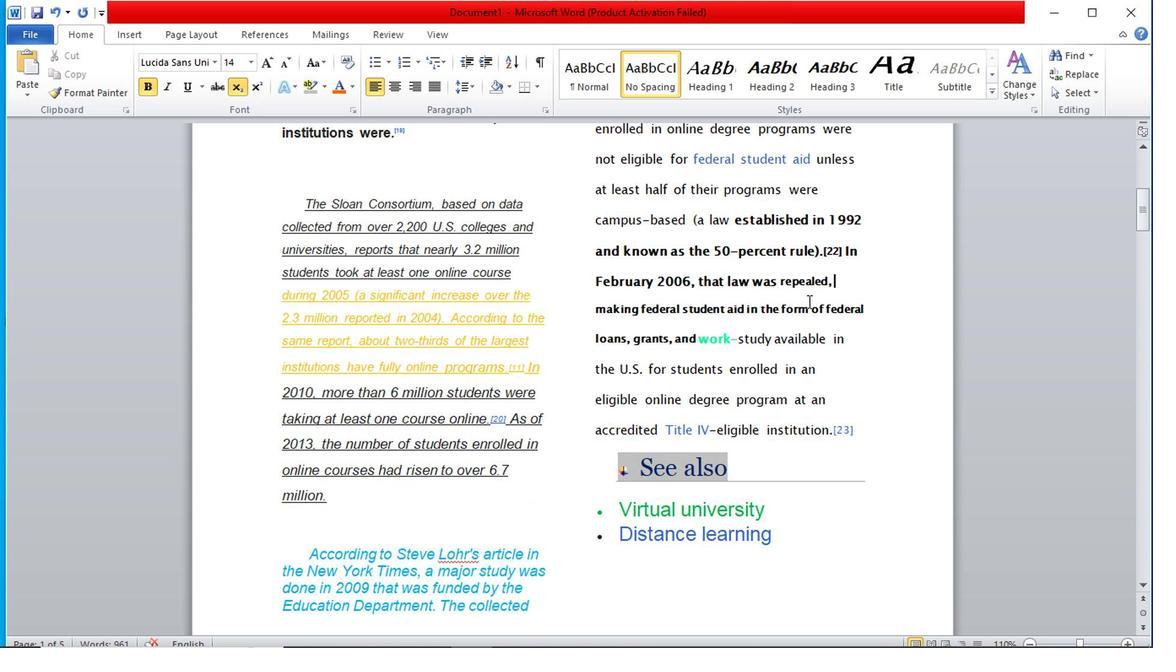 
Action: Mouse scrolled (807, 302) with delta (0, -1)
Screenshot: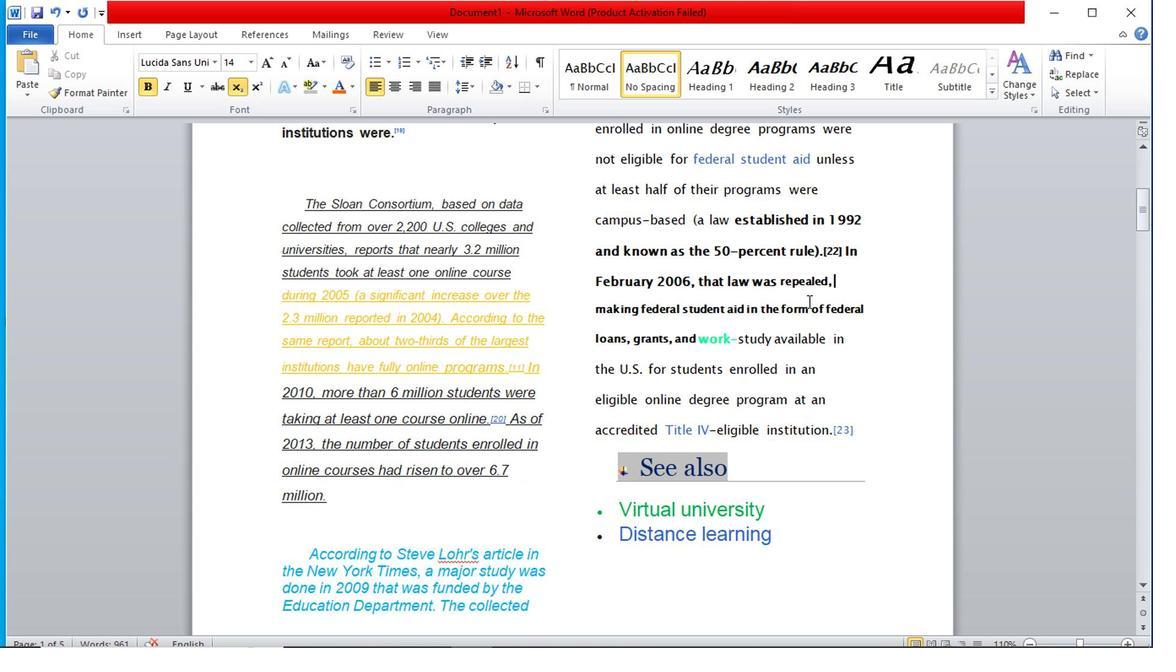 
Action: Mouse scrolled (807, 302) with delta (0, -1)
Screenshot: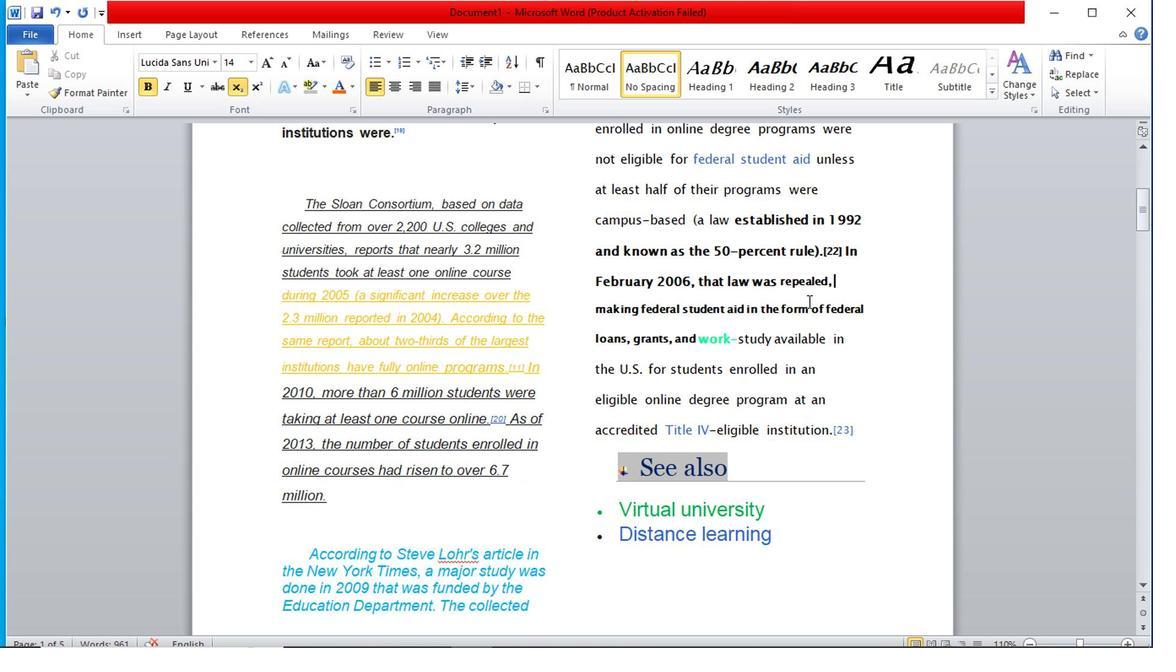 
Action: Mouse scrolled (807, 302) with delta (0, -1)
Screenshot: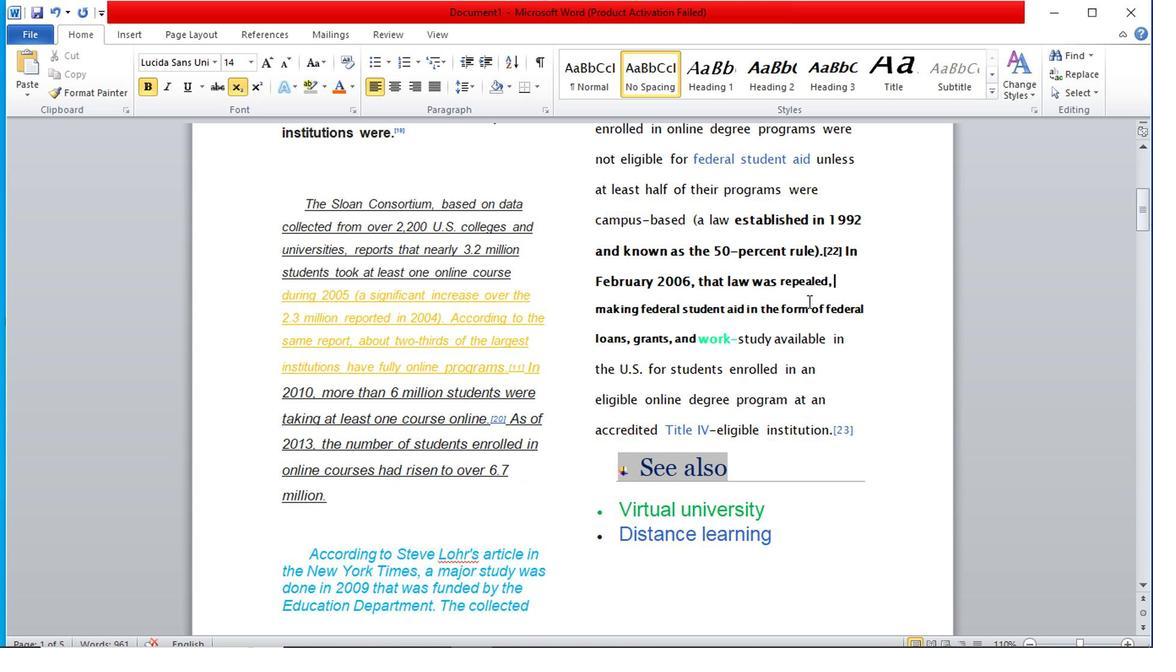 
Action: Mouse scrolled (807, 303) with delta (0, 0)
Screenshot: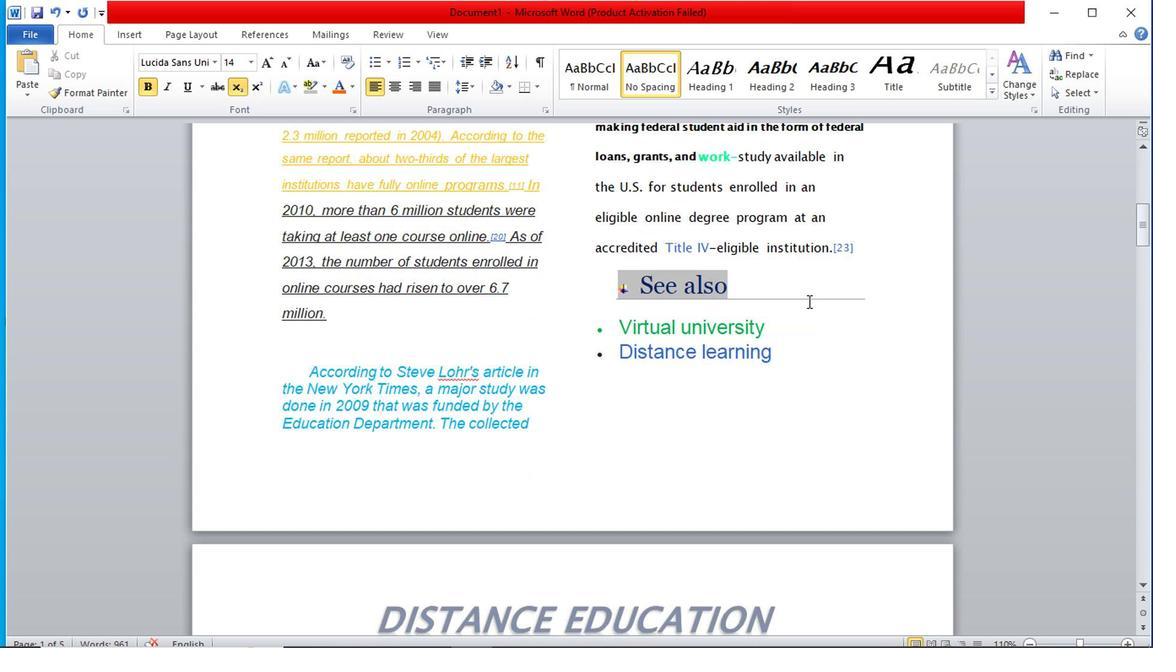 
Action: Mouse scrolled (807, 303) with delta (0, 0)
Screenshot: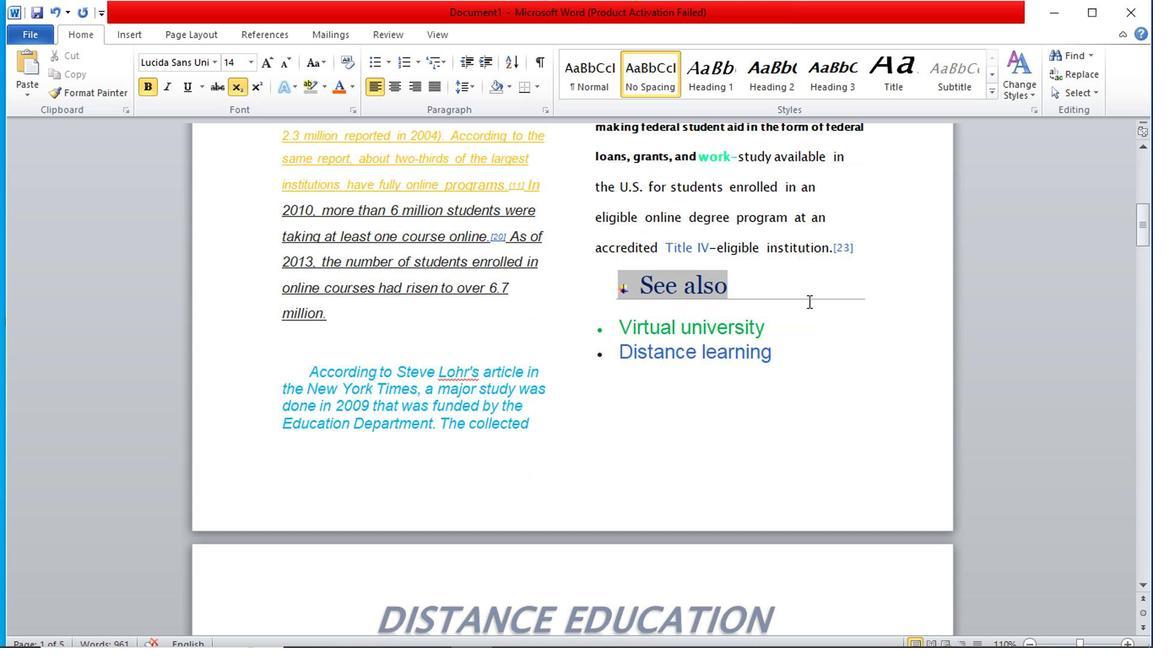 
Action: Mouse scrolled (807, 303) with delta (0, 0)
Screenshot: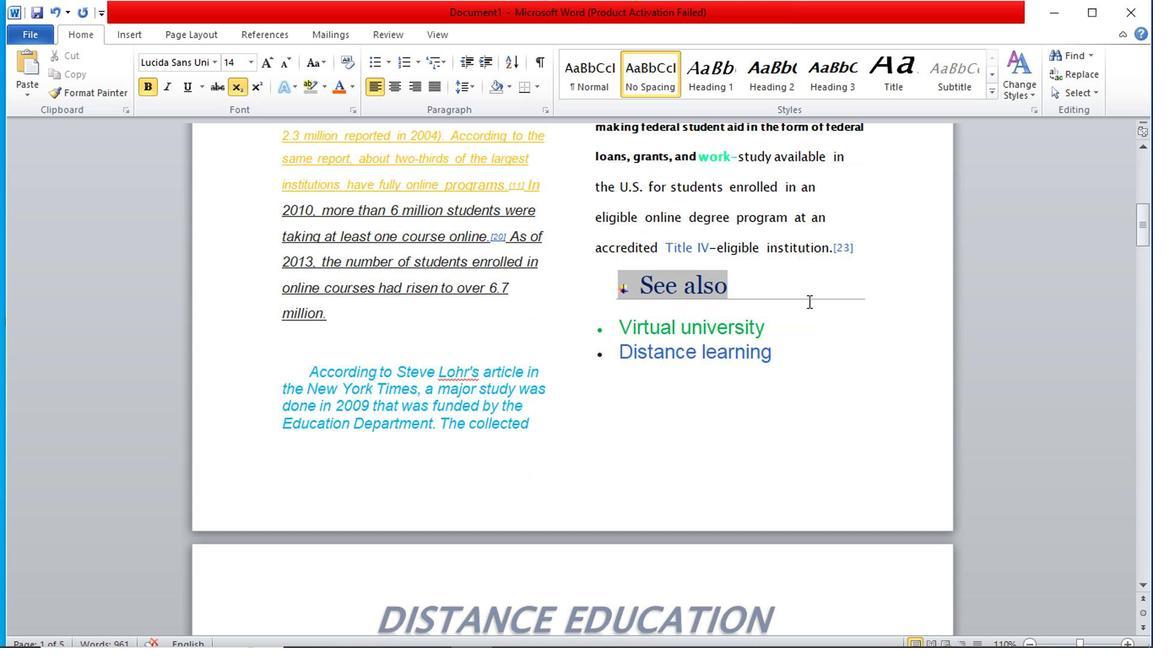 
Action: Mouse scrolled (807, 303) with delta (0, 0)
Screenshot: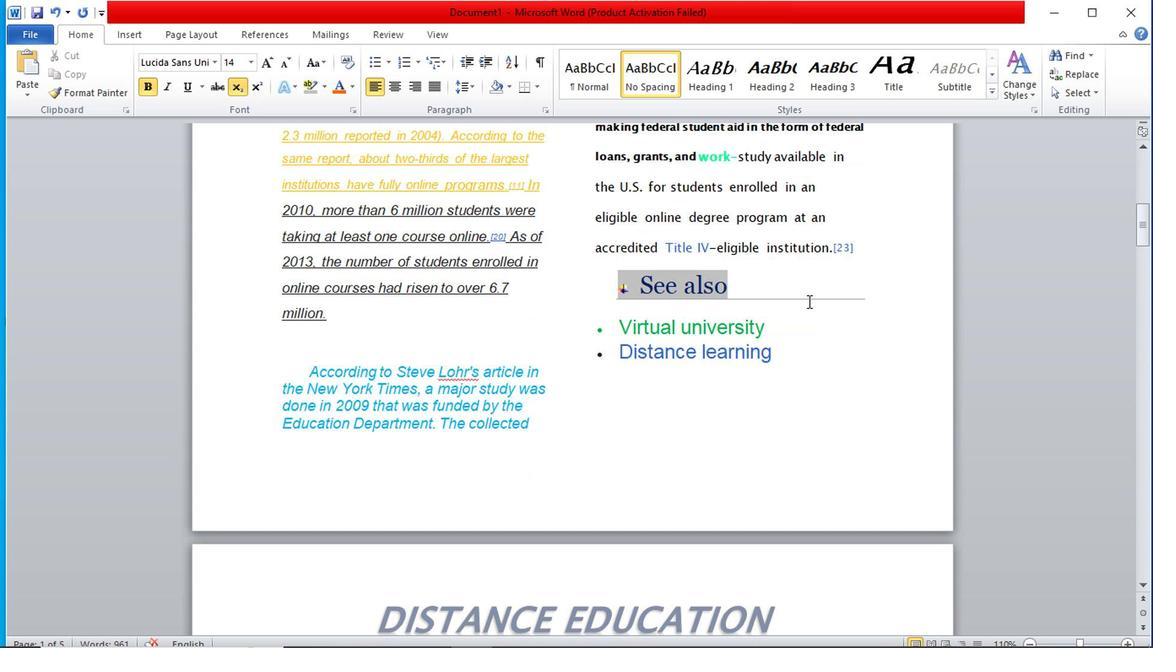 
Action: Mouse scrolled (807, 303) with delta (0, 0)
Screenshot: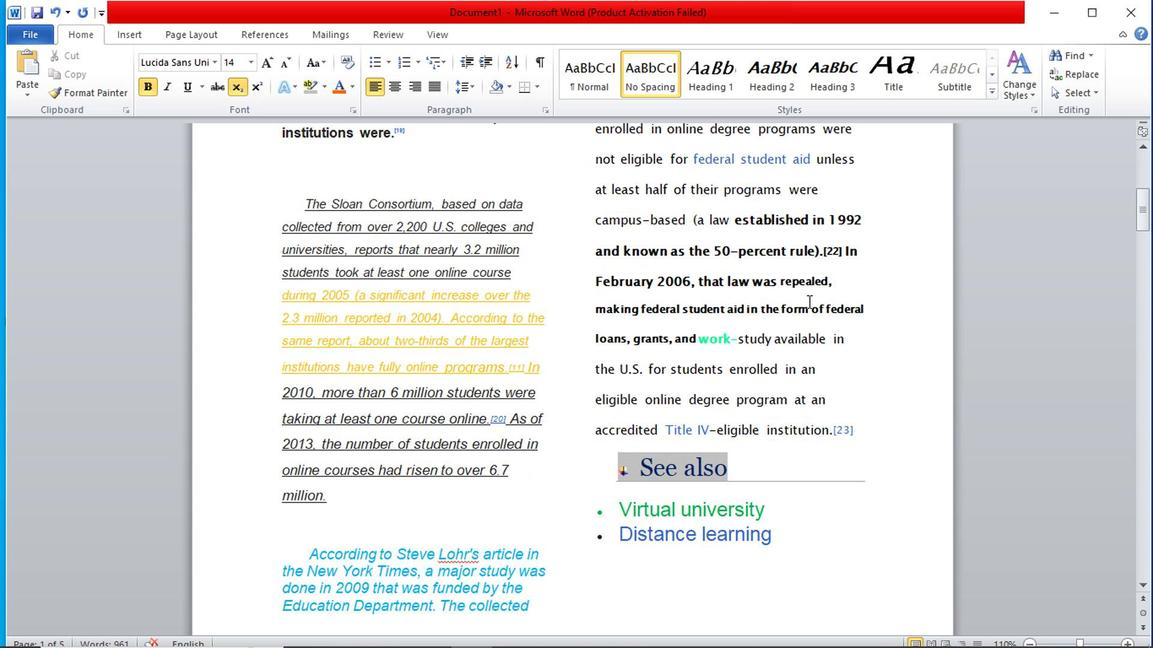 
Action: Mouse scrolled (807, 303) with delta (0, 0)
Screenshot: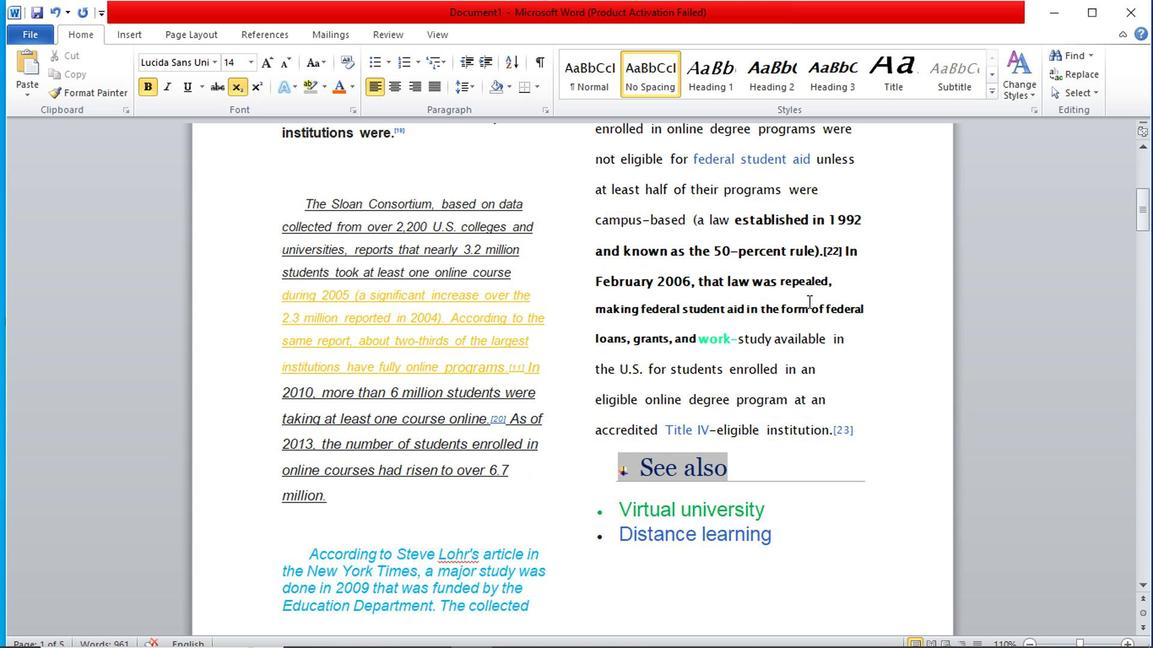 
Action: Mouse scrolled (807, 303) with delta (0, 0)
Screenshot: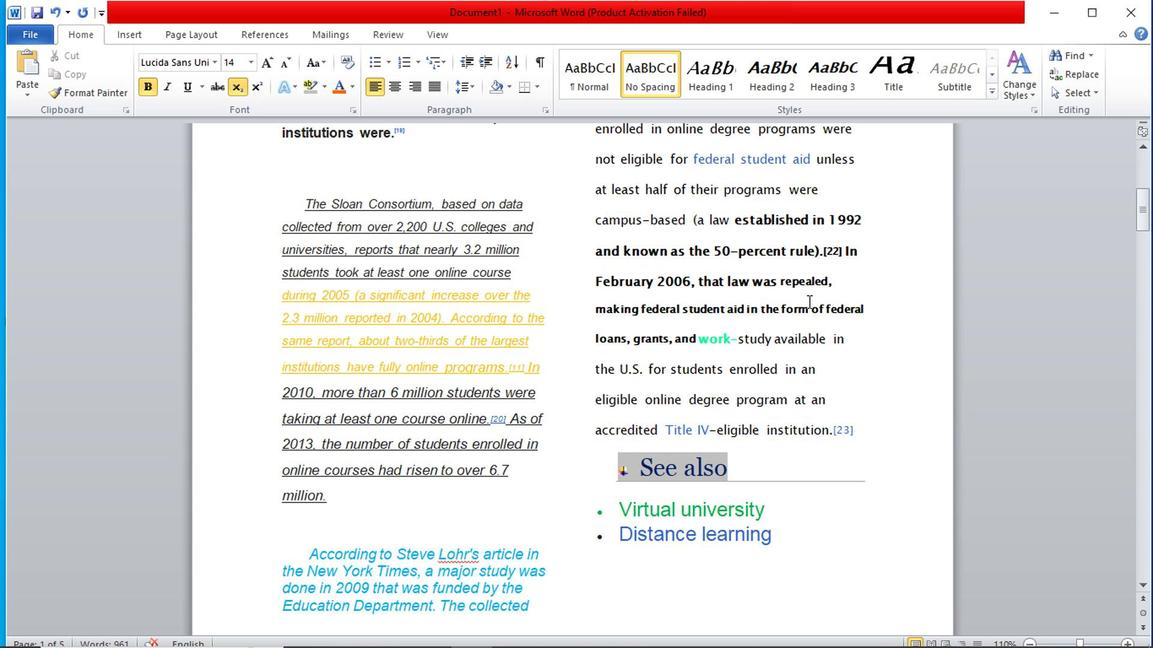 
Action: Mouse scrolled (807, 303) with delta (0, 0)
Screenshot: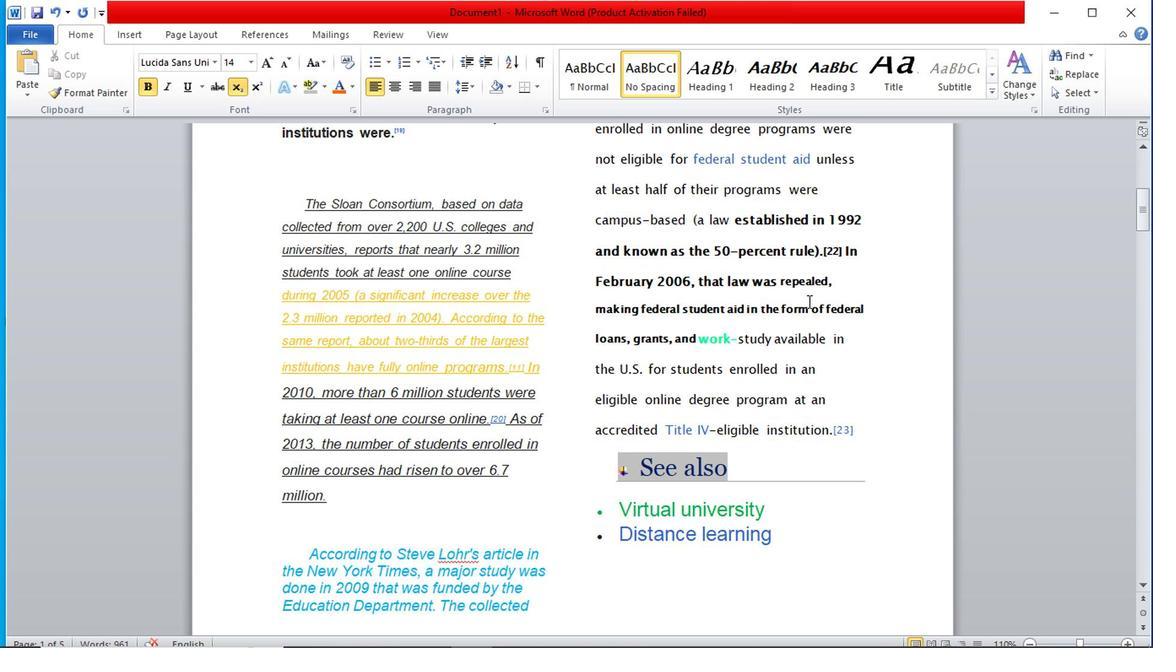 
Action: Mouse scrolled (807, 303) with delta (0, 0)
Screenshot: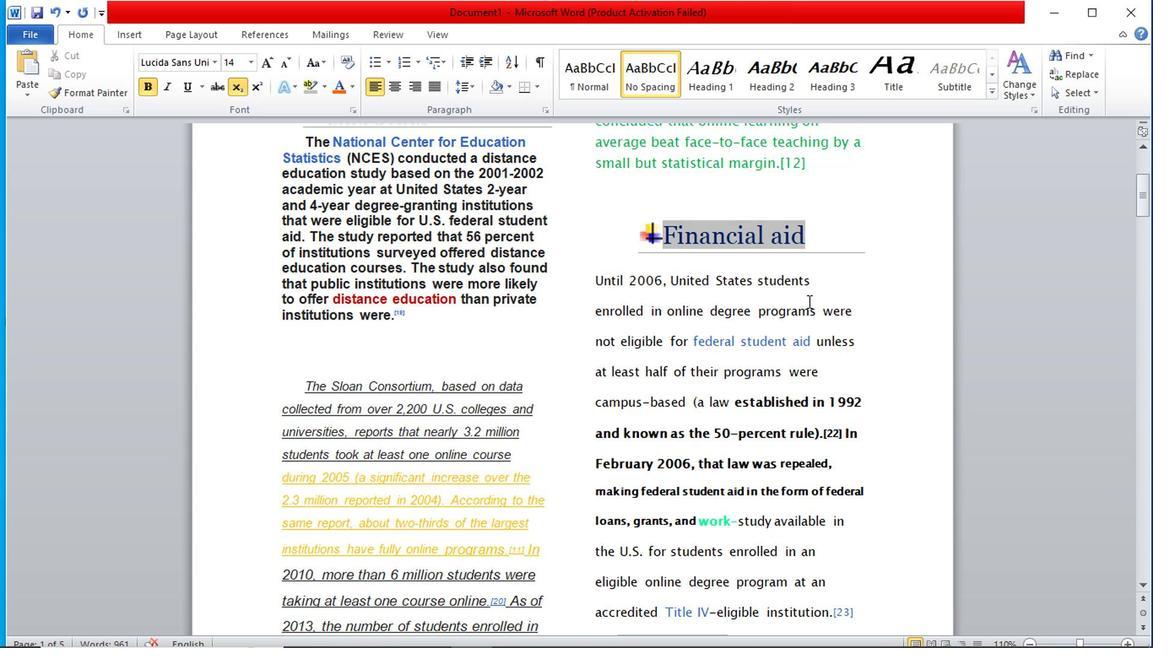 
Action: Mouse scrolled (807, 303) with delta (0, 0)
Screenshot: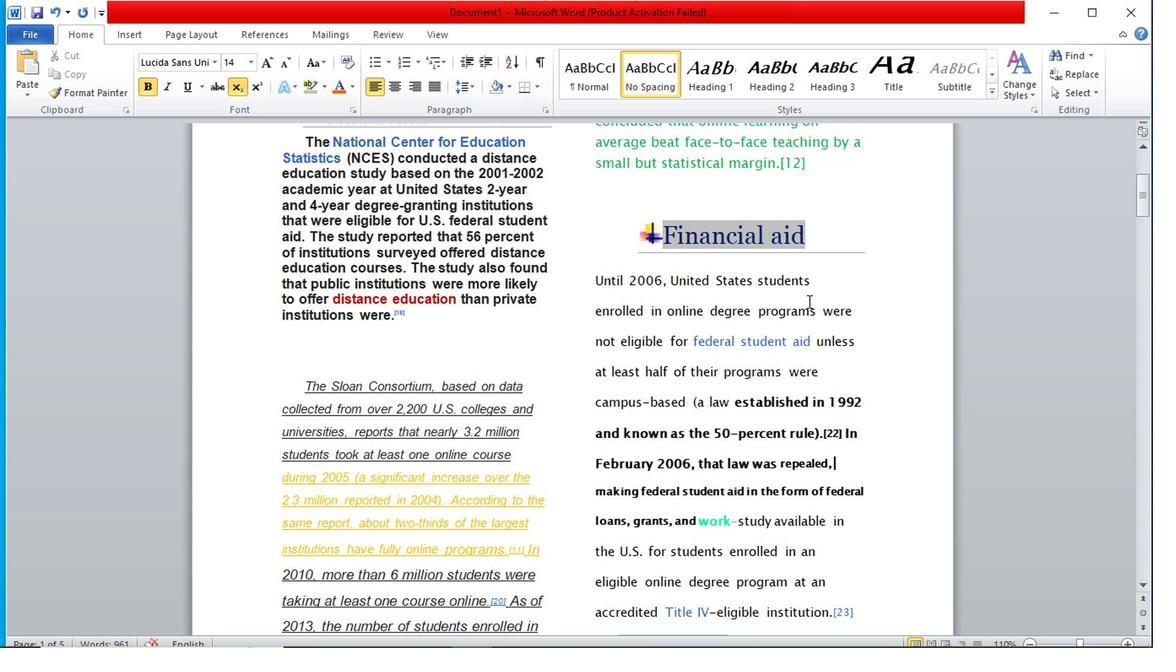 
Action: Mouse scrolled (807, 303) with delta (0, 0)
Screenshot: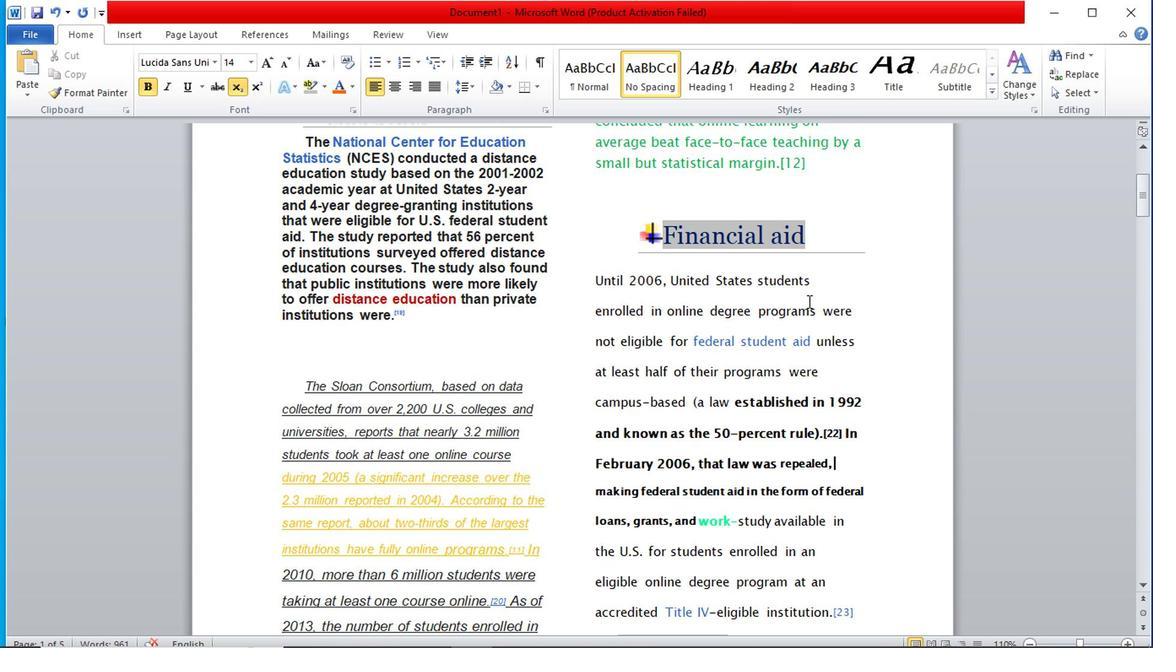 
Action: Mouse scrolled (807, 303) with delta (0, 0)
Screenshot: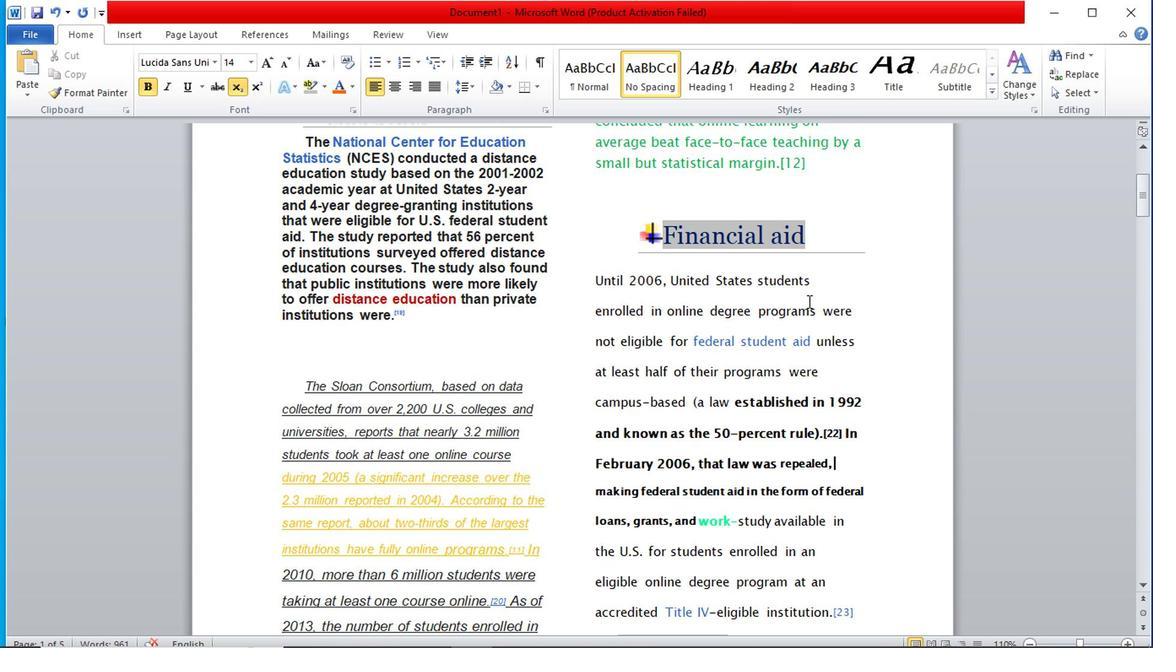 
Action: Mouse scrolled (807, 303) with delta (0, 0)
Screenshot: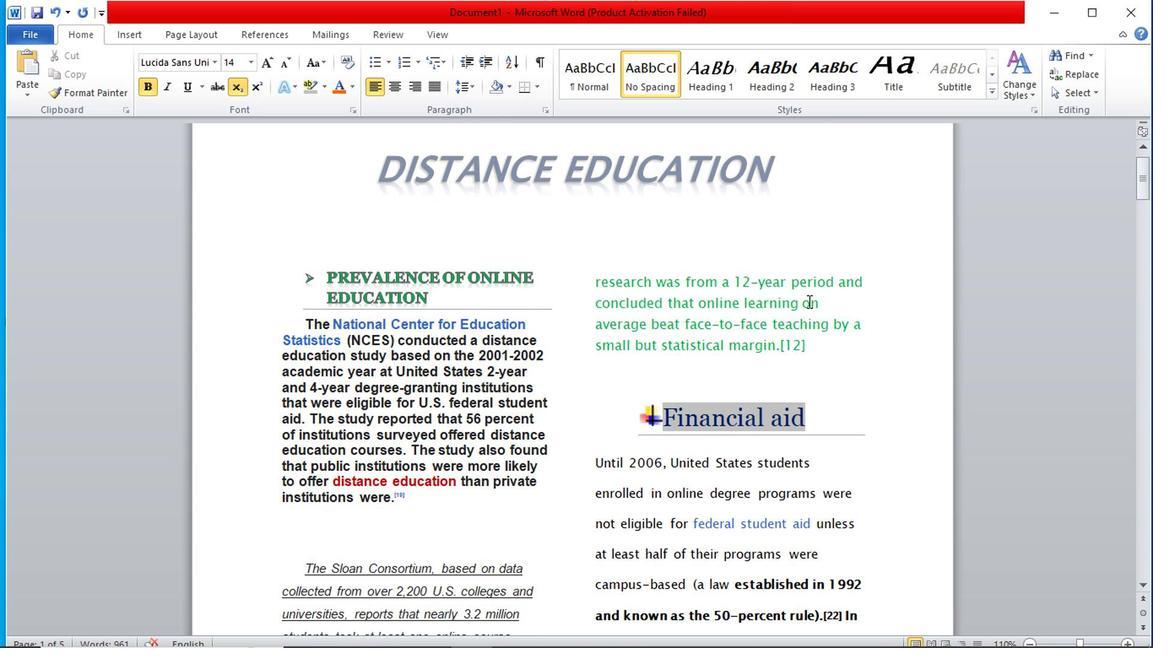 
Action: Mouse scrolled (807, 303) with delta (0, 0)
Screenshot: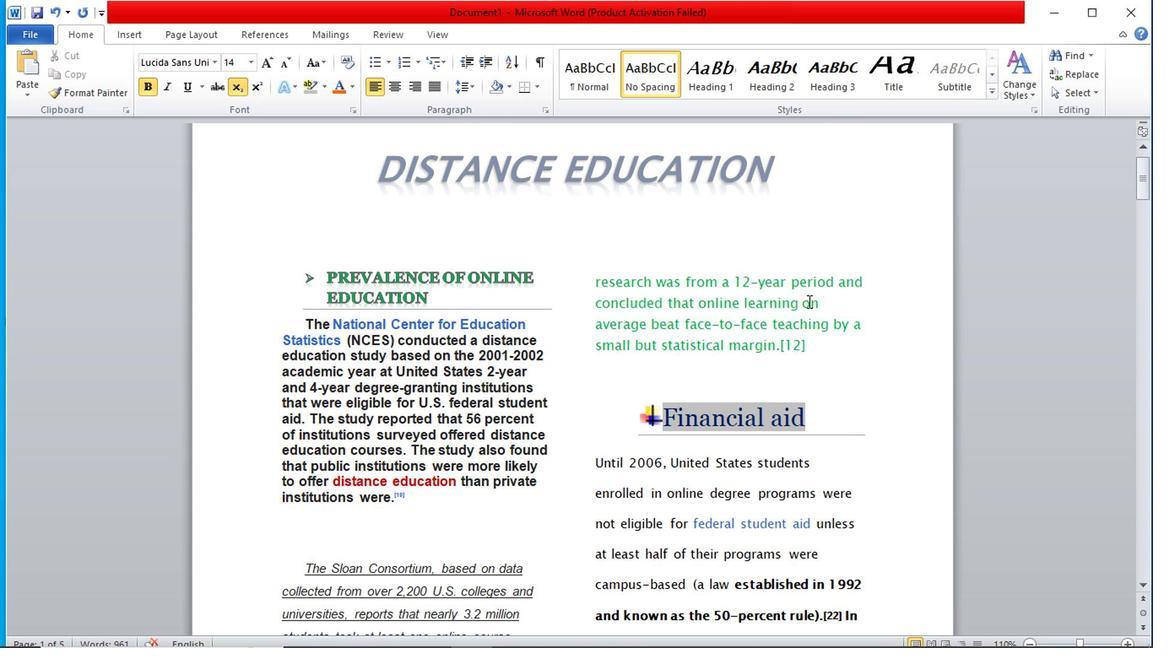 
Action: Mouse scrolled (807, 303) with delta (0, 0)
Screenshot: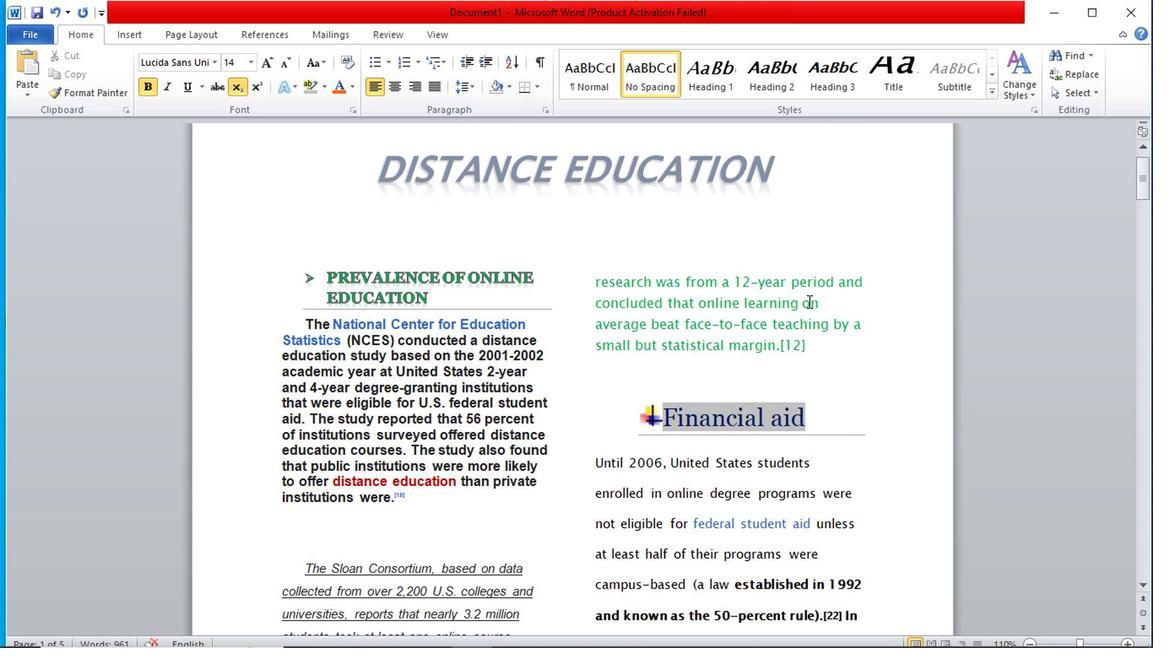 
Action: Mouse scrolled (807, 303) with delta (0, 0)
Screenshot: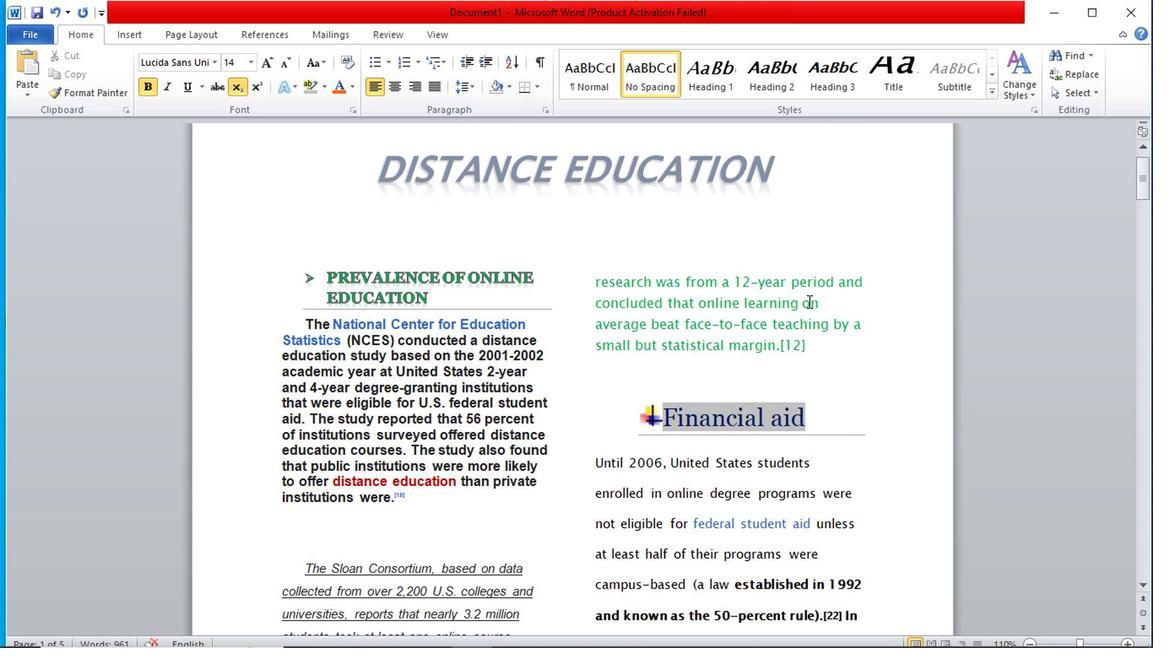 
Action: Mouse scrolled (807, 303) with delta (0, 0)
Screenshot: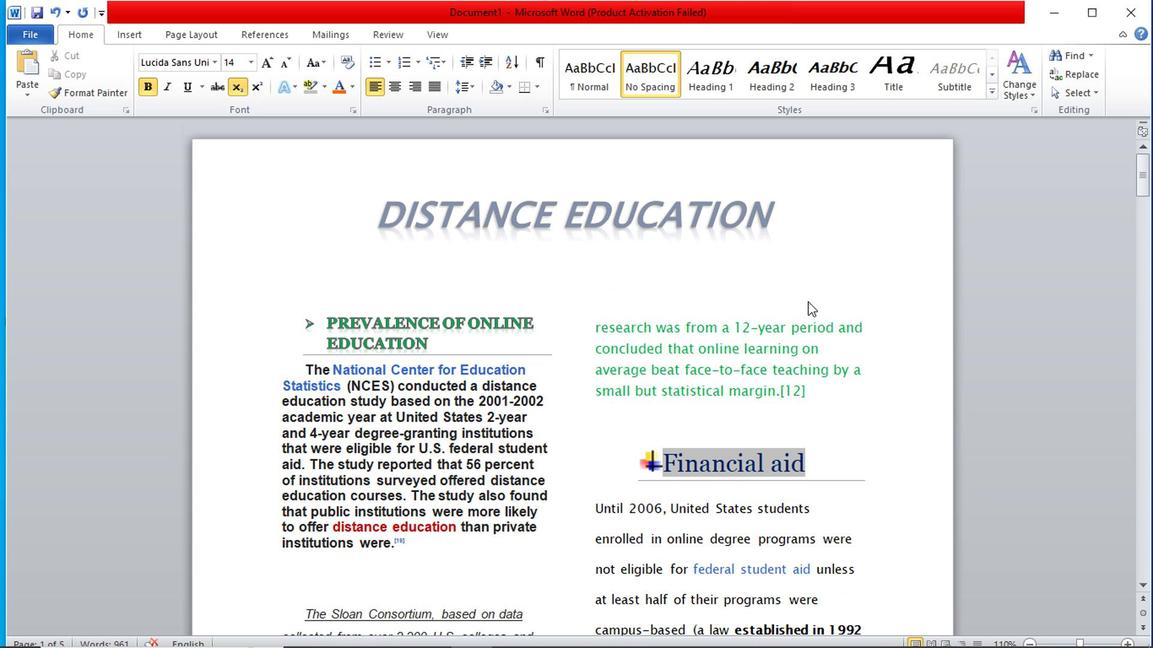 
Action: Mouse scrolled (807, 303) with delta (0, 0)
Screenshot: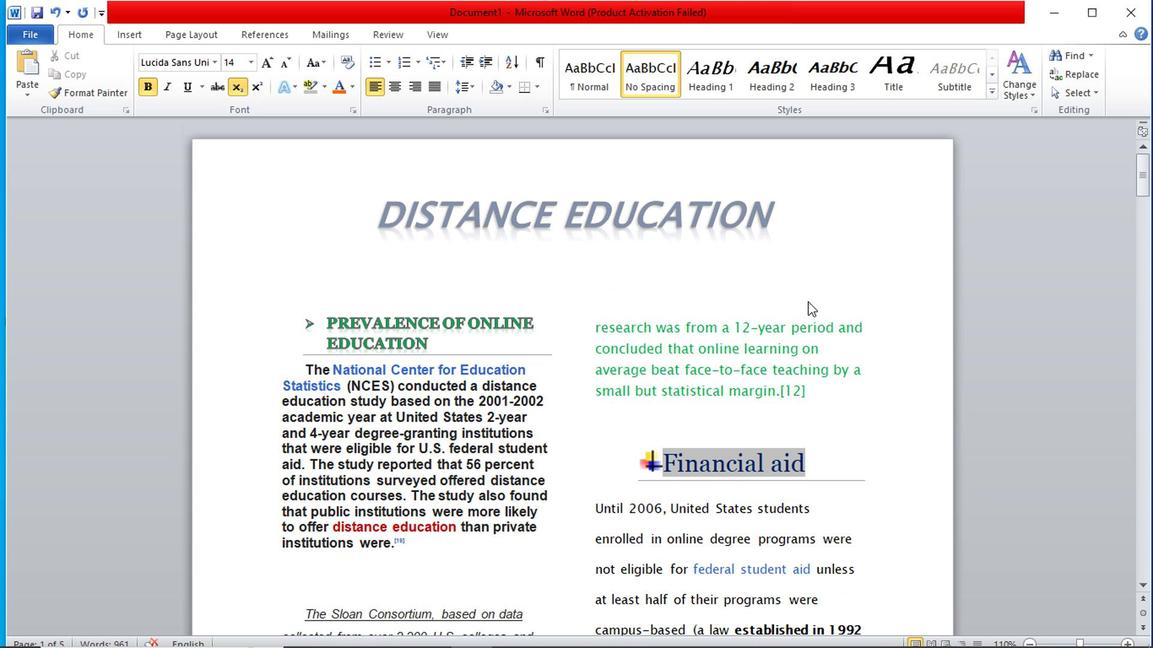 
Action: Mouse scrolled (807, 303) with delta (0, 0)
Screenshot: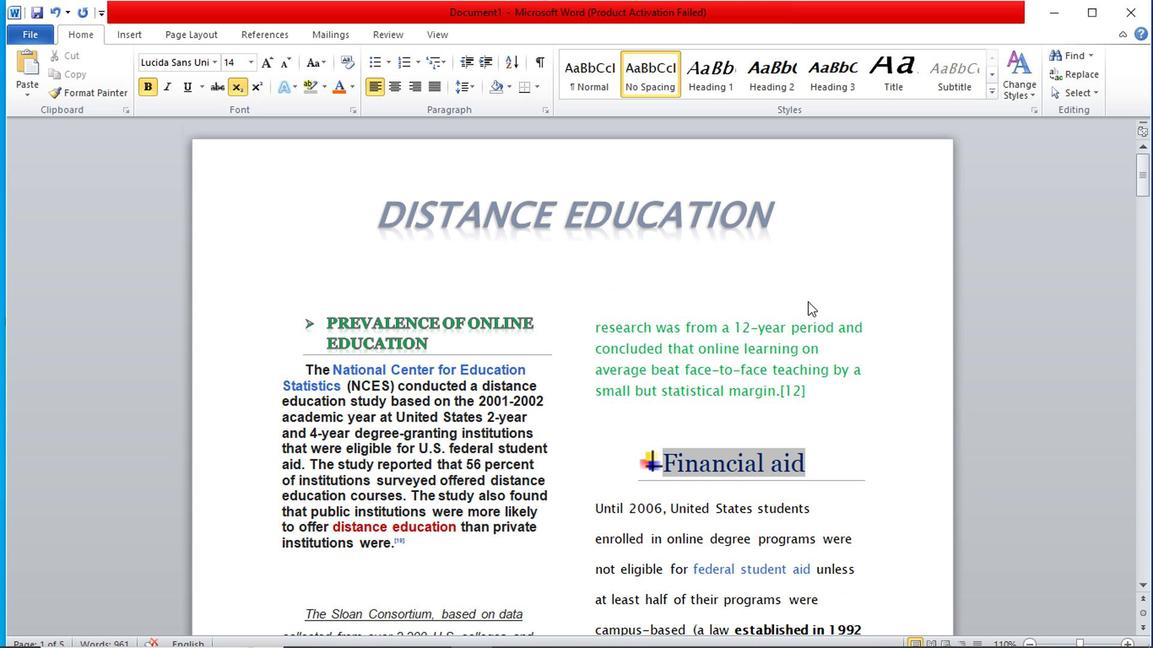 
Action: Mouse scrolled (807, 303) with delta (0, 0)
Screenshot: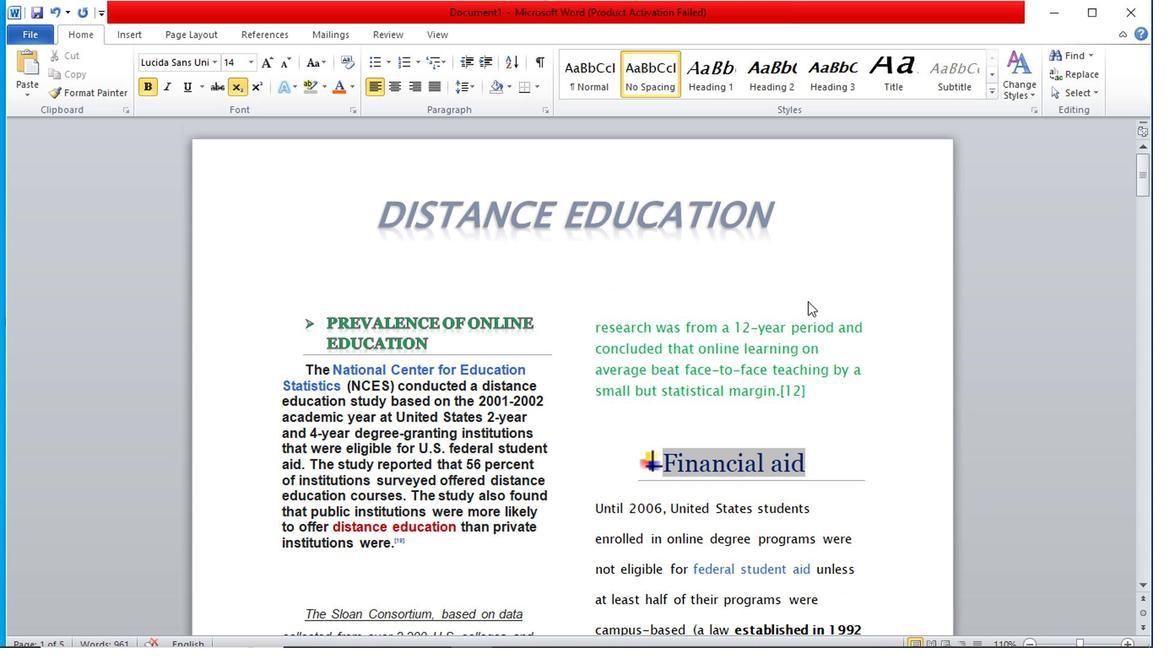 
Action: Mouse scrolled (807, 302) with delta (0, -1)
Screenshot: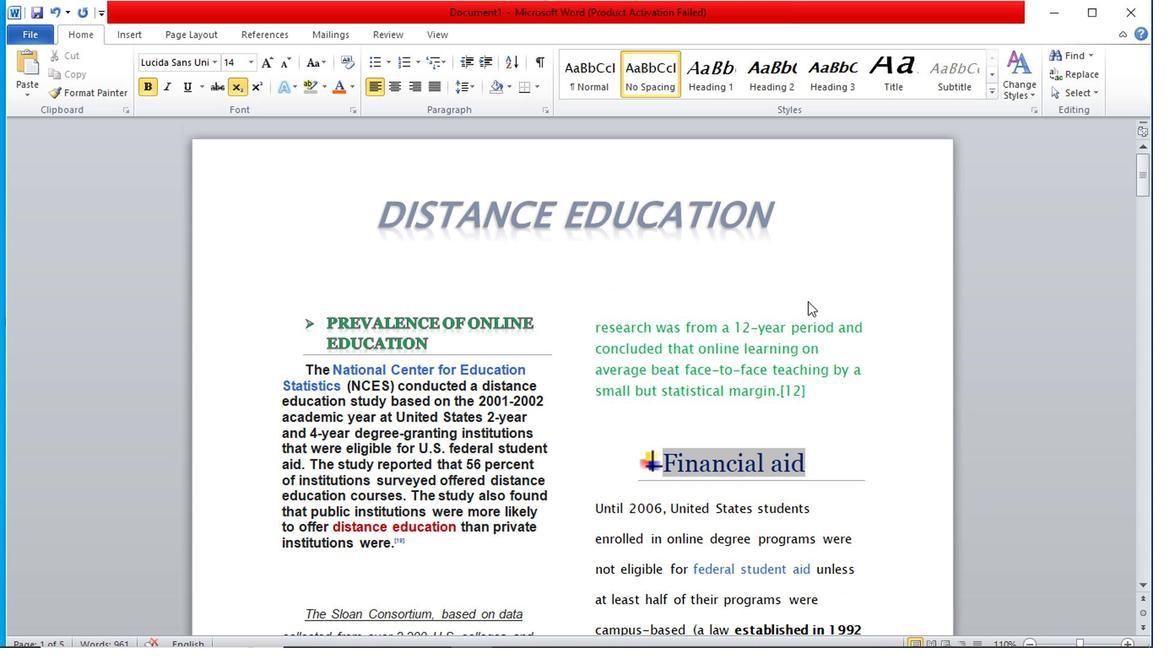 
Action: Mouse scrolled (807, 302) with delta (0, -1)
Screenshot: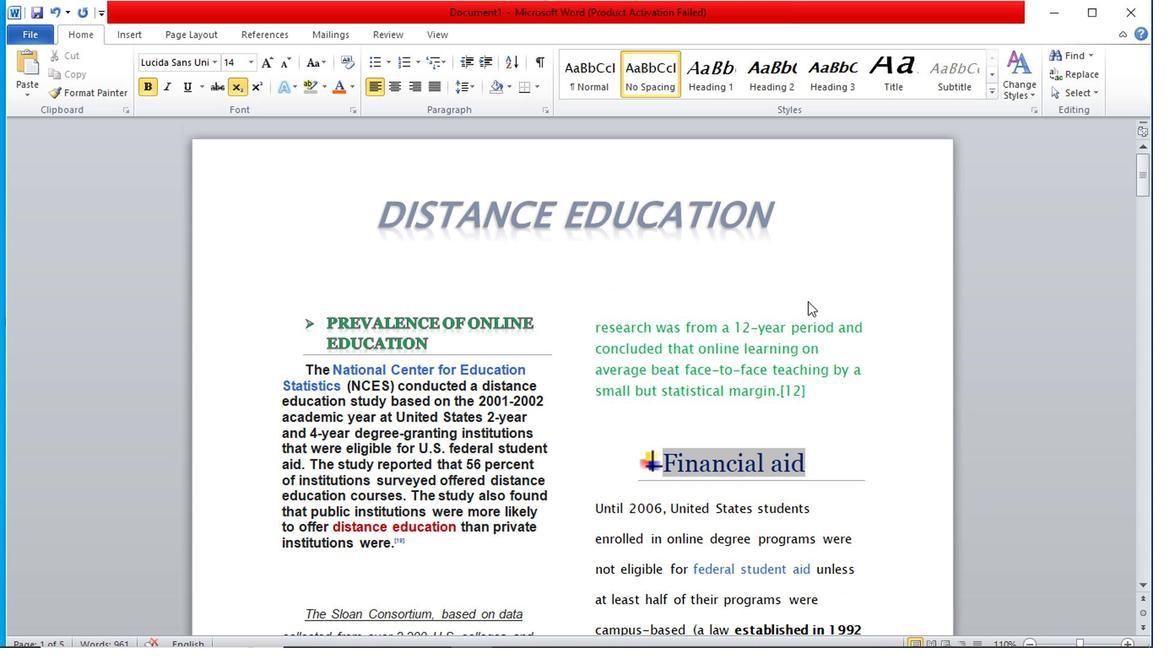 
Action: Mouse scrolled (807, 302) with delta (0, -1)
Screenshot: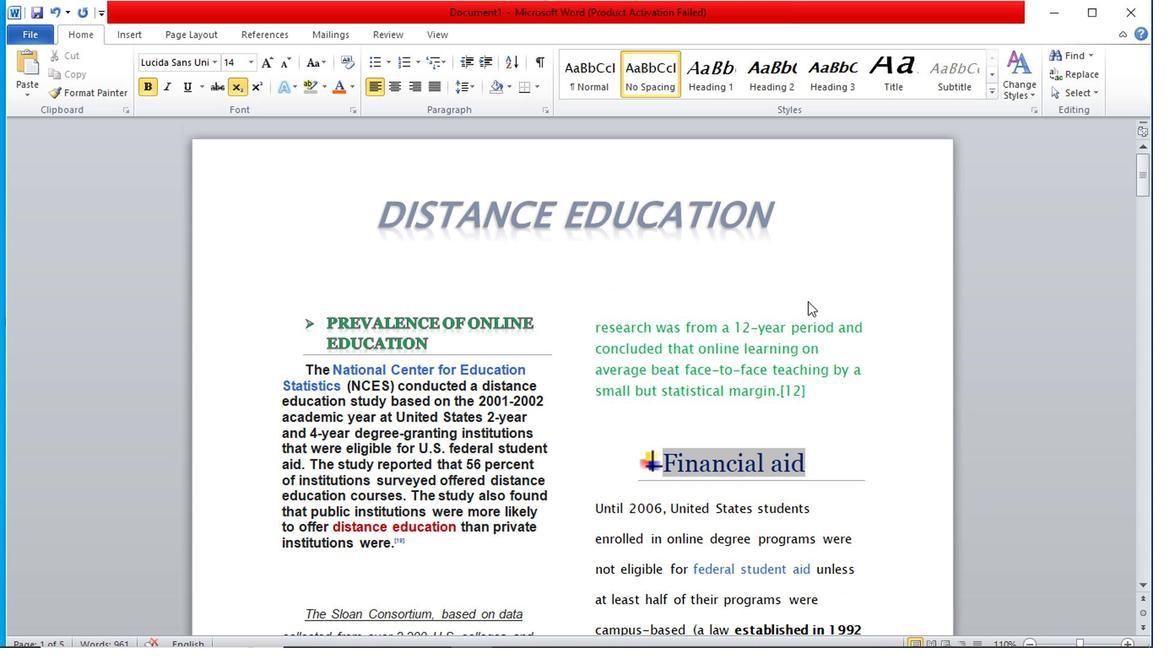 
Action: Mouse scrolled (807, 302) with delta (0, -1)
Screenshot: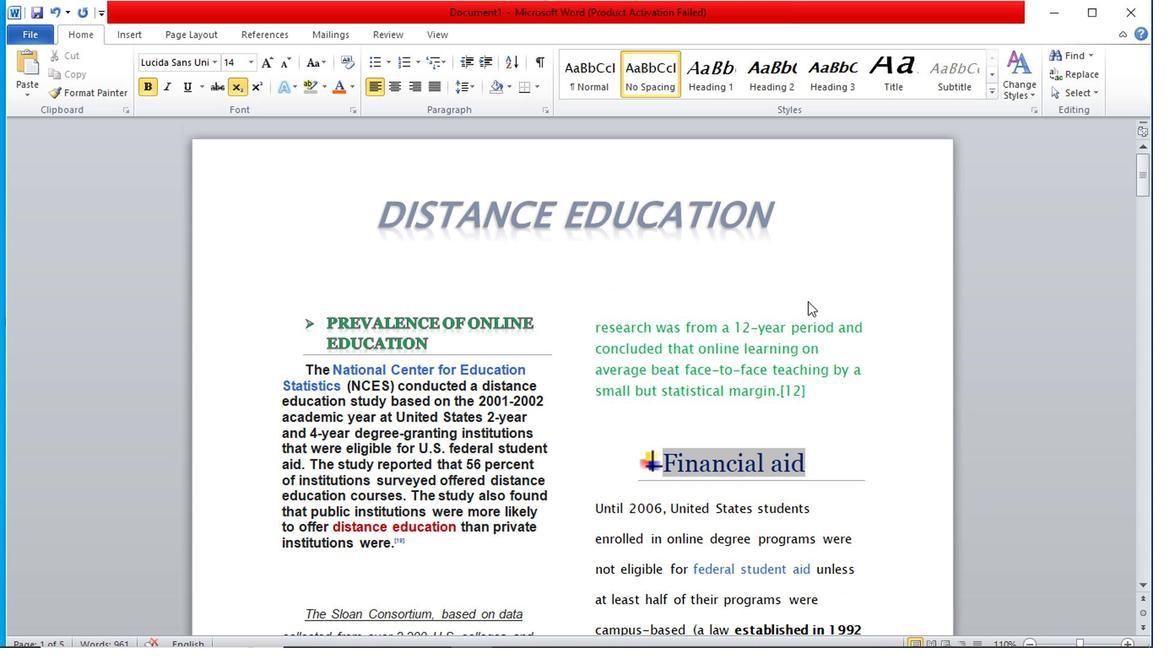 
Action: Mouse scrolled (807, 302) with delta (0, -1)
Screenshot: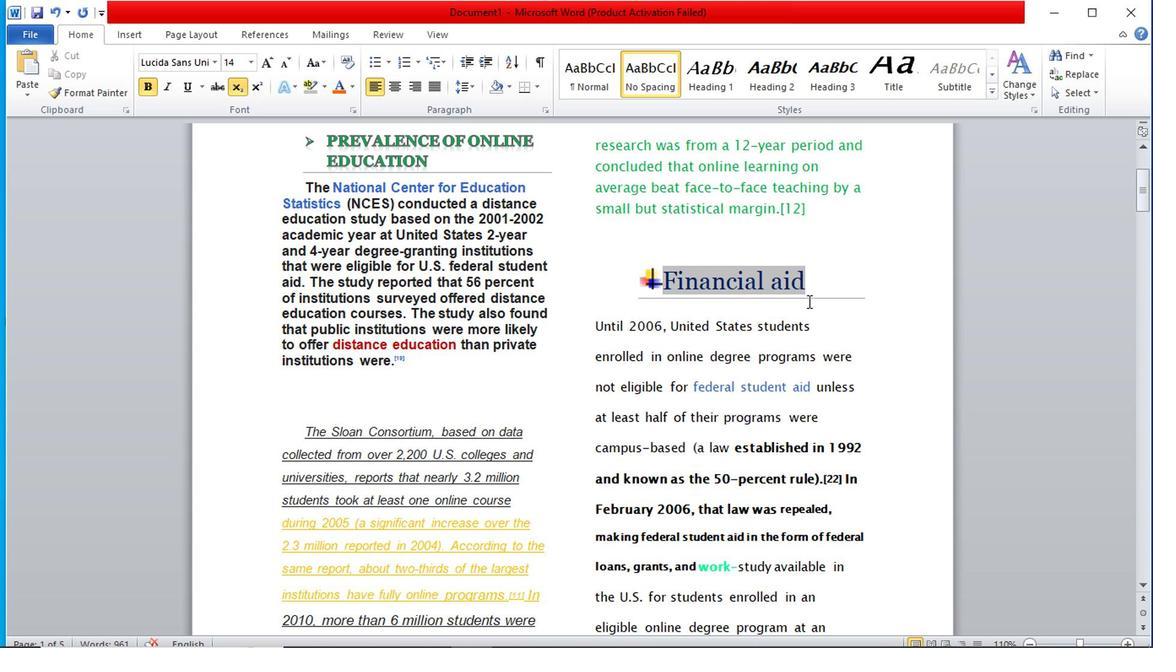 
Action: Mouse scrolled (807, 302) with delta (0, -1)
Screenshot: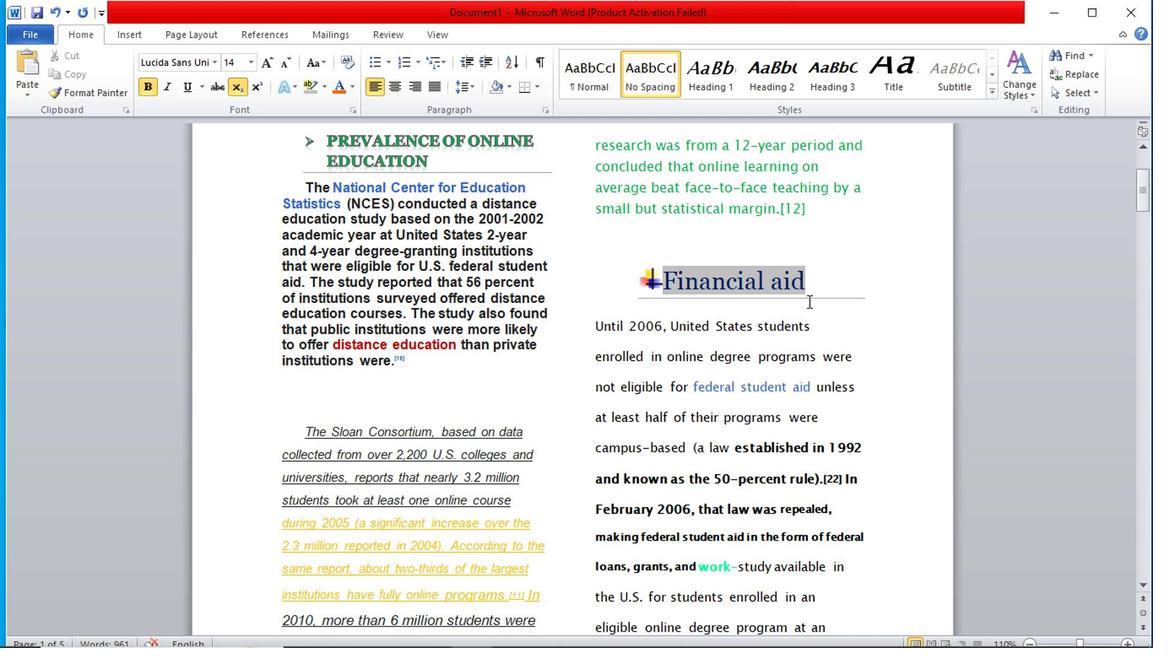 
Action: Mouse scrolled (807, 302) with delta (0, -1)
Screenshot: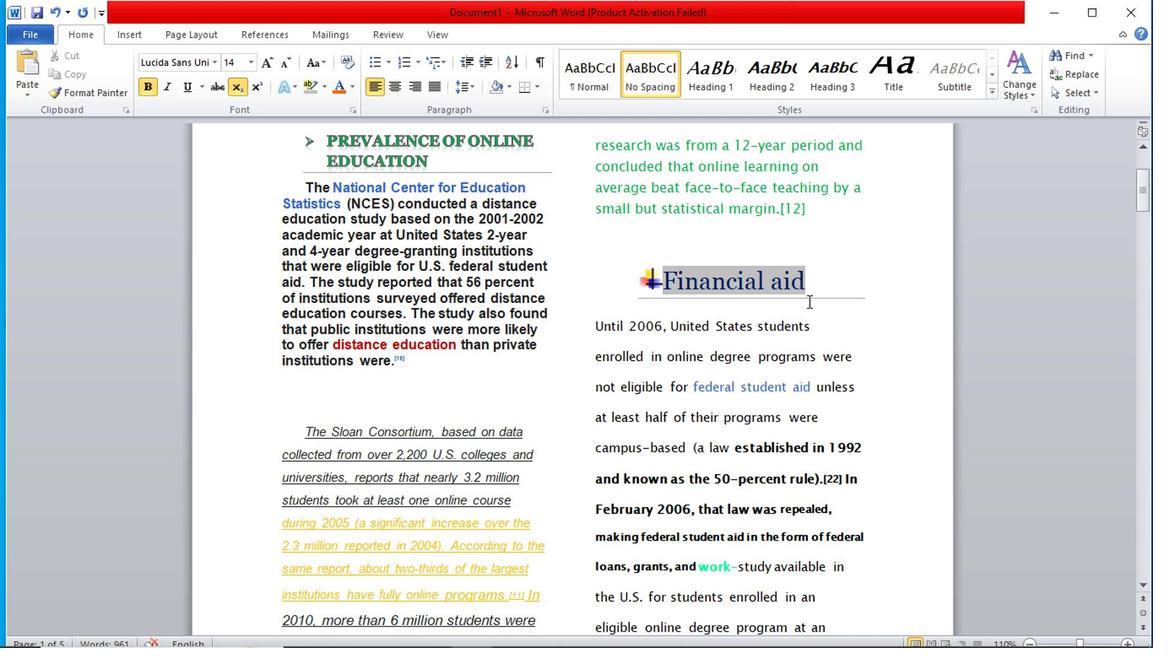 
Action: Mouse scrolled (807, 302) with delta (0, -1)
Screenshot: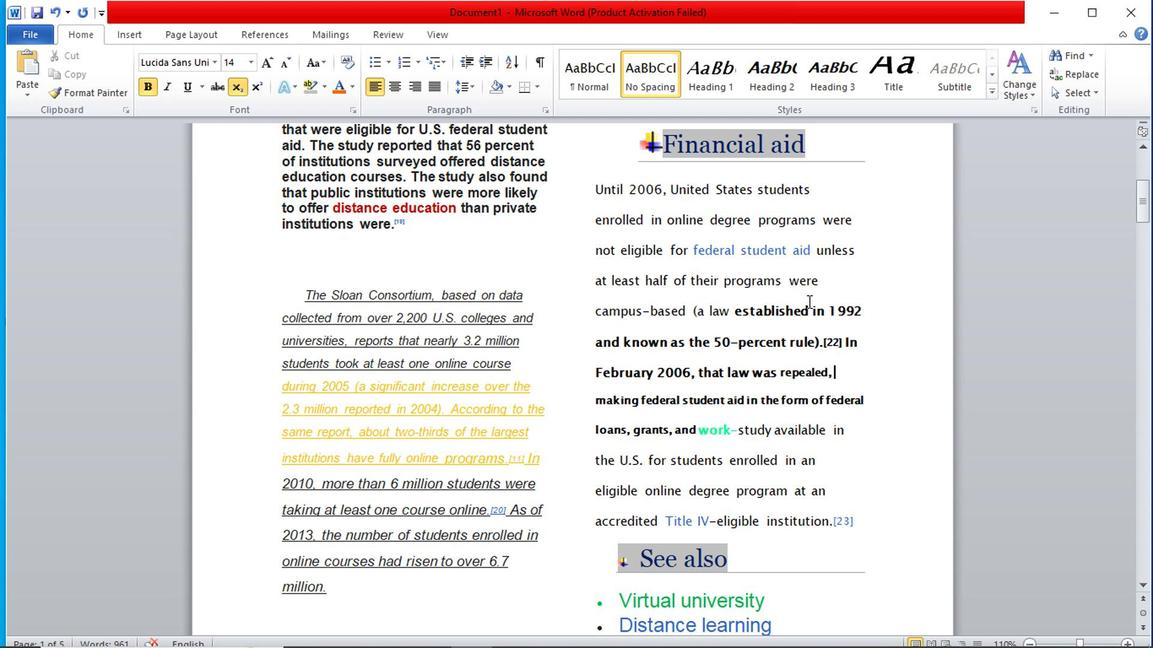 
Action: Mouse scrolled (807, 302) with delta (0, -1)
Screenshot: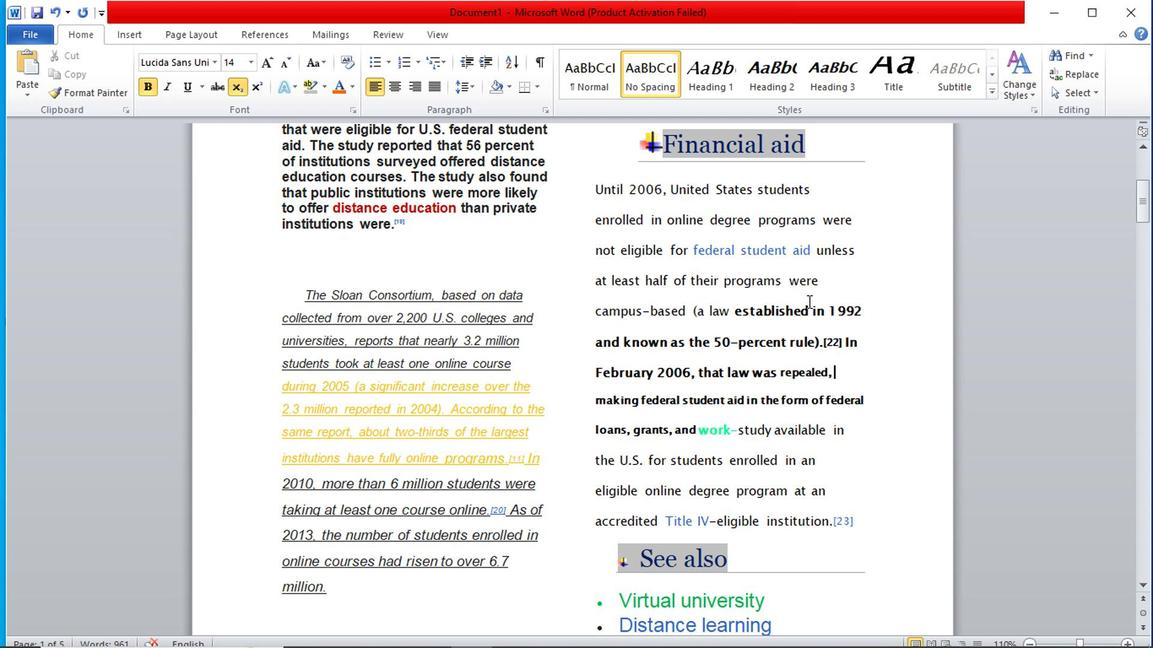 
Action: Mouse scrolled (807, 303) with delta (0, 0)
Screenshot: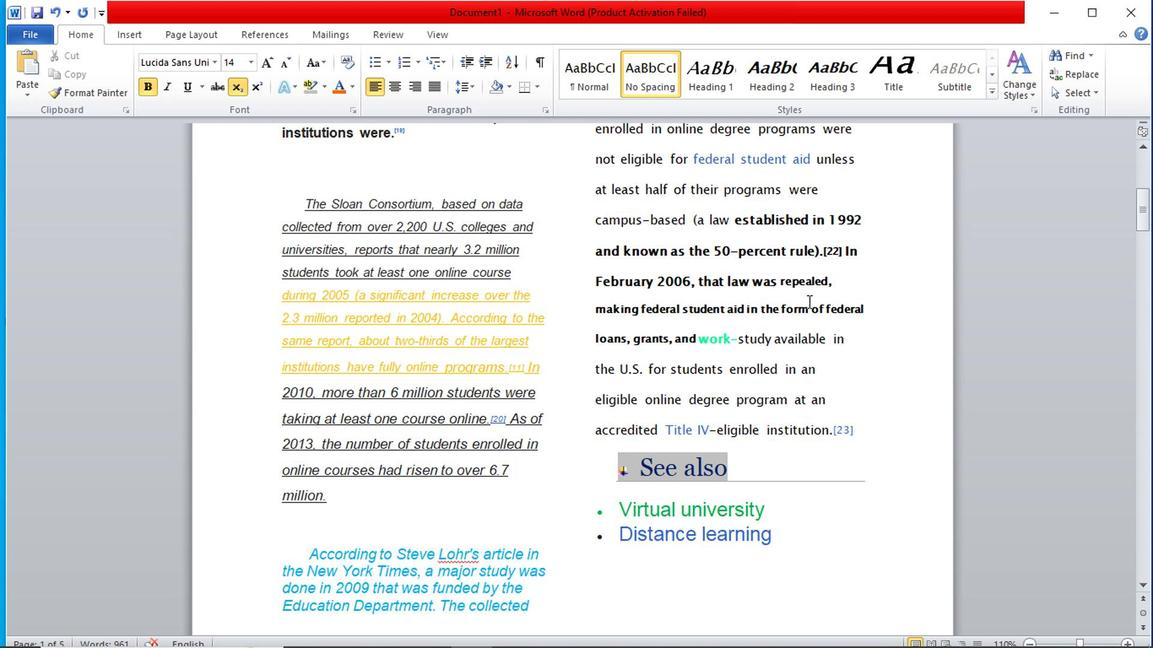 
Action: Mouse scrolled (807, 303) with delta (0, 0)
Screenshot: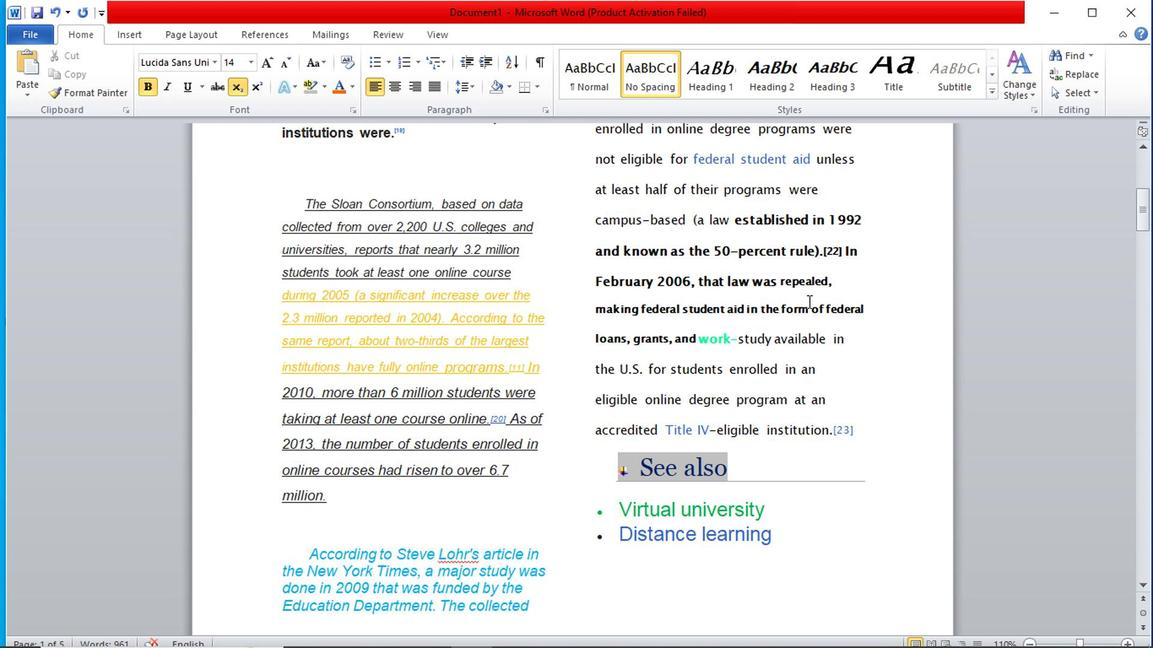 
Action: Mouse scrolled (807, 303) with delta (0, 0)
Screenshot: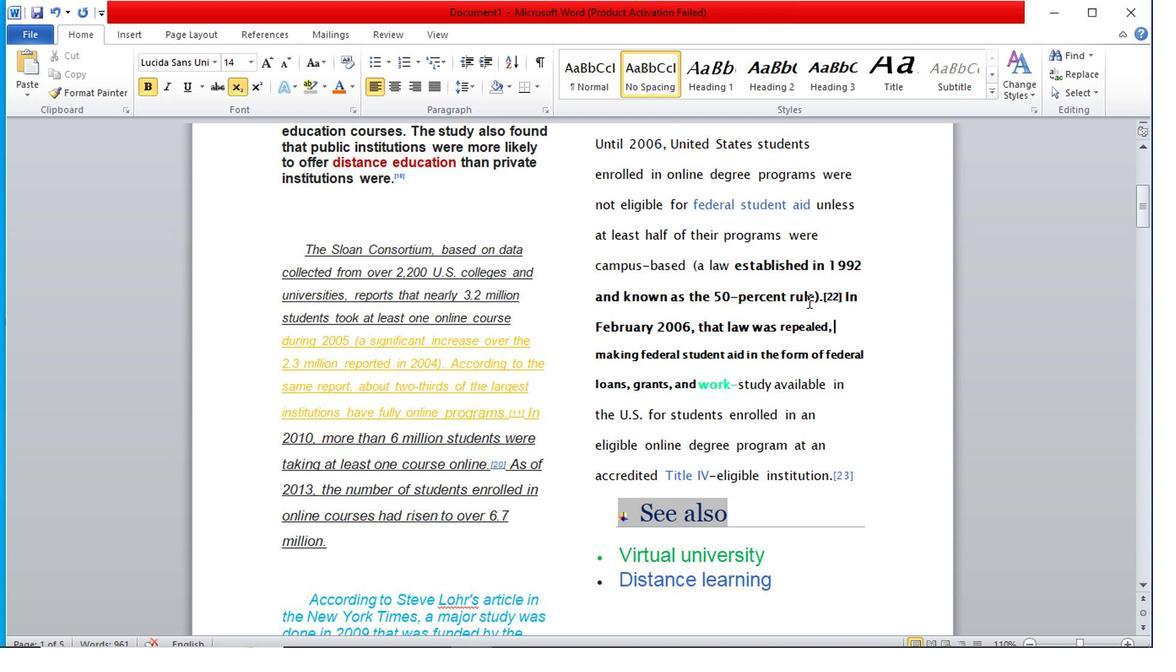 
Action: Mouse scrolled (807, 303) with delta (0, 0)
Screenshot: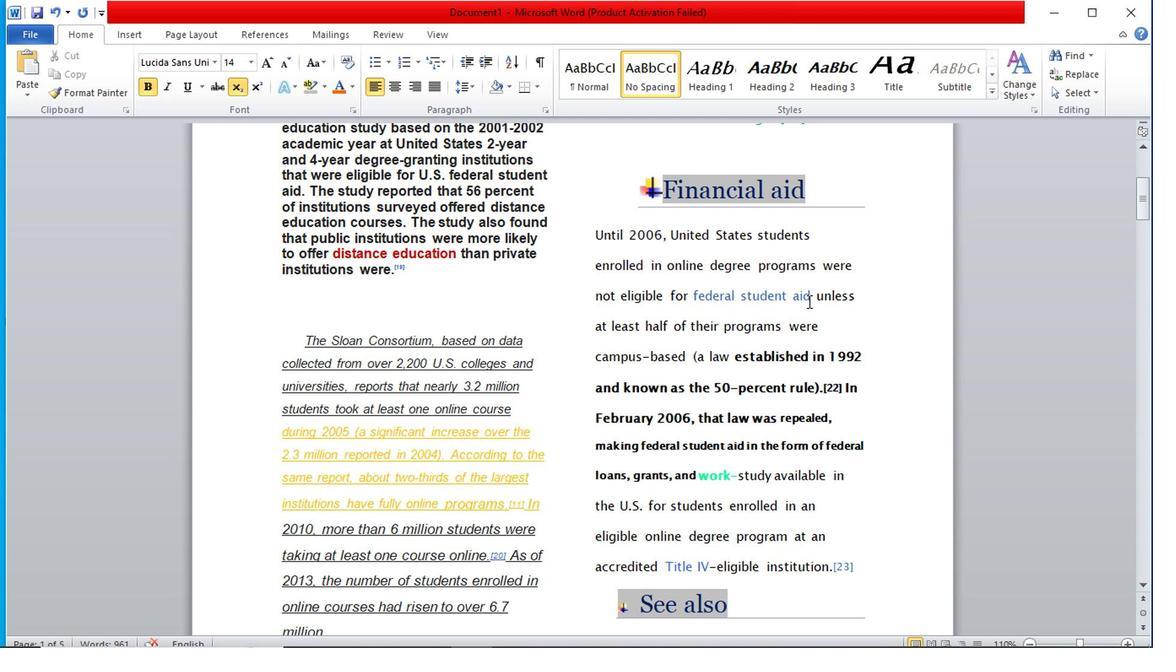 
Action: Mouse scrolled (807, 303) with delta (0, 0)
Screenshot: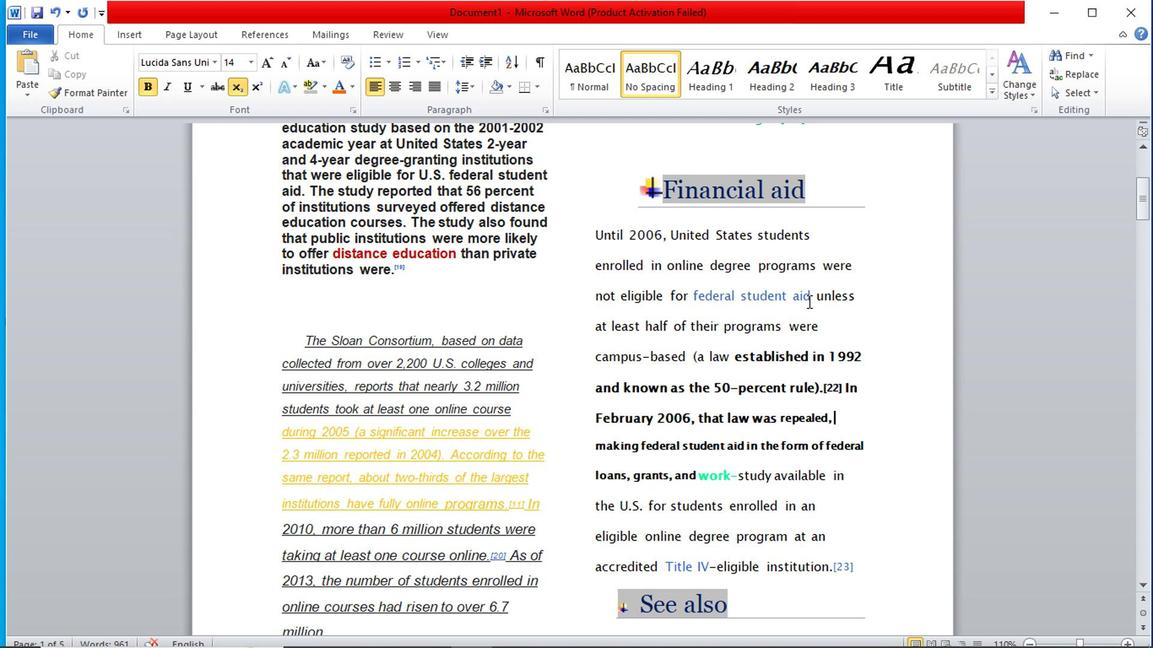
Action: Mouse scrolled (807, 302) with delta (0, -1)
Screenshot: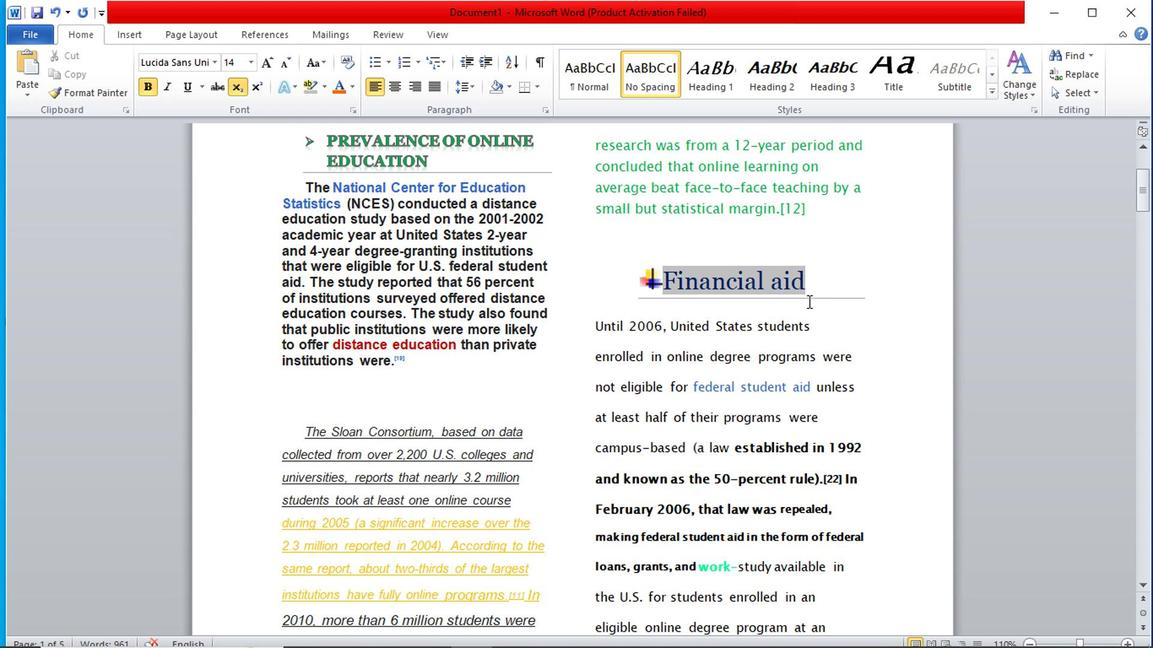 
Action: Mouse scrolled (807, 302) with delta (0, -1)
Screenshot: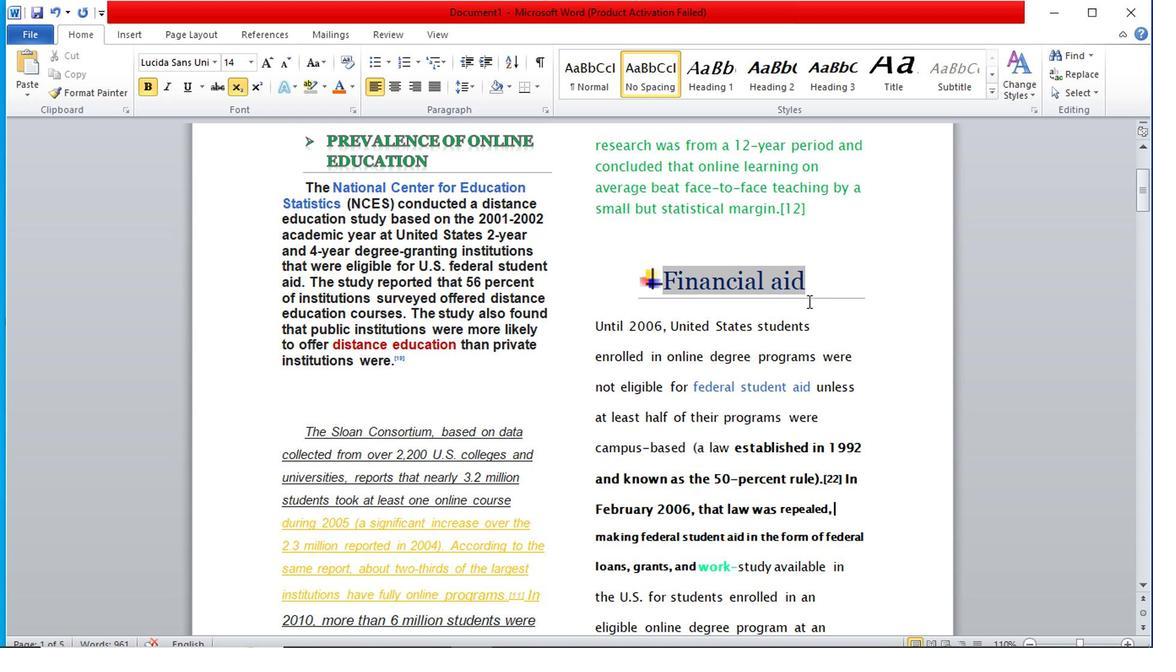 
Action: Mouse scrolled (807, 302) with delta (0, -1)
Screenshot: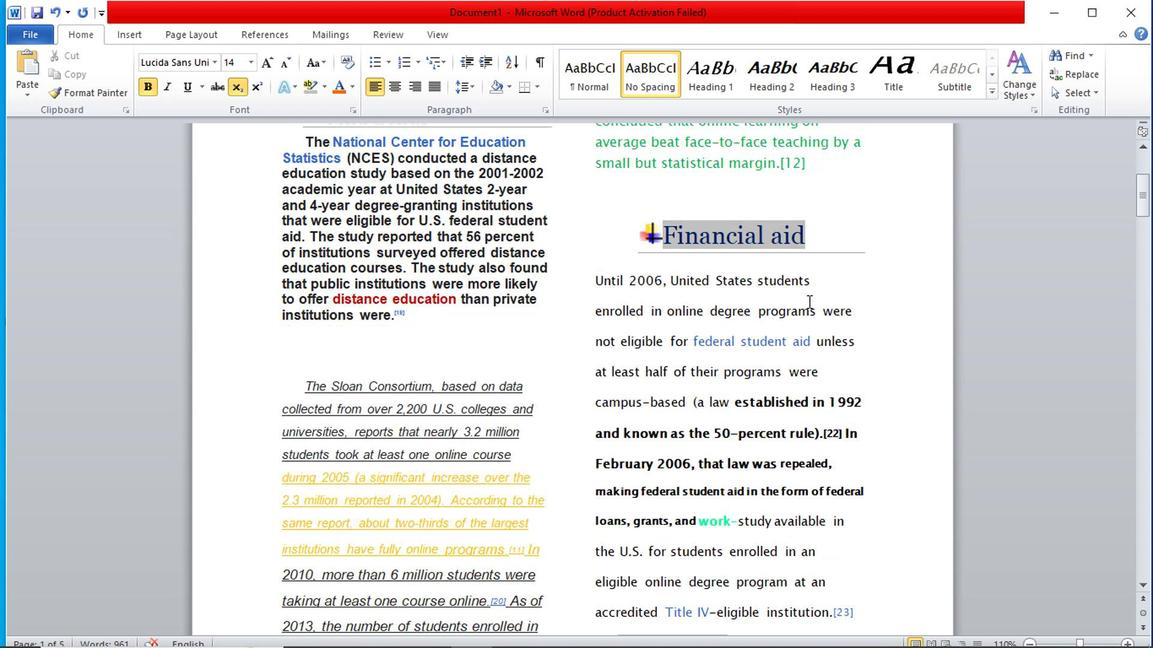 
Action: Mouse scrolled (807, 302) with delta (0, -1)
Screenshot: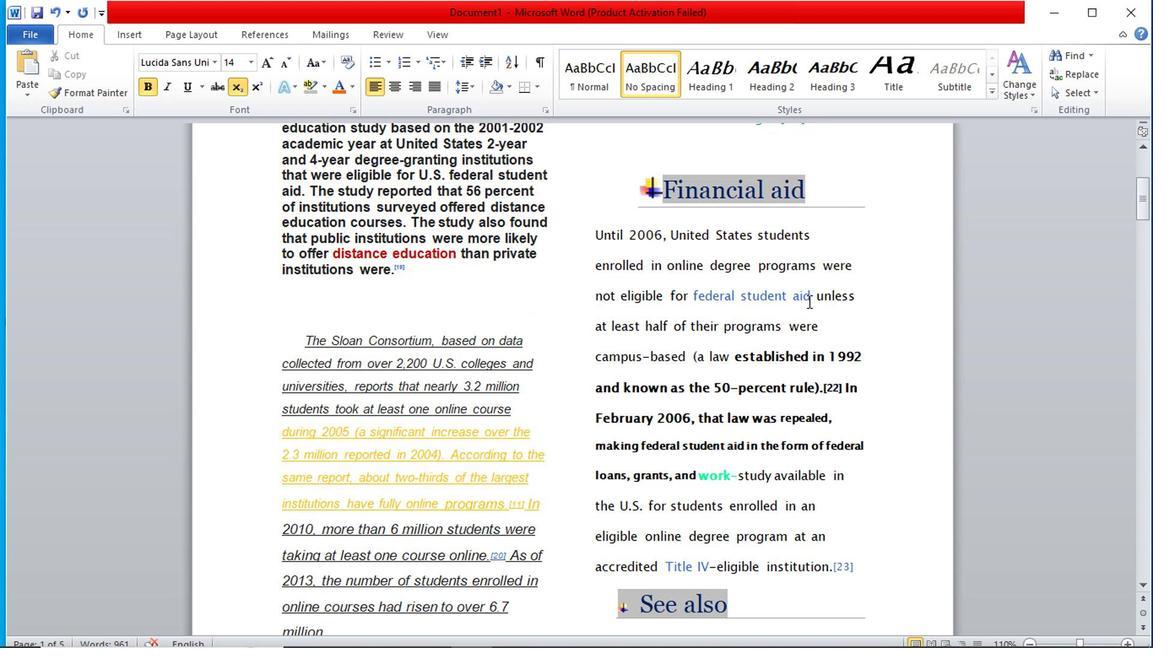 
Action: Mouse scrolled (807, 303) with delta (0, 0)
Screenshot: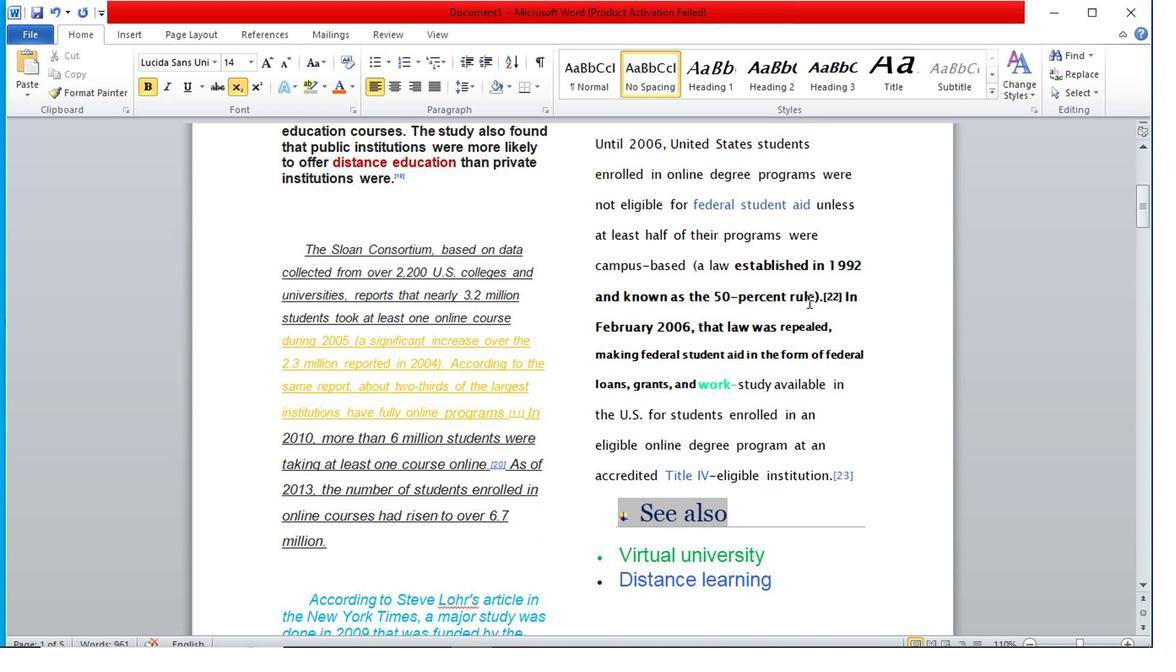
Action: Mouse scrolled (807, 303) with delta (0, 0)
Screenshot: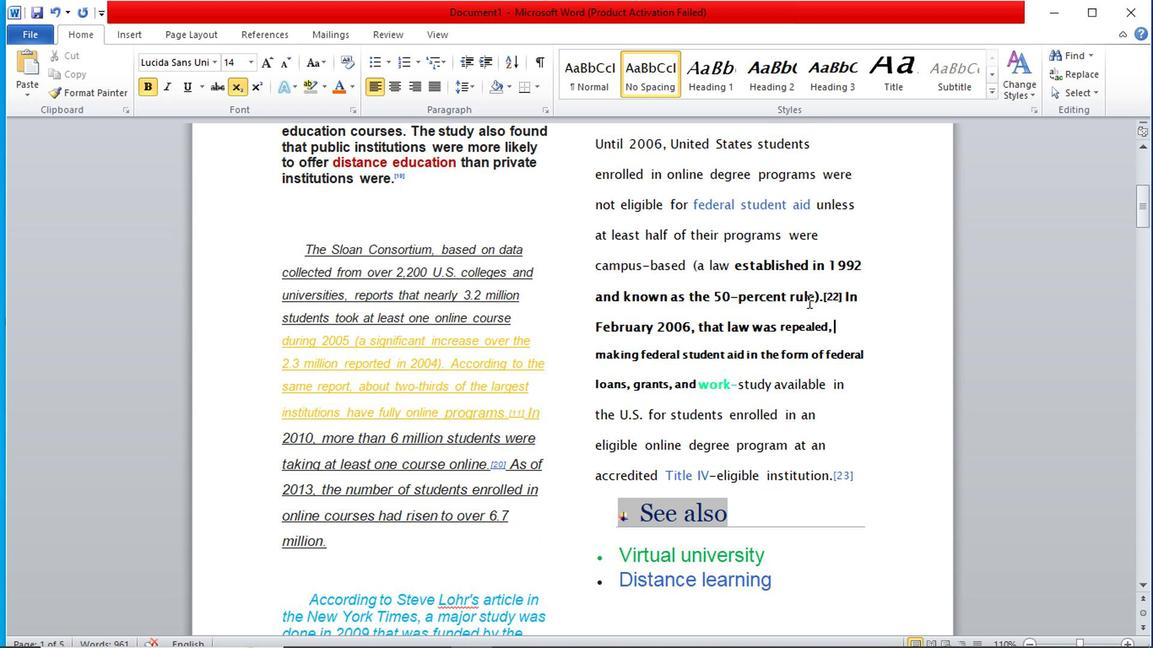 
Action: Mouse scrolled (807, 303) with delta (0, 0)
Screenshot: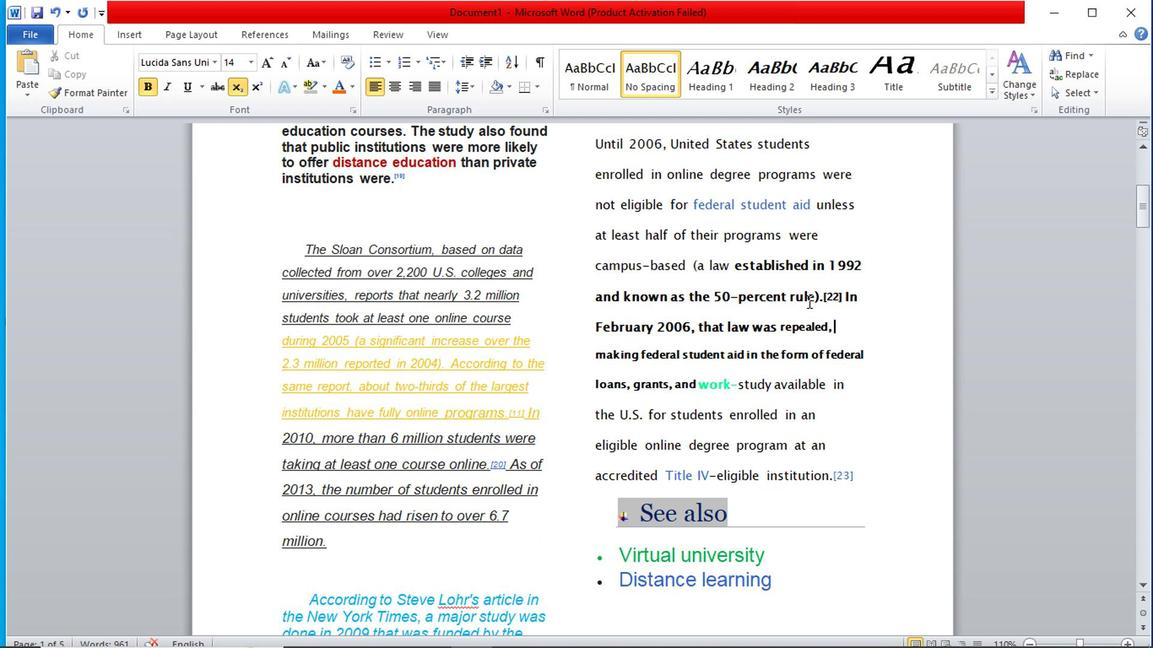 
Action: Mouse scrolled (807, 303) with delta (0, 0)
Screenshot: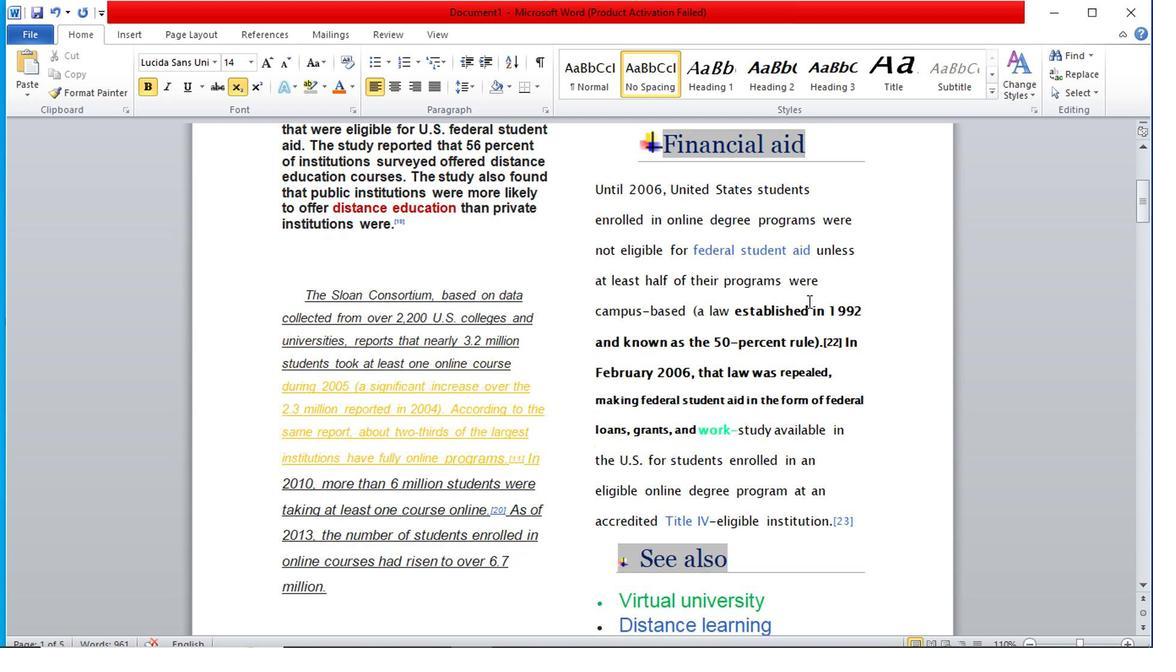 
Action: Mouse scrolled (807, 303) with delta (0, 0)
Screenshot: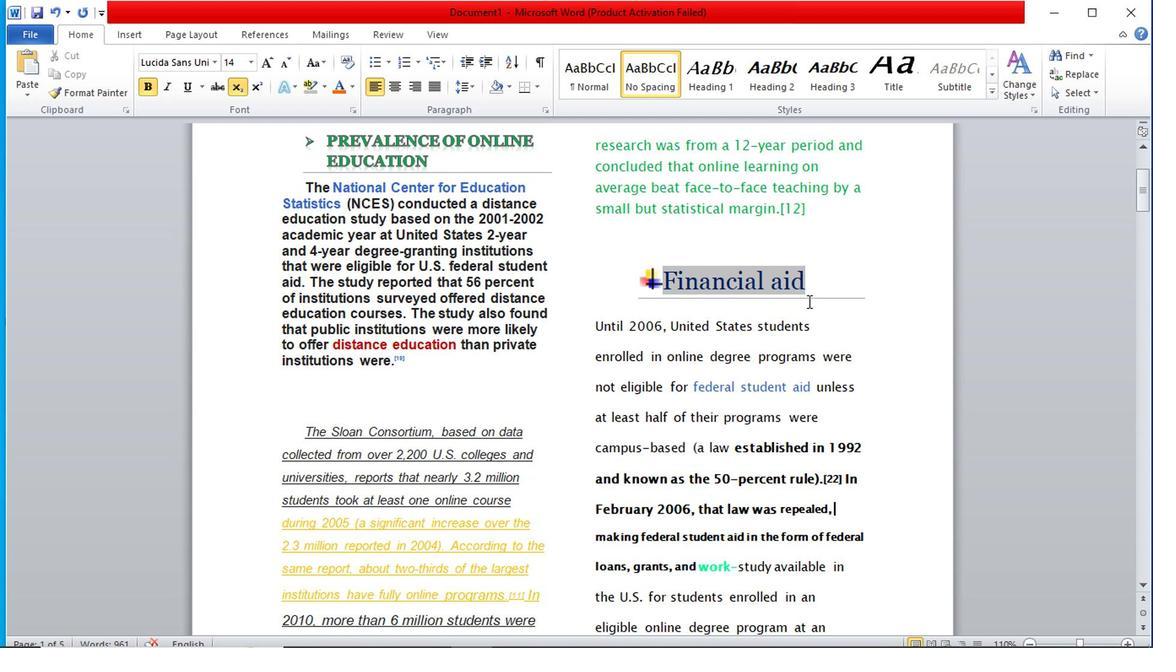 
Action: Mouse scrolled (807, 303) with delta (0, 0)
Screenshot: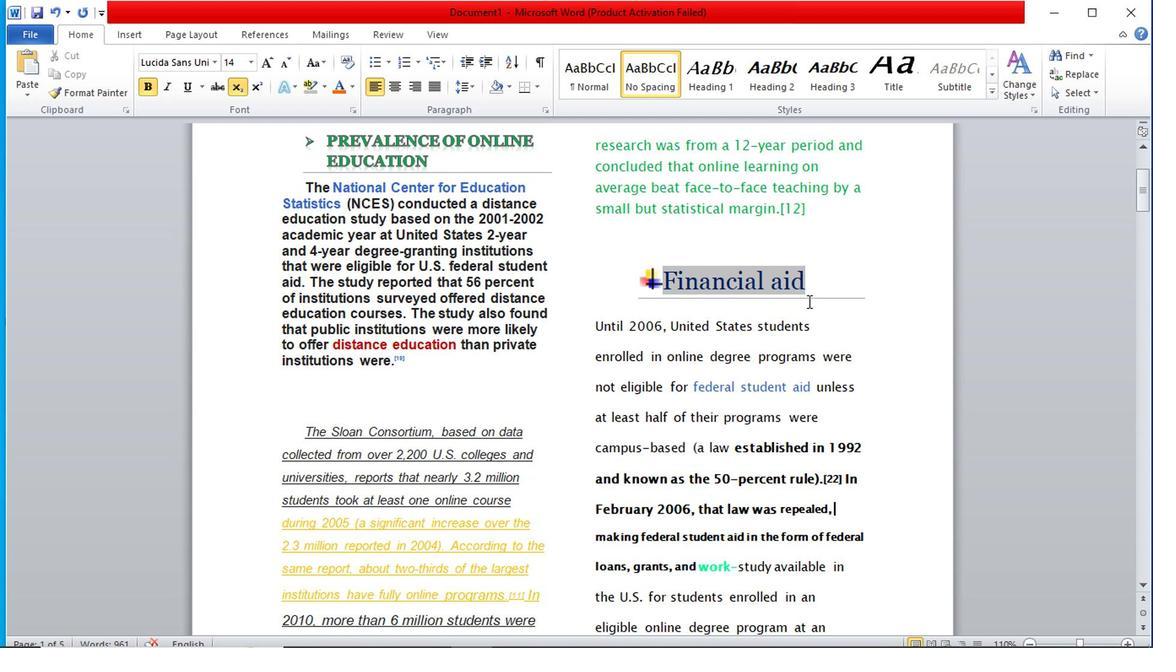 
Action: Mouse scrolled (807, 303) with delta (0, 0)
Screenshot: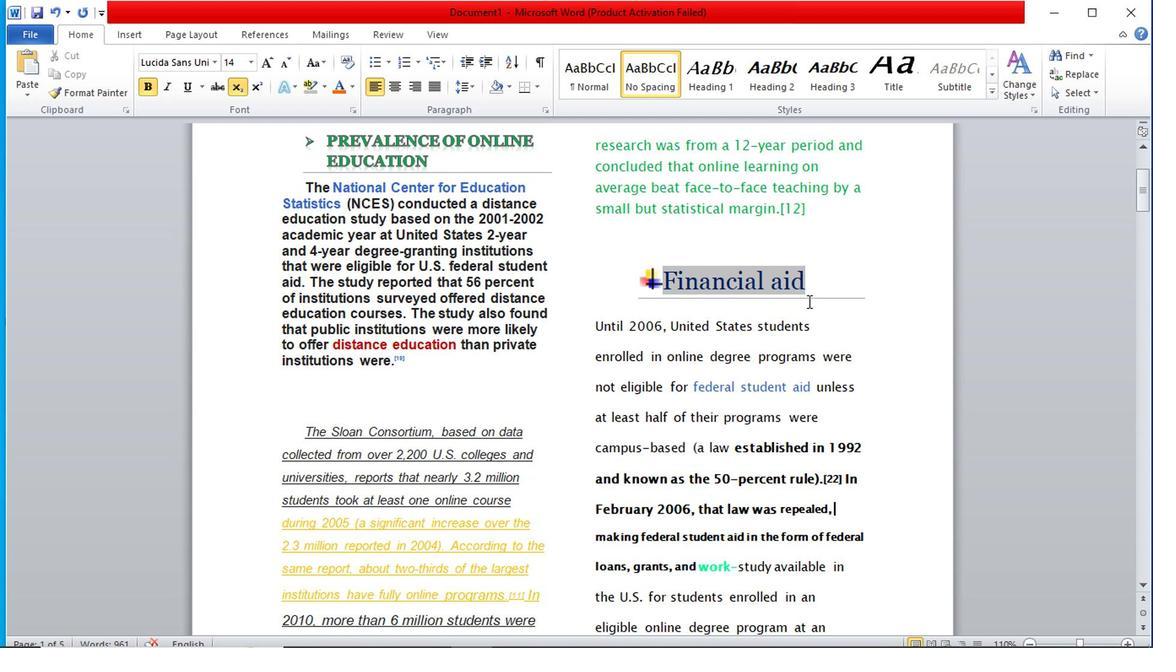 
Action: Mouse moved to (702, 266)
Screenshot: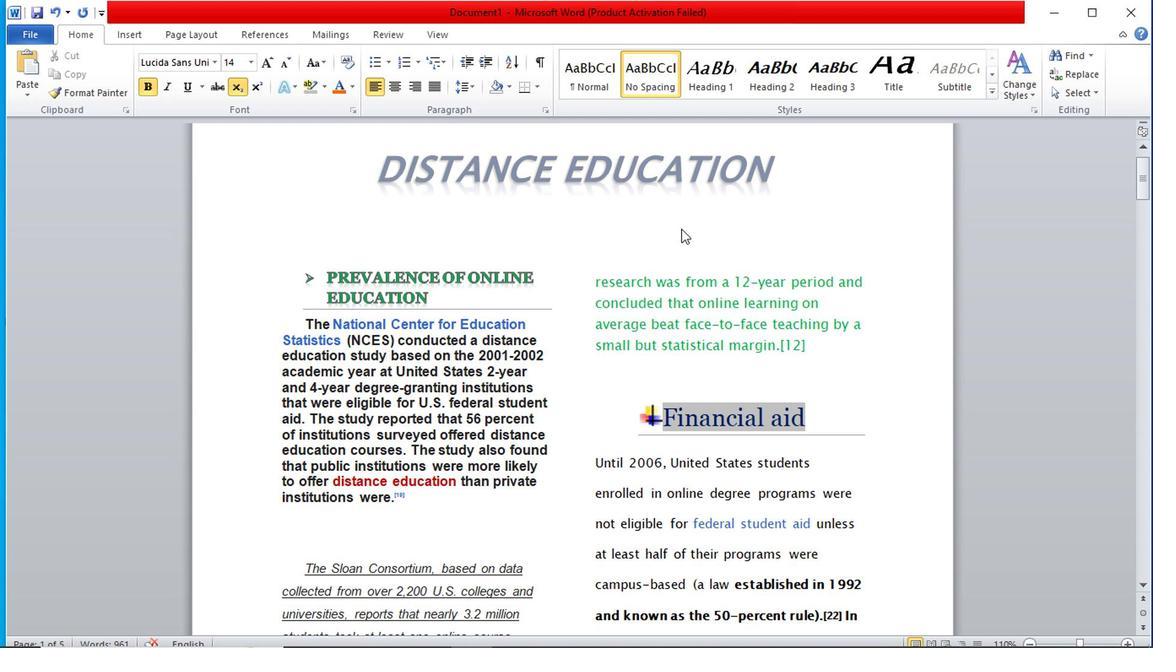 
Action: Mouse scrolled (702, 265) with delta (0, -1)
Screenshot: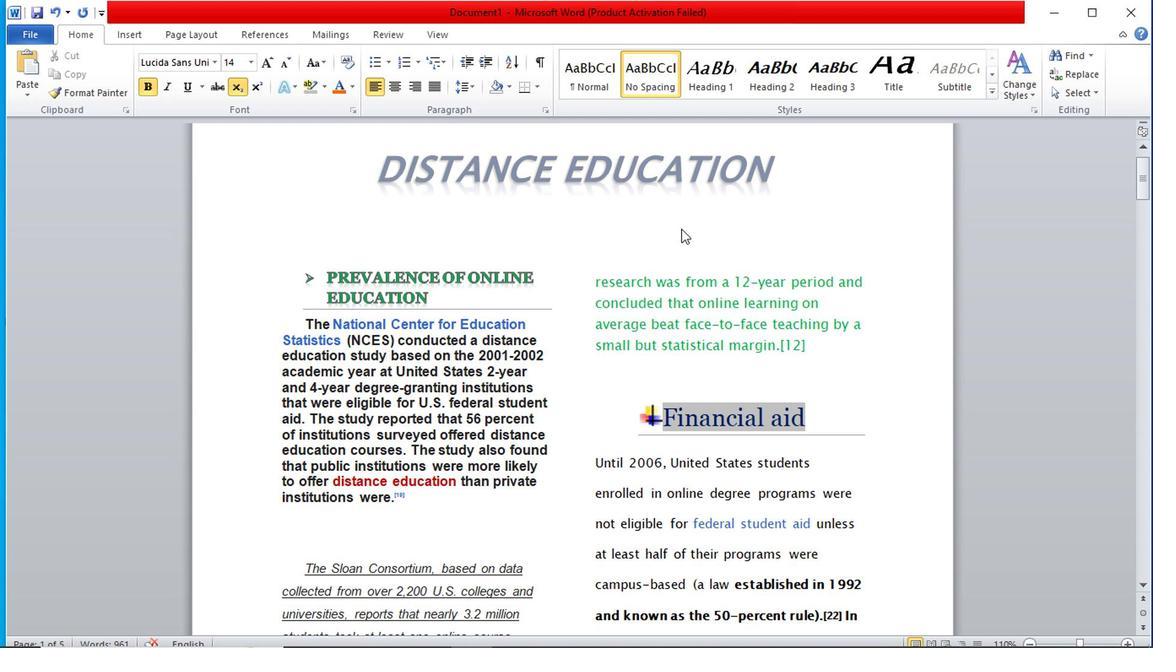 
Action: Mouse moved to (703, 267)
Screenshot: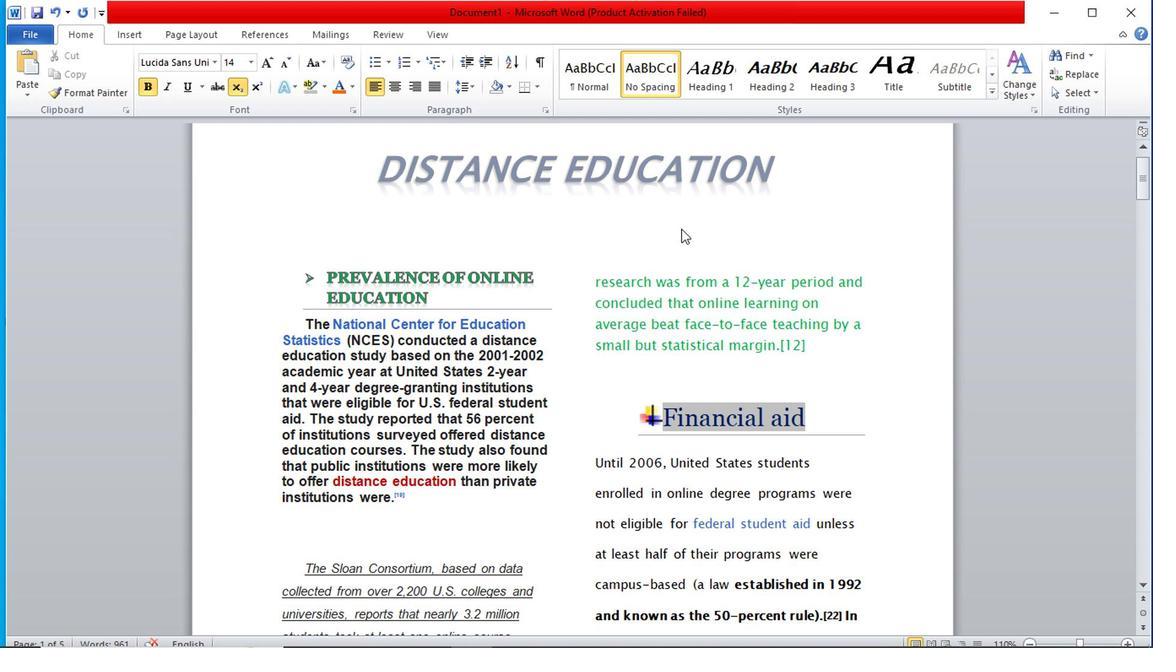 
Action: Mouse scrolled (703, 267) with delta (0, 0)
Screenshot: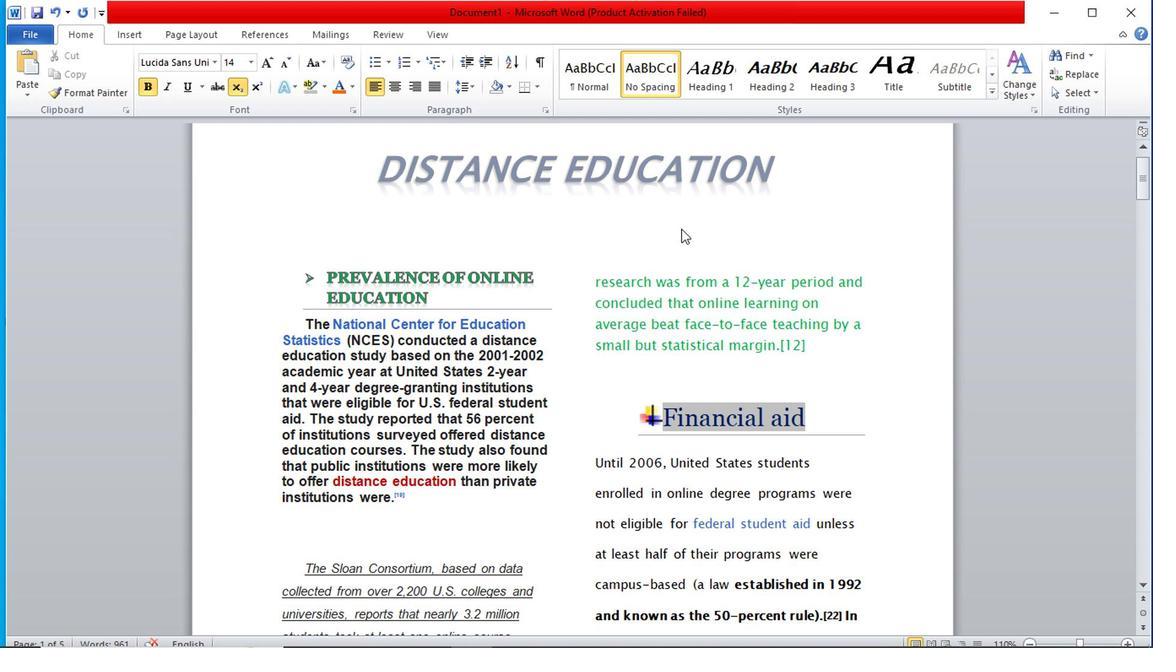 
Action: Mouse moved to (703, 269)
Screenshot: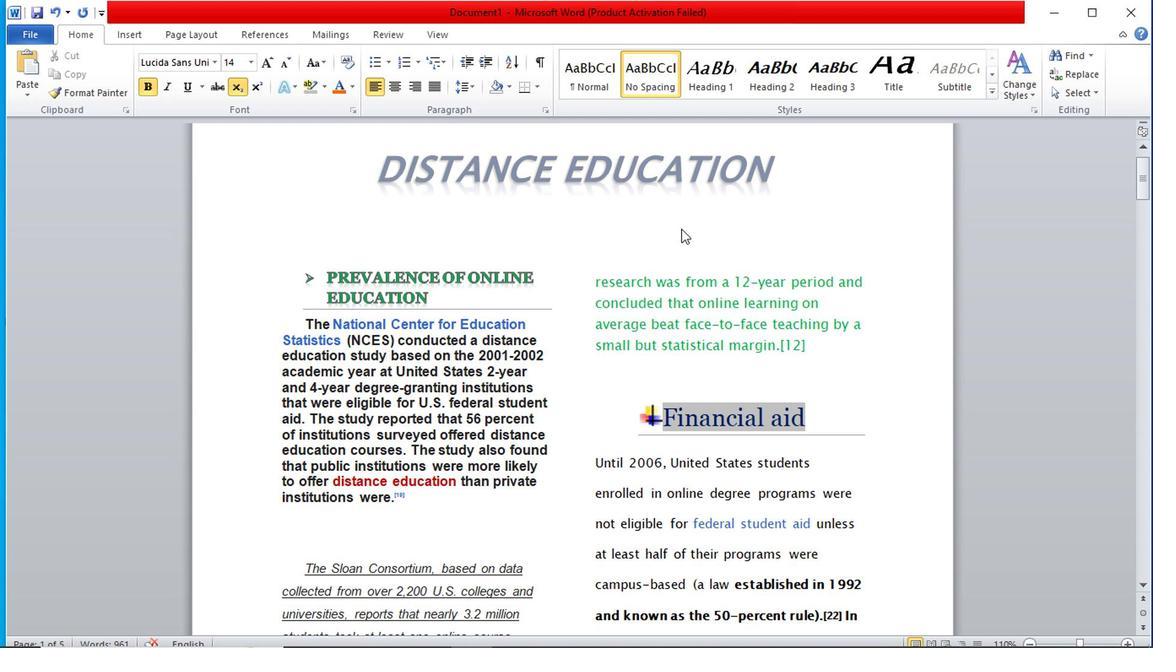 
Action: Mouse scrolled (703, 267) with delta (0, -1)
Screenshot: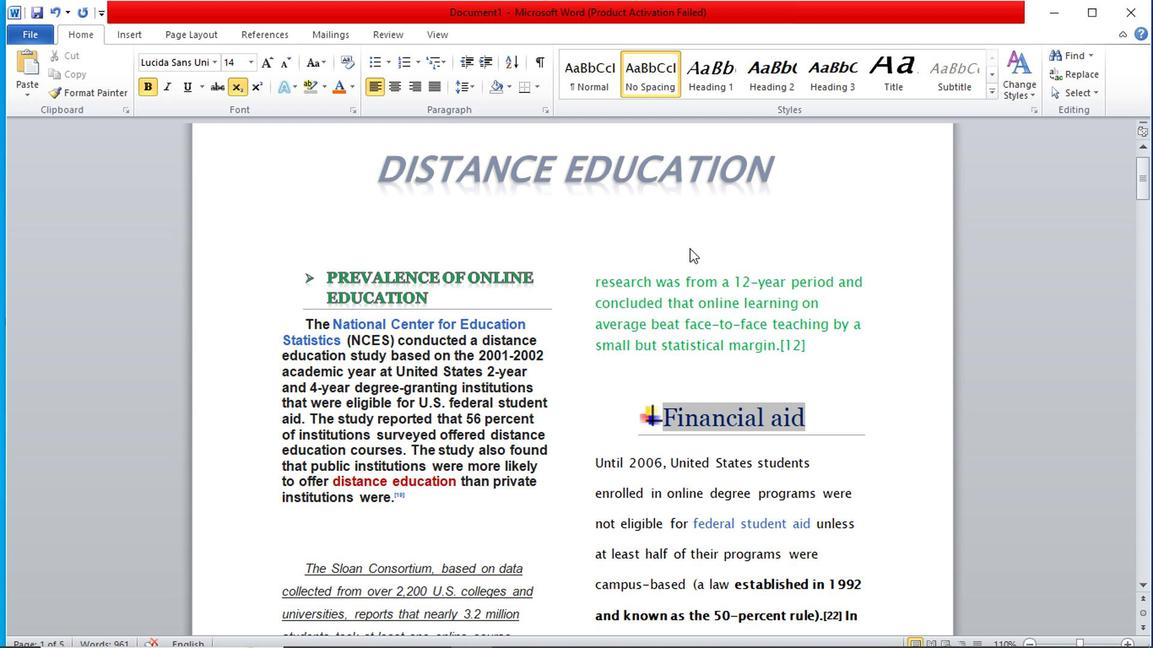 
Action: Mouse scrolled (703, 267) with delta (0, -1)
Screenshot: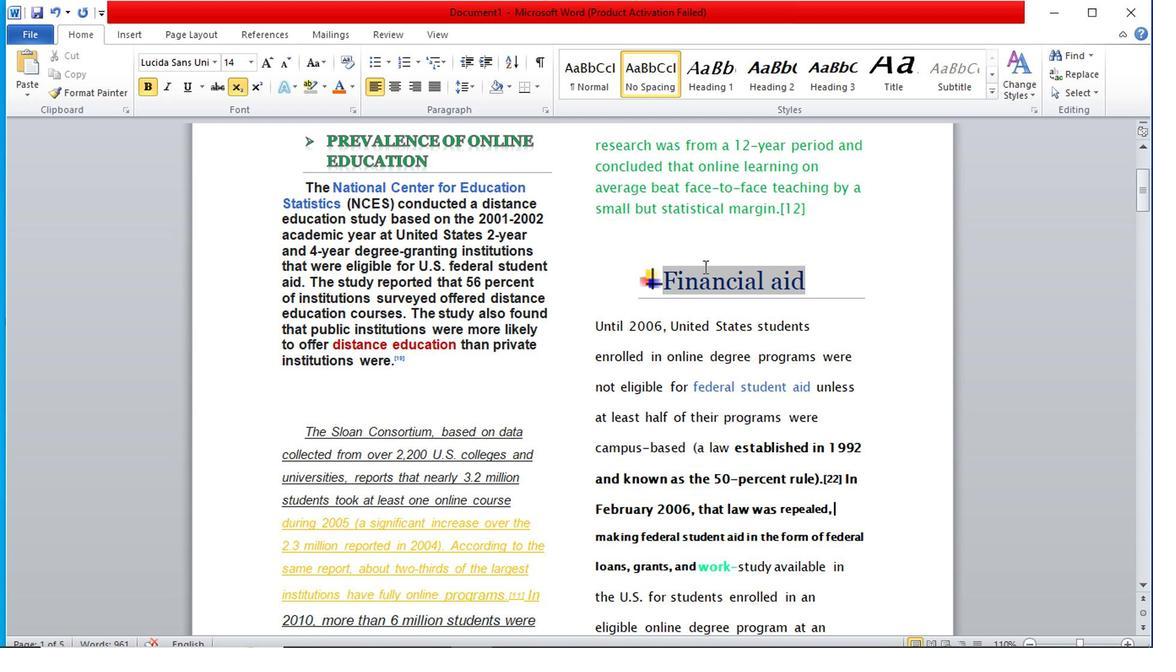 
Action: Mouse scrolled (703, 267) with delta (0, -1)
Screenshot: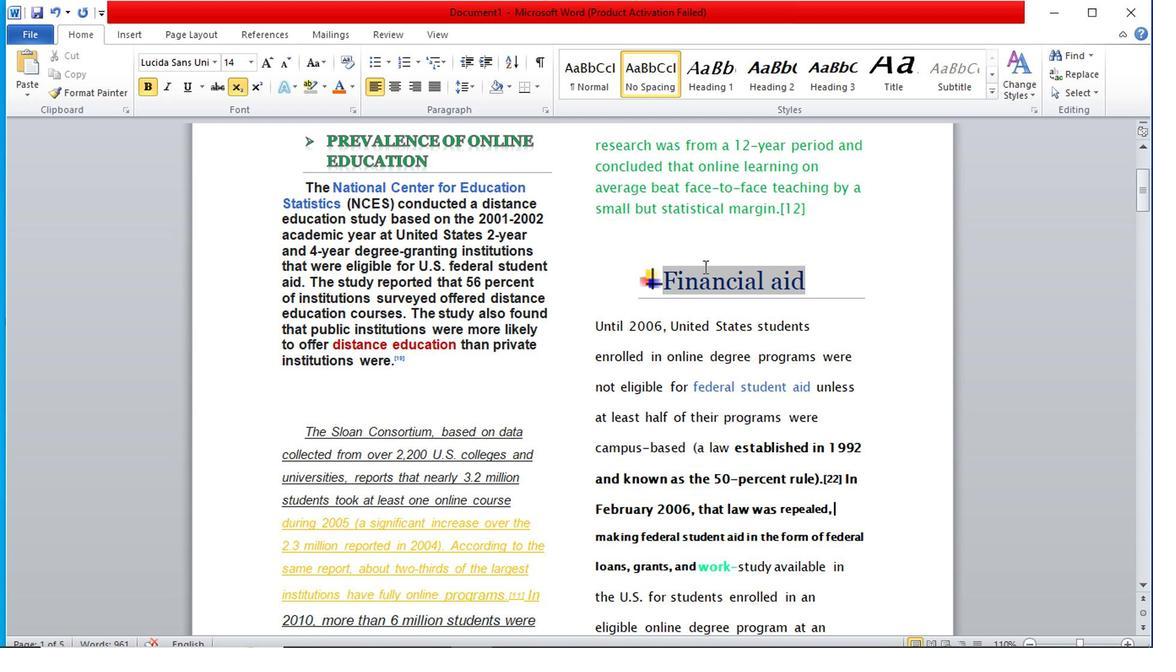 
Action: Mouse scrolled (703, 267) with delta (0, -1)
Screenshot: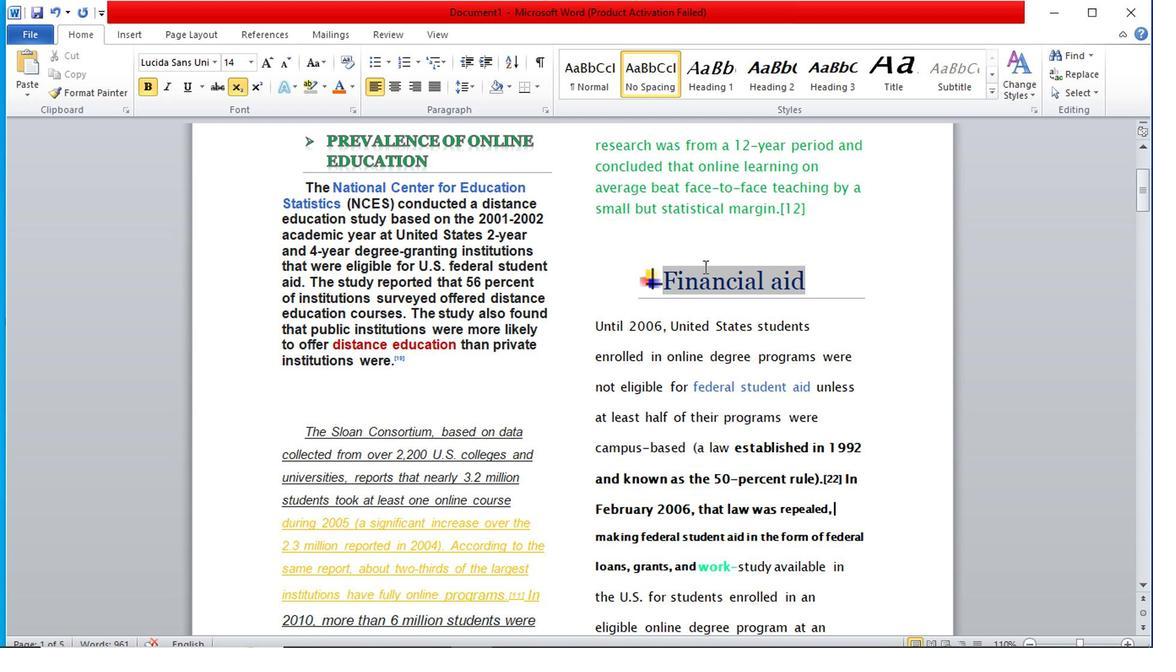 
Action: Mouse scrolled (703, 269) with delta (0, 0)
Screenshot: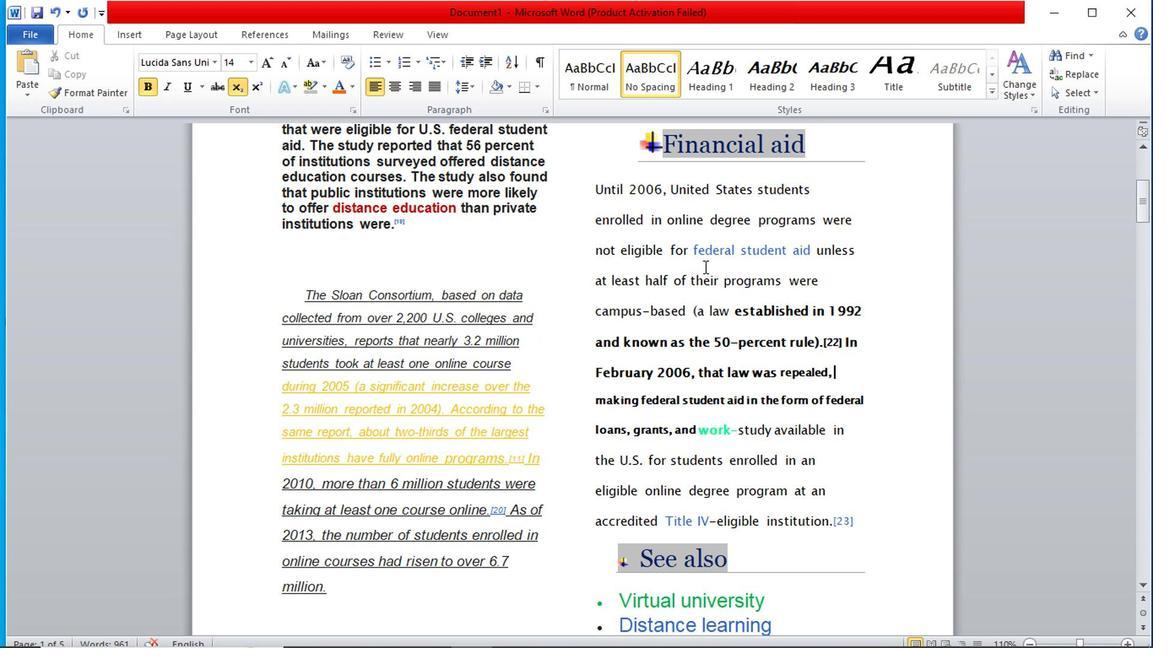 
Action: Mouse scrolled (703, 269) with delta (0, 0)
Screenshot: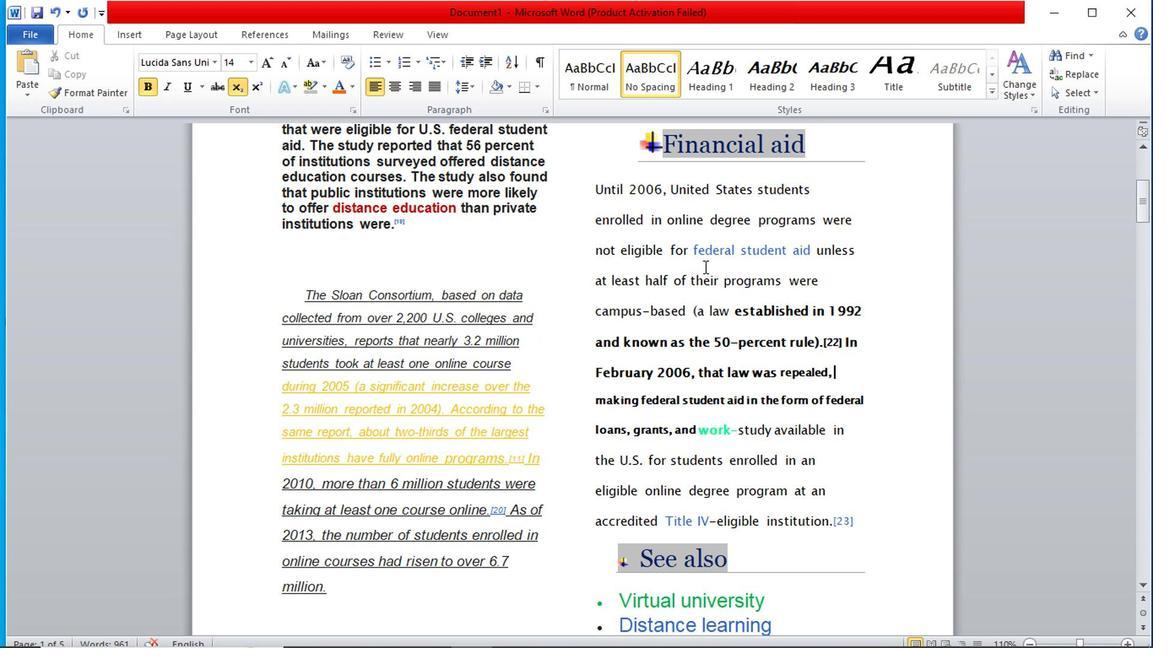 
Action: Mouse scrolled (703, 267) with delta (0, -1)
Screenshot: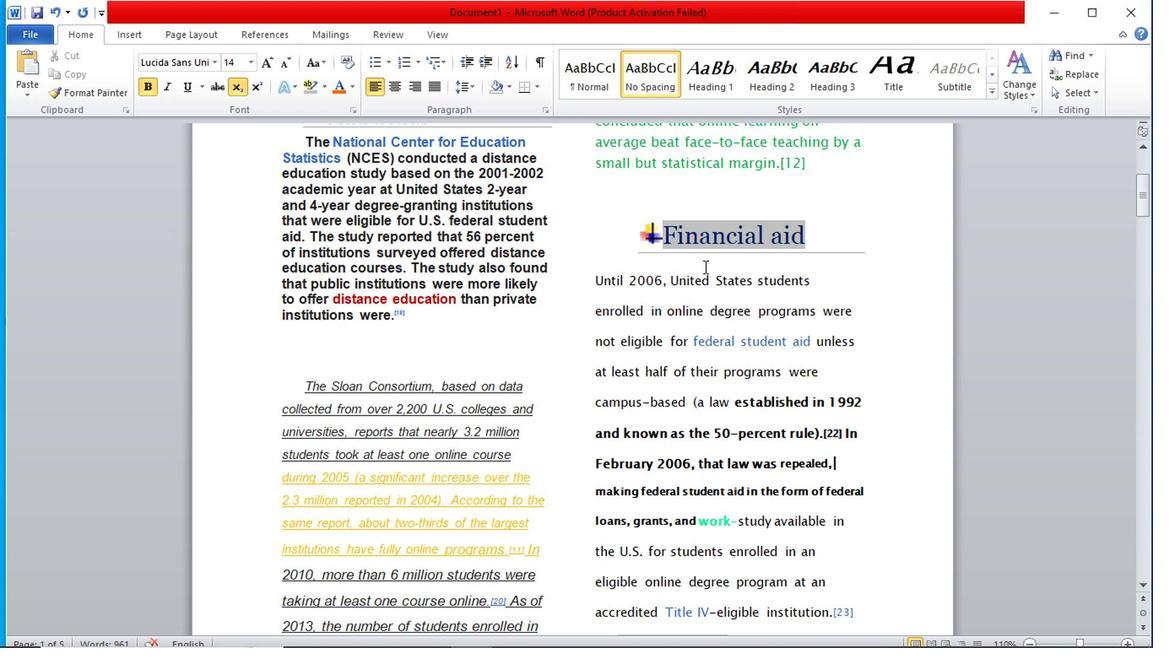 
Action: Mouse scrolled (703, 267) with delta (0, -1)
Screenshot: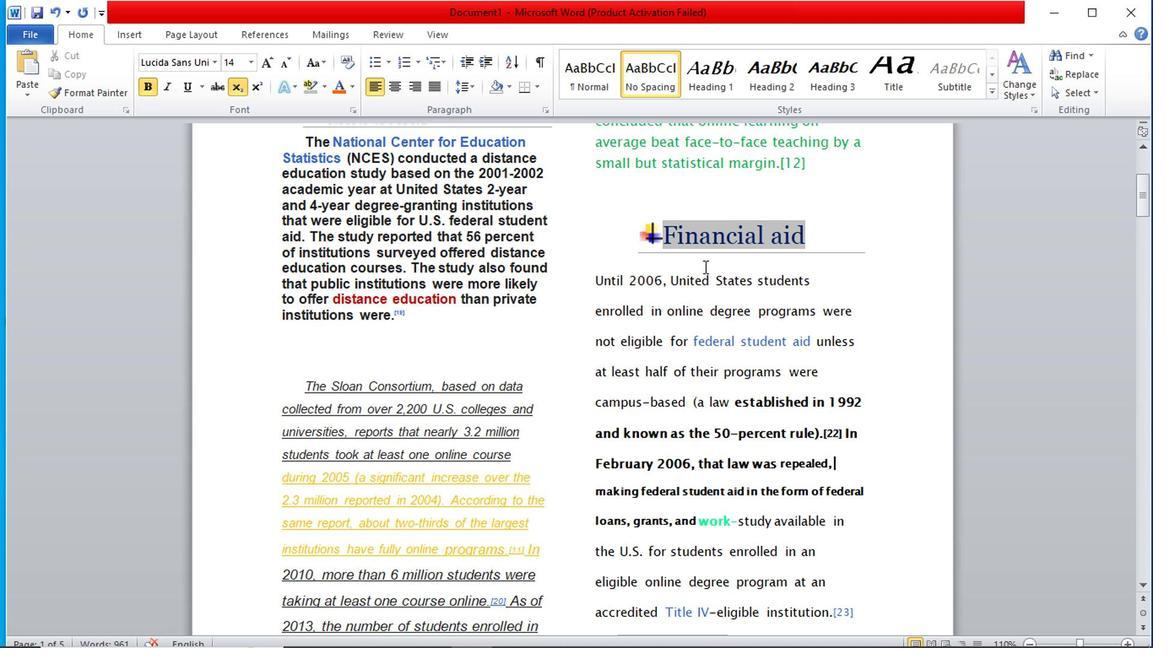 
Action: Mouse scrolled (703, 267) with delta (0, -1)
Screenshot: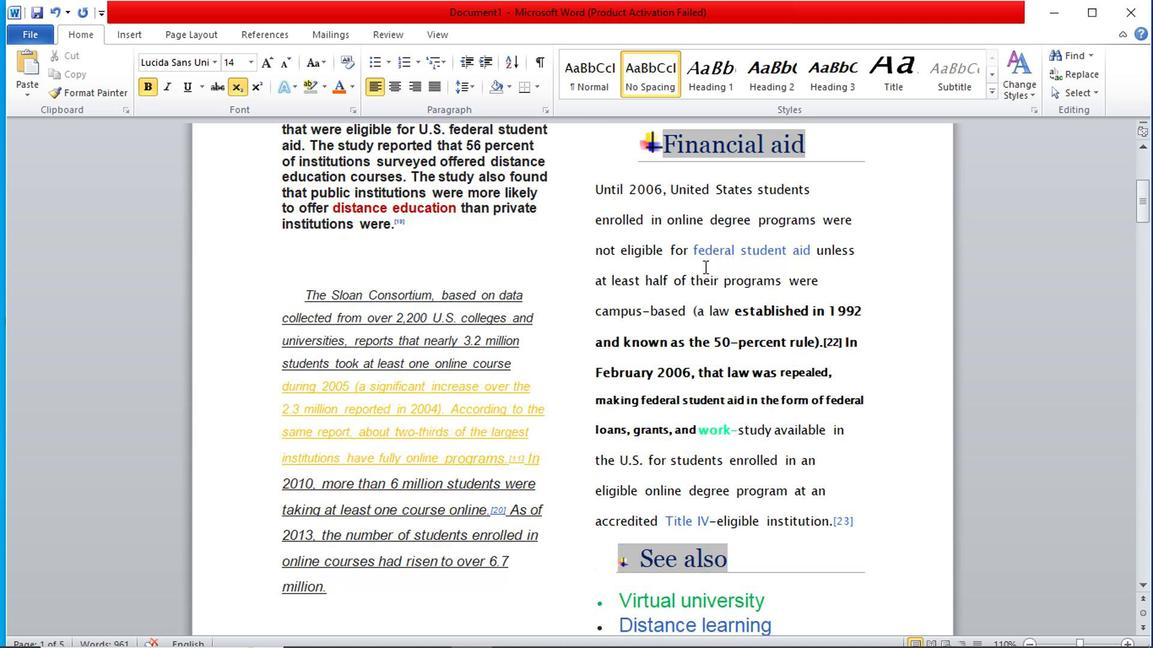 
Action: Mouse scrolled (703, 267) with delta (0, -1)
Screenshot: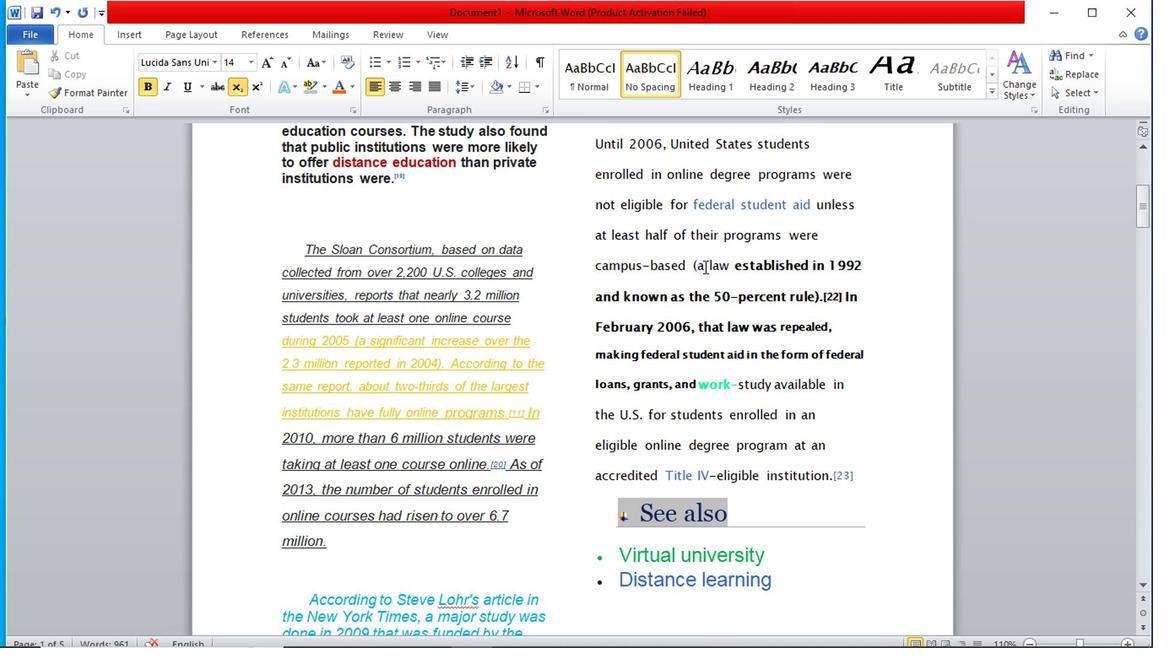 
Action: Mouse moved to (700, 269)
Screenshot: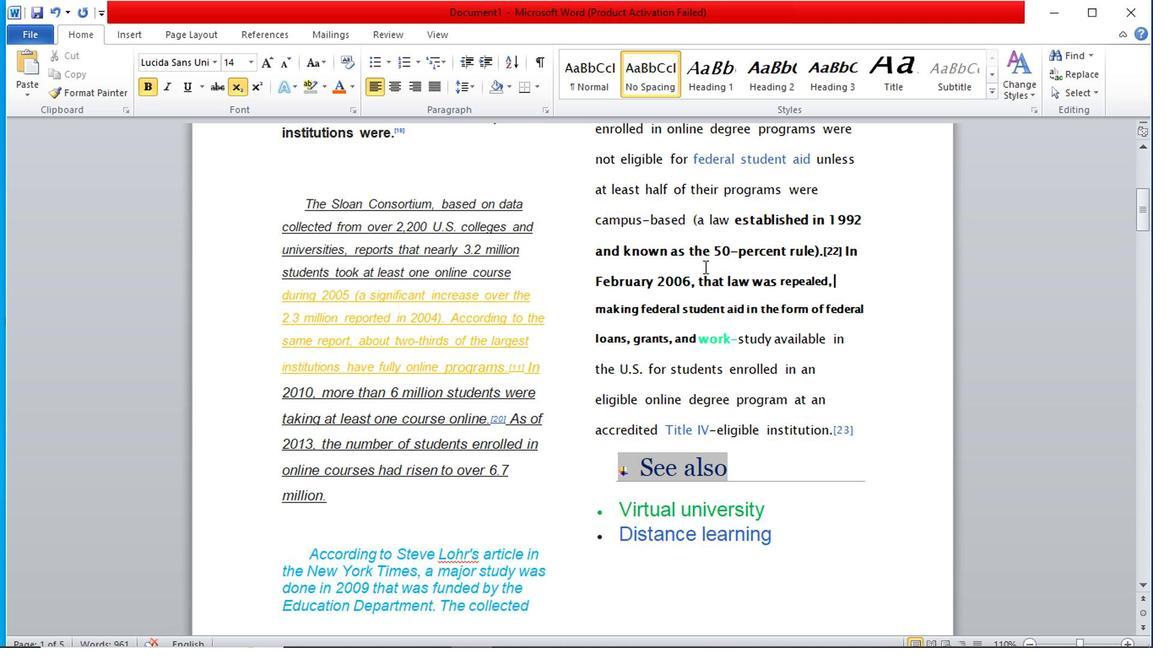 
Action: Mouse scrolled (700, 269) with delta (0, 0)
Screenshot: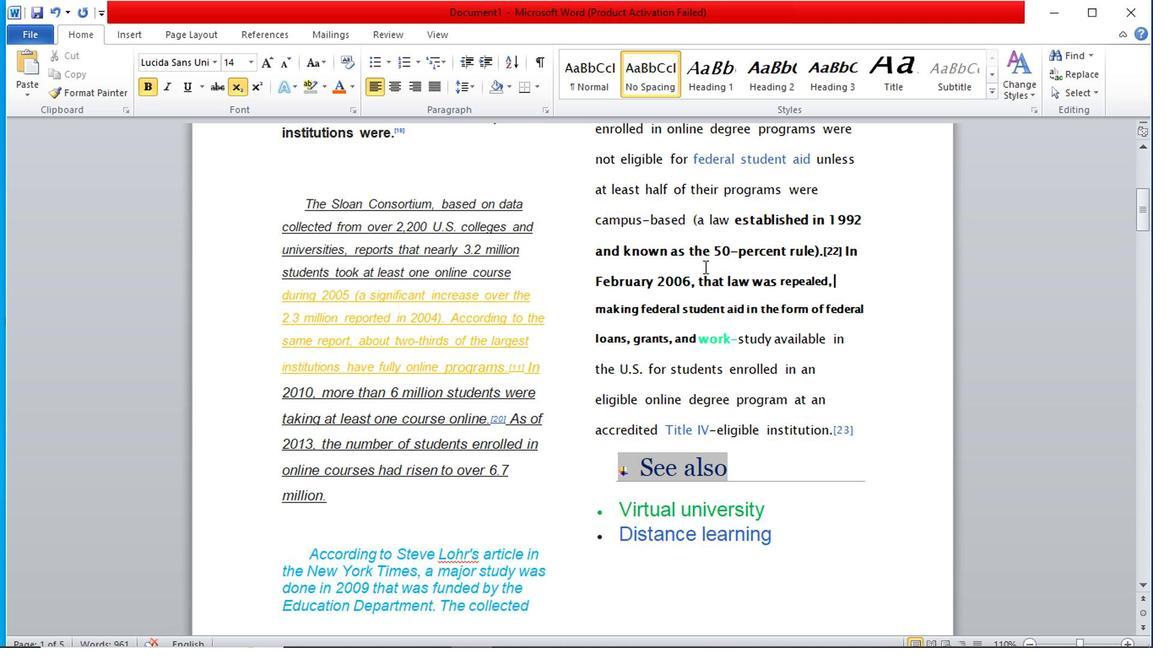 
Action: Mouse moved to (698, 269)
Screenshot: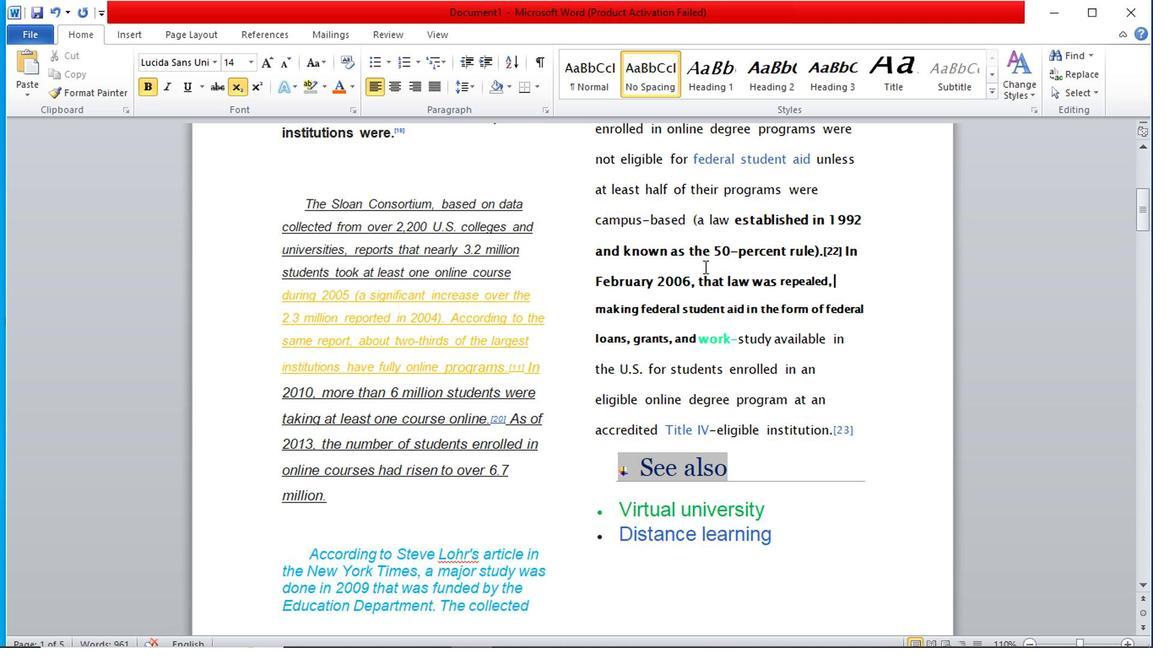 
Action: Mouse scrolled (698, 269) with delta (0, 0)
Screenshot: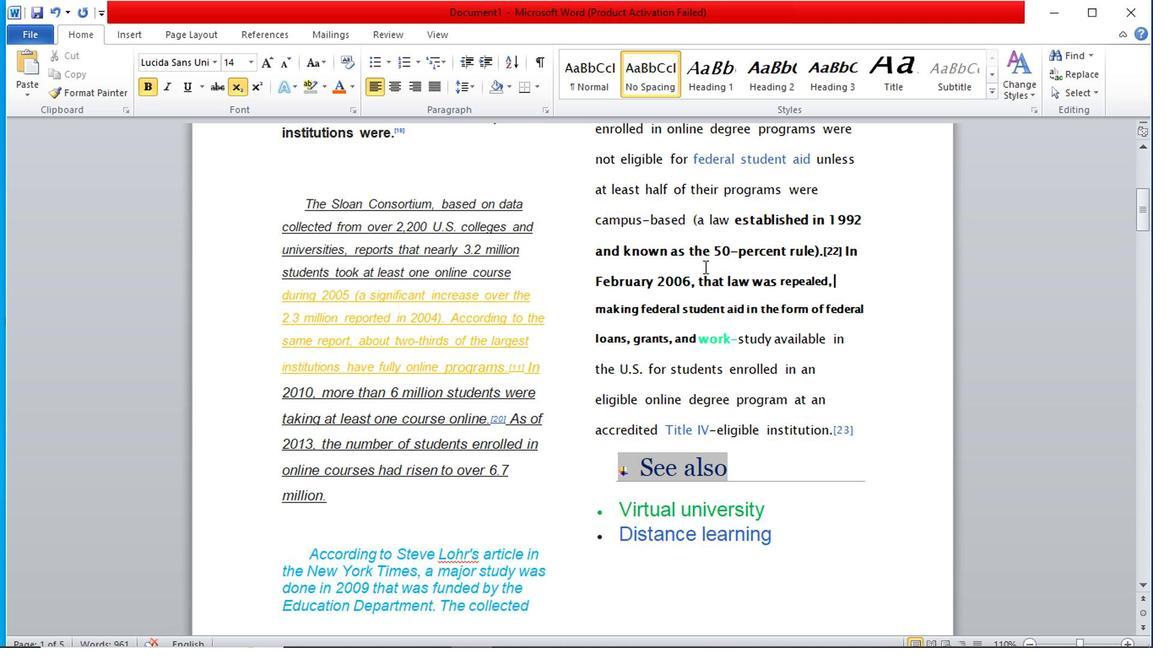 
Action: Mouse scrolled (698, 270) with delta (0, 0)
Screenshot: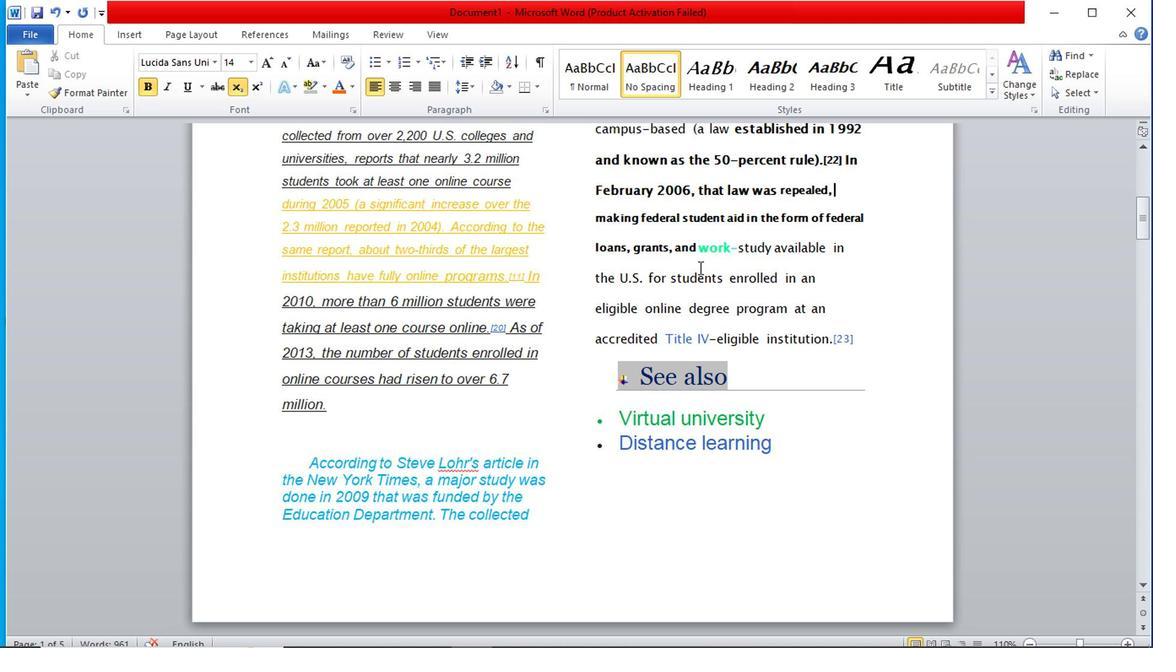 
Action: Mouse scrolled (698, 270) with delta (0, 0)
Screenshot: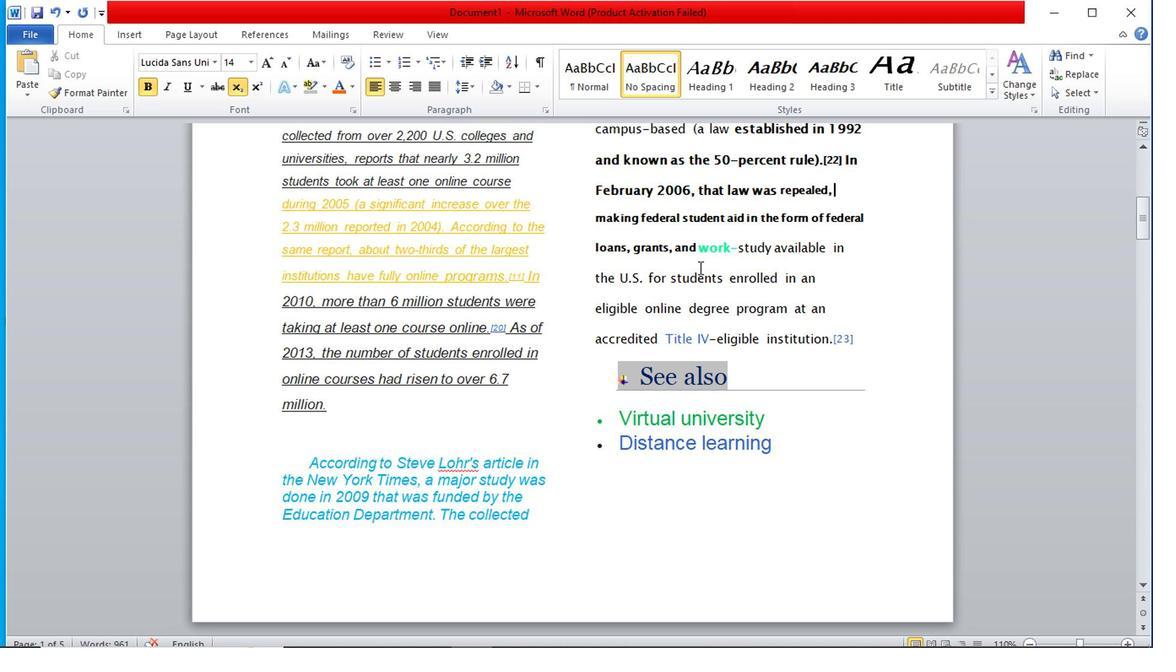 
Action: Mouse scrolled (698, 270) with delta (0, 0)
Screenshot: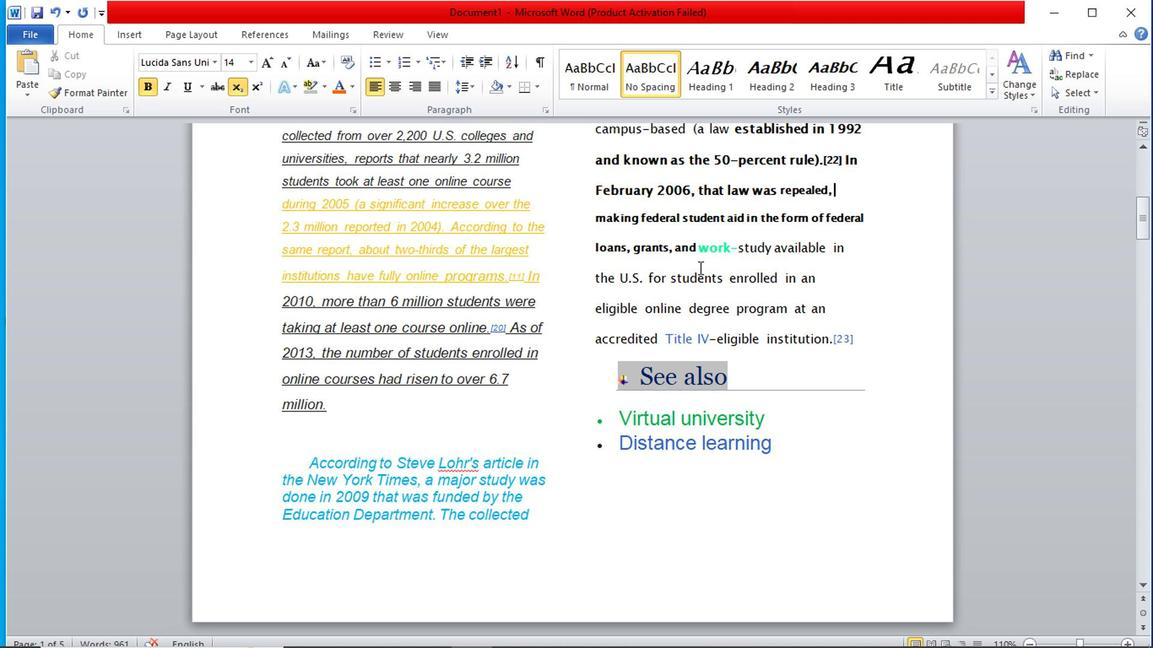 
Action: Mouse scrolled (698, 270) with delta (0, 0)
Screenshot: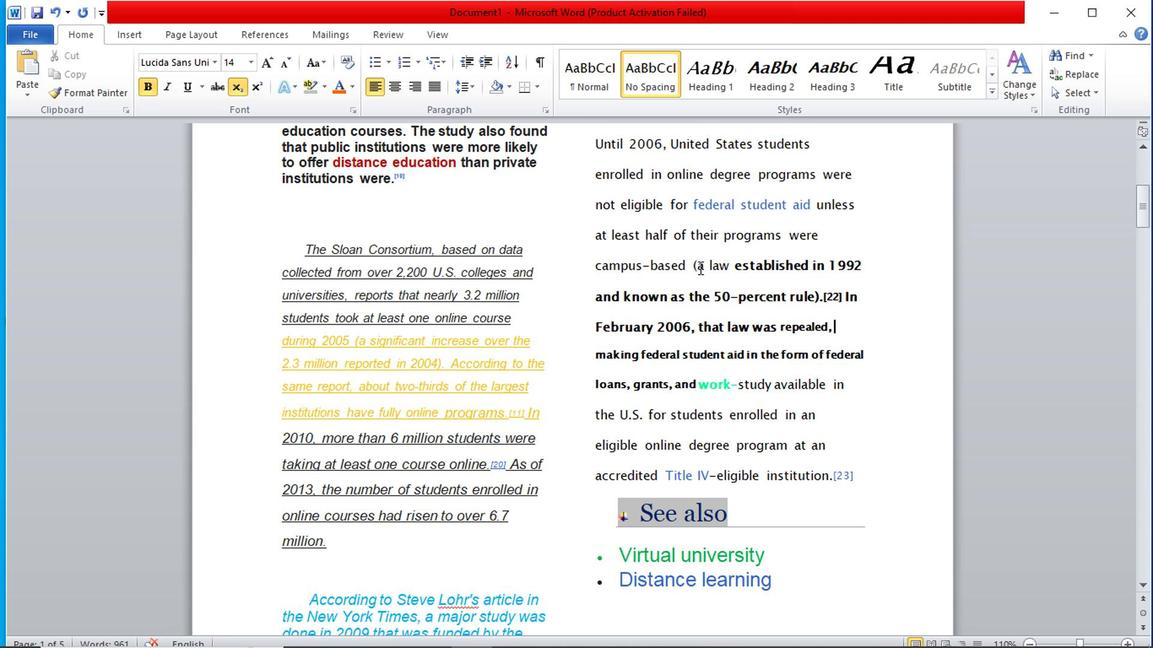 
Action: Mouse moved to (593, 310)
Screenshot: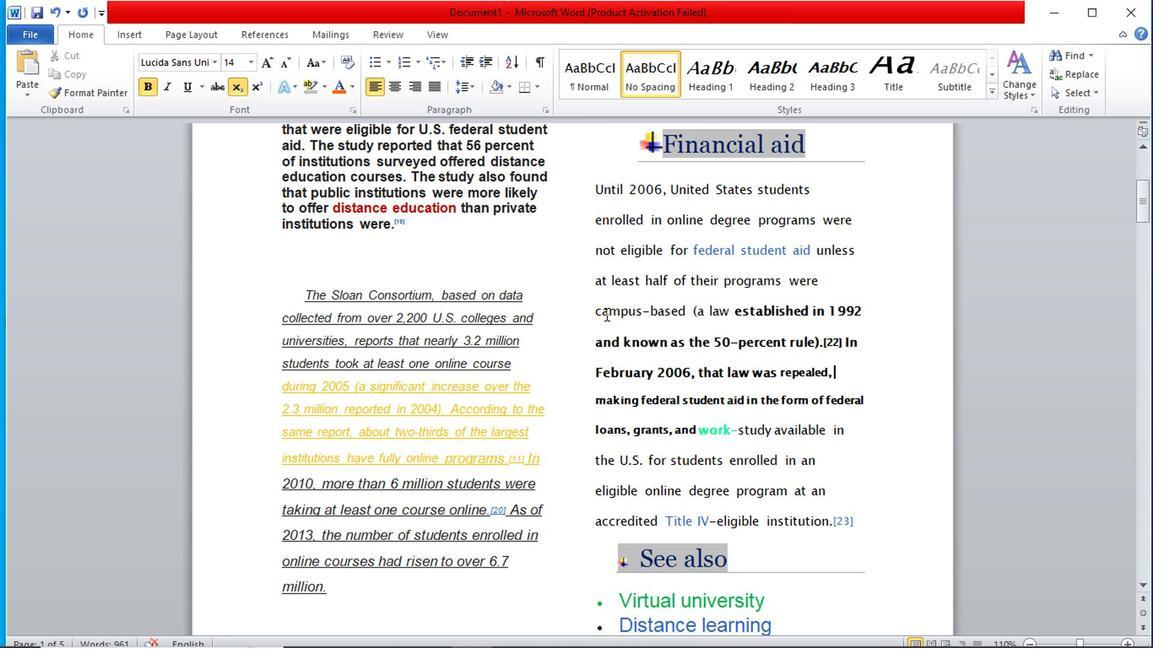 
Action: Mouse pressed left at (593, 310)
Screenshot: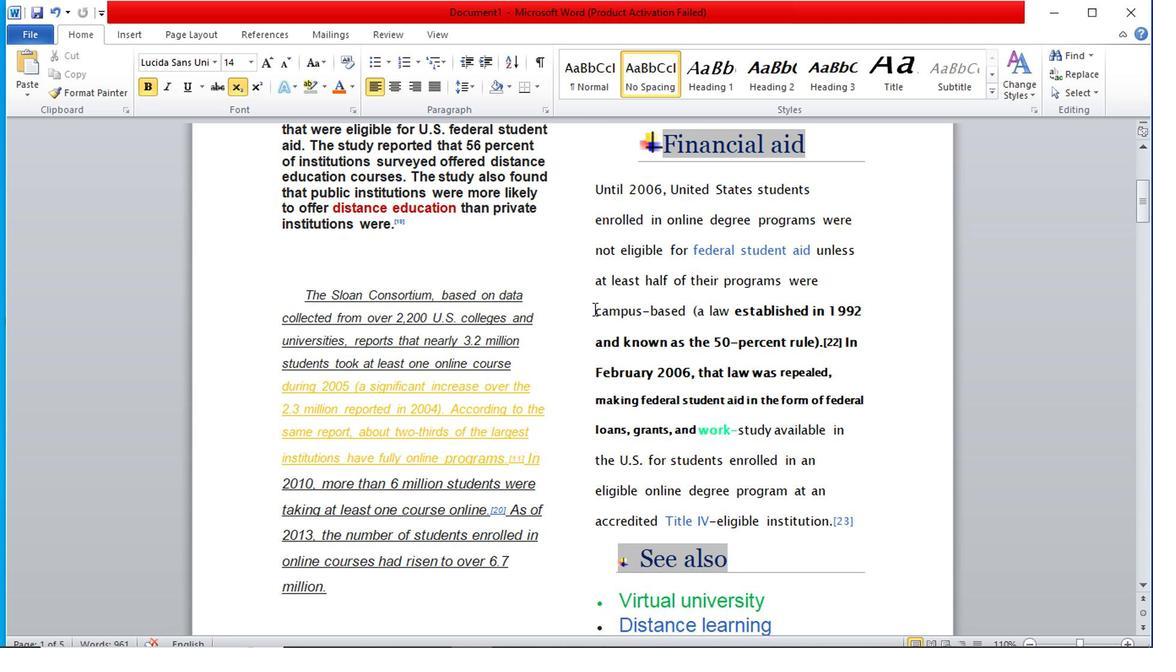 
Action: Mouse moved to (594, 347)
Screenshot: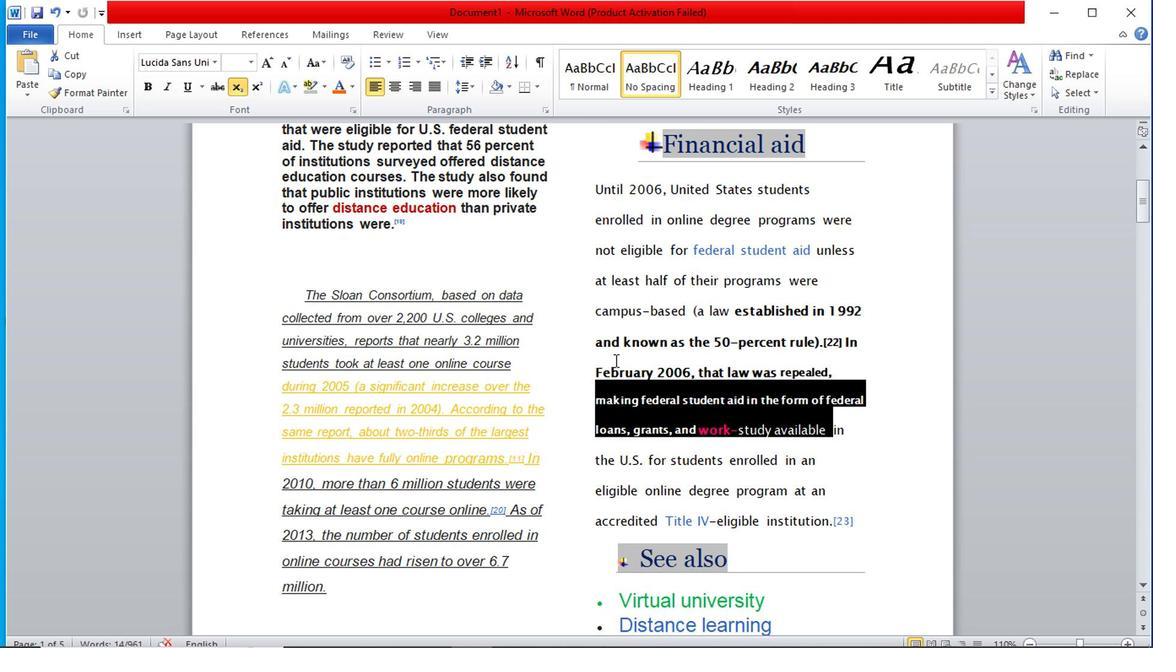 
Action: Mouse pressed left at (594, 347)
Screenshot: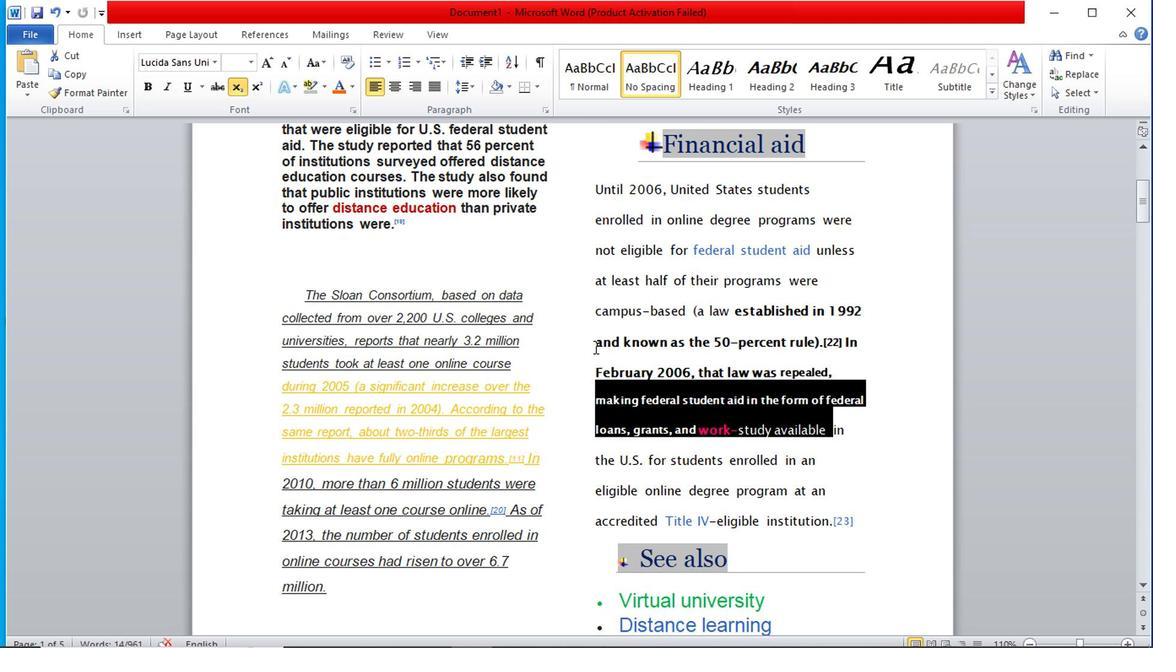 
Action: Mouse moved to (571, 334)
Screenshot: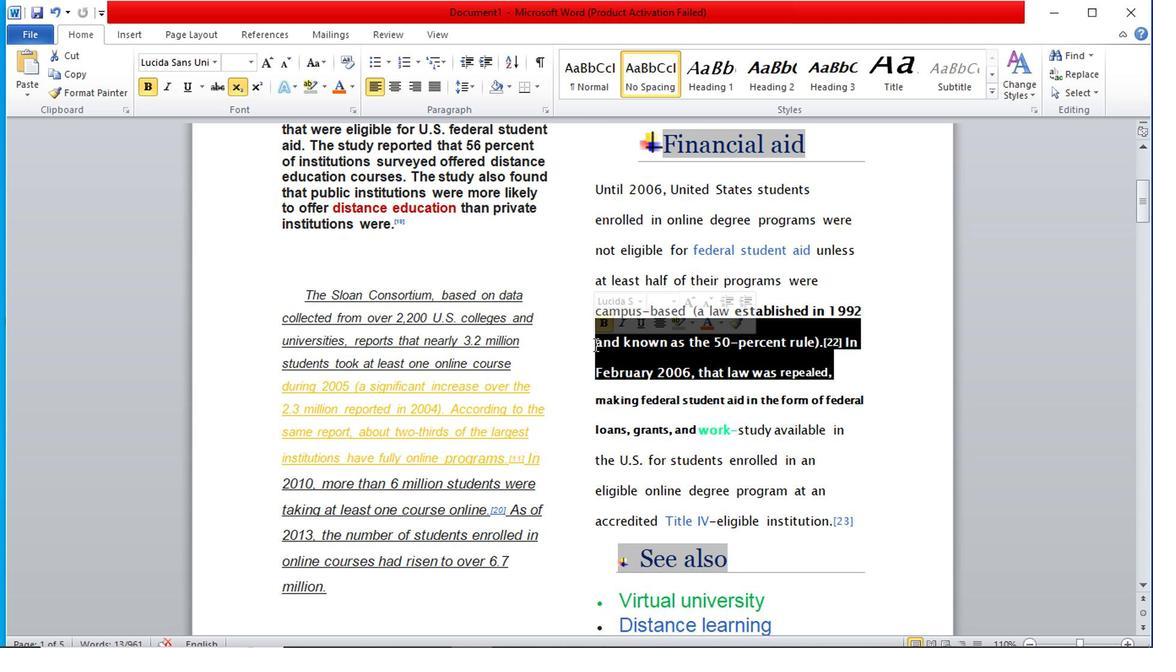 
Action: Mouse pressed left at (571, 334)
Screenshot: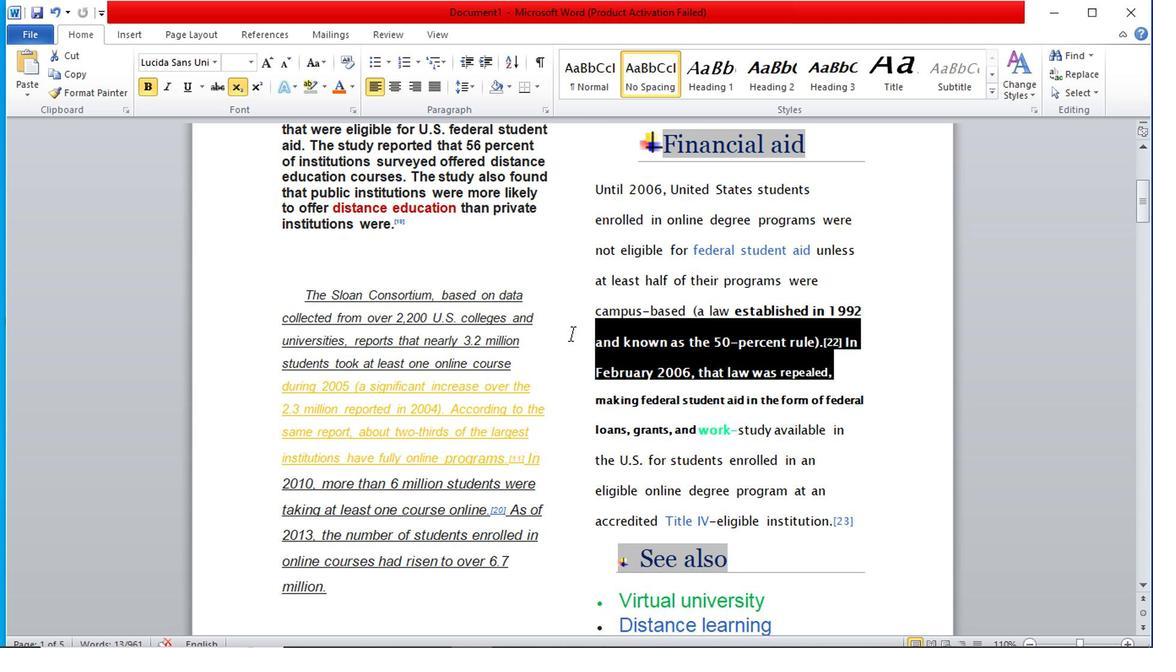 
Action: Mouse moved to (878, 356)
Screenshot: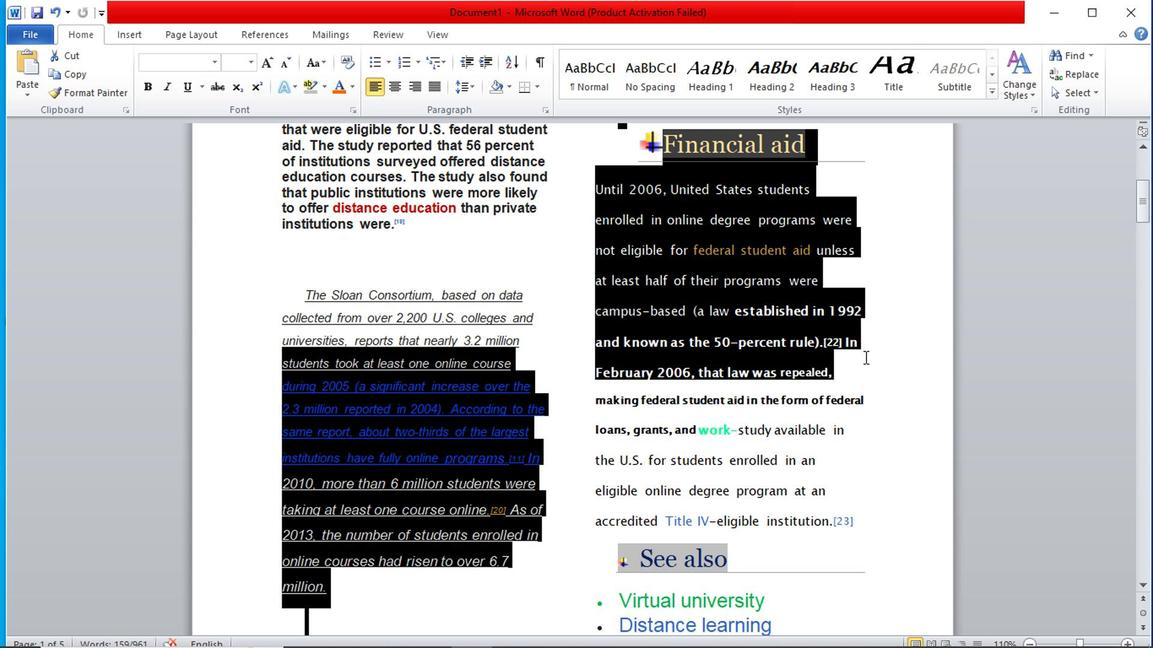 
Action: Mouse pressed left at (878, 356)
Screenshot: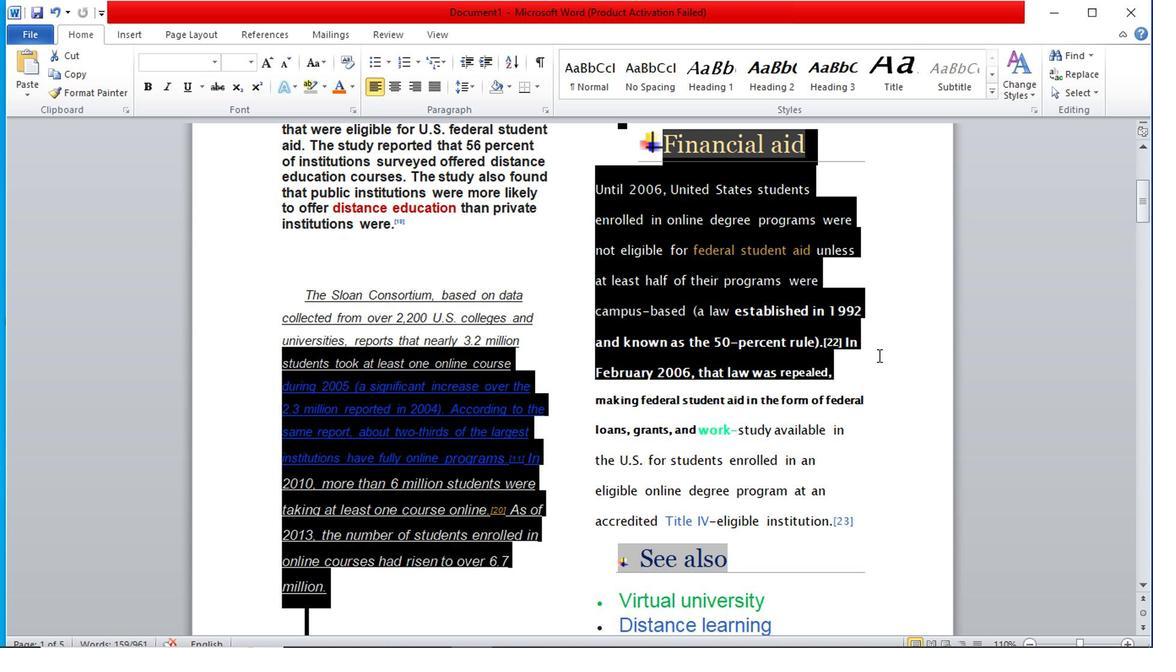 
Action: Mouse moved to (586, 334)
Screenshot: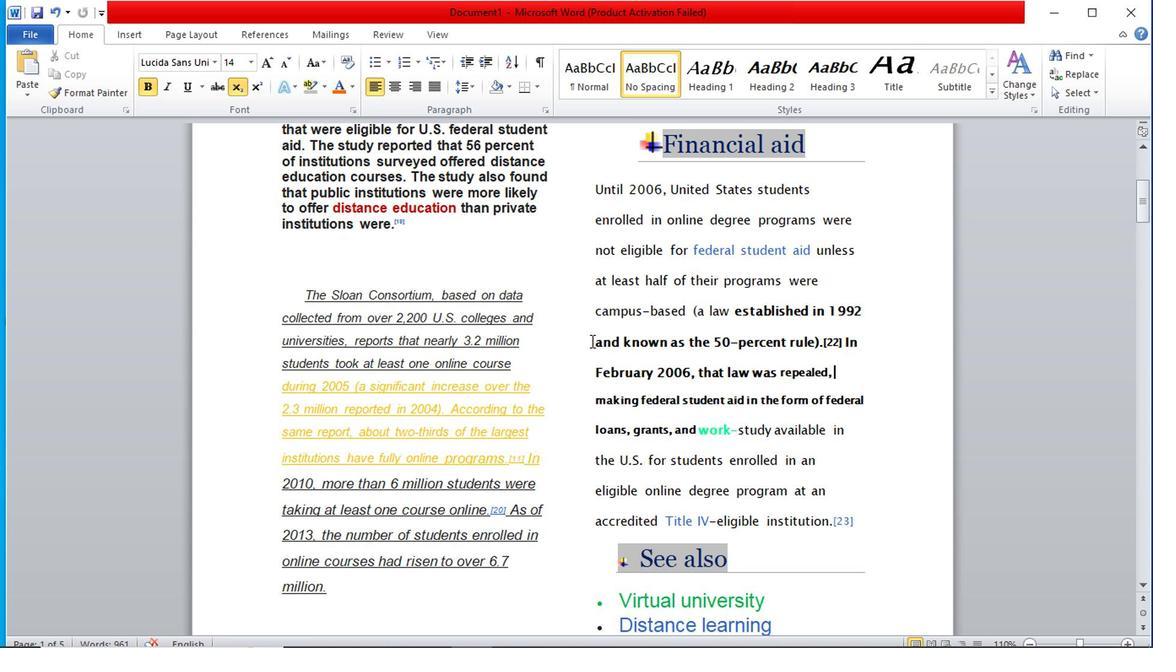 
Action: Mouse pressed left at (586, 334)
Screenshot: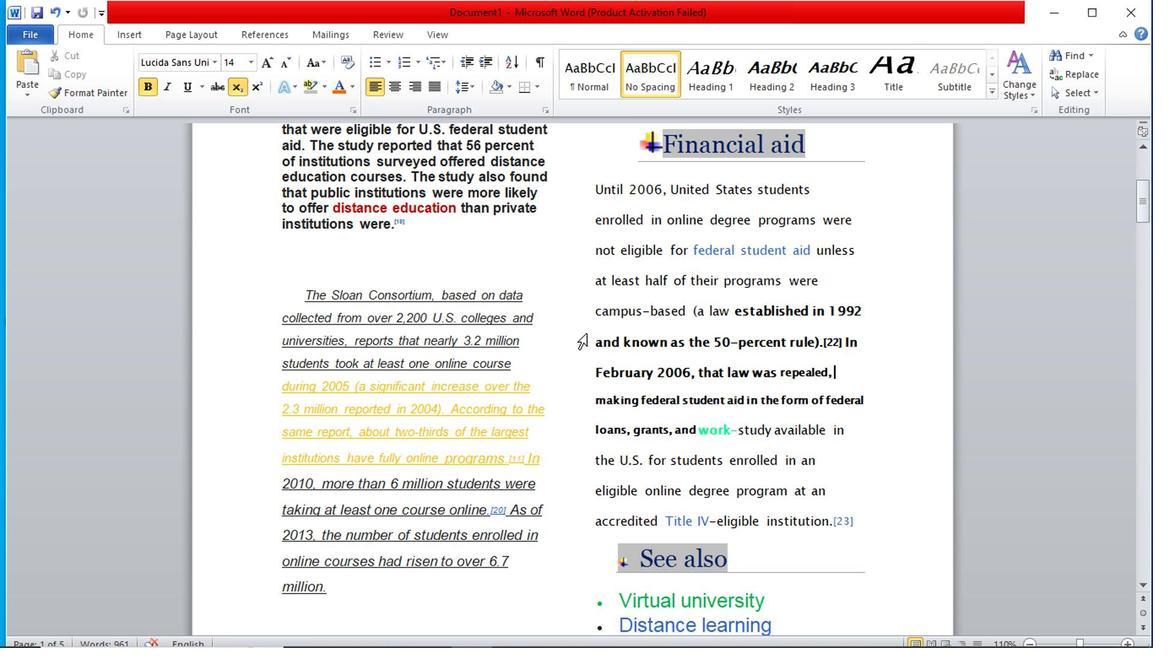 
Action: Mouse moved to (712, 365)
Screenshot: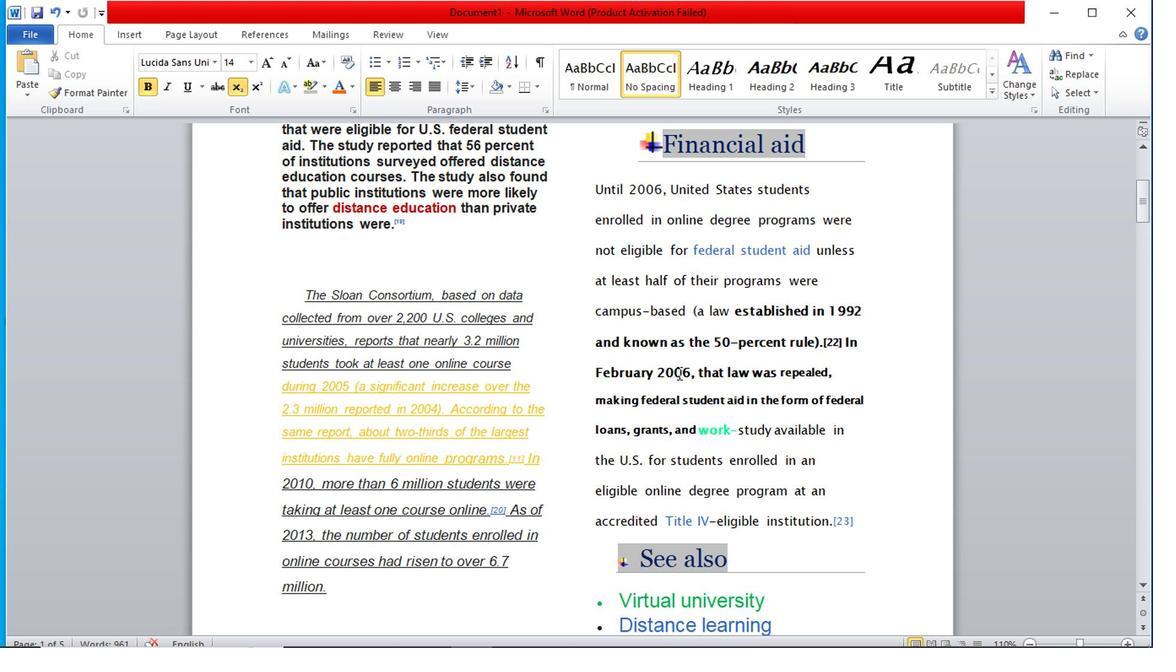 
Action: Mouse scrolled (712, 364) with delta (0, 0)
Screenshot: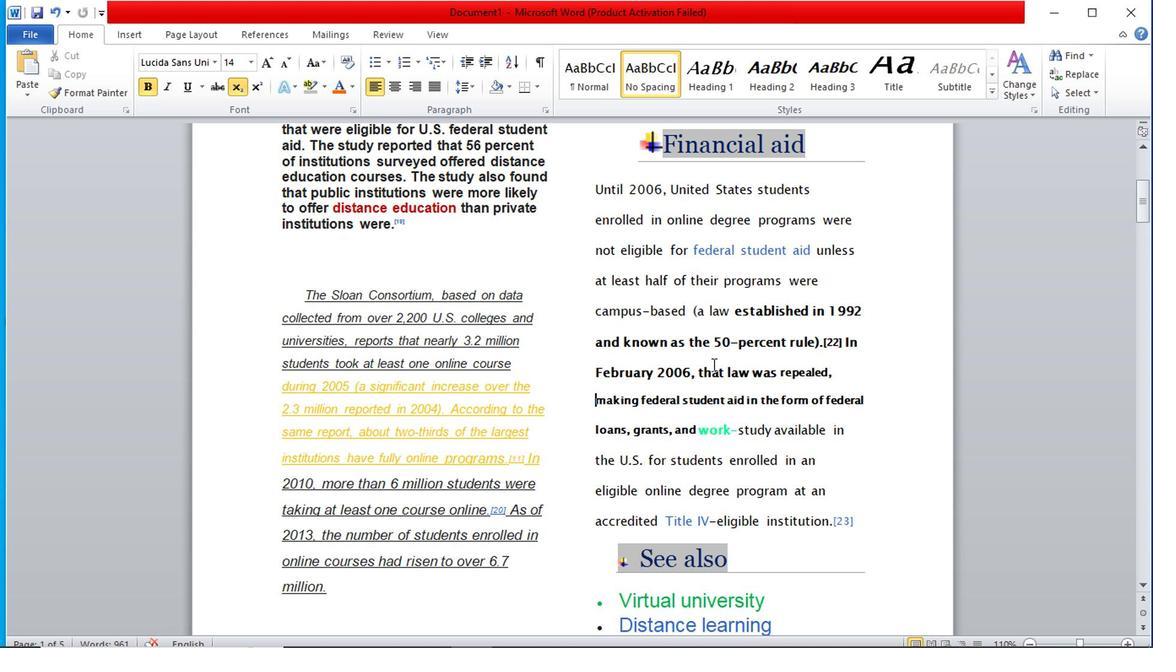 
Action: Mouse scrolled (712, 364) with delta (0, 0)
Screenshot: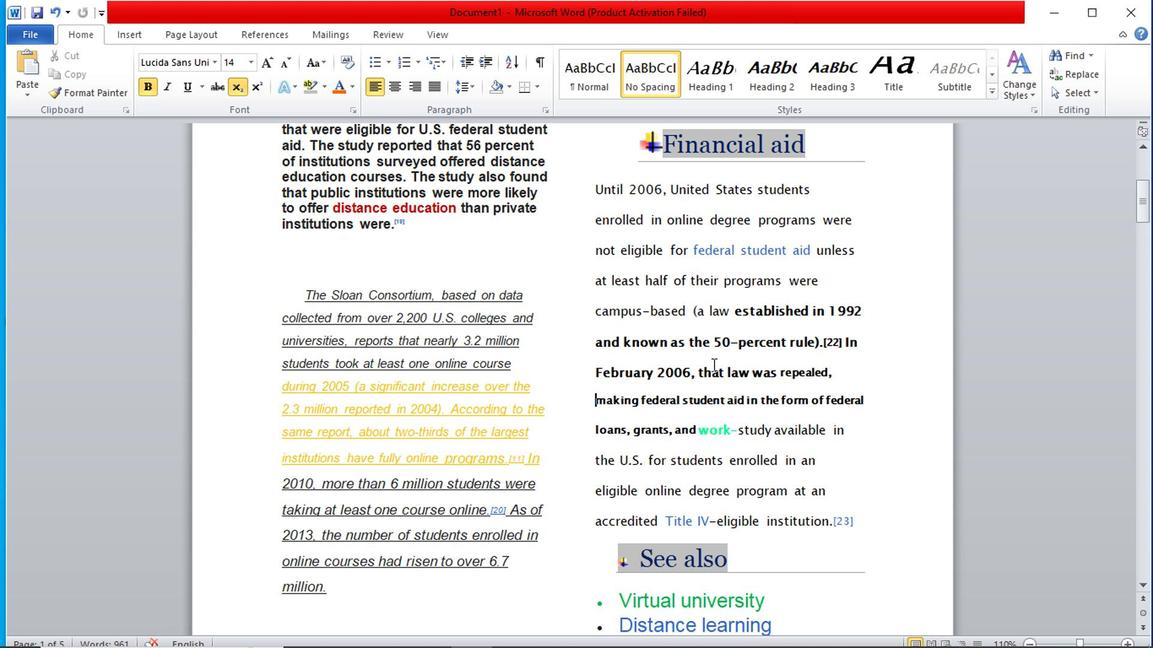 
Action: Mouse scrolled (712, 364) with delta (0, 0)
Screenshot: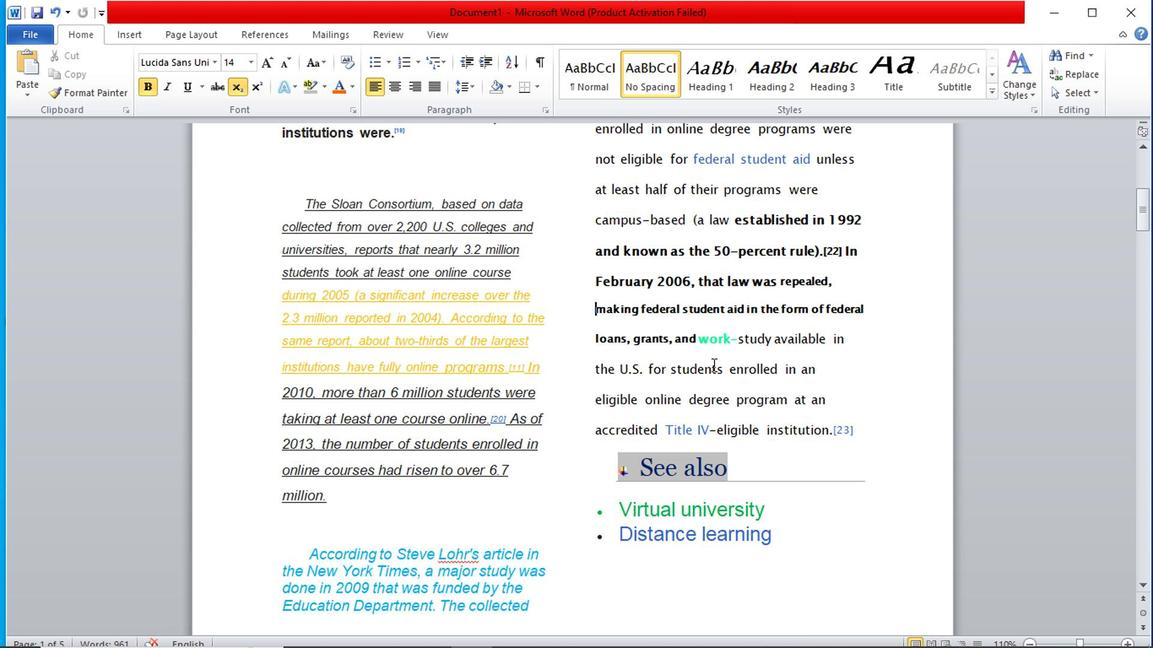 
Action: Mouse scrolled (712, 364) with delta (0, 0)
